 Task: Sort photos from a musical event into albums for different genres or artists.
Action: Mouse moved to (749, 494)
Screenshot: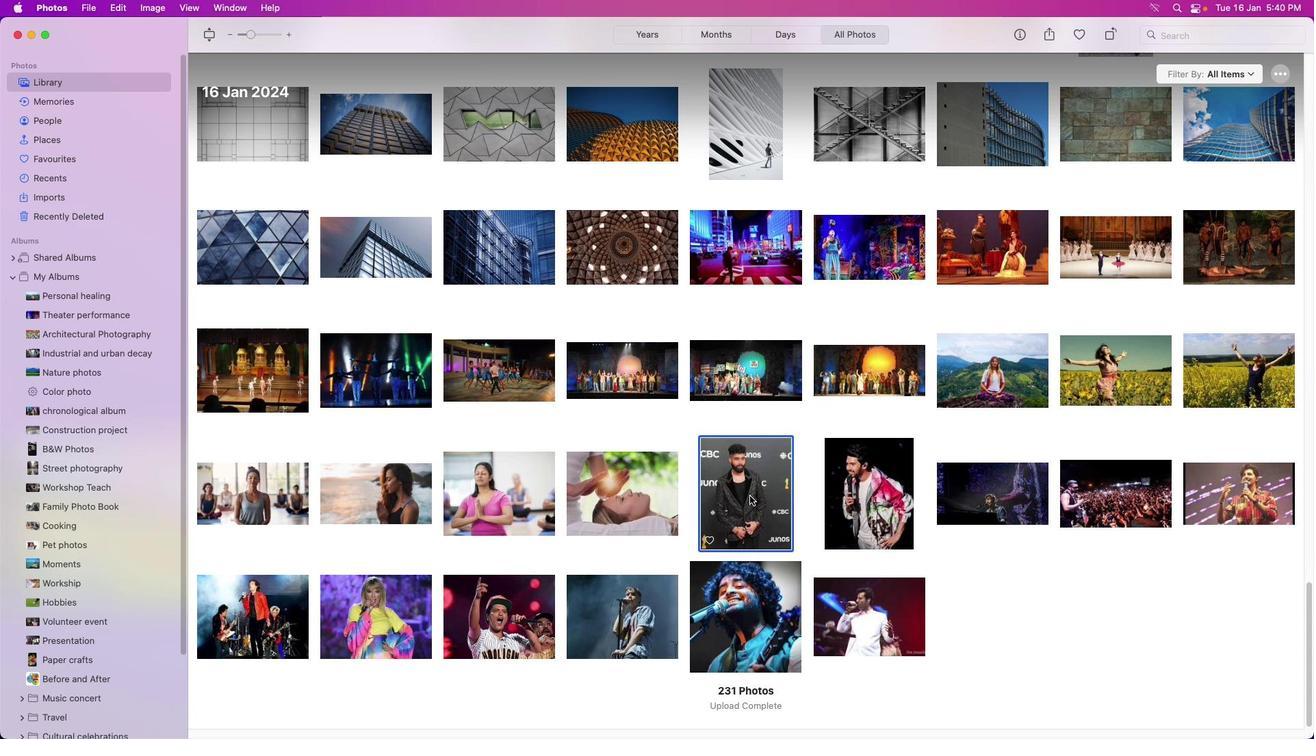 
Action: Mouse pressed left at (749, 494)
Screenshot: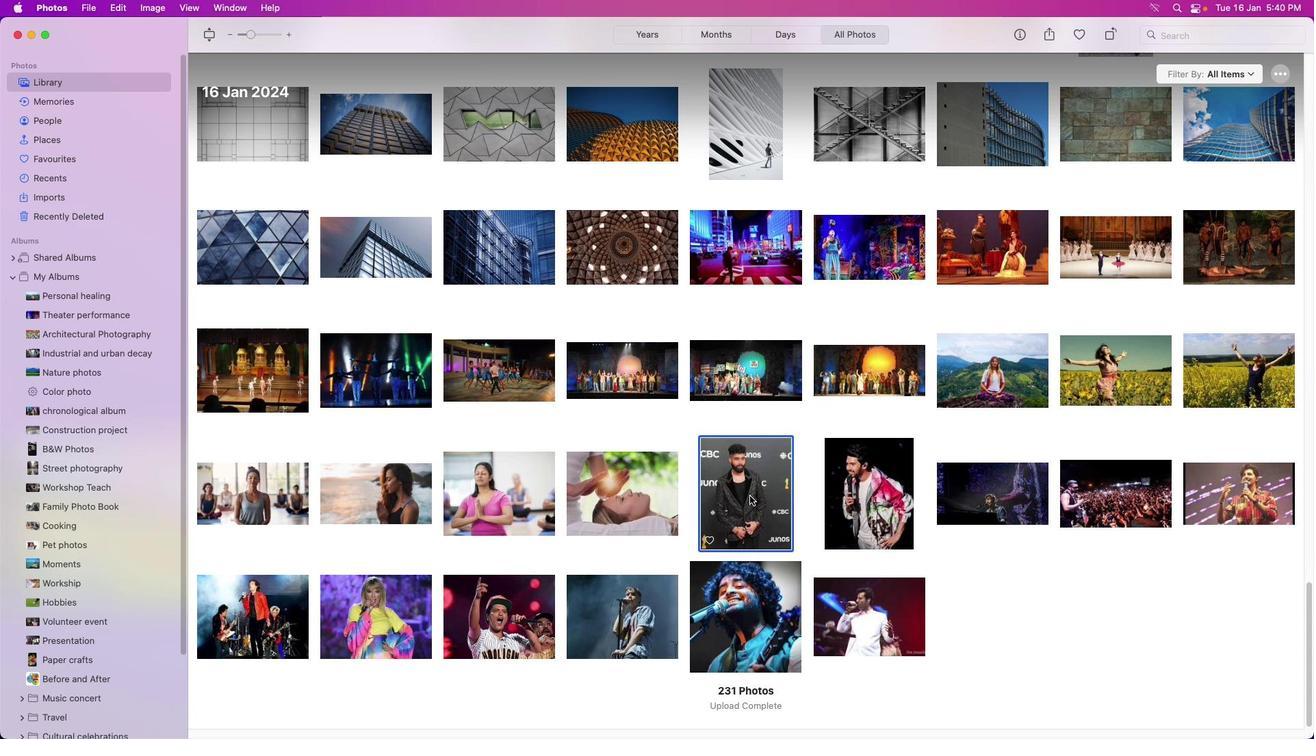 
Action: Mouse moved to (750, 496)
Screenshot: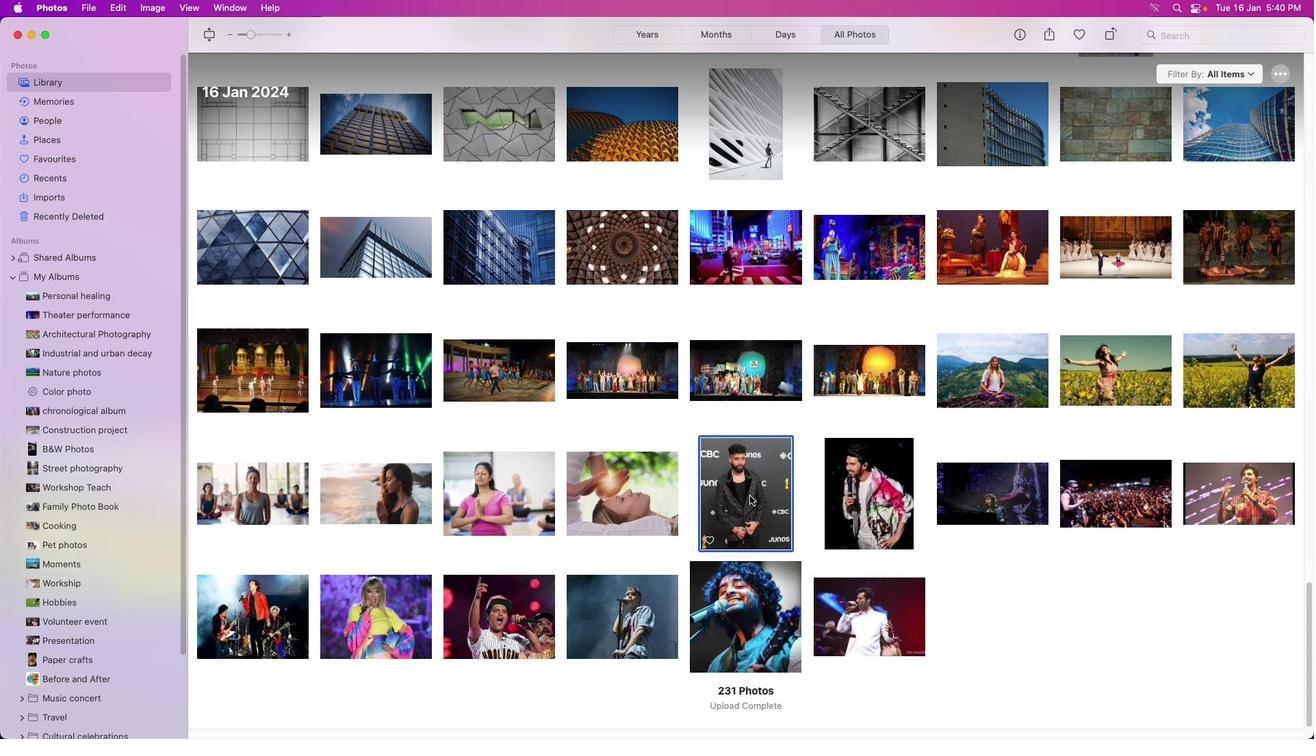 
Action: Mouse pressed right at (750, 496)
Screenshot: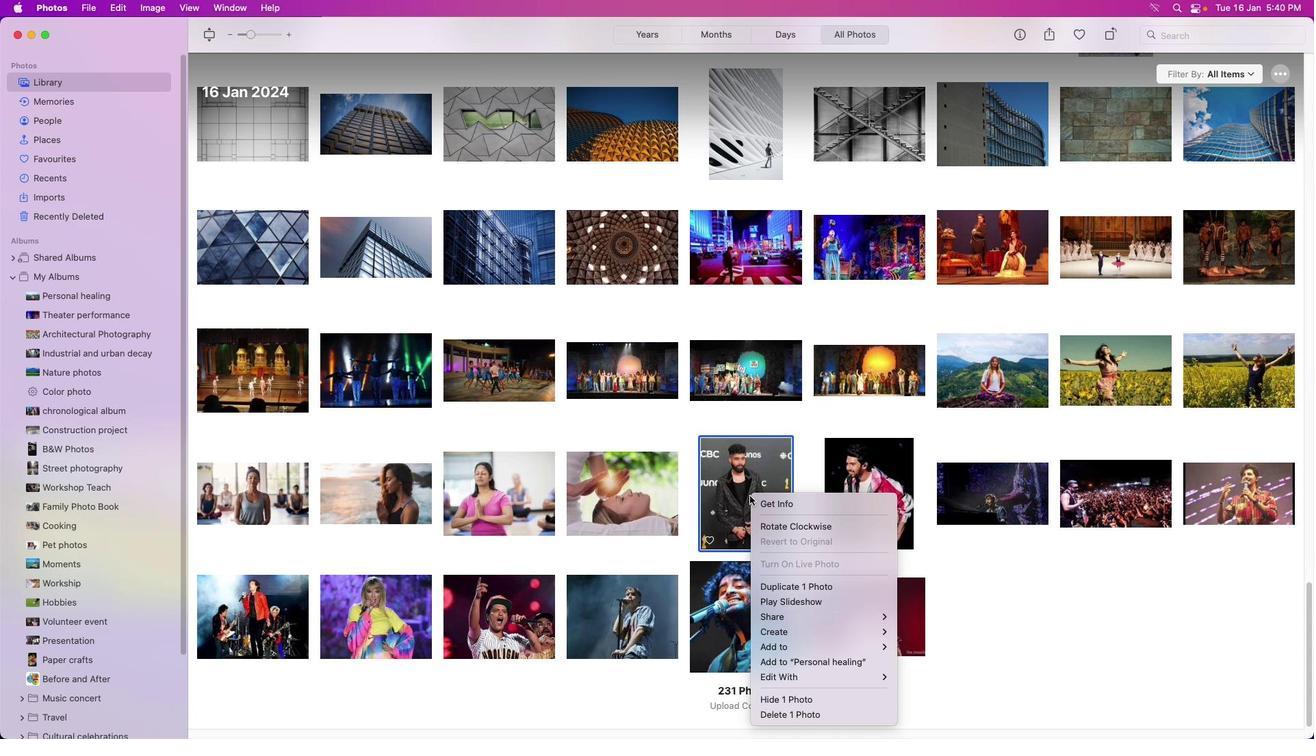 
Action: Mouse moved to (797, 503)
Screenshot: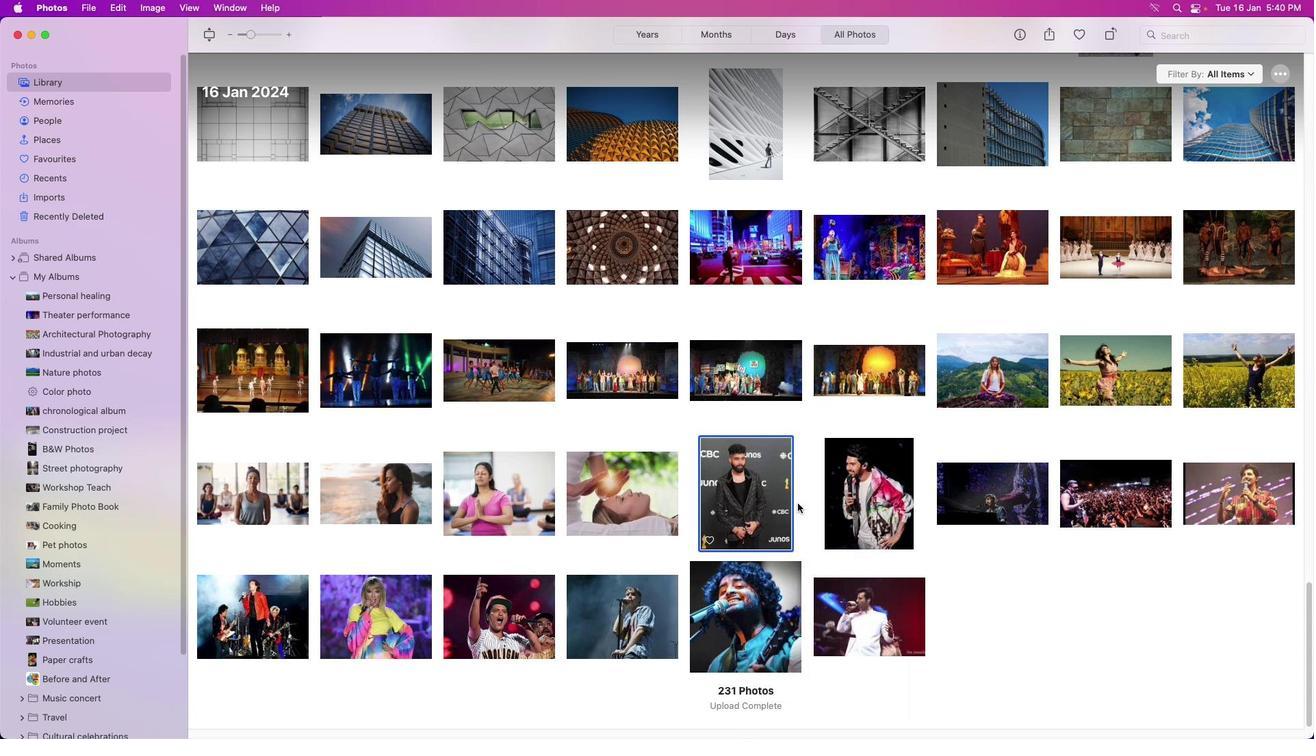 
Action: Mouse pressed left at (797, 503)
Screenshot: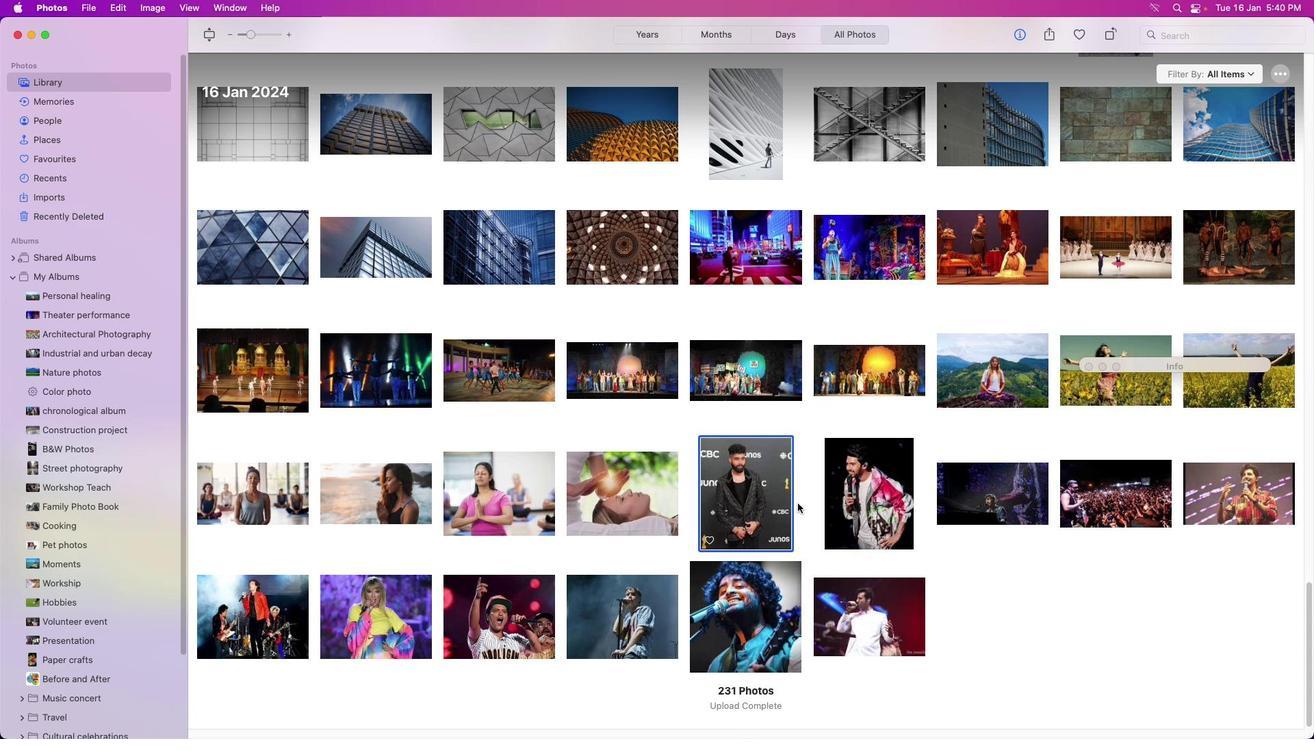 
Action: Mouse moved to (1172, 506)
Screenshot: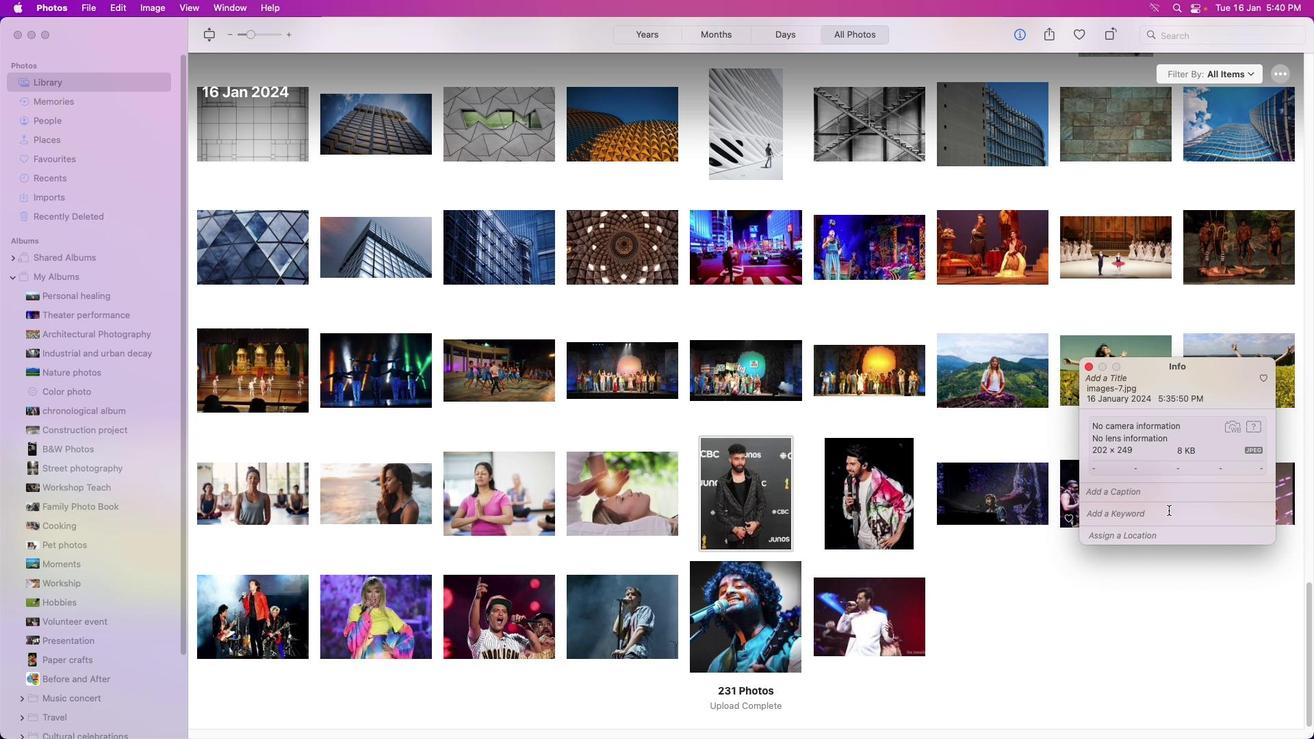 
Action: Mouse pressed left at (1172, 506)
Screenshot: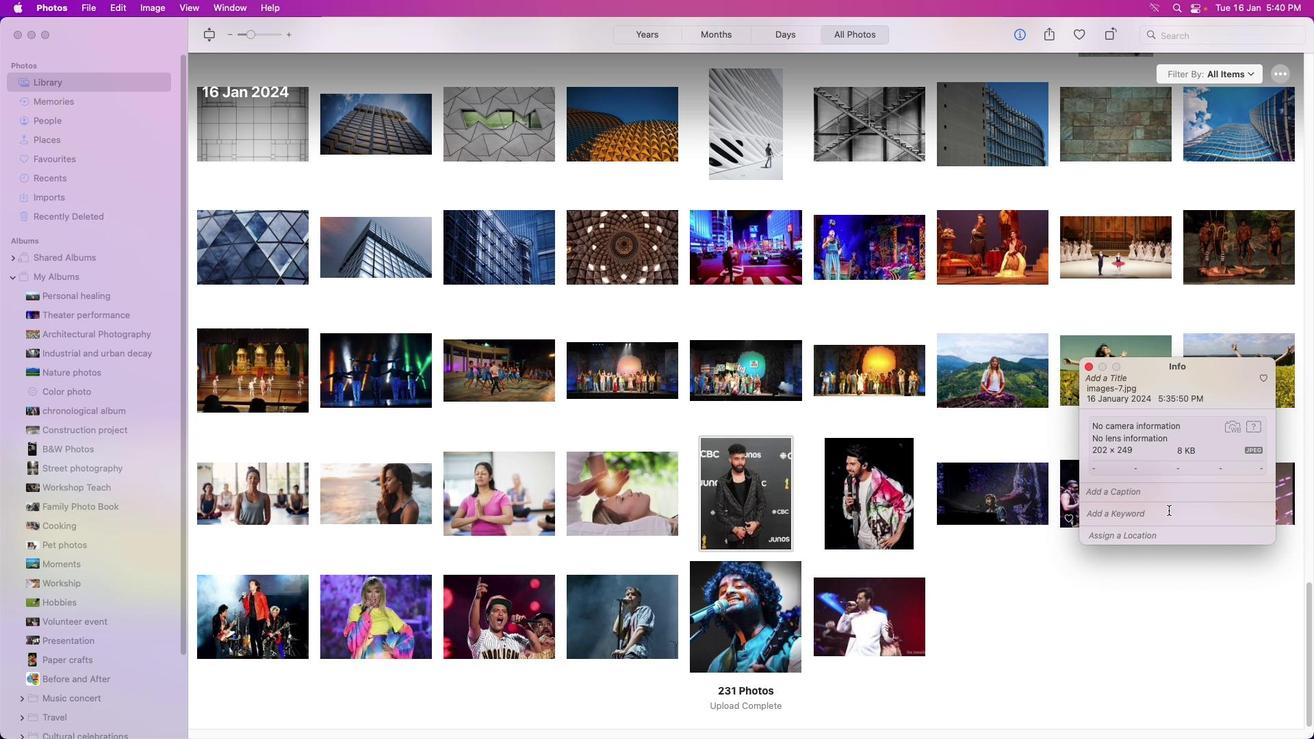 
Action: Mouse moved to (1168, 510)
Screenshot: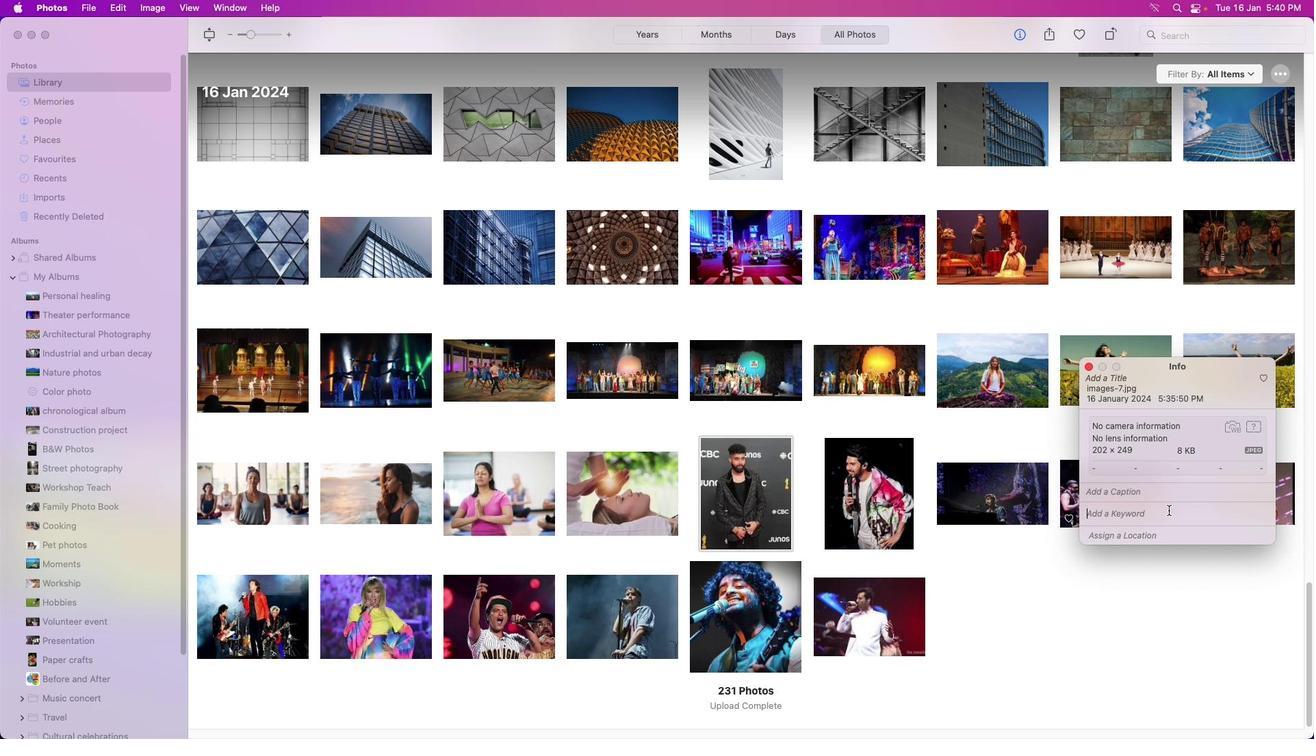
Action: Mouse pressed left at (1168, 510)
Screenshot: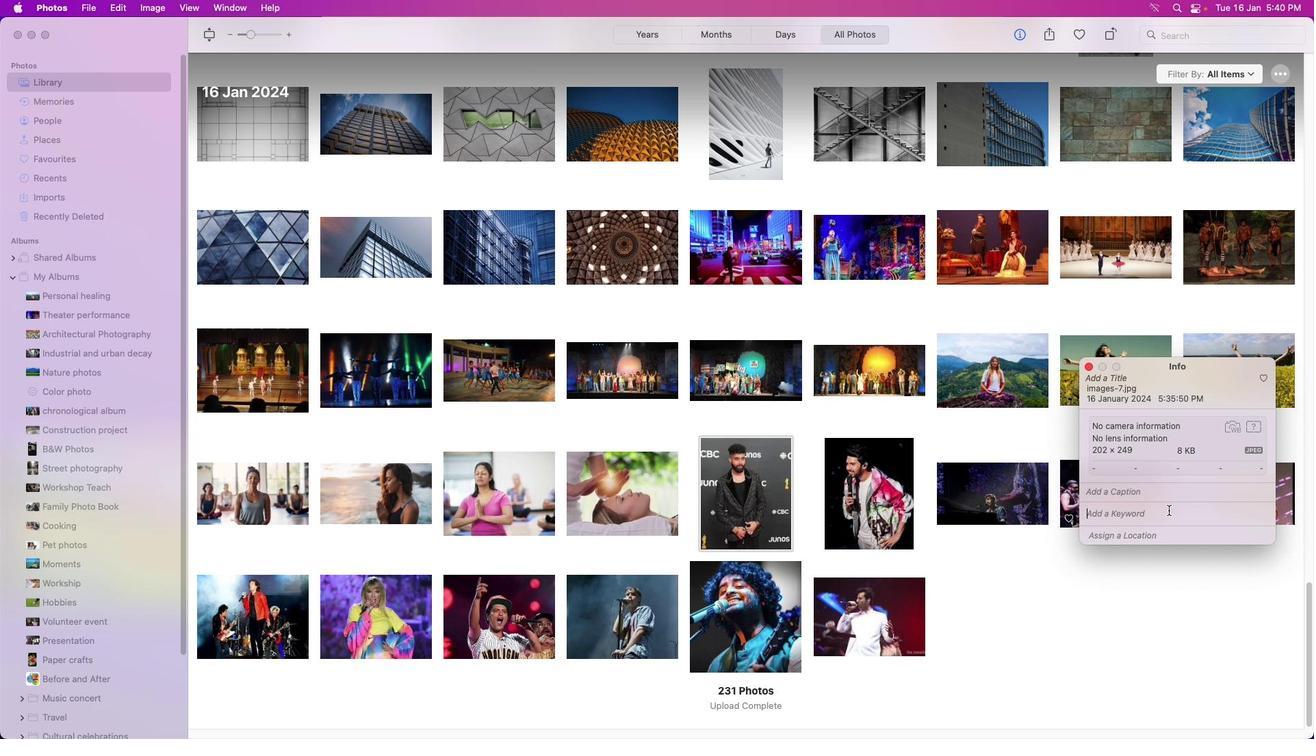 
Action: Key pressed 'm''u''s''i''c'Key.enter
Screenshot: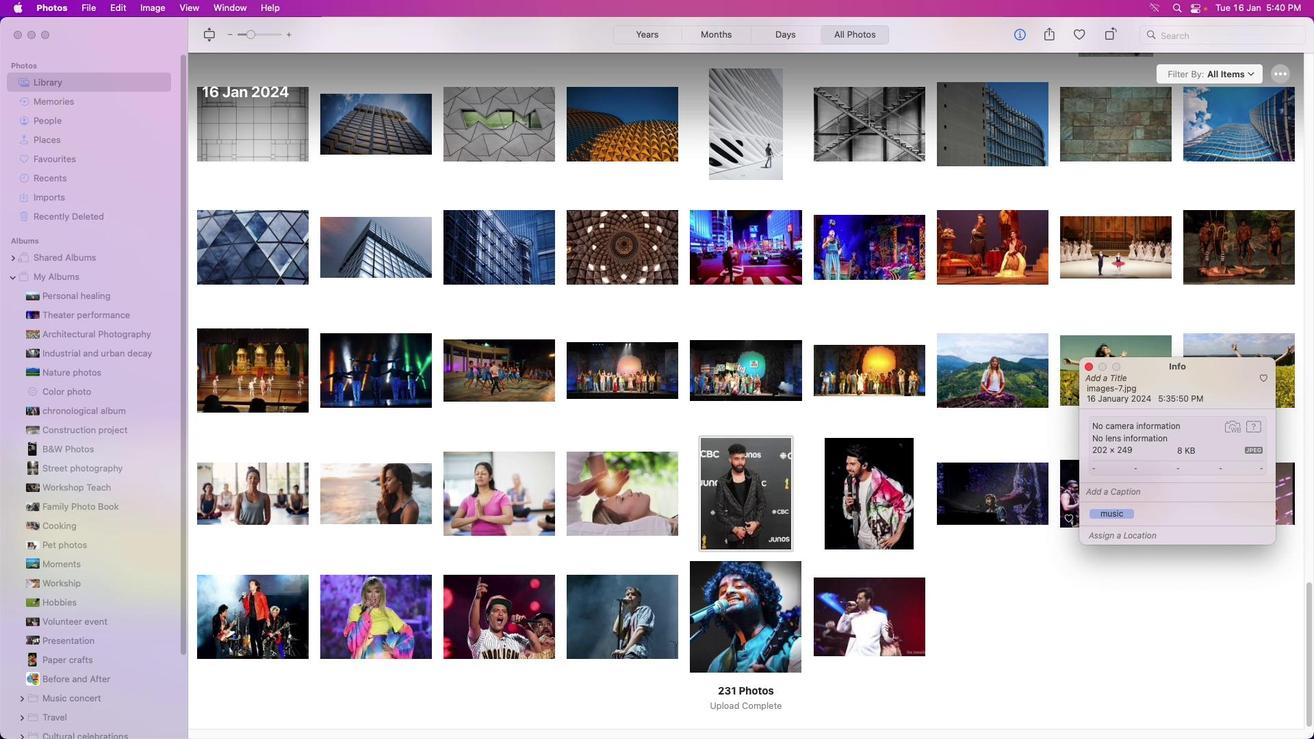 
Action: Mouse moved to (1086, 364)
Screenshot: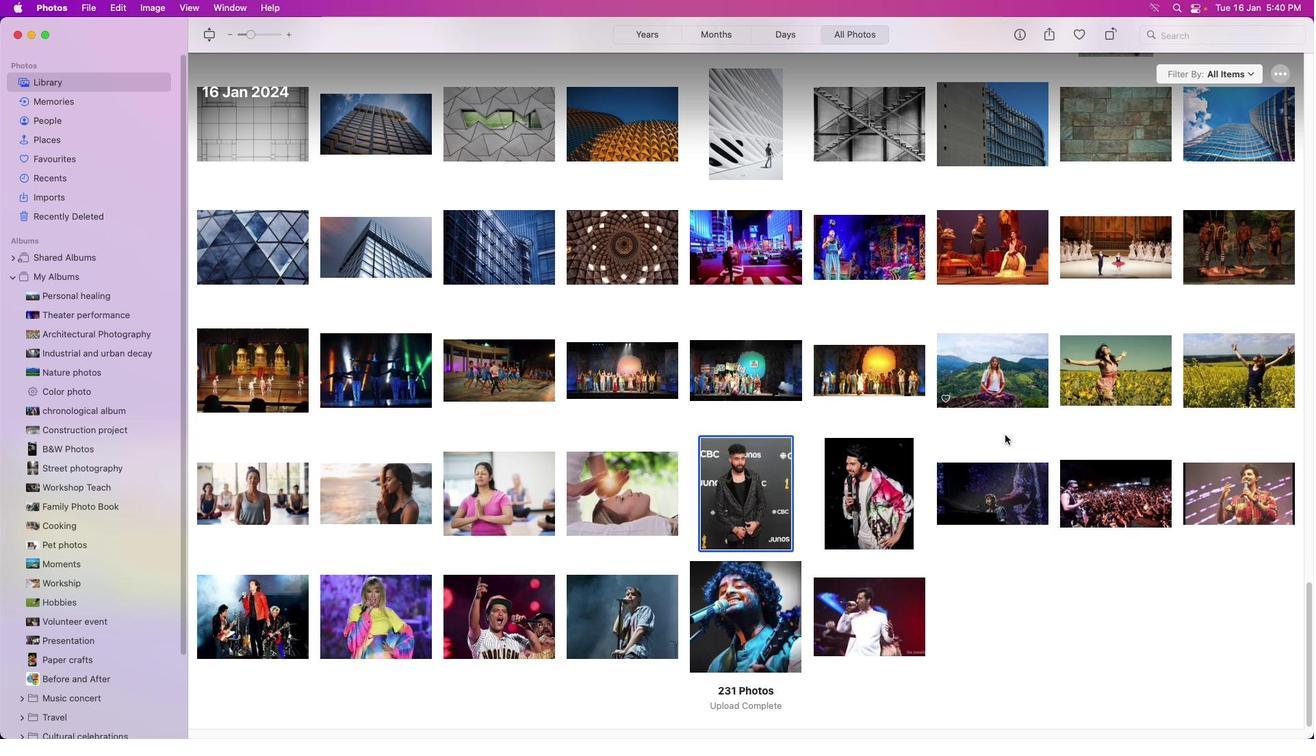 
Action: Mouse pressed left at (1086, 364)
Screenshot: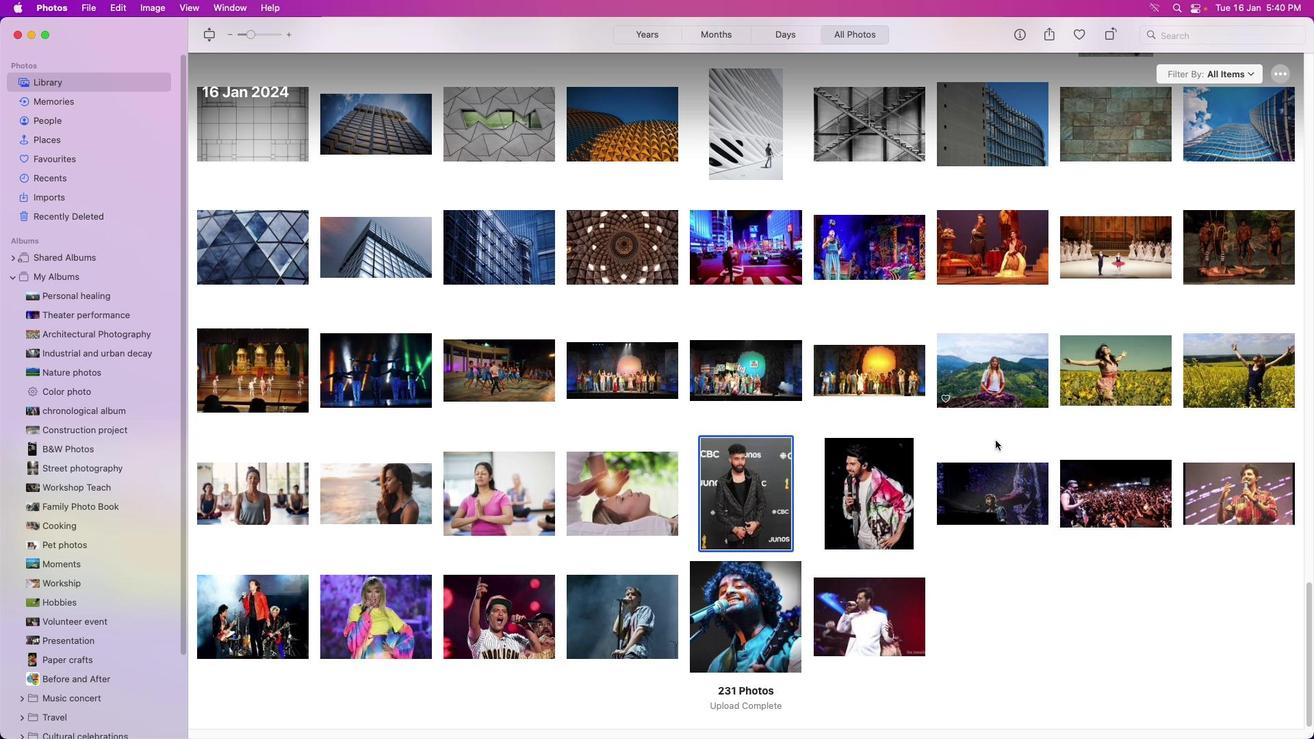 
Action: Mouse moved to (162, 275)
Screenshot: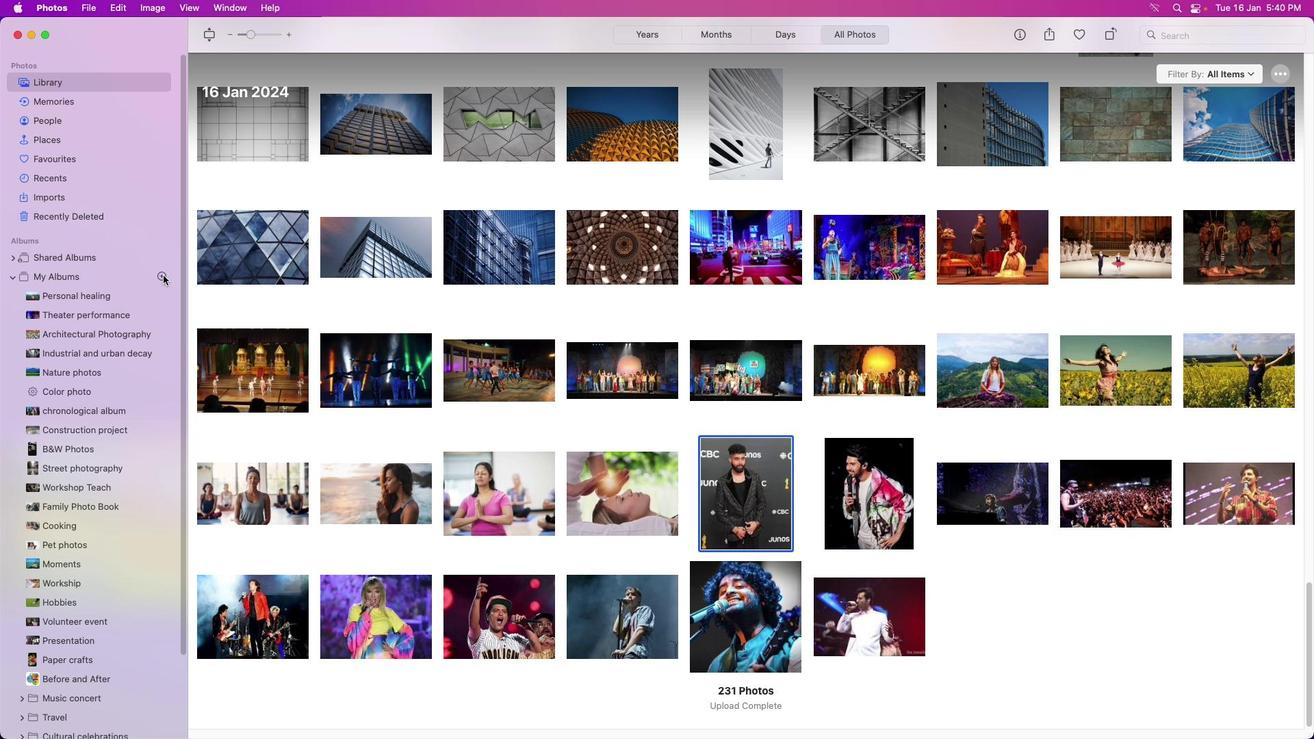 
Action: Mouse pressed left at (162, 275)
Screenshot: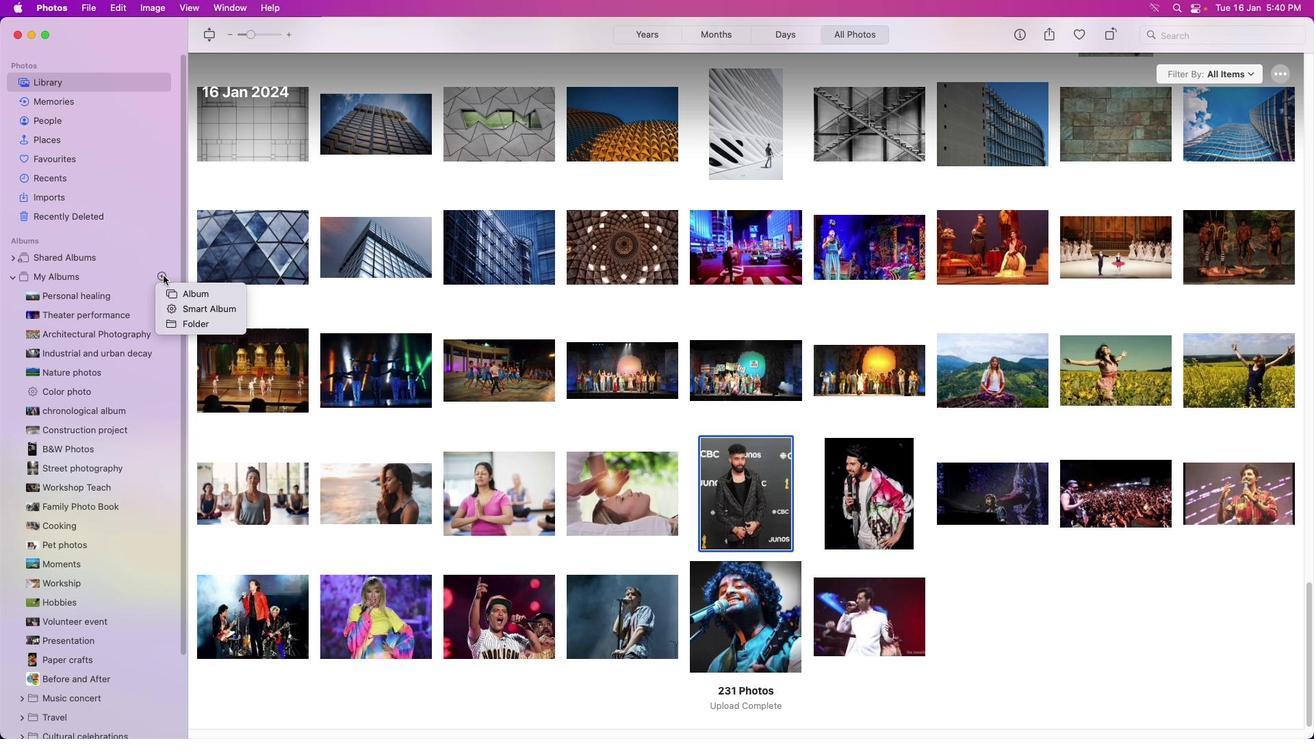 
Action: Mouse moved to (190, 308)
Screenshot: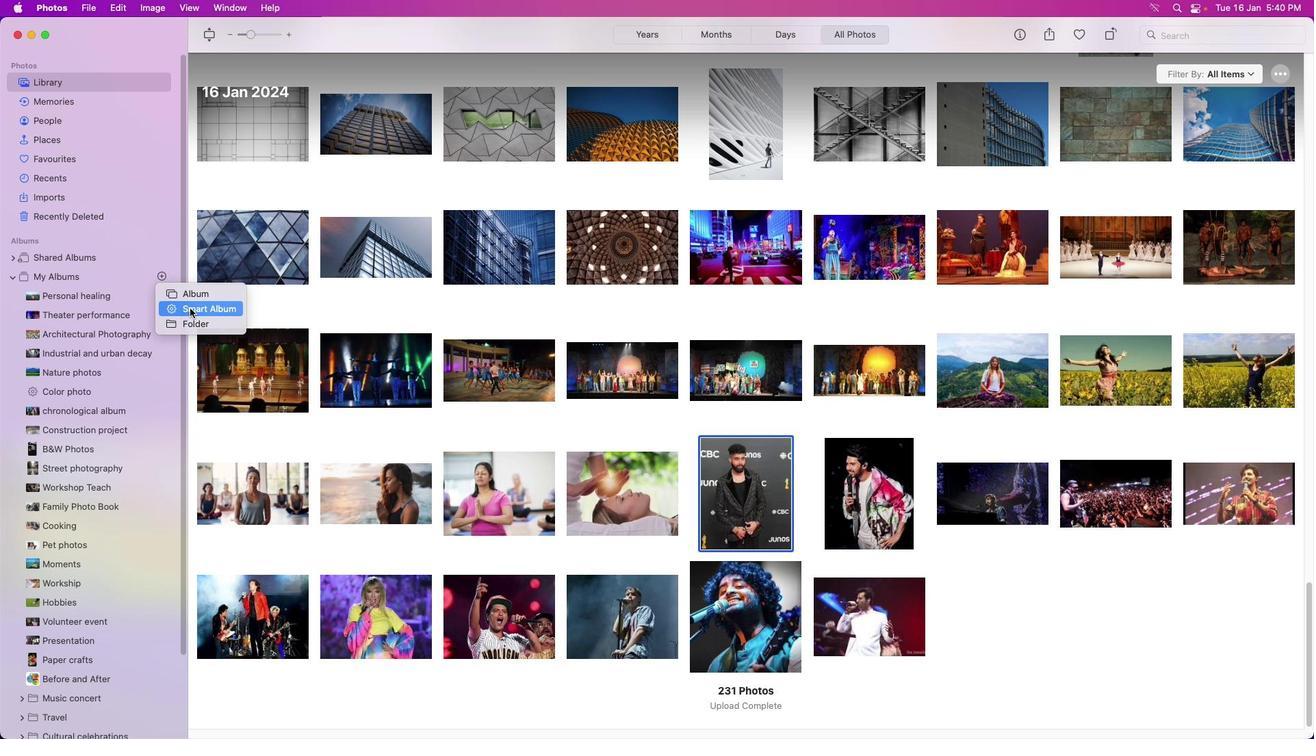 
Action: Mouse pressed left at (190, 308)
Screenshot: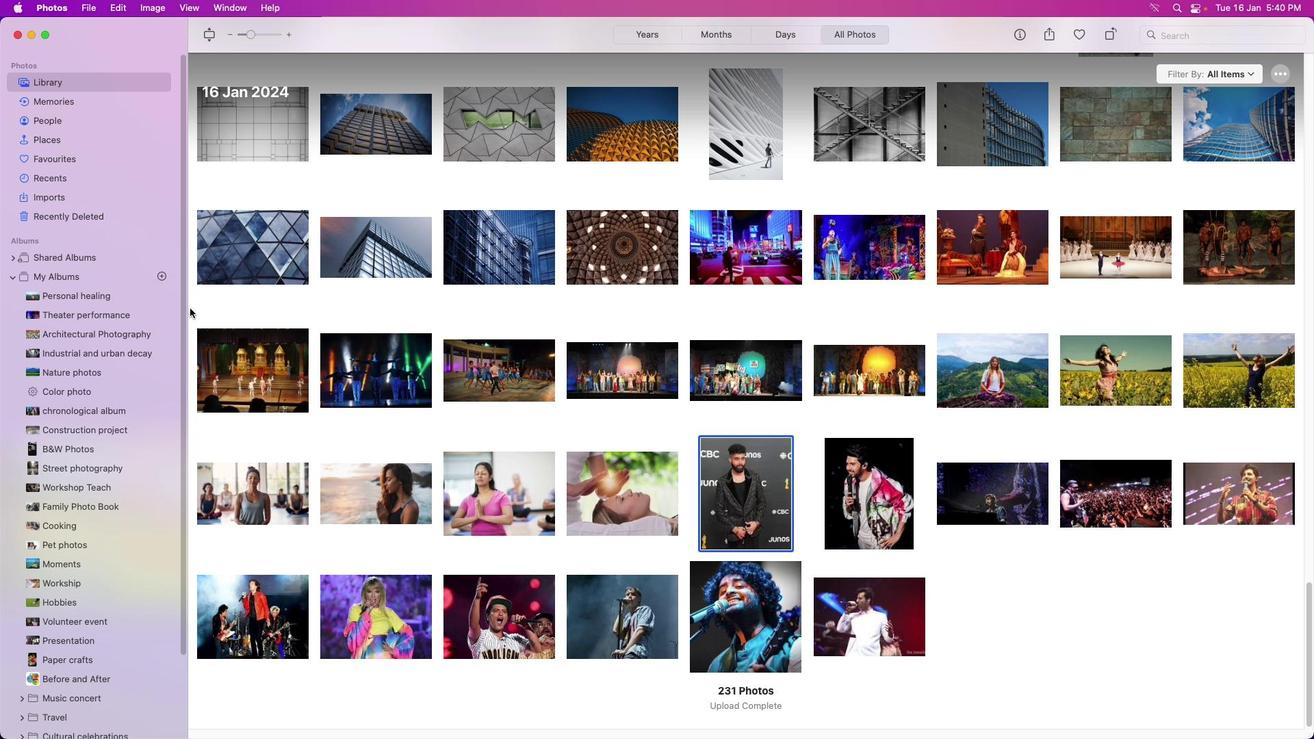 
Action: Mouse moved to (651, 342)
Screenshot: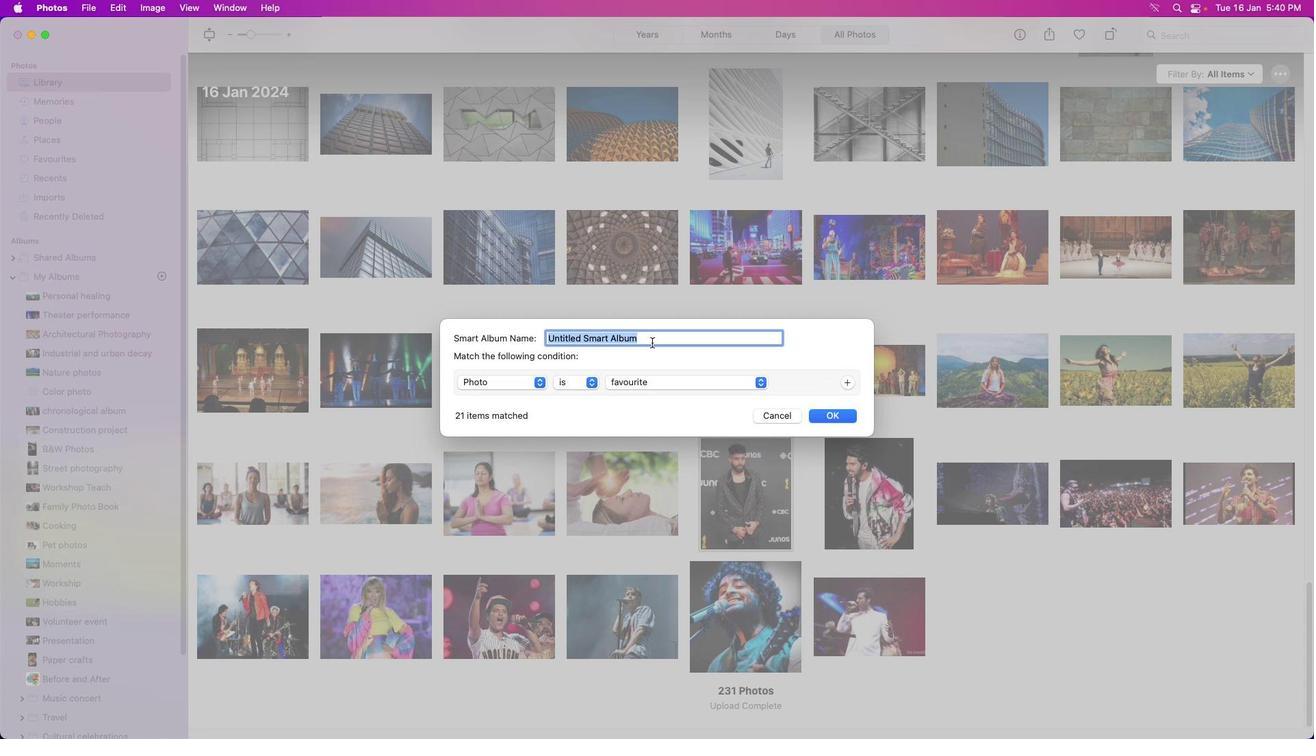 
Action: Key pressed Key.caps_lock'M'Key.caps_lock'u''s''i''c'Key.space'c''o''n''c''e''r''t'
Screenshot: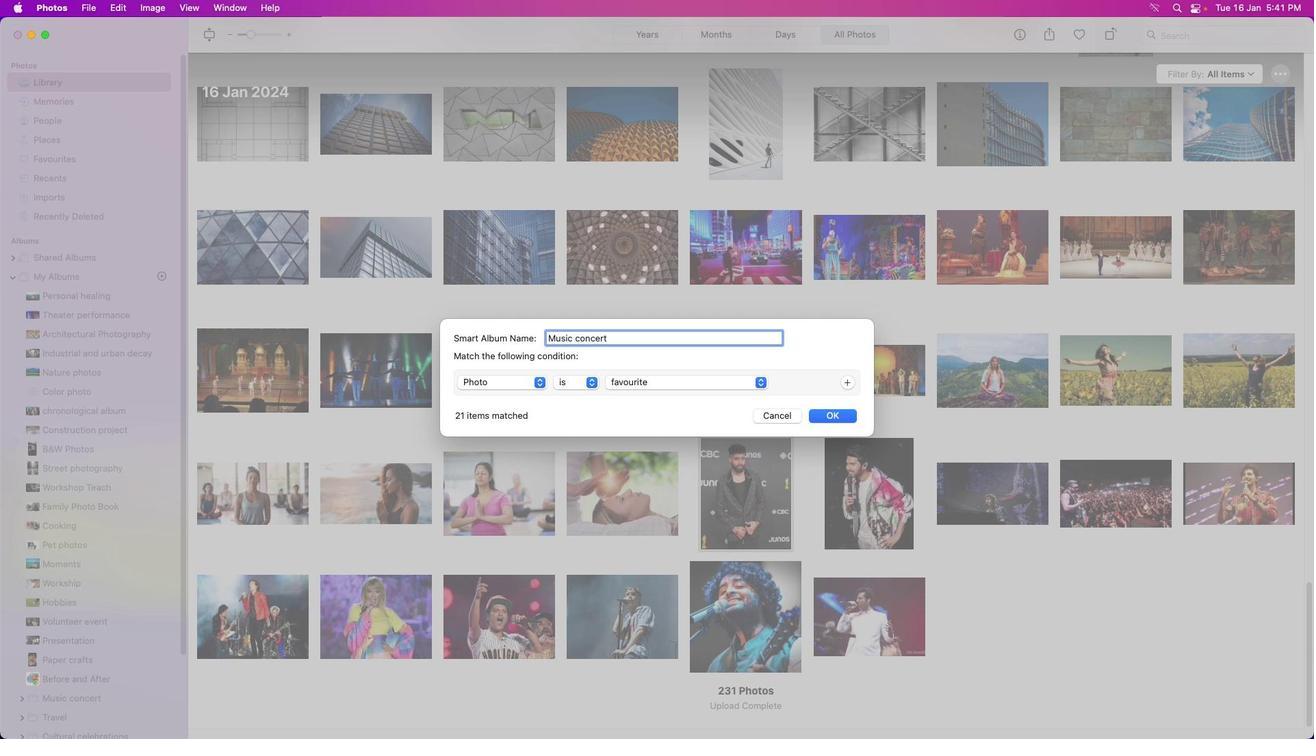 
Action: Mouse moved to (516, 382)
Screenshot: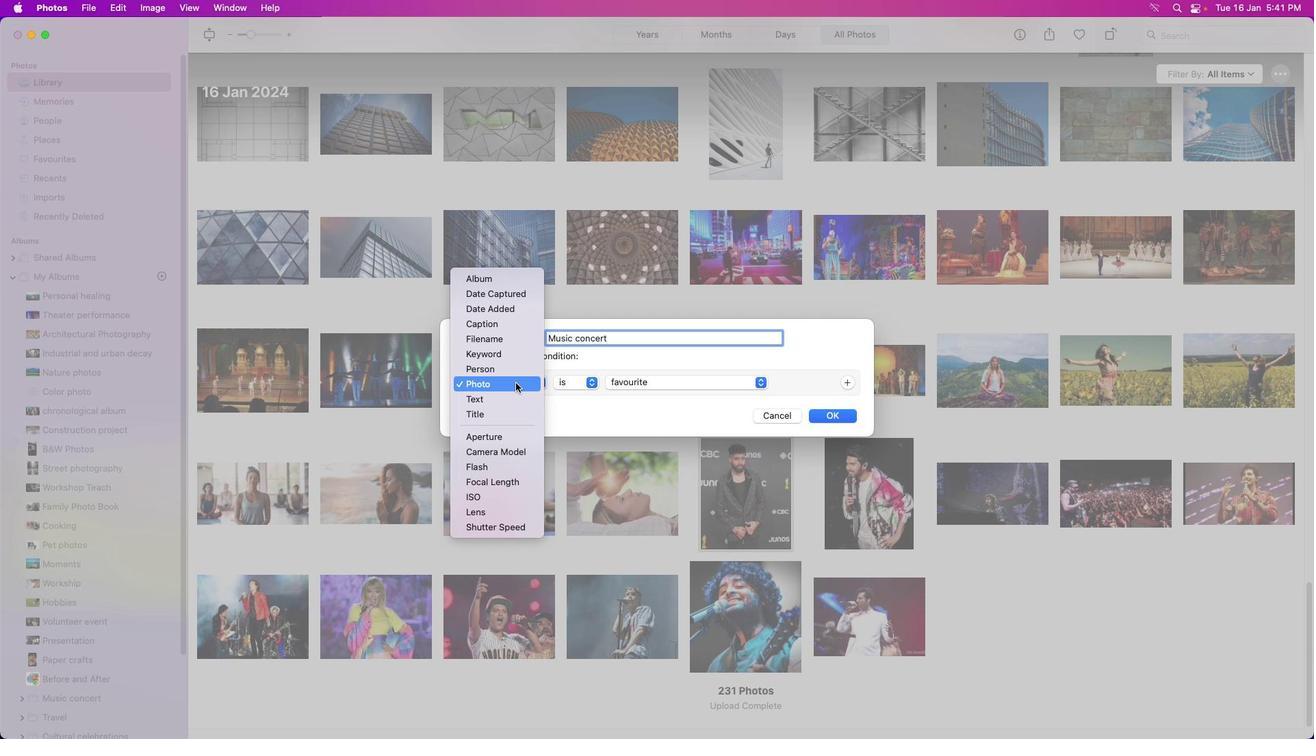 
Action: Mouse pressed left at (516, 382)
Screenshot: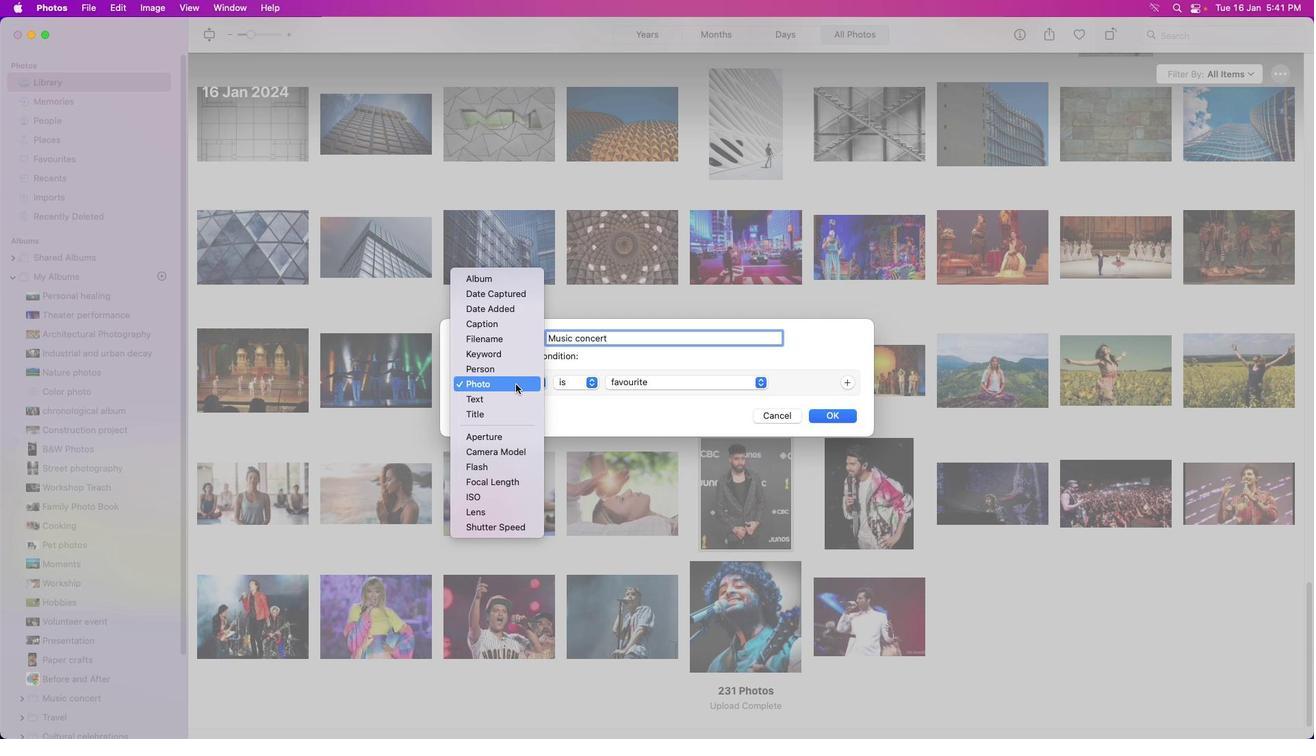 
Action: Mouse moved to (573, 398)
Screenshot: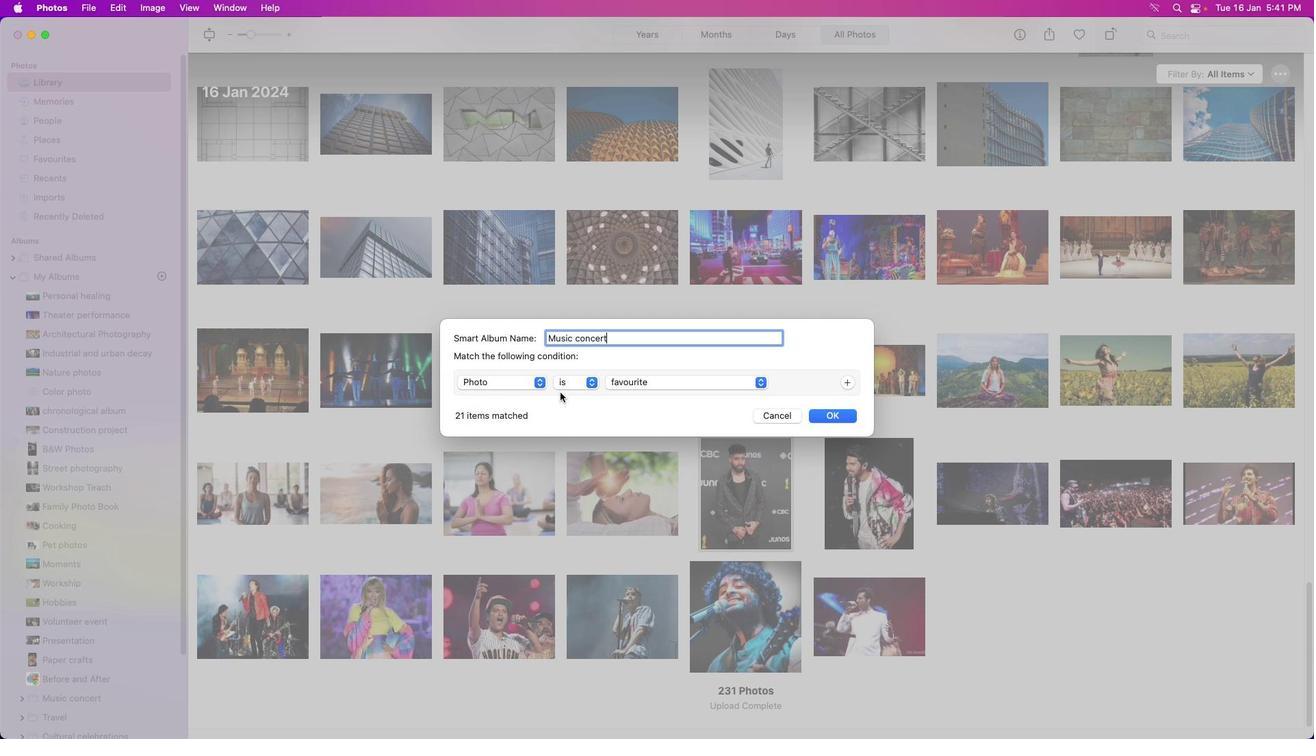 
Action: Mouse pressed left at (573, 398)
Screenshot: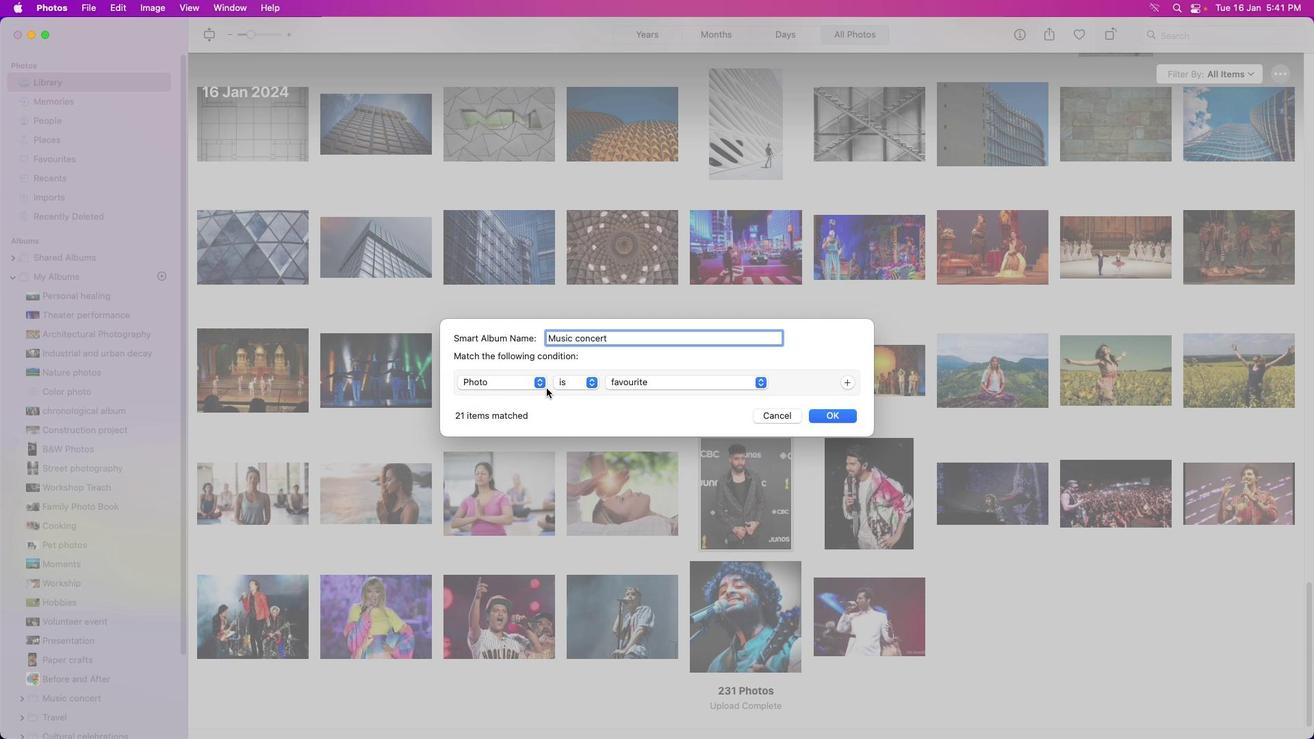 
Action: Mouse moved to (540, 383)
Screenshot: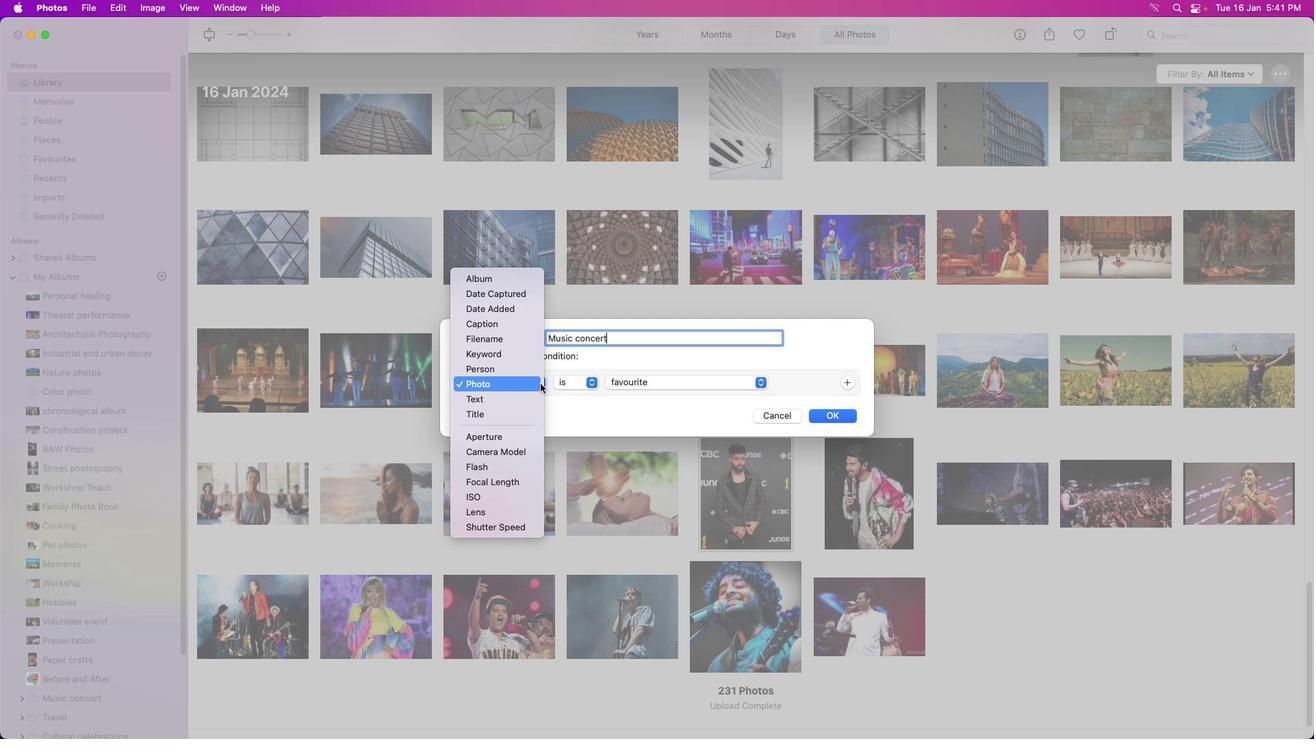 
Action: Mouse pressed left at (540, 383)
Screenshot: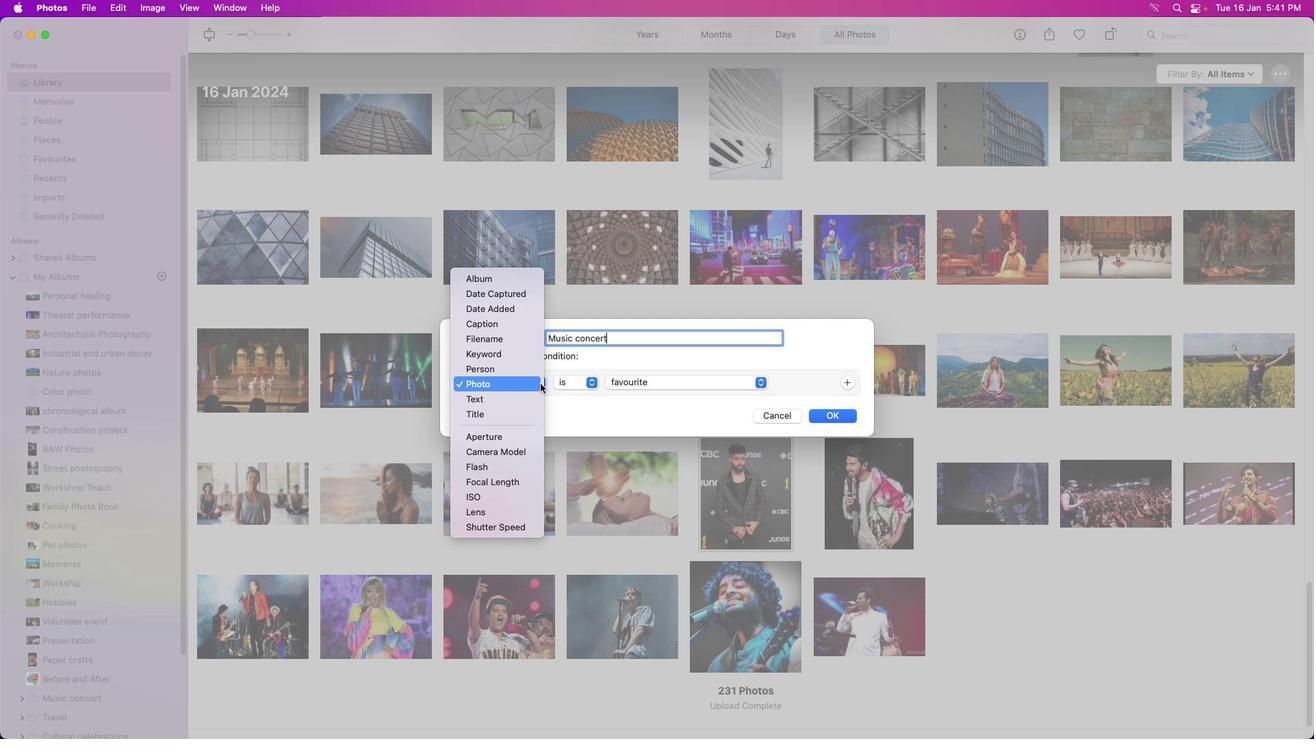 
Action: Mouse moved to (518, 364)
Screenshot: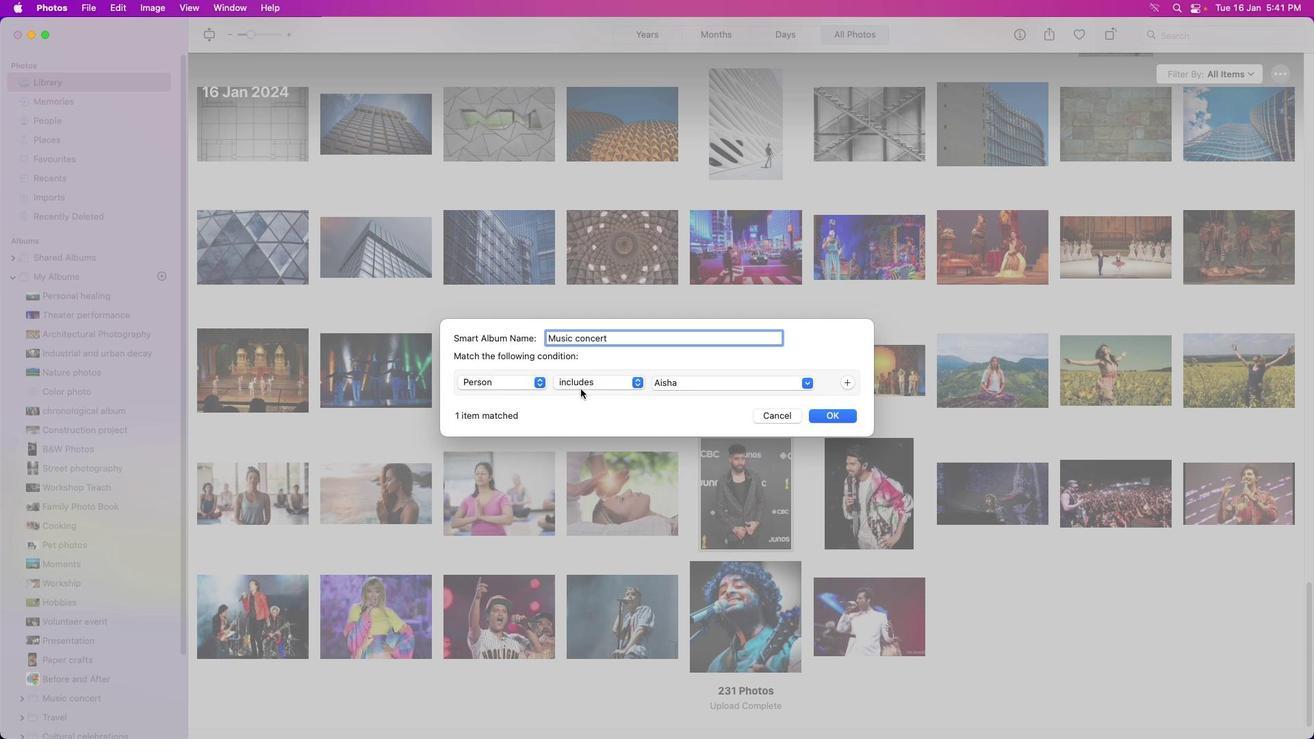 
Action: Mouse pressed left at (518, 364)
Screenshot: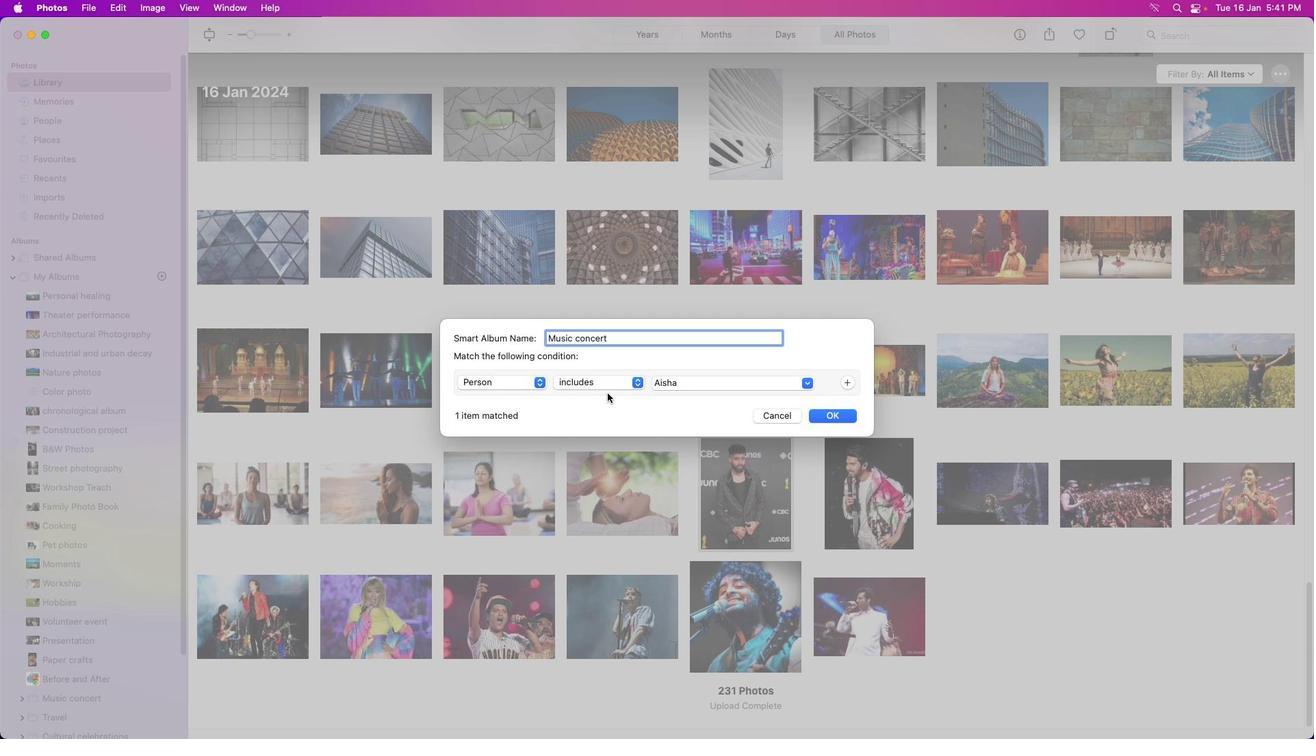 
Action: Mouse moved to (605, 381)
Screenshot: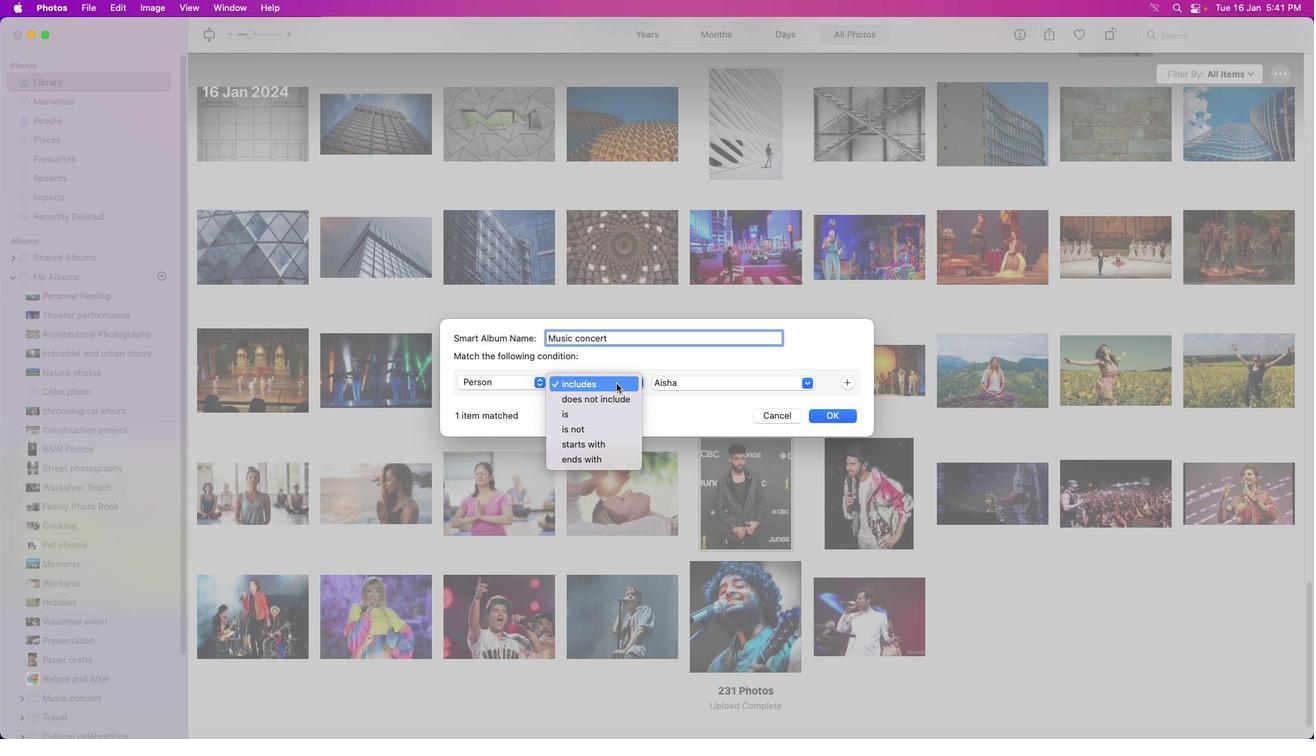 
Action: Mouse pressed left at (605, 381)
Screenshot: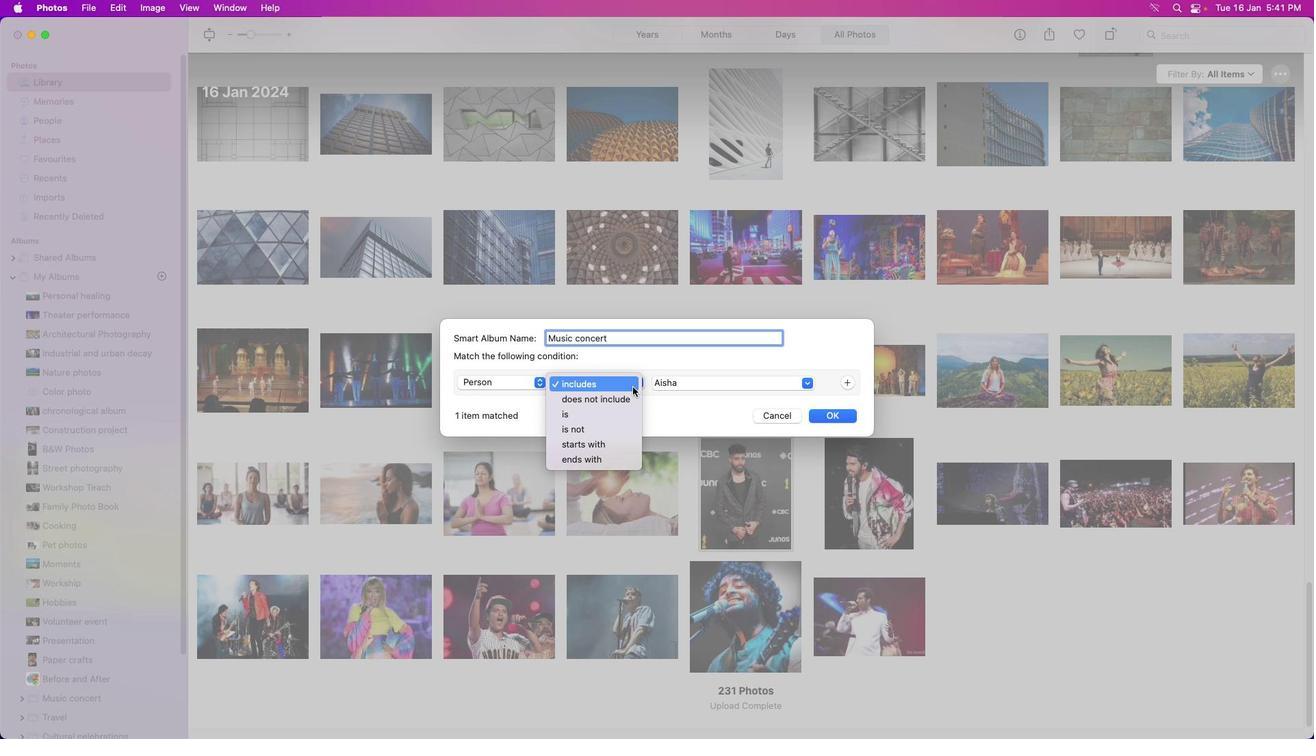 
Action: Mouse moved to (693, 399)
Screenshot: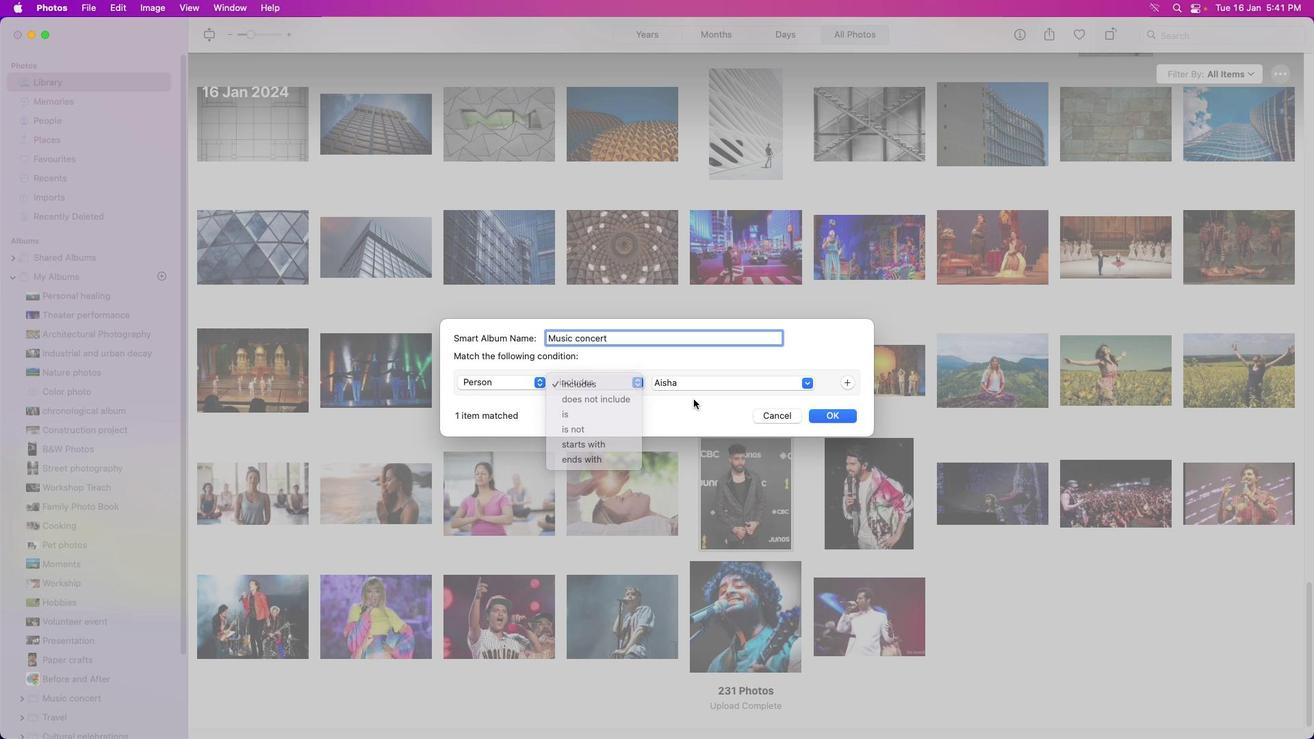
Action: Mouse pressed left at (693, 399)
Screenshot: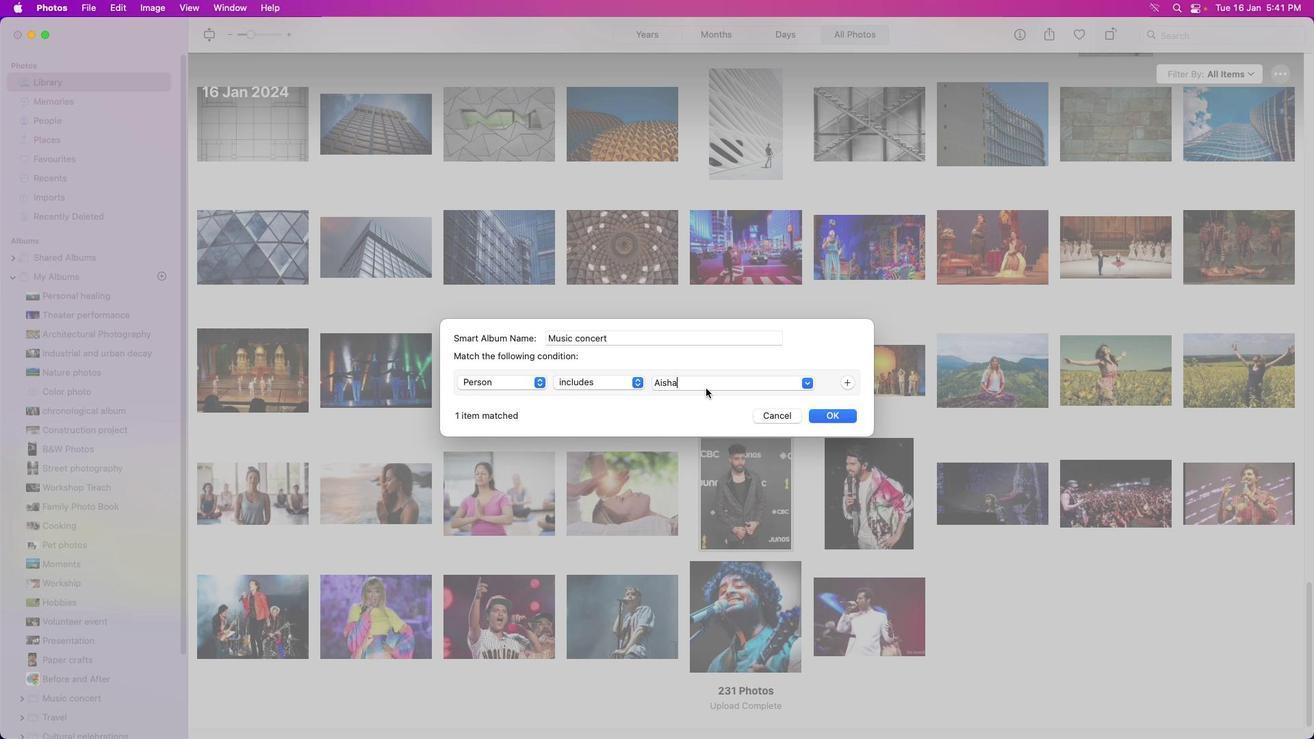 
Action: Mouse moved to (705, 388)
Screenshot: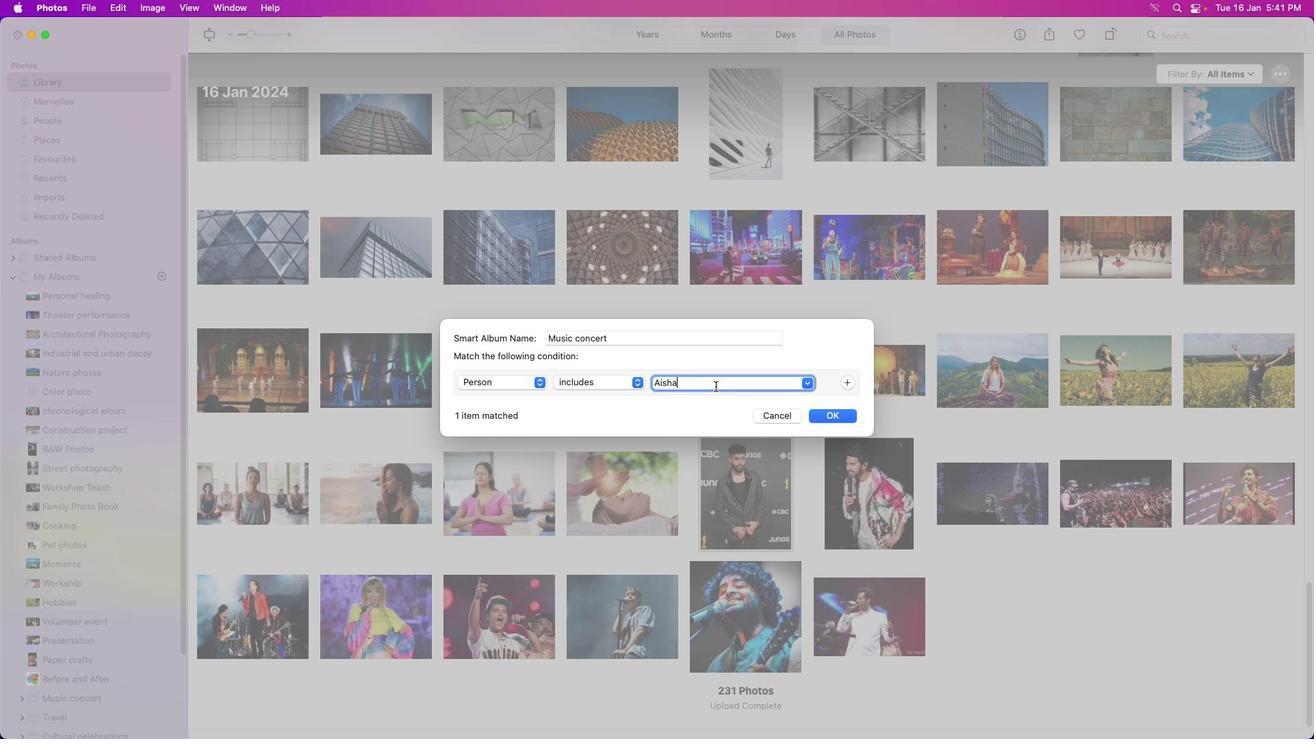 
Action: Mouse pressed left at (705, 388)
Screenshot: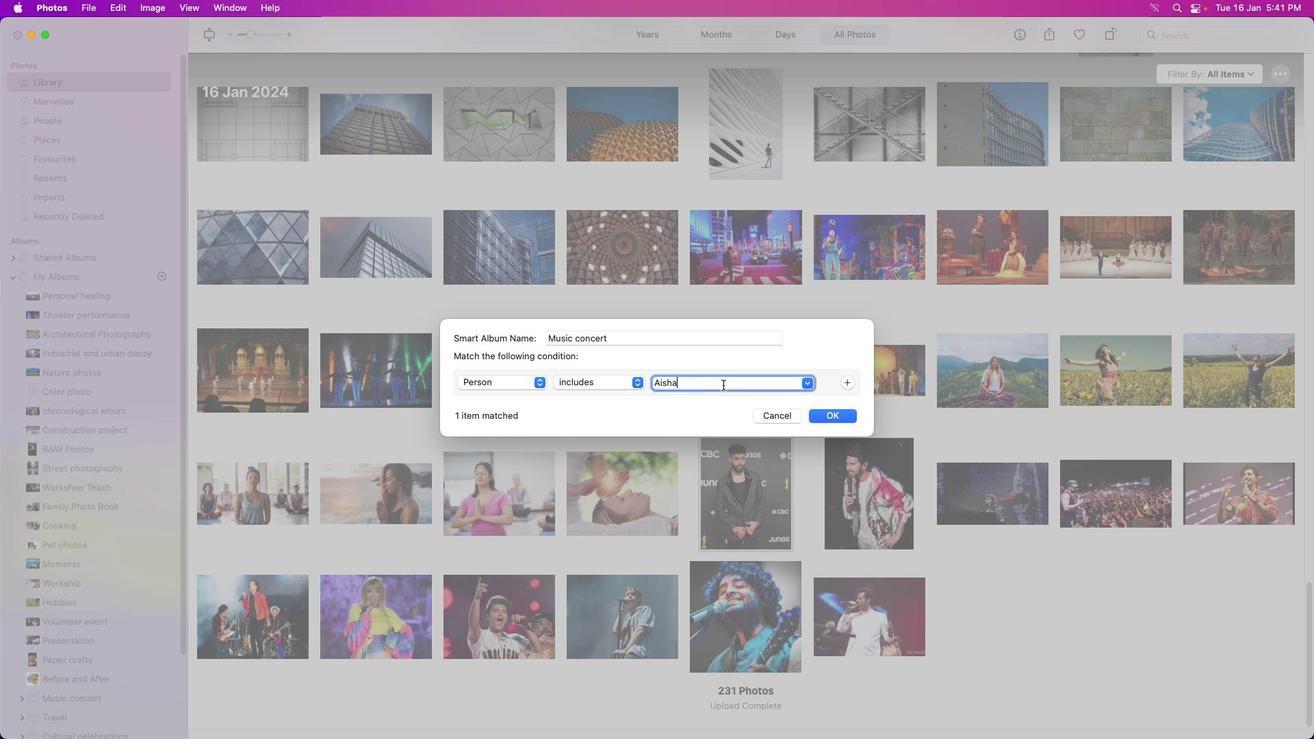
Action: Mouse moved to (803, 385)
Screenshot: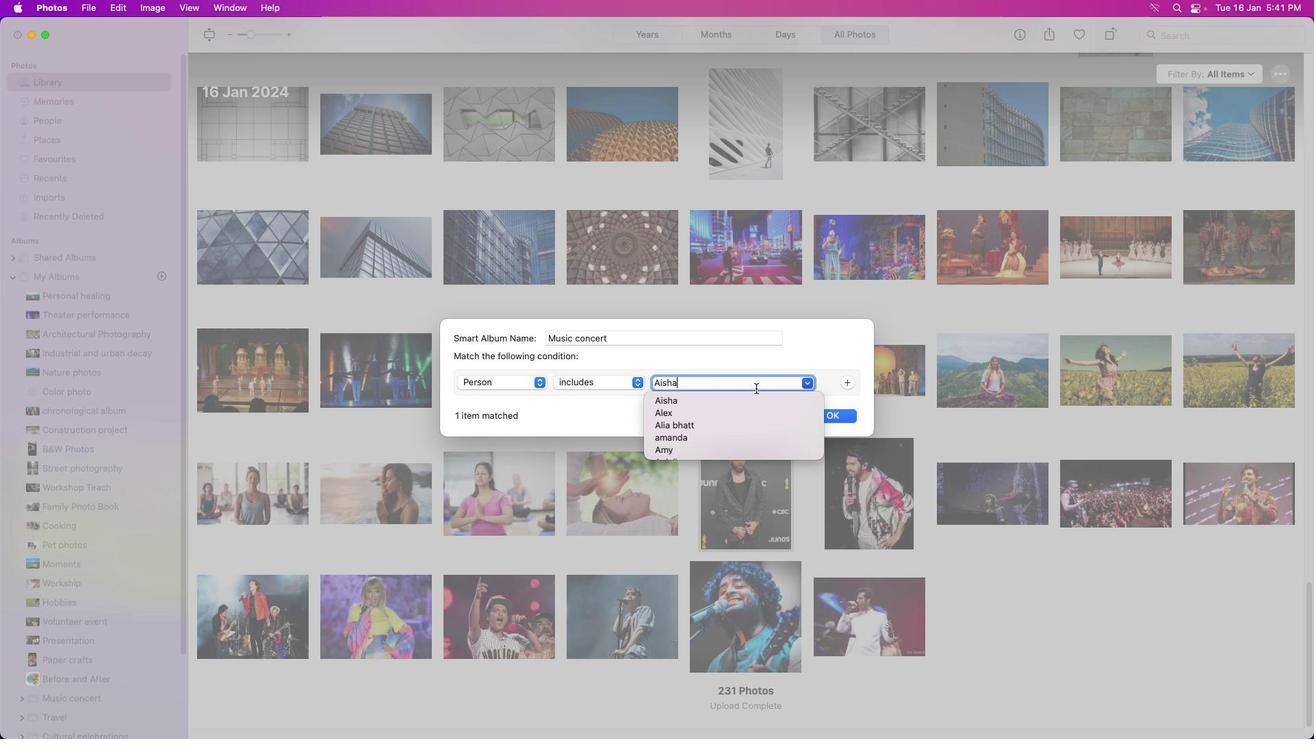 
Action: Mouse pressed left at (803, 385)
Screenshot: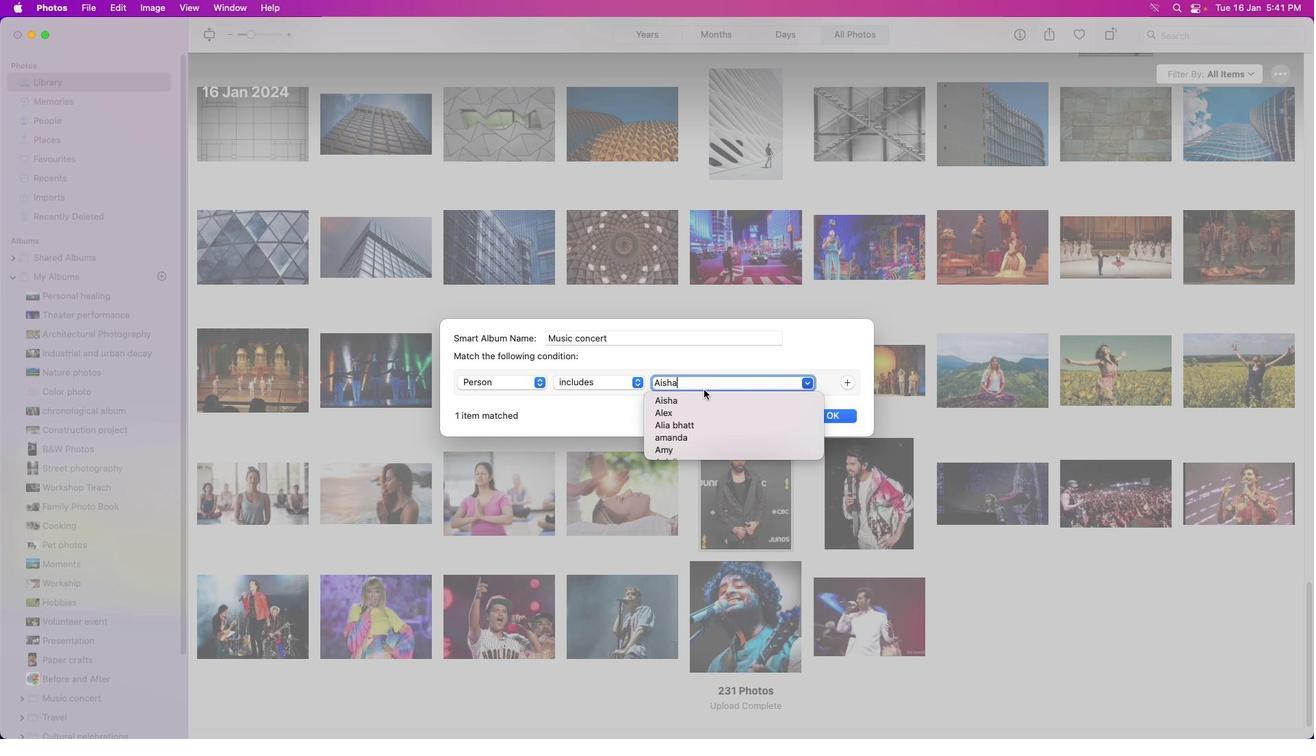 
Action: Mouse moved to (593, 399)
Screenshot: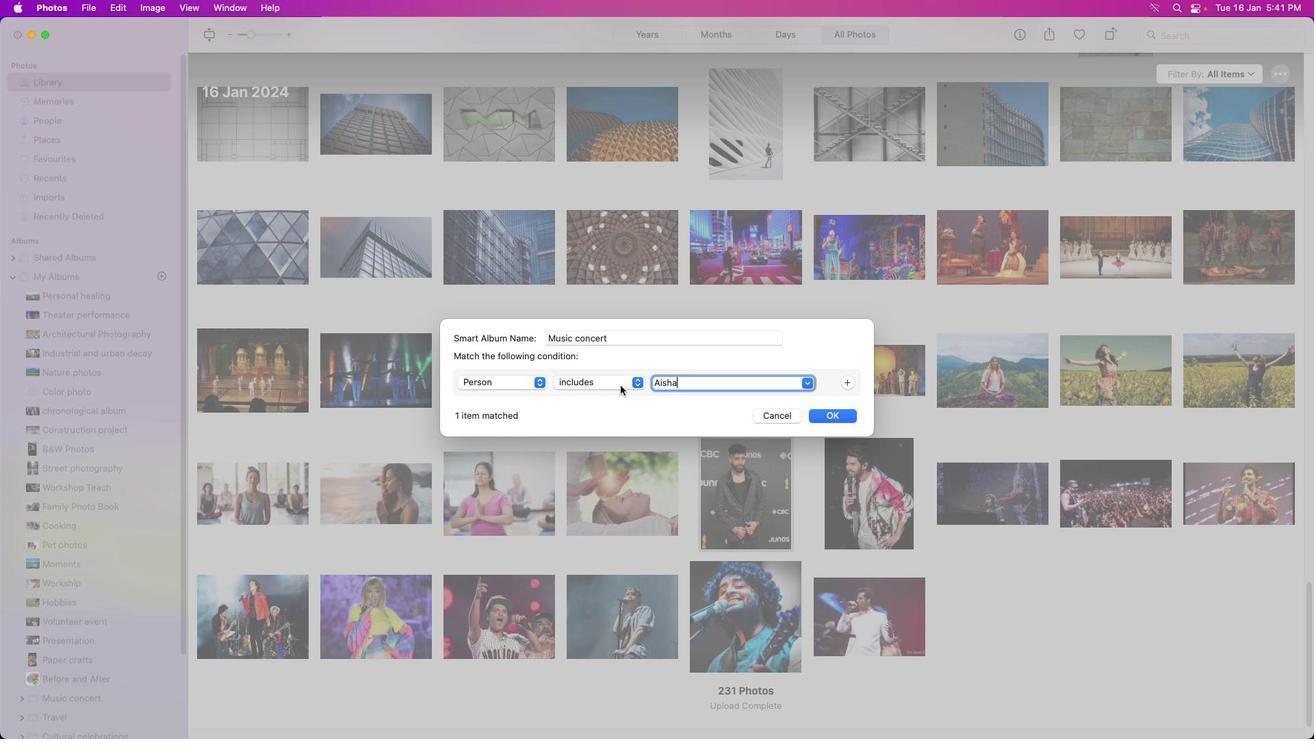 
Action: Mouse pressed left at (593, 399)
Screenshot: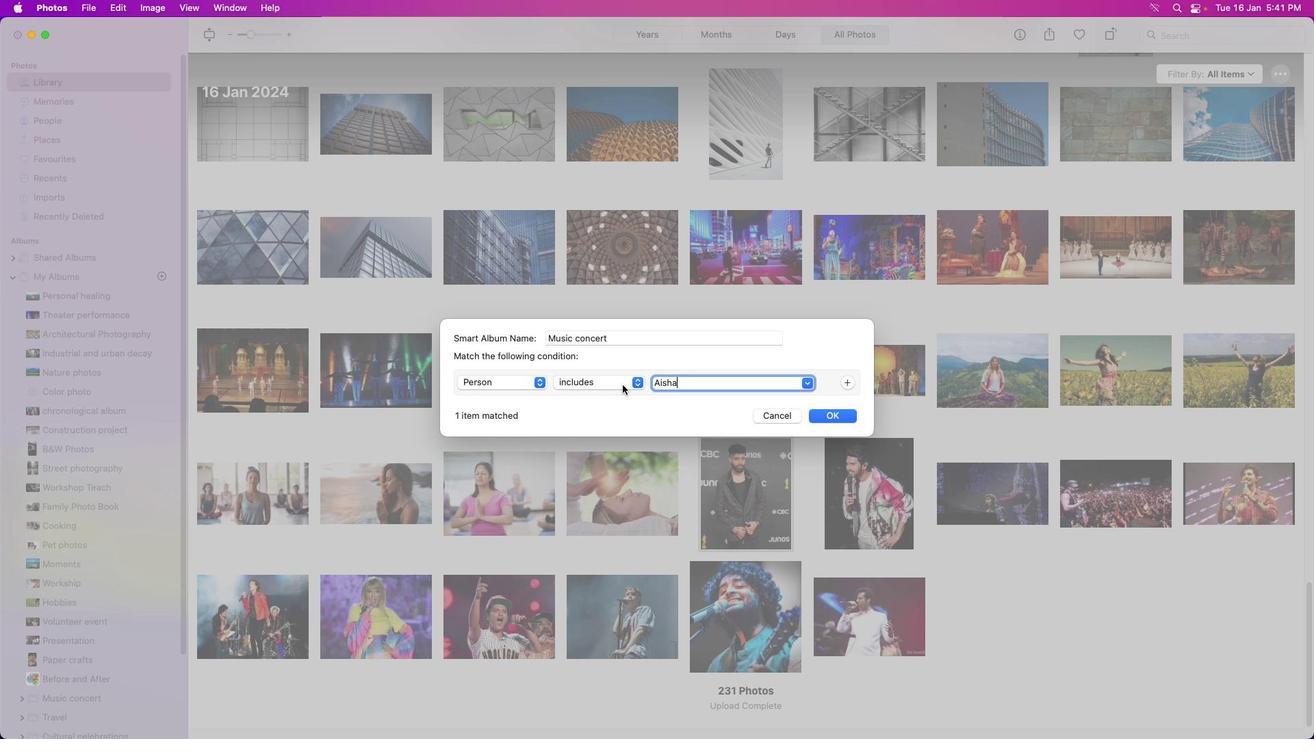 
Action: Mouse moved to (633, 383)
Screenshot: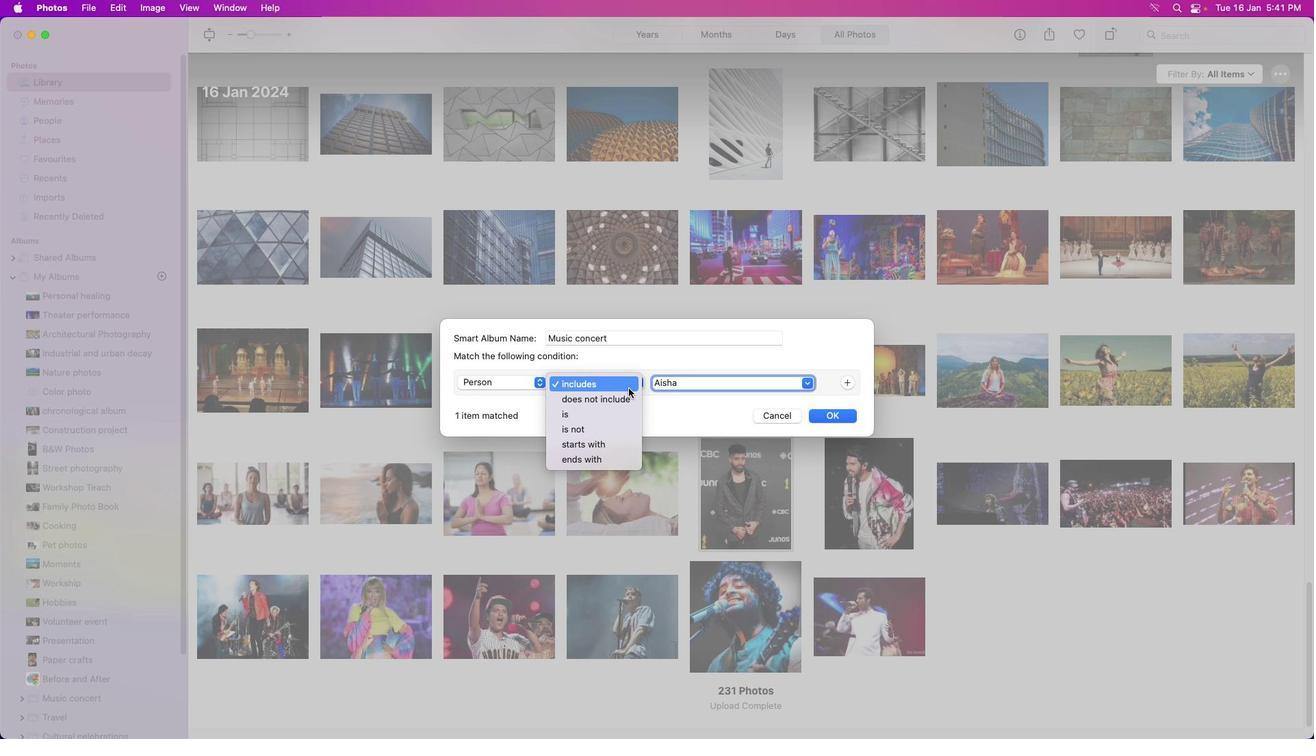 
Action: Mouse pressed left at (633, 383)
Screenshot: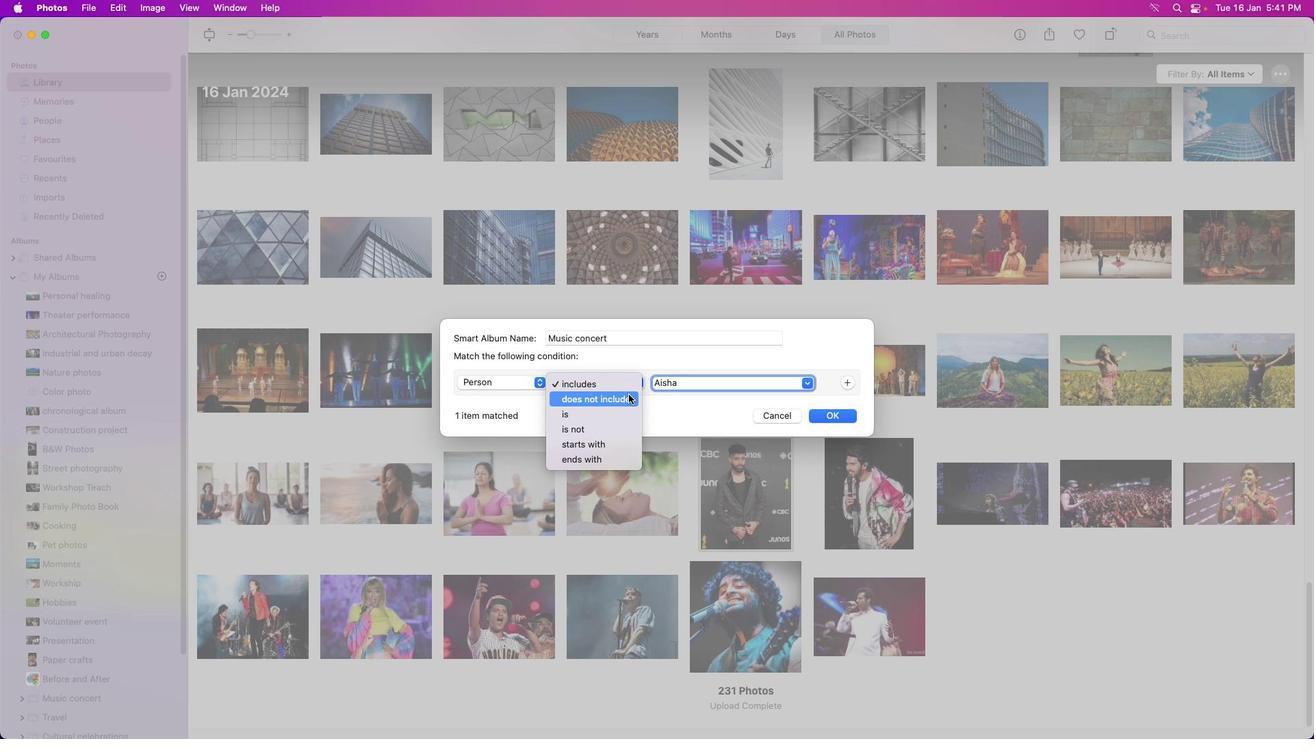 
Action: Mouse moved to (614, 411)
Screenshot: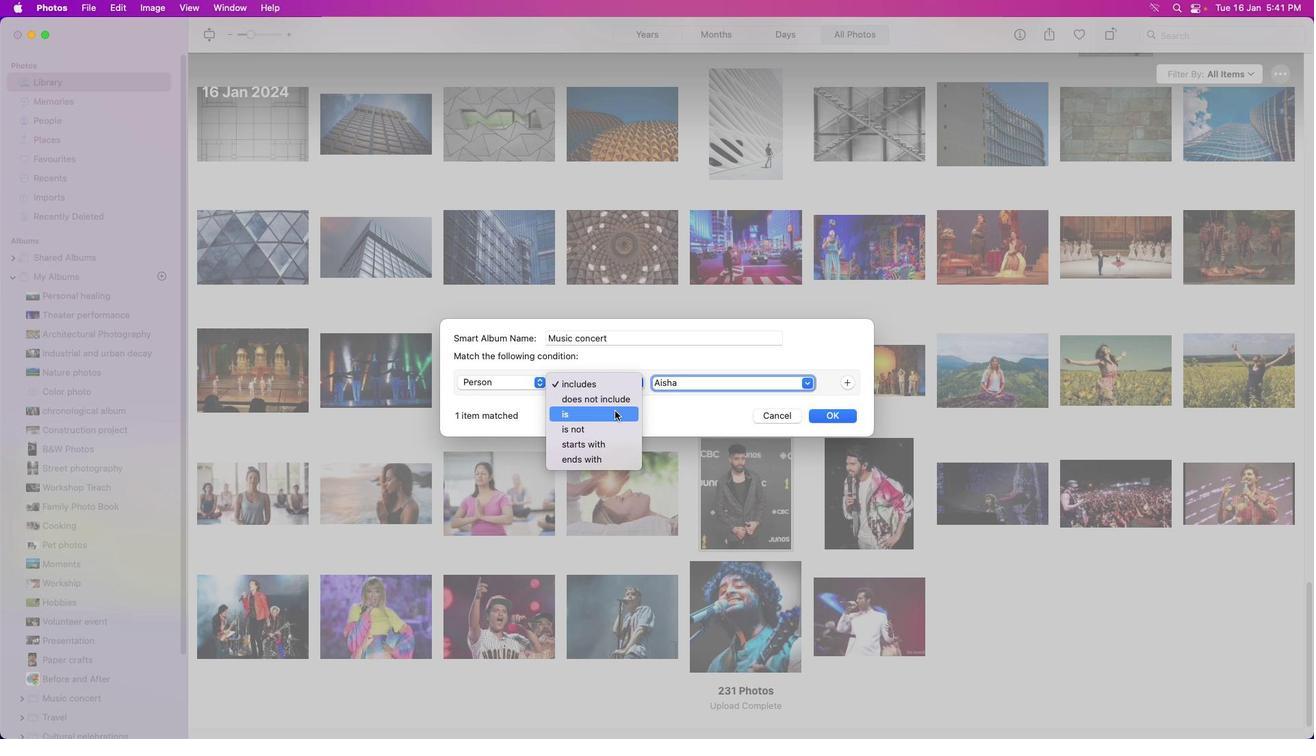 
Action: Mouse pressed left at (614, 411)
Screenshot: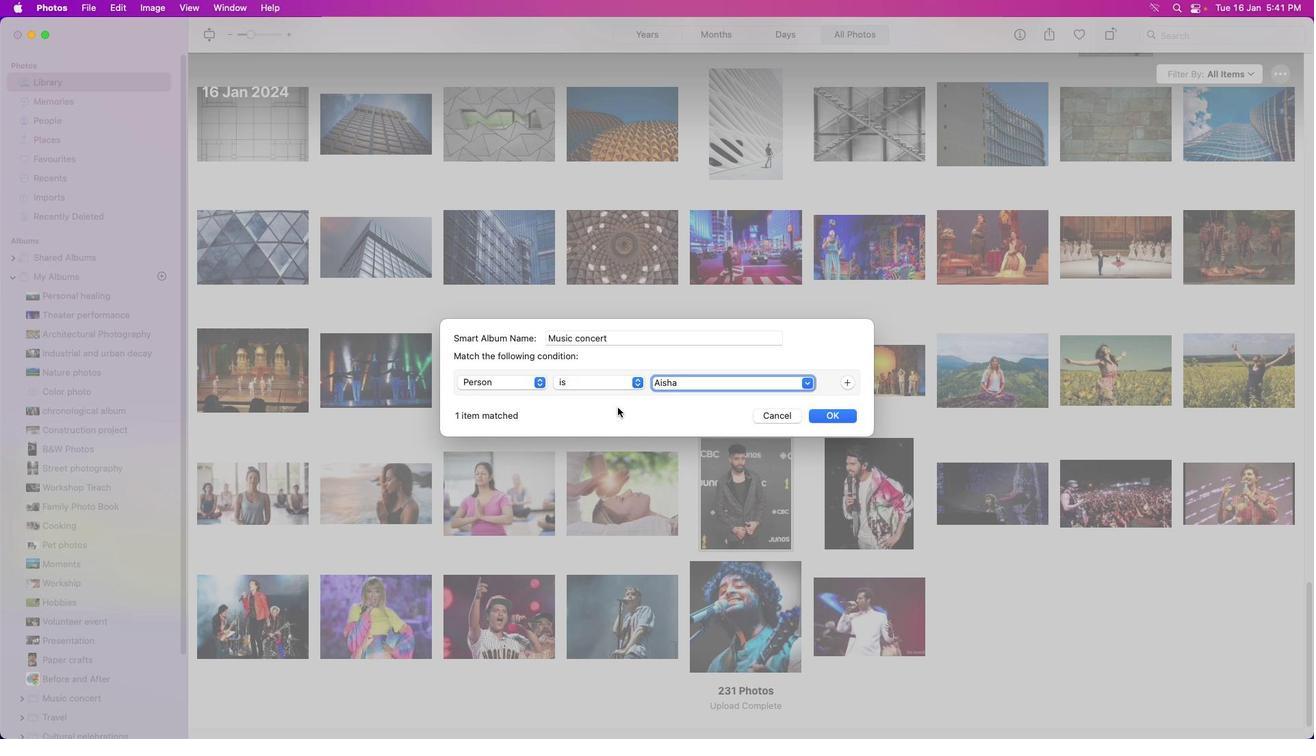 
Action: Mouse moved to (805, 384)
Screenshot: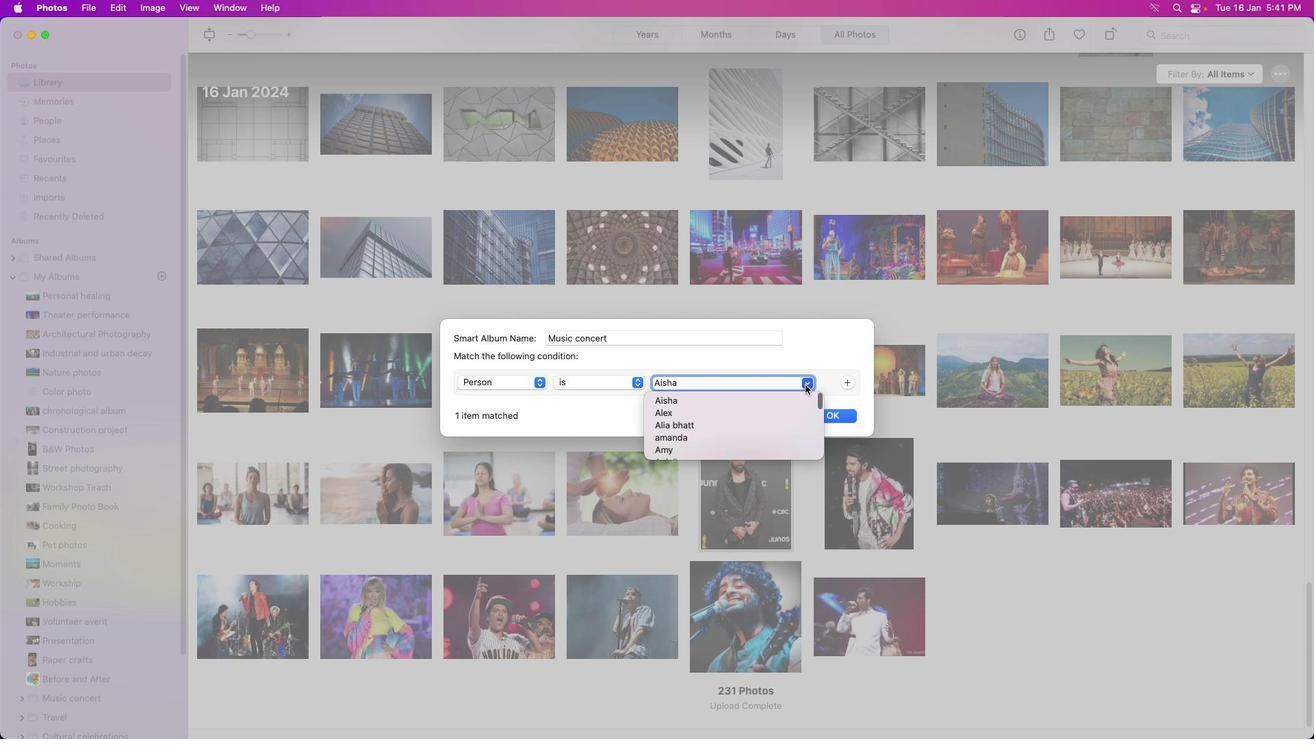 
Action: Mouse pressed left at (805, 384)
Screenshot: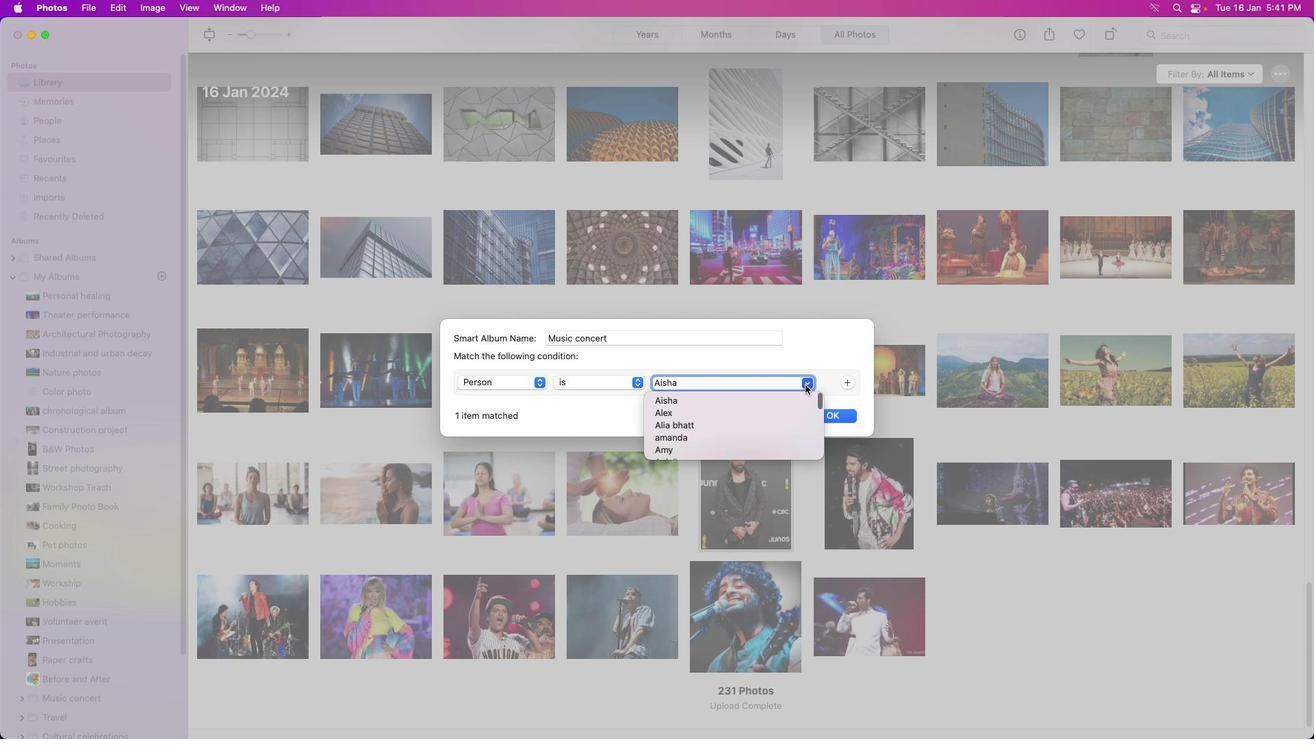 
Action: Mouse moved to (756, 429)
Screenshot: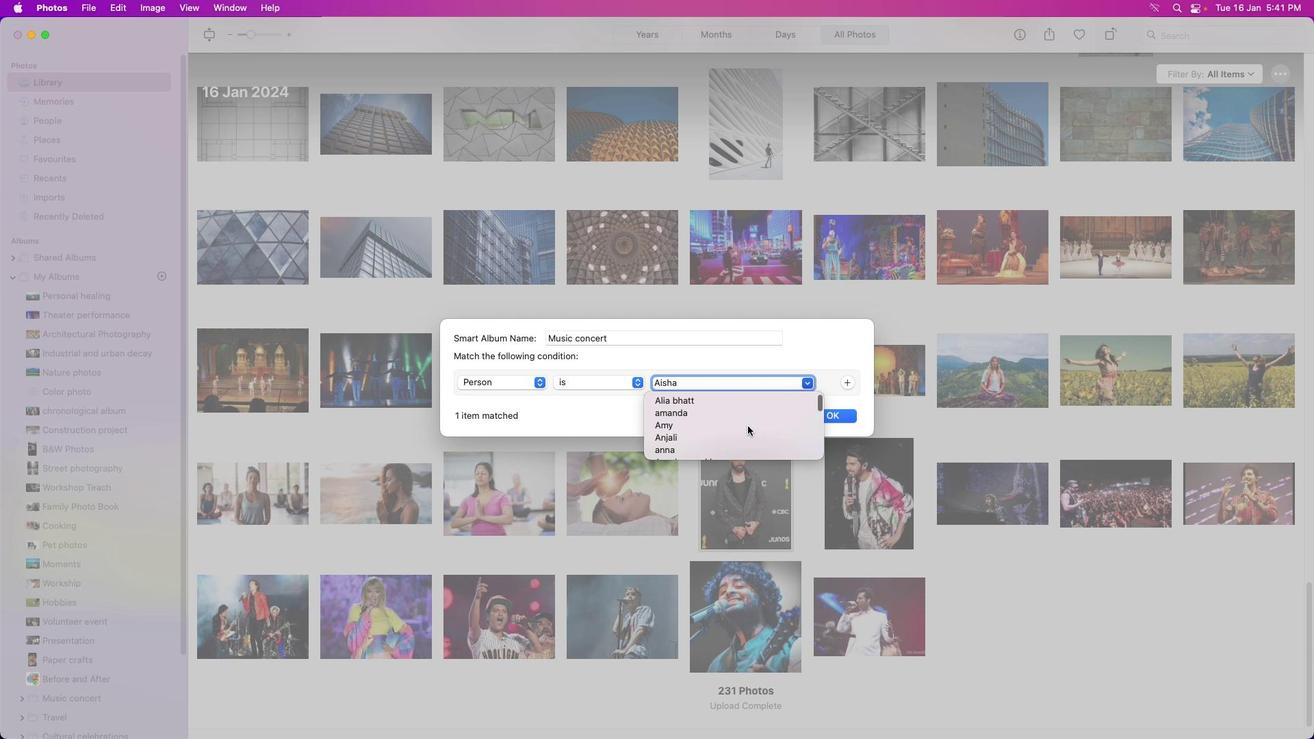 
Action: Mouse scrolled (756, 429) with delta (0, 0)
Screenshot: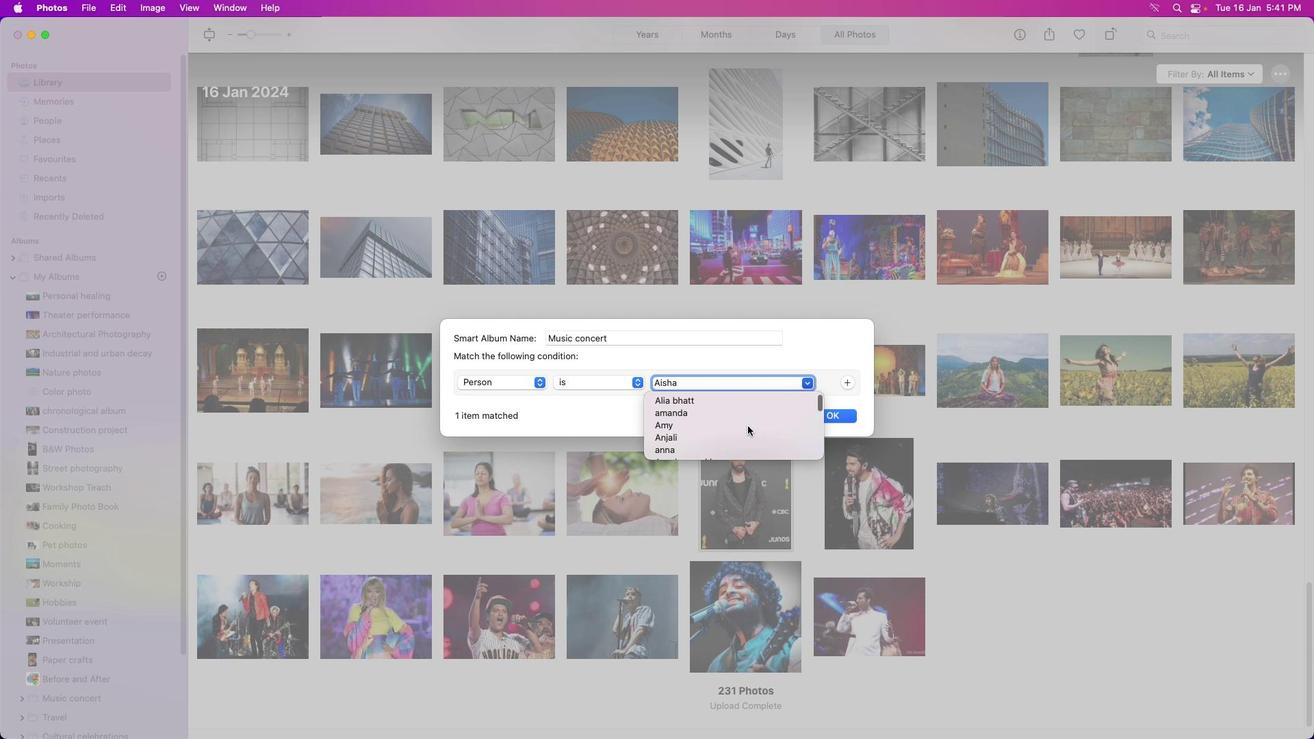 
Action: Mouse moved to (754, 429)
Screenshot: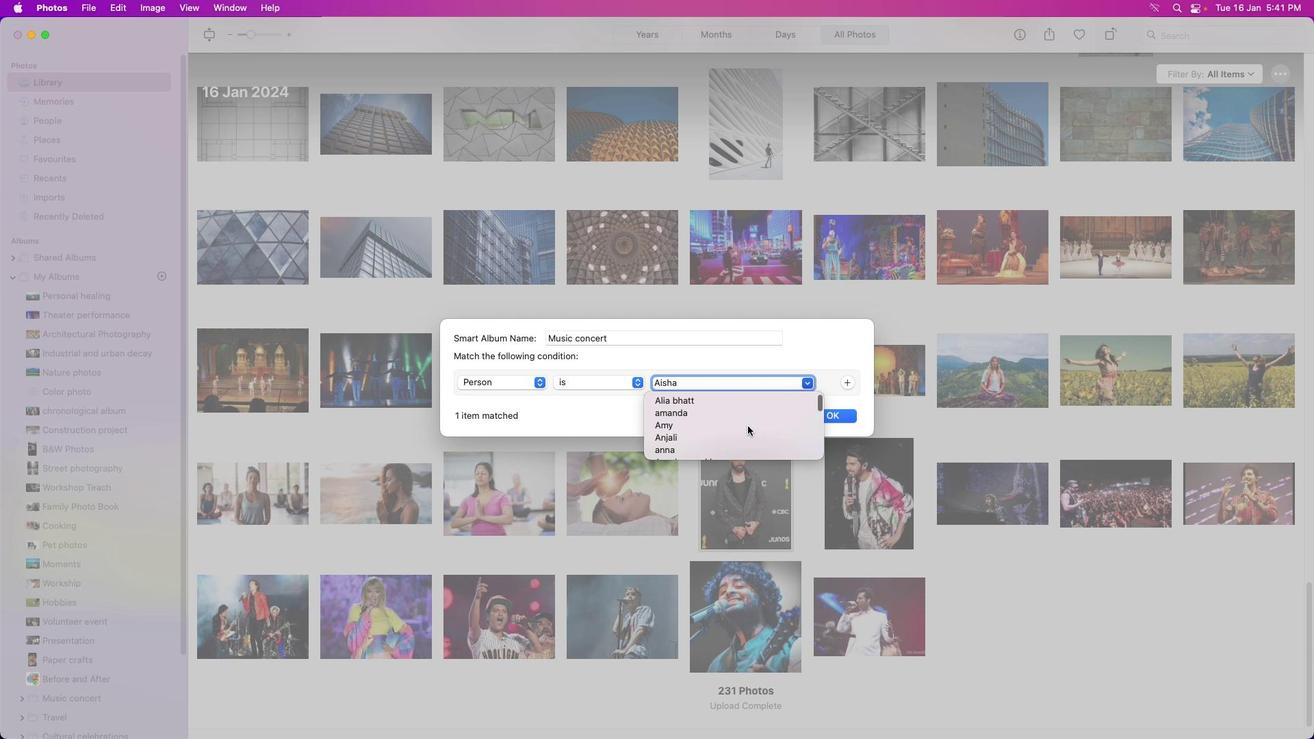
Action: Mouse scrolled (754, 429) with delta (0, 0)
Screenshot: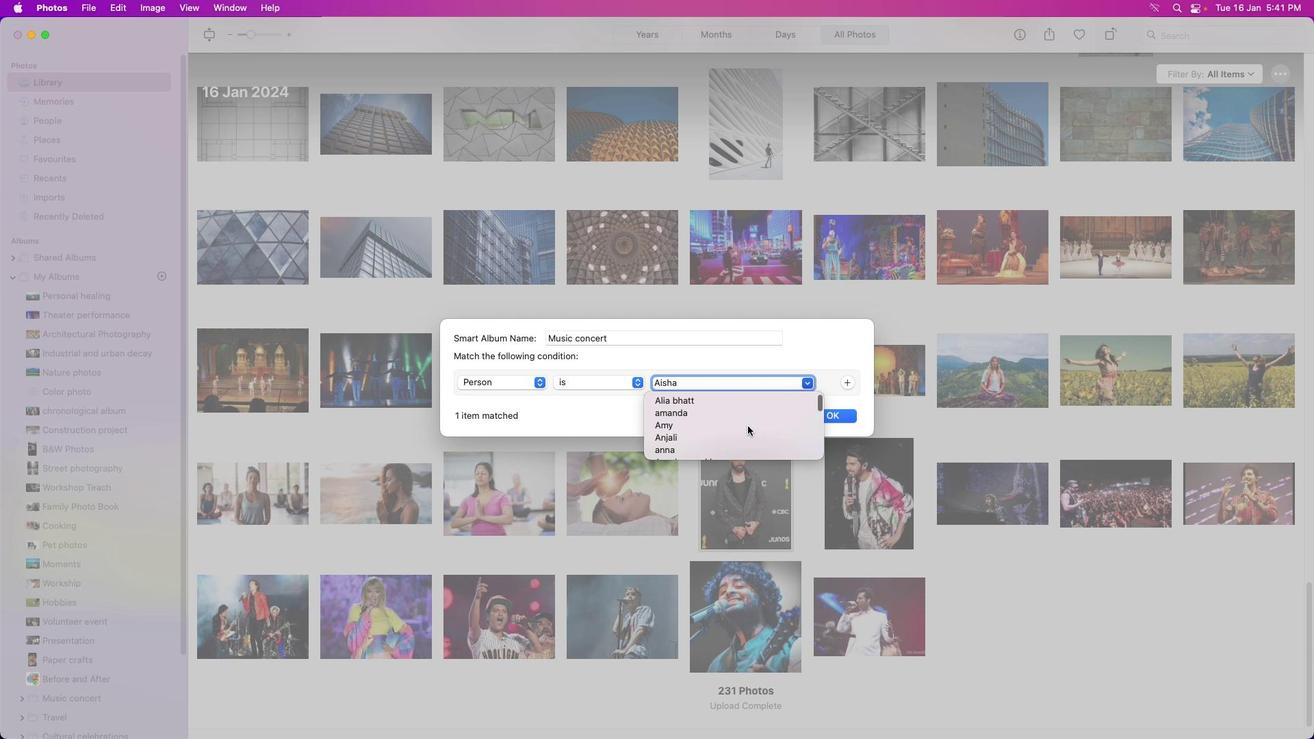 
Action: Mouse moved to (751, 427)
Screenshot: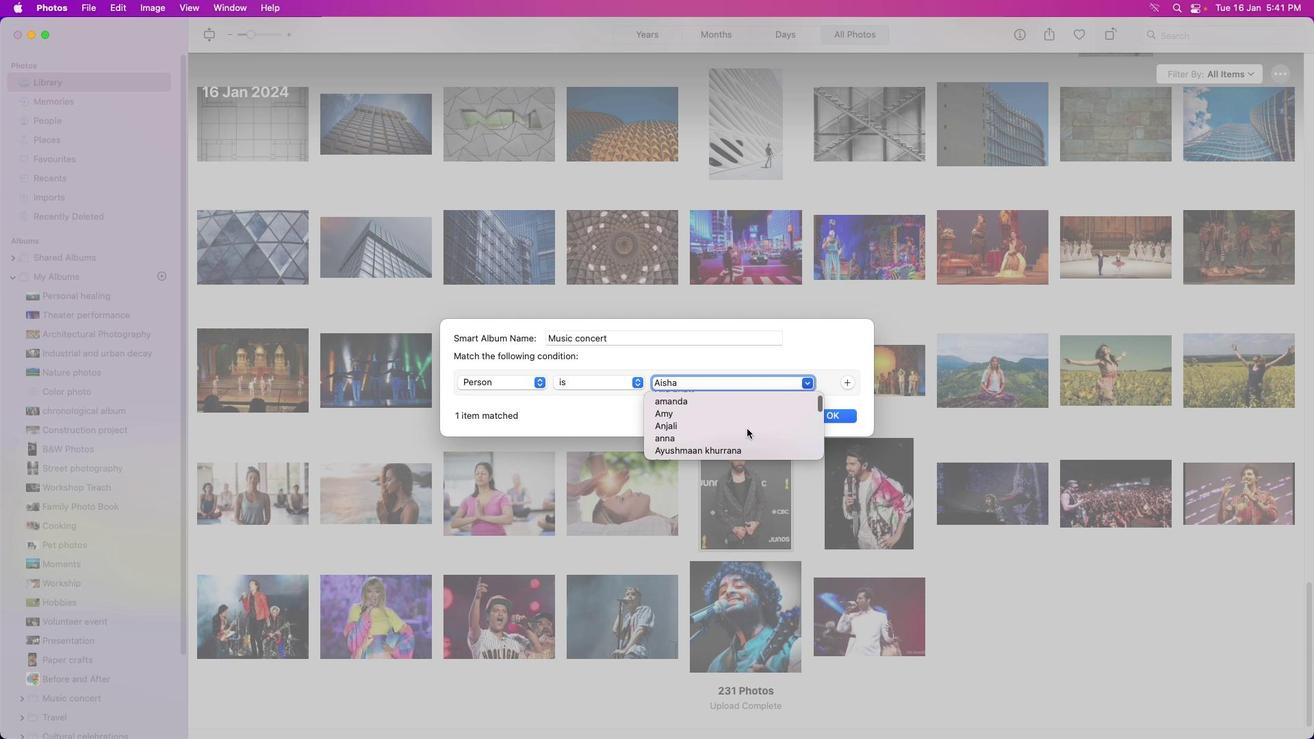 
Action: Mouse scrolled (751, 427) with delta (0, 0)
Screenshot: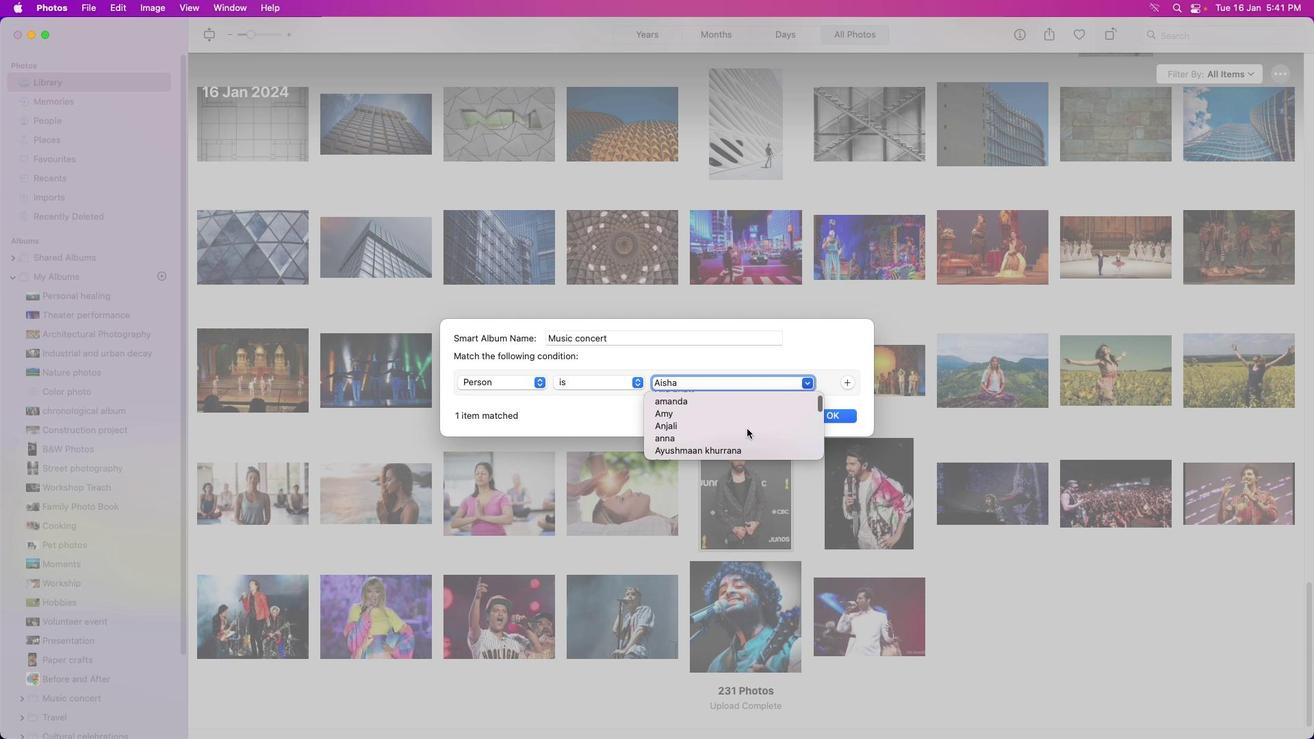 
Action: Mouse moved to (748, 426)
Screenshot: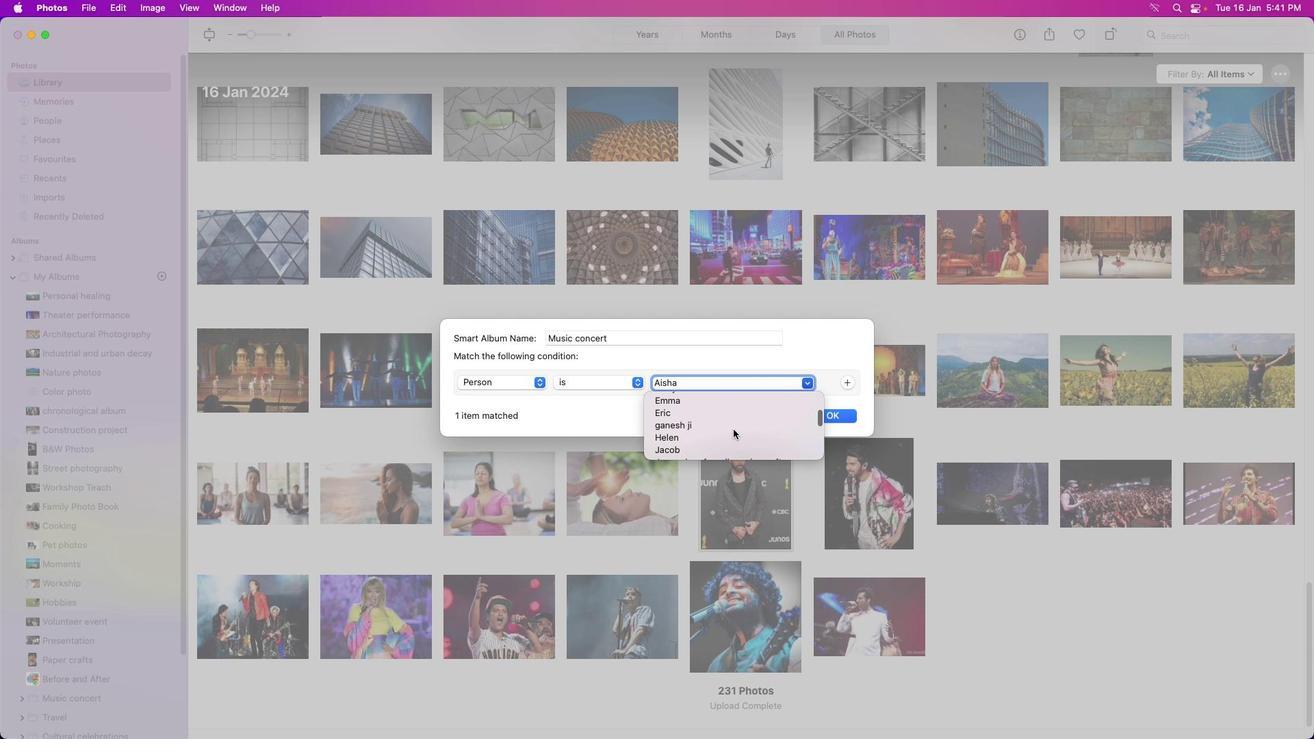 
Action: Mouse scrolled (748, 426) with delta (0, 0)
Screenshot: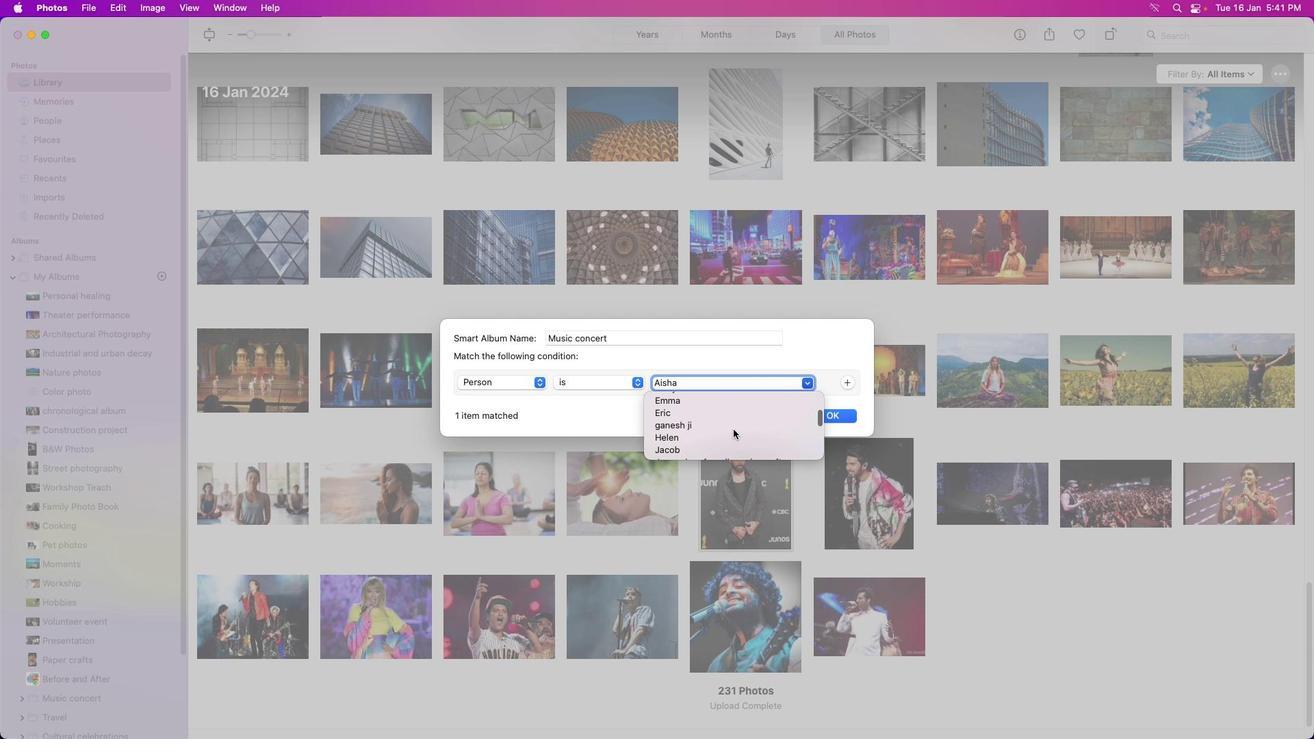 
Action: Mouse moved to (747, 428)
Screenshot: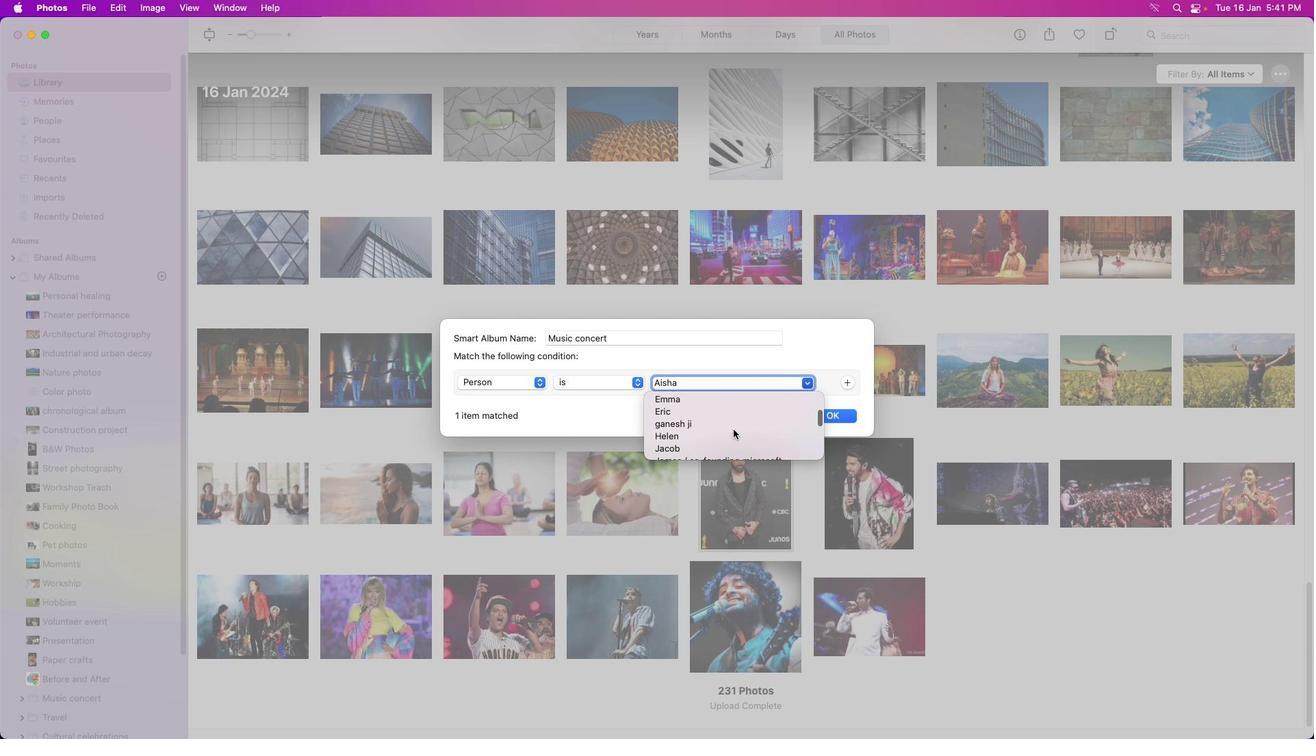 
Action: Mouse scrolled (747, 428) with delta (0, 0)
Screenshot: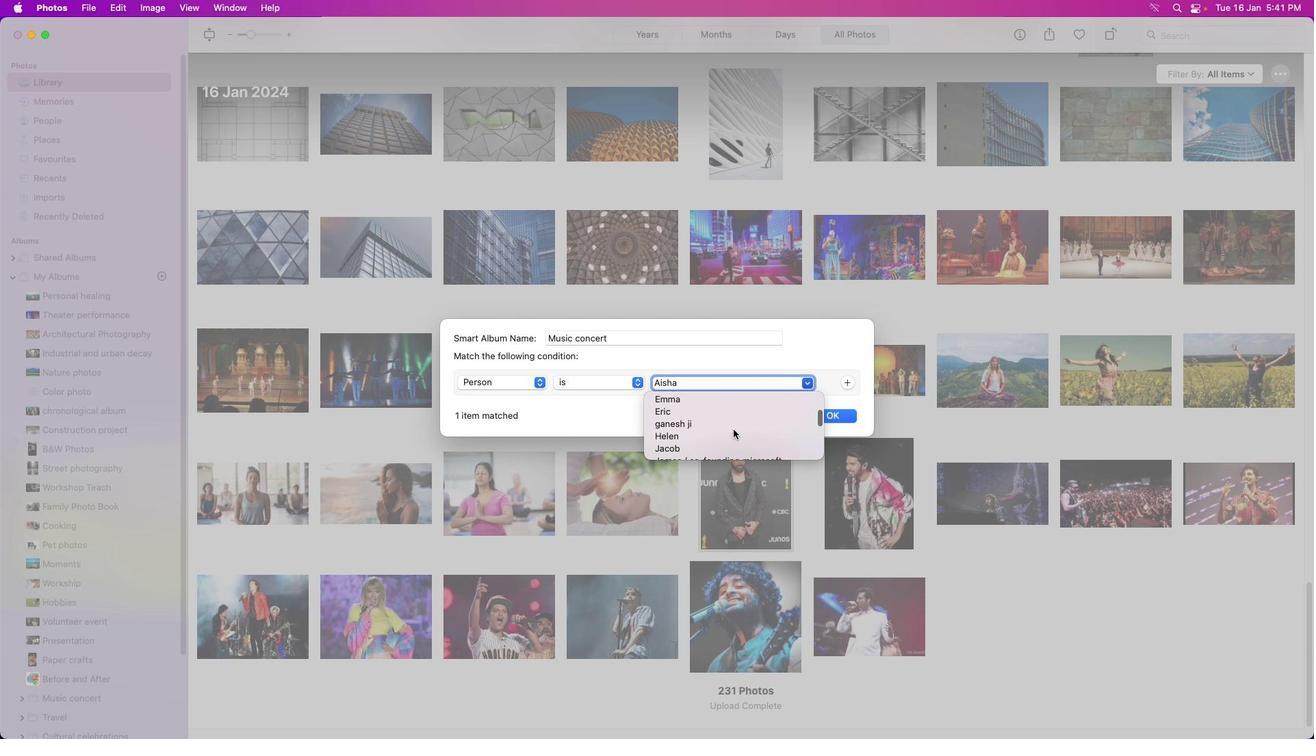 
Action: Mouse moved to (746, 429)
Screenshot: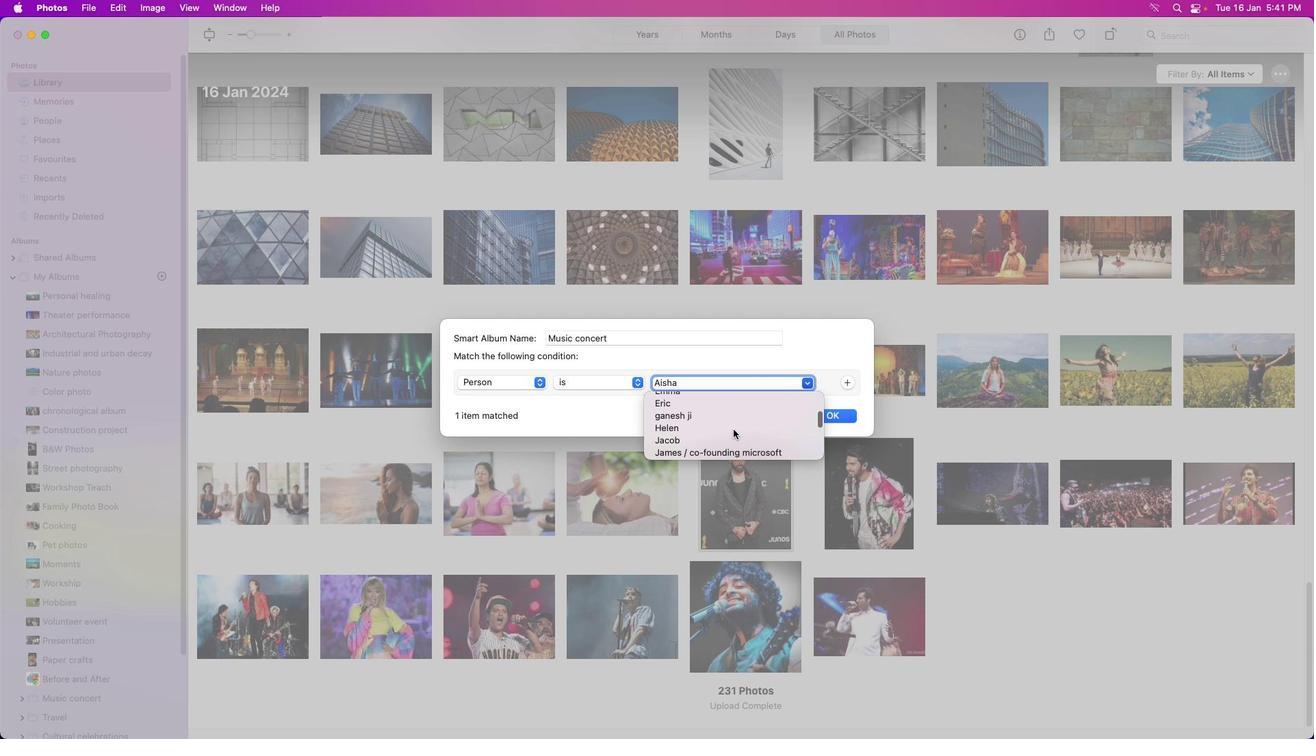
Action: Mouse scrolled (746, 429) with delta (0, -1)
Screenshot: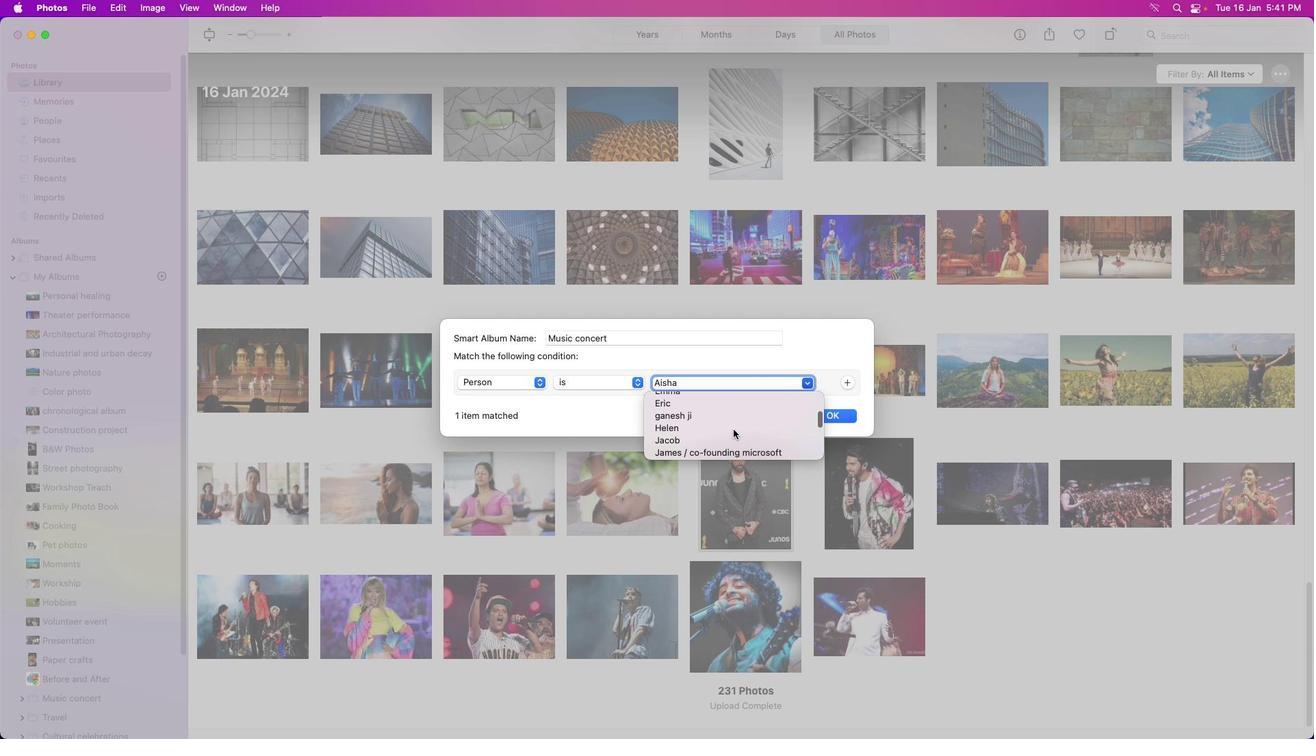 
Action: Mouse moved to (746, 429)
Screenshot: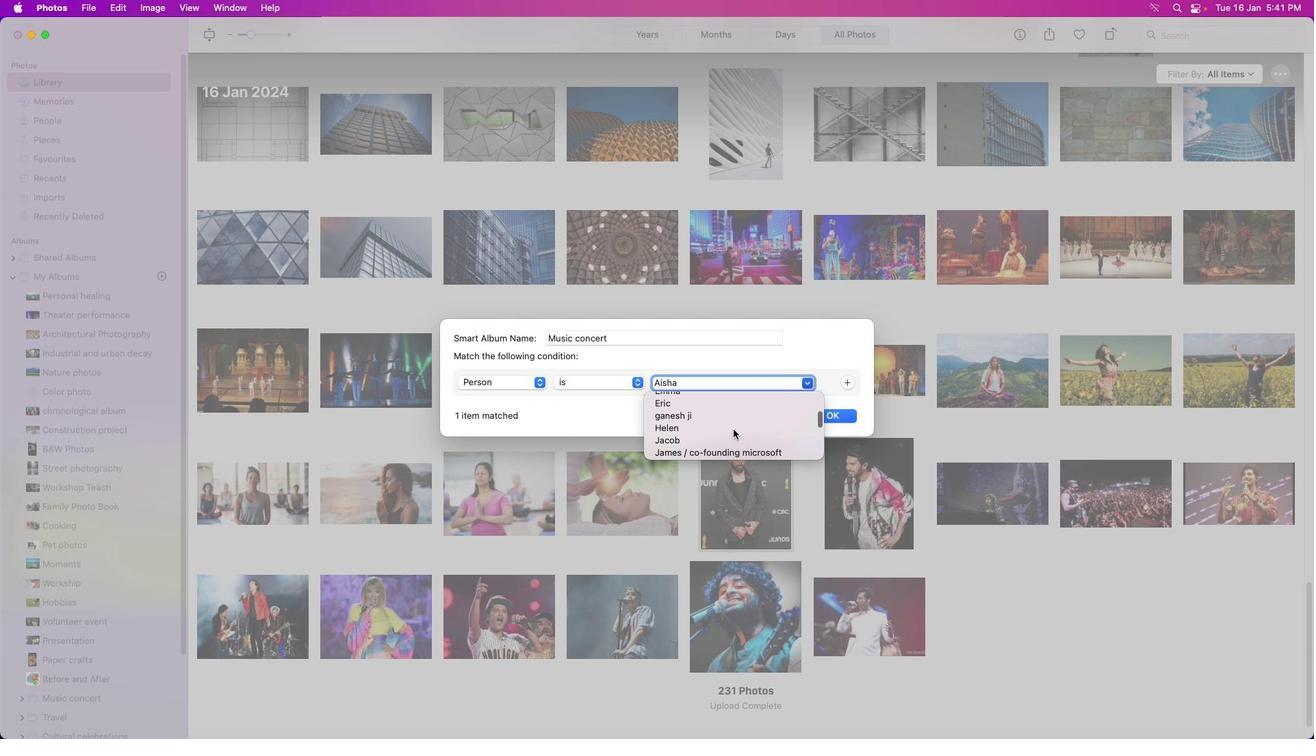 
Action: Mouse scrolled (746, 429) with delta (0, -2)
Screenshot: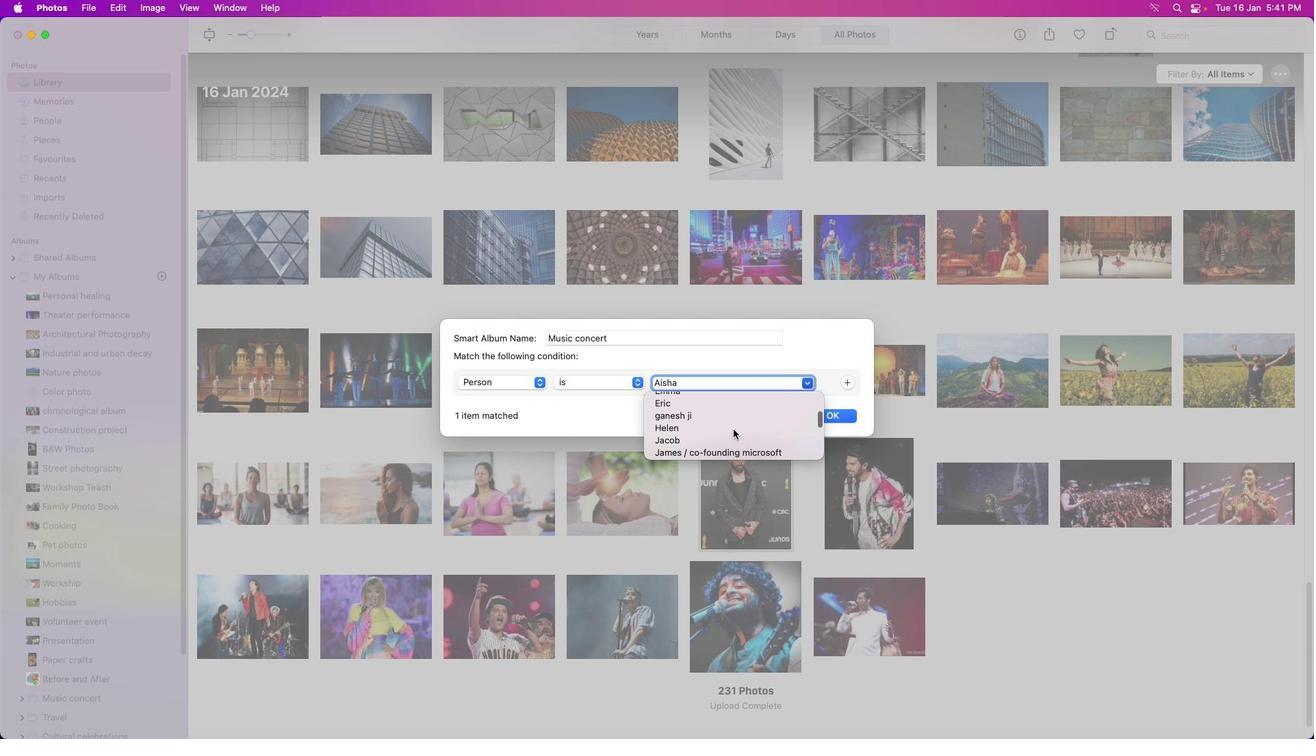 
Action: Mouse moved to (746, 429)
Screenshot: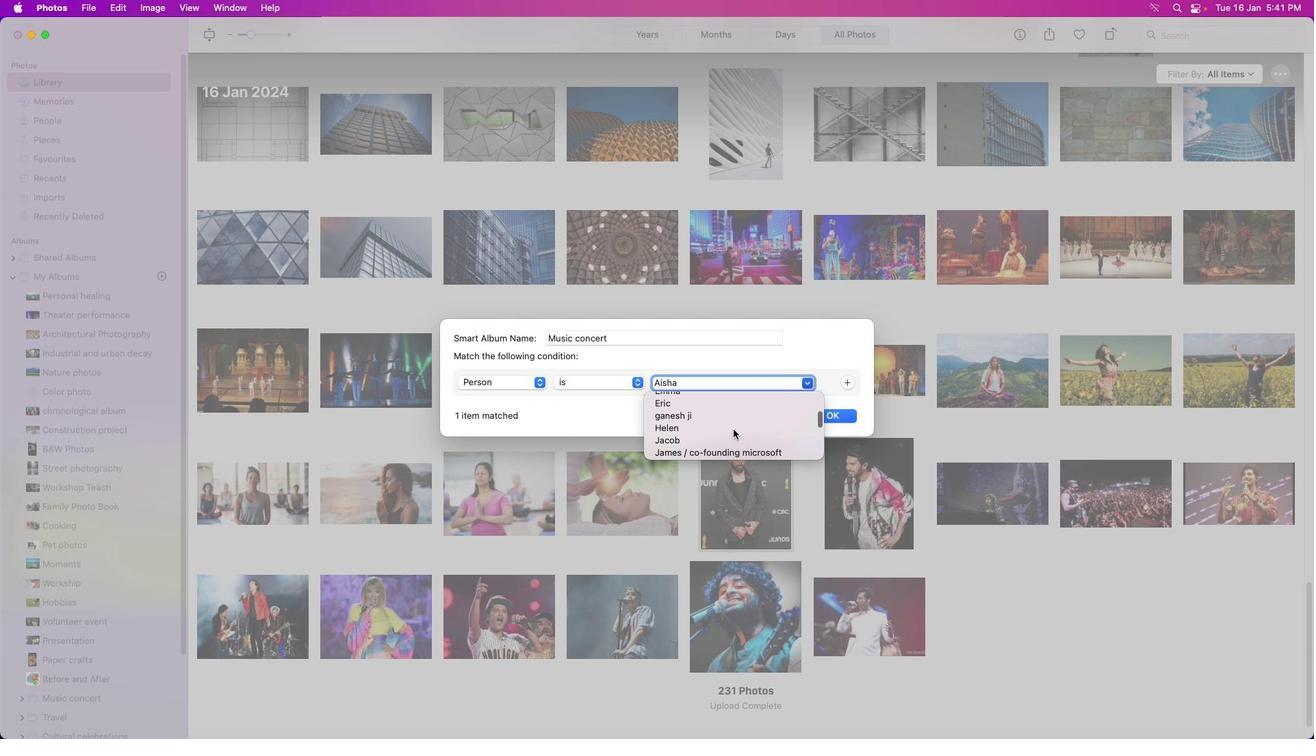 
Action: Mouse scrolled (746, 429) with delta (0, -3)
Screenshot: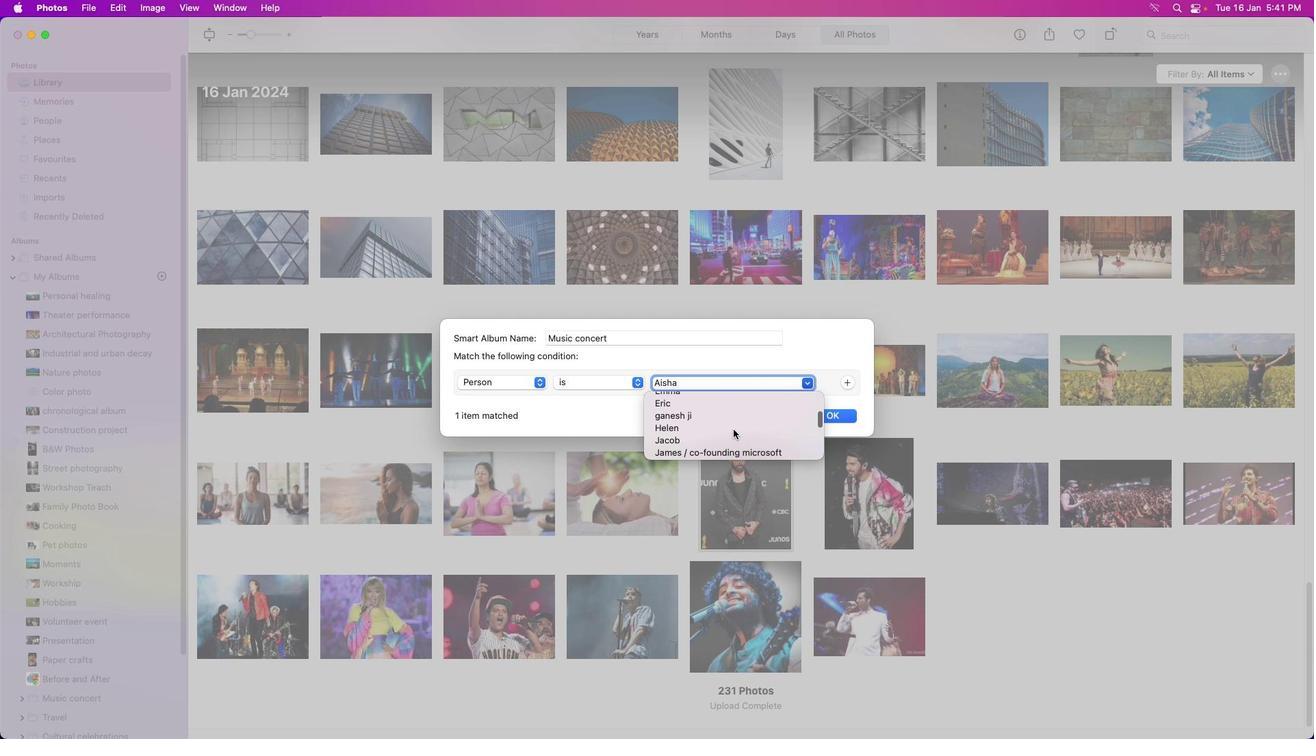 
Action: Mouse moved to (733, 429)
Screenshot: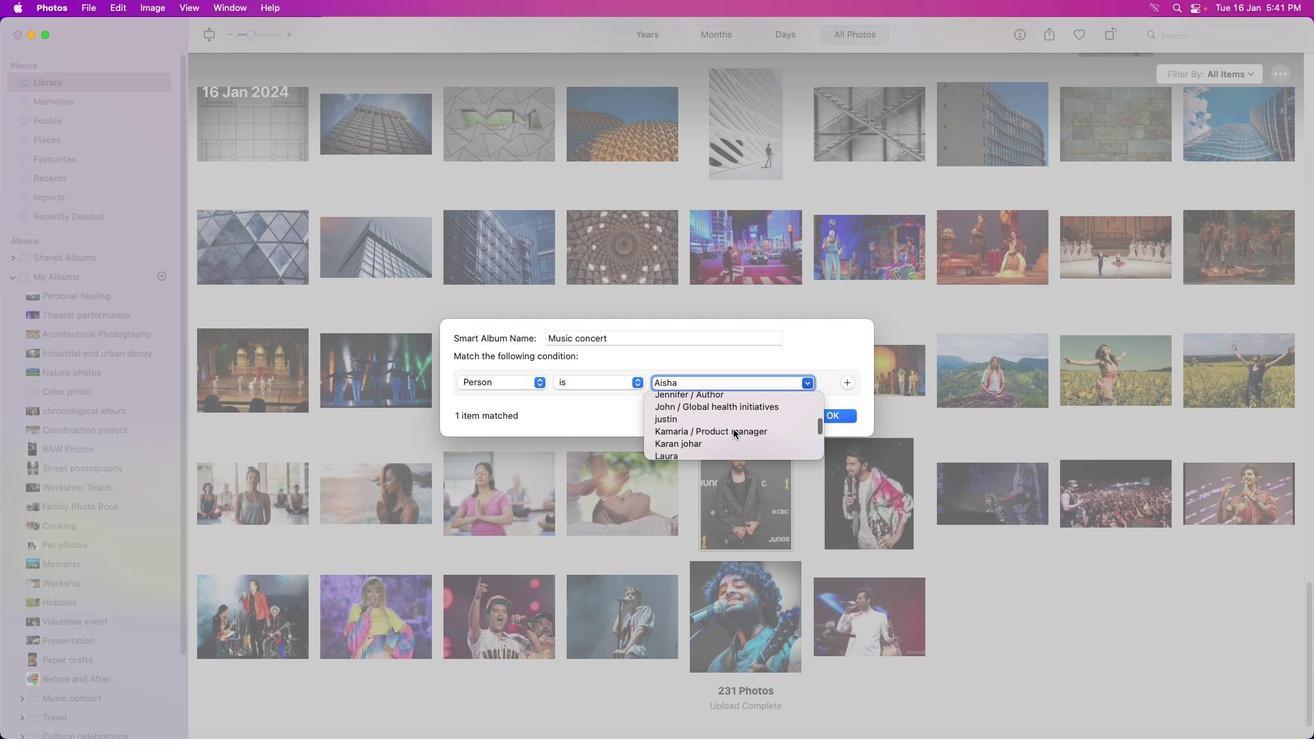 
Action: Mouse scrolled (733, 429) with delta (0, 0)
Screenshot: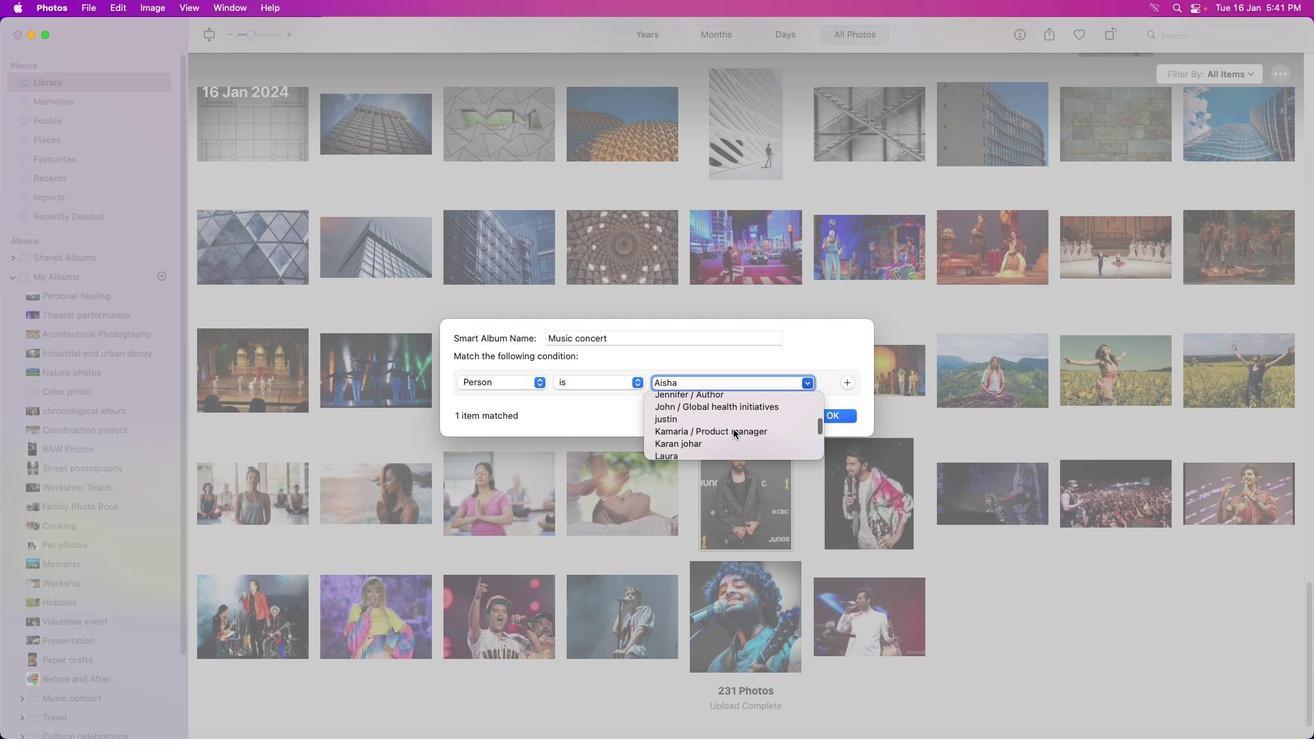 
Action: Mouse moved to (733, 429)
Screenshot: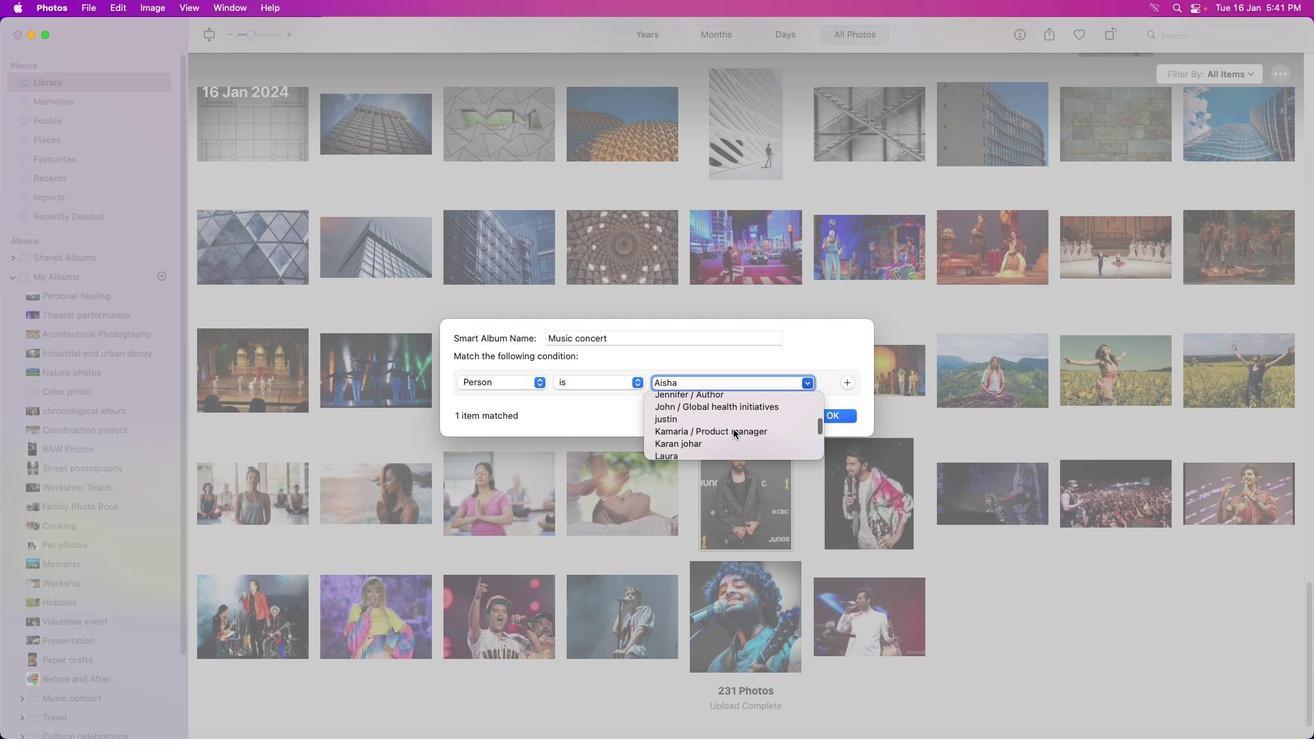 
Action: Mouse scrolled (733, 429) with delta (0, 0)
Screenshot: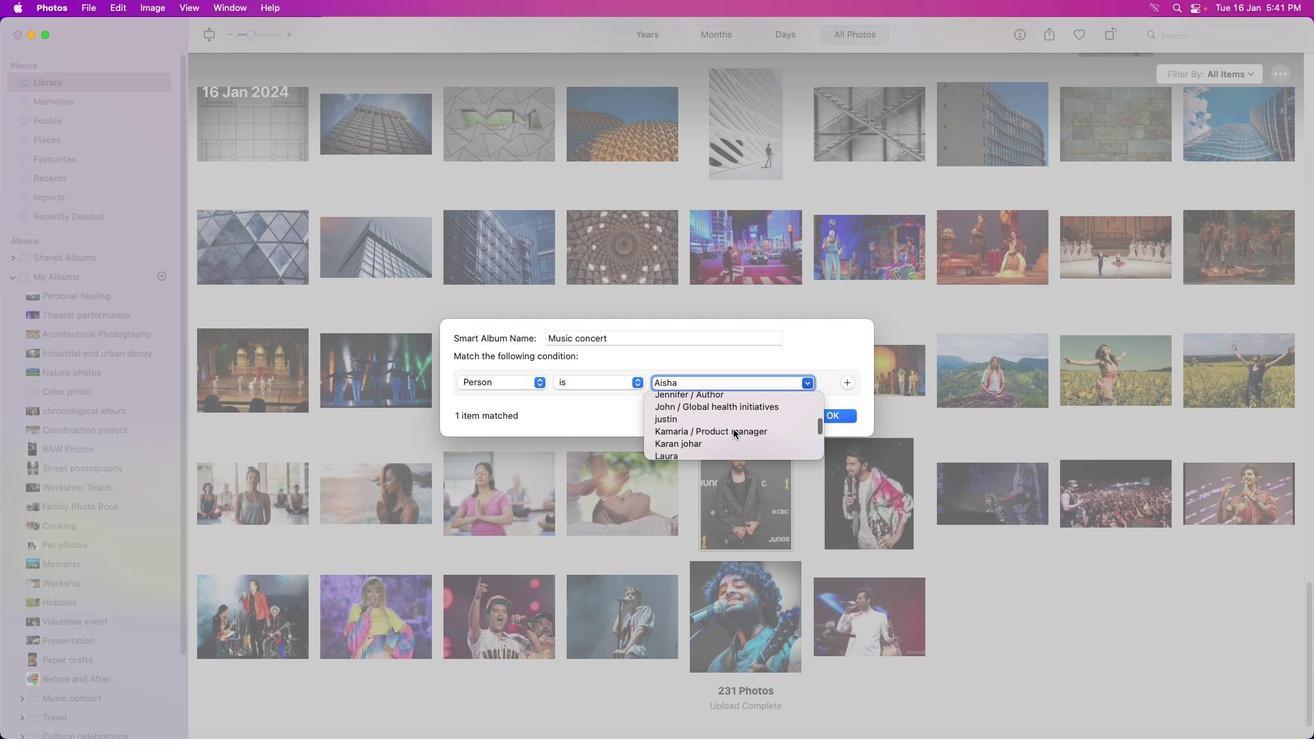 
Action: Mouse scrolled (733, 429) with delta (0, 0)
Screenshot: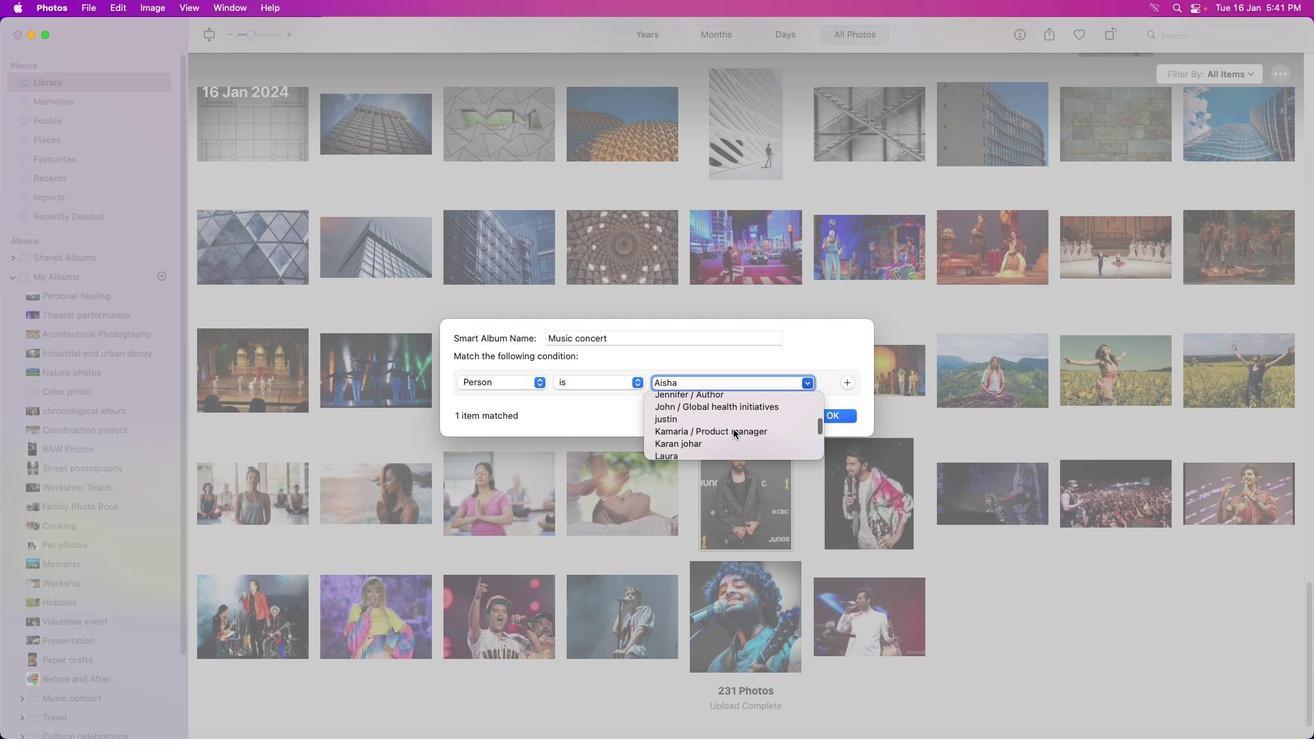 
Action: Mouse scrolled (733, 429) with delta (0, -1)
Screenshot: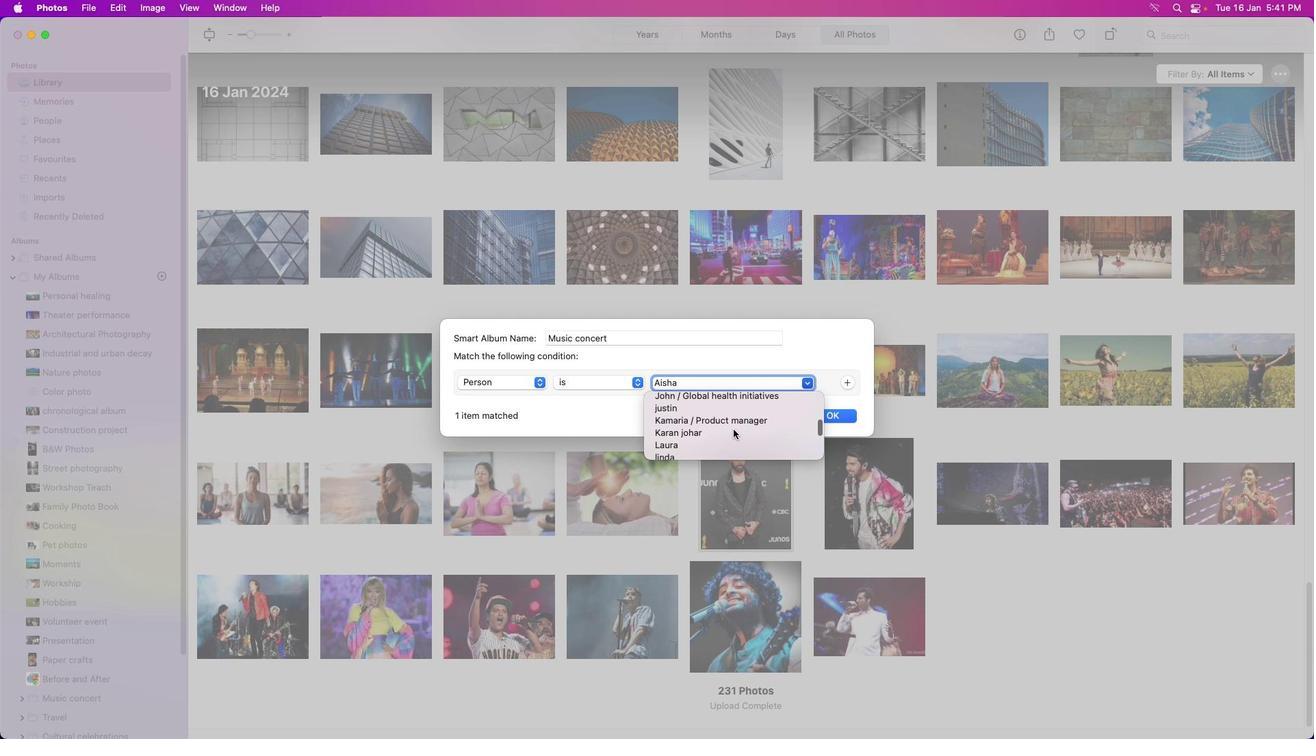 
Action: Mouse moved to (733, 429)
Screenshot: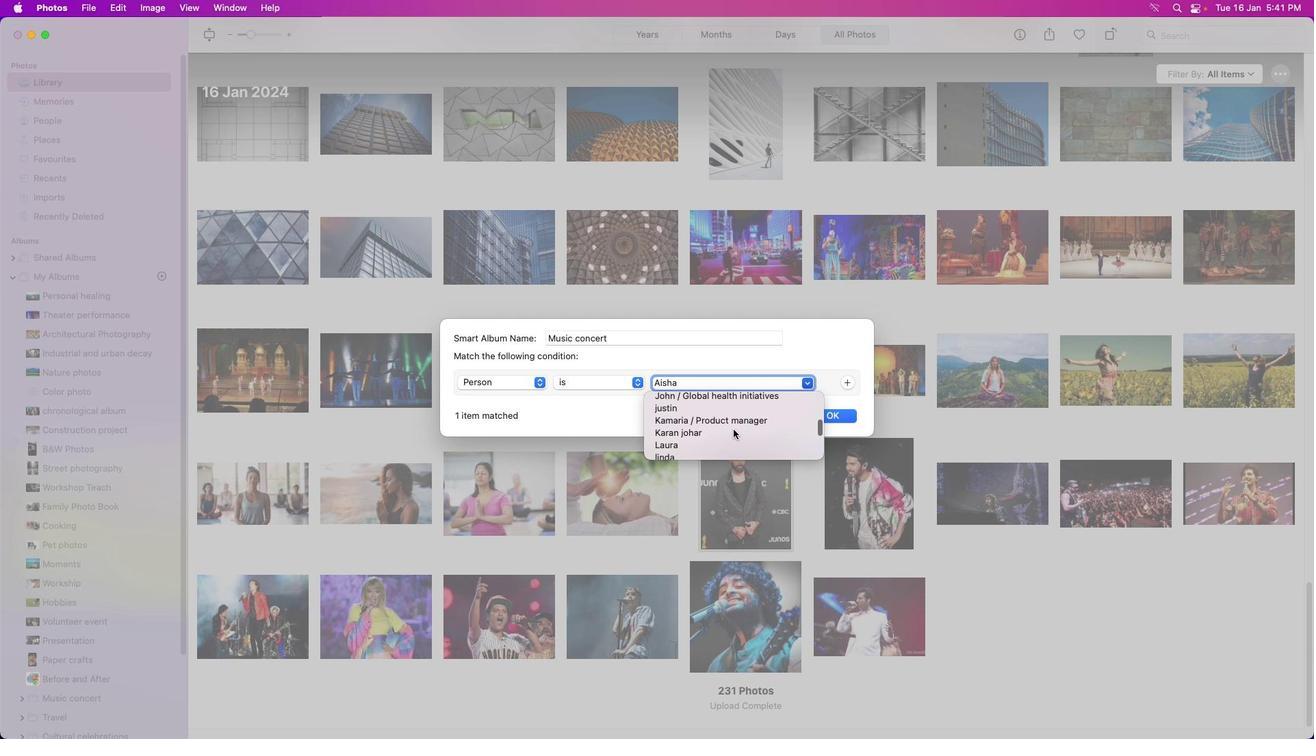 
Action: Mouse scrolled (733, 429) with delta (0, -2)
Screenshot: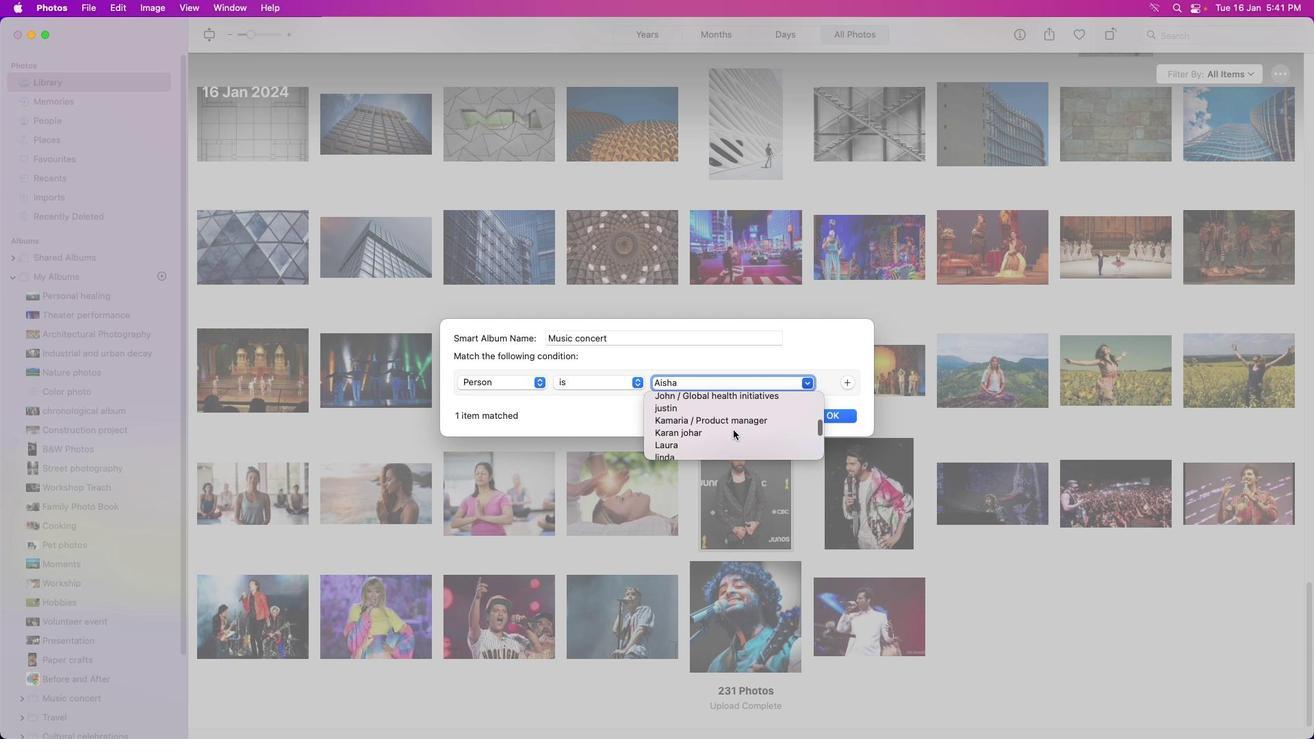 
Action: Mouse moved to (733, 429)
Screenshot: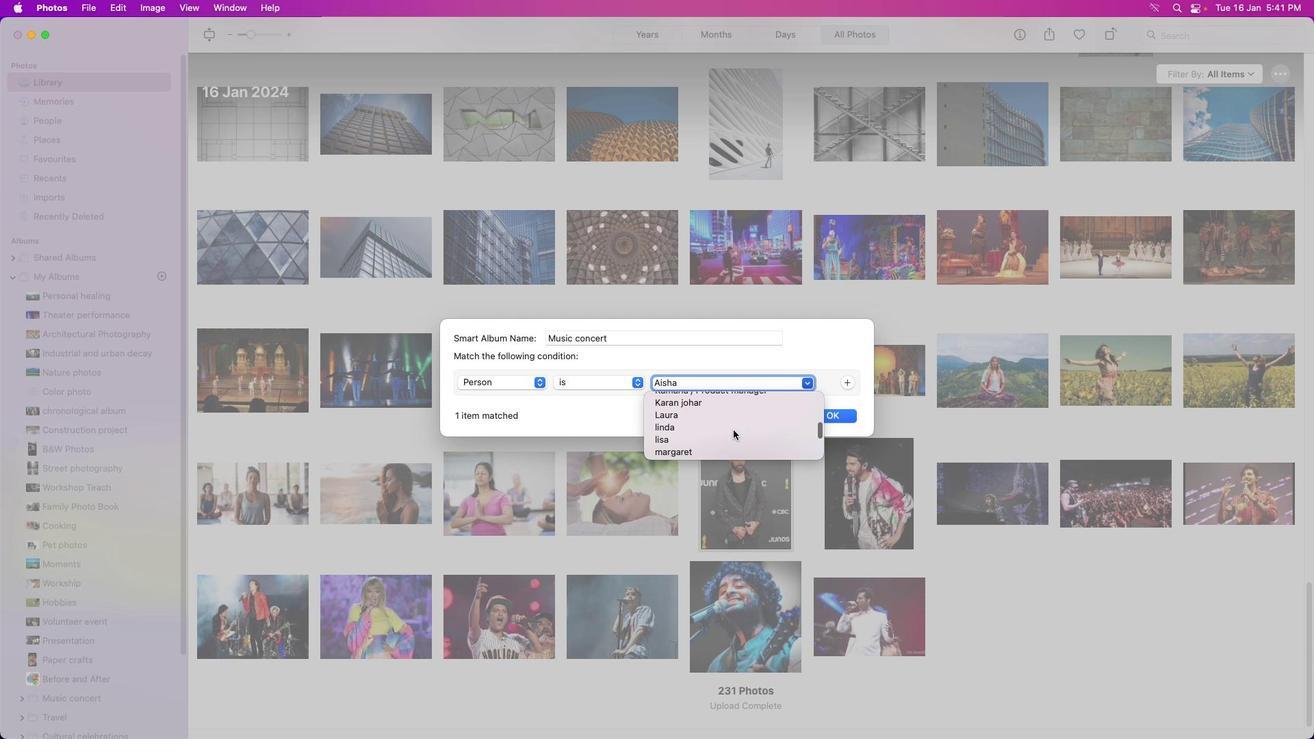 
Action: Mouse scrolled (733, 429) with delta (0, 0)
Screenshot: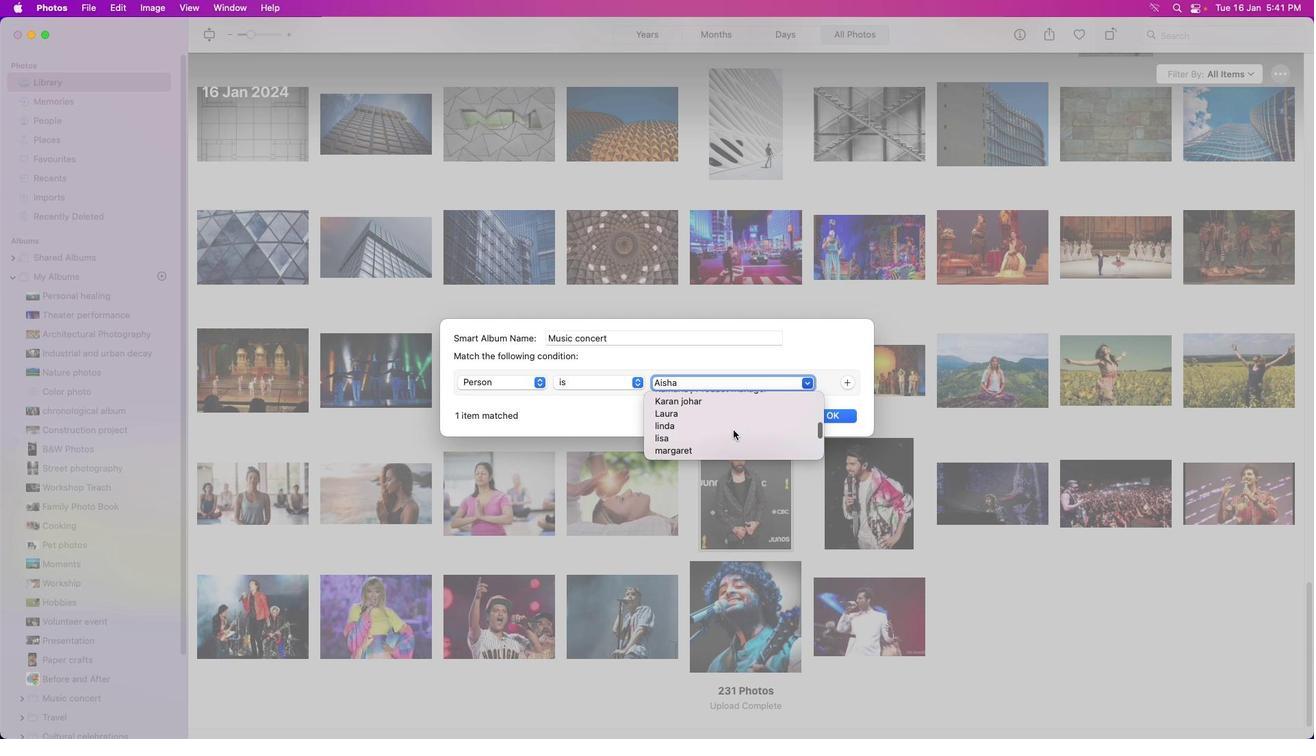 
Action: Mouse moved to (733, 429)
Screenshot: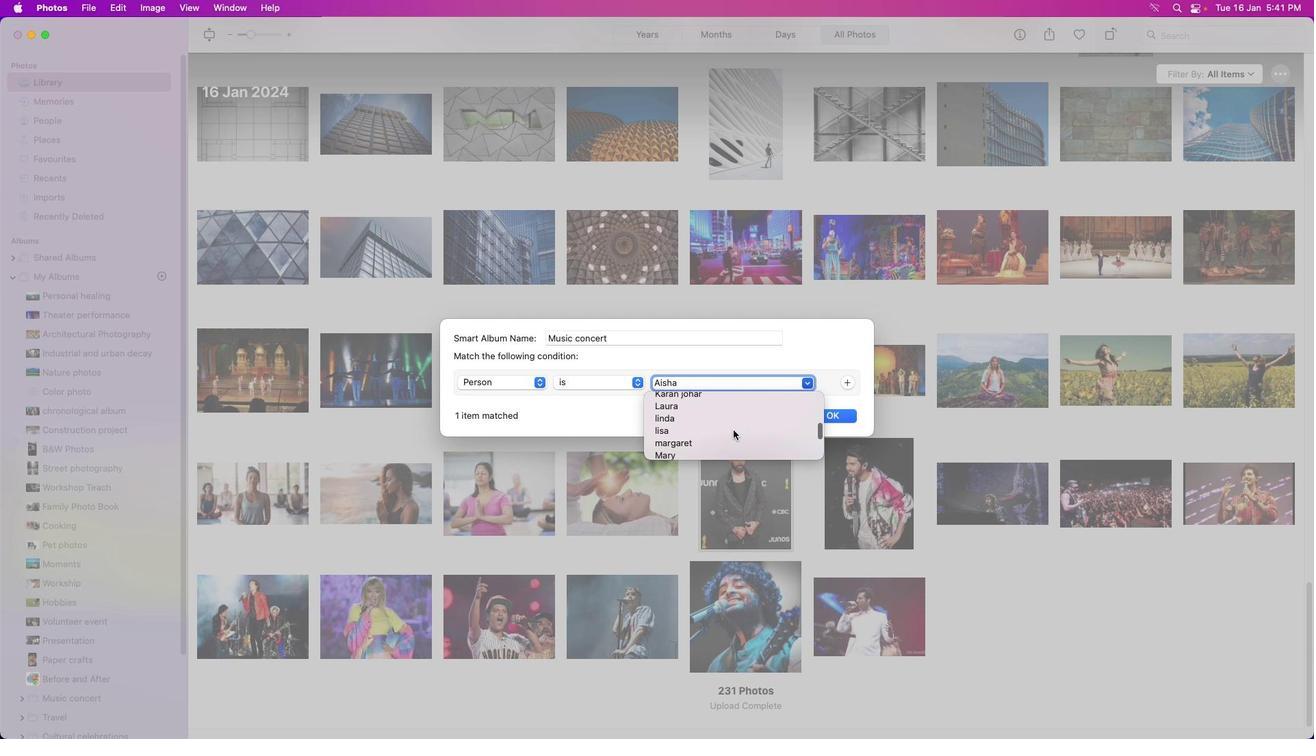 
Action: Mouse scrolled (733, 429) with delta (0, 0)
Screenshot: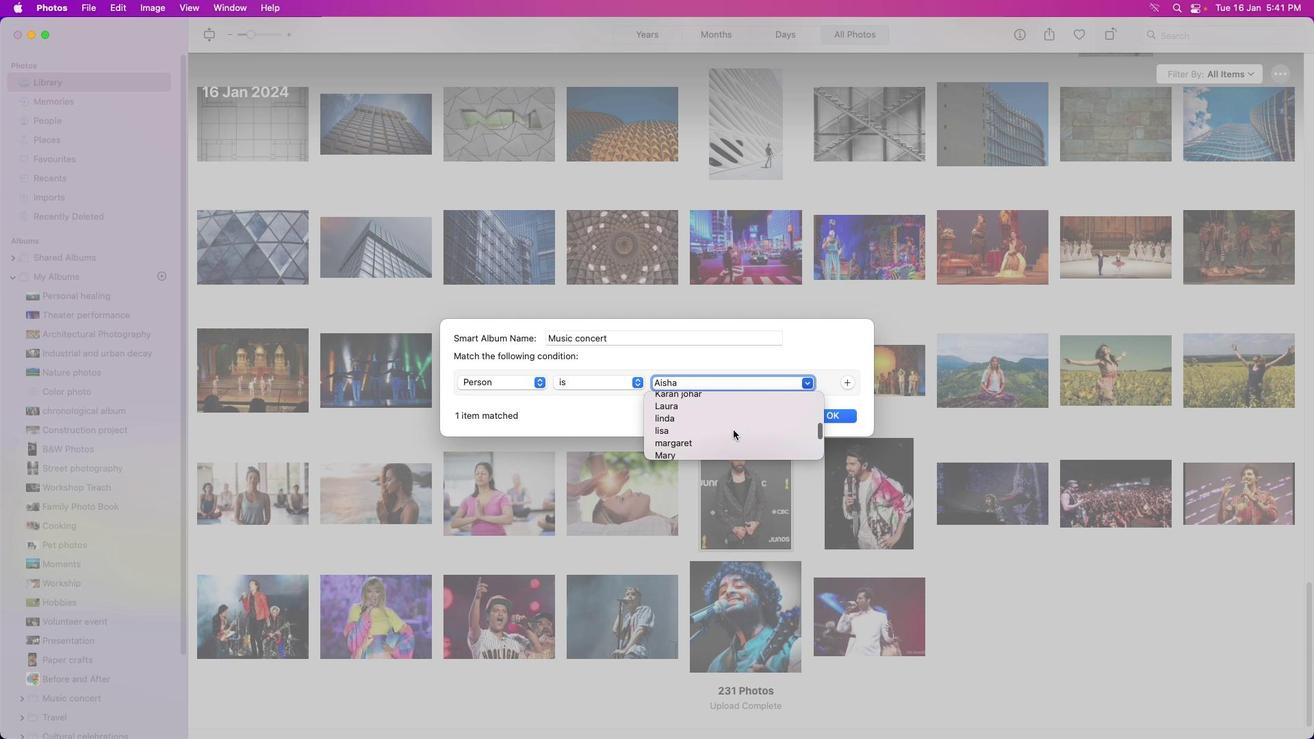 
Action: Mouse moved to (733, 429)
Screenshot: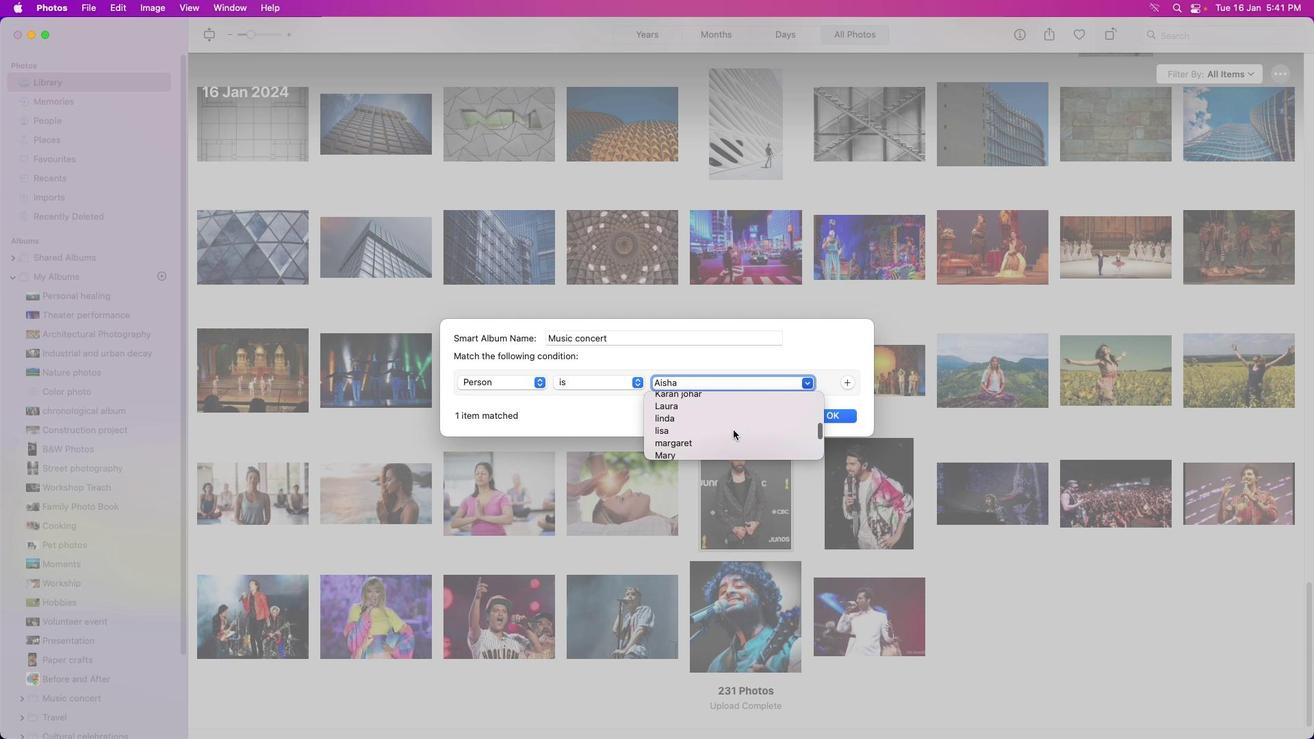 
Action: Mouse scrolled (733, 429) with delta (0, -1)
Screenshot: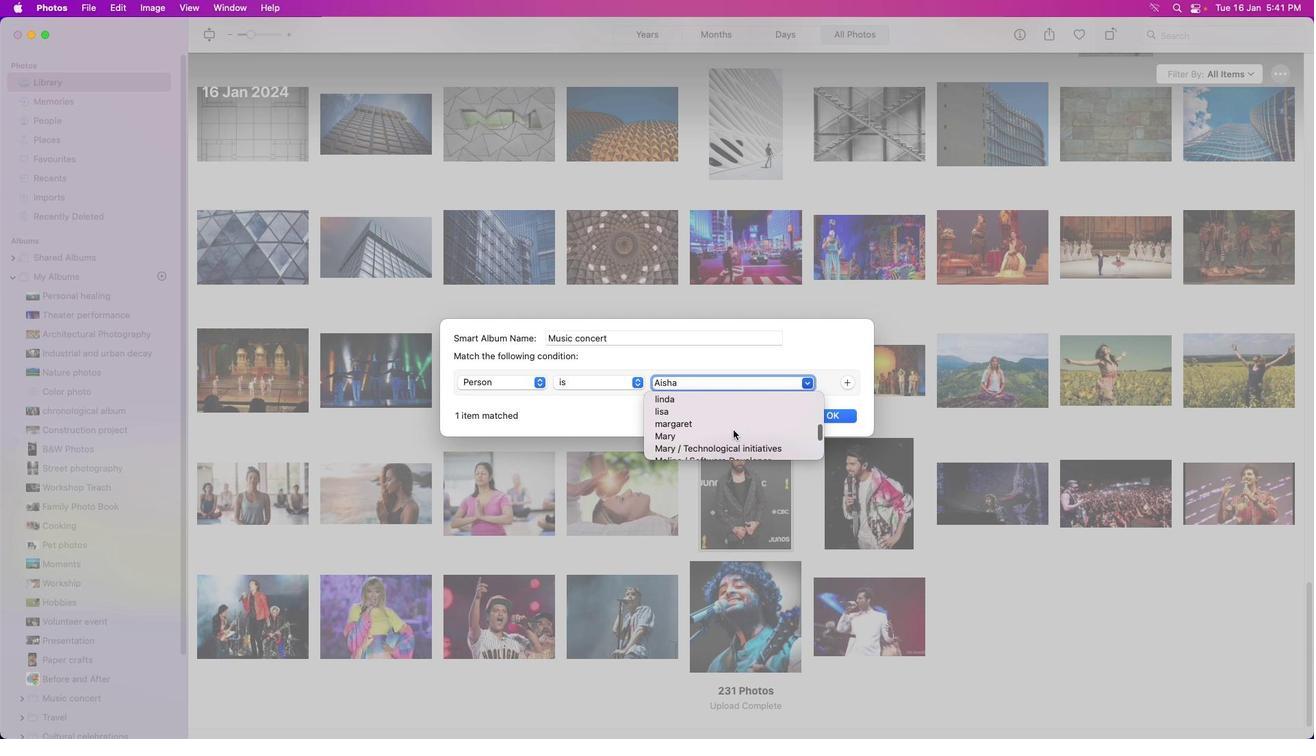 
Action: Mouse scrolled (733, 429) with delta (0, 0)
Screenshot: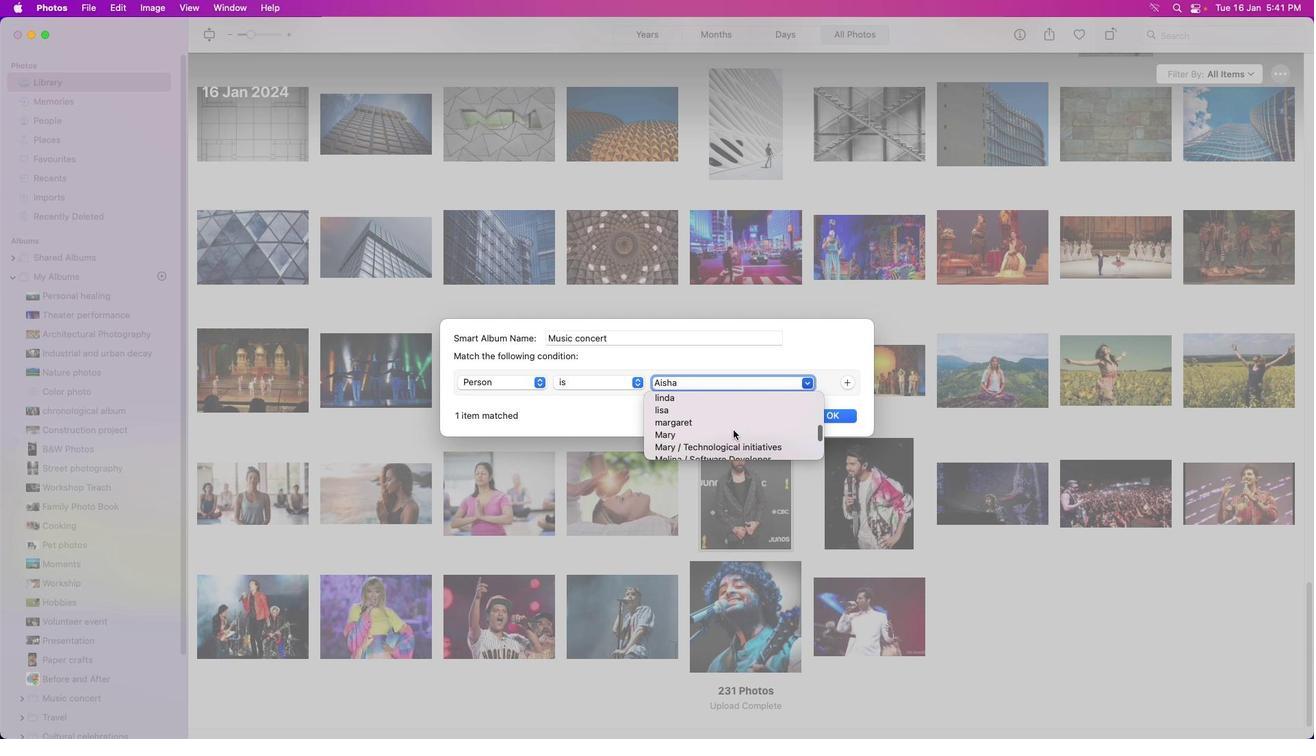 
Action: Mouse scrolled (733, 429) with delta (0, 0)
Screenshot: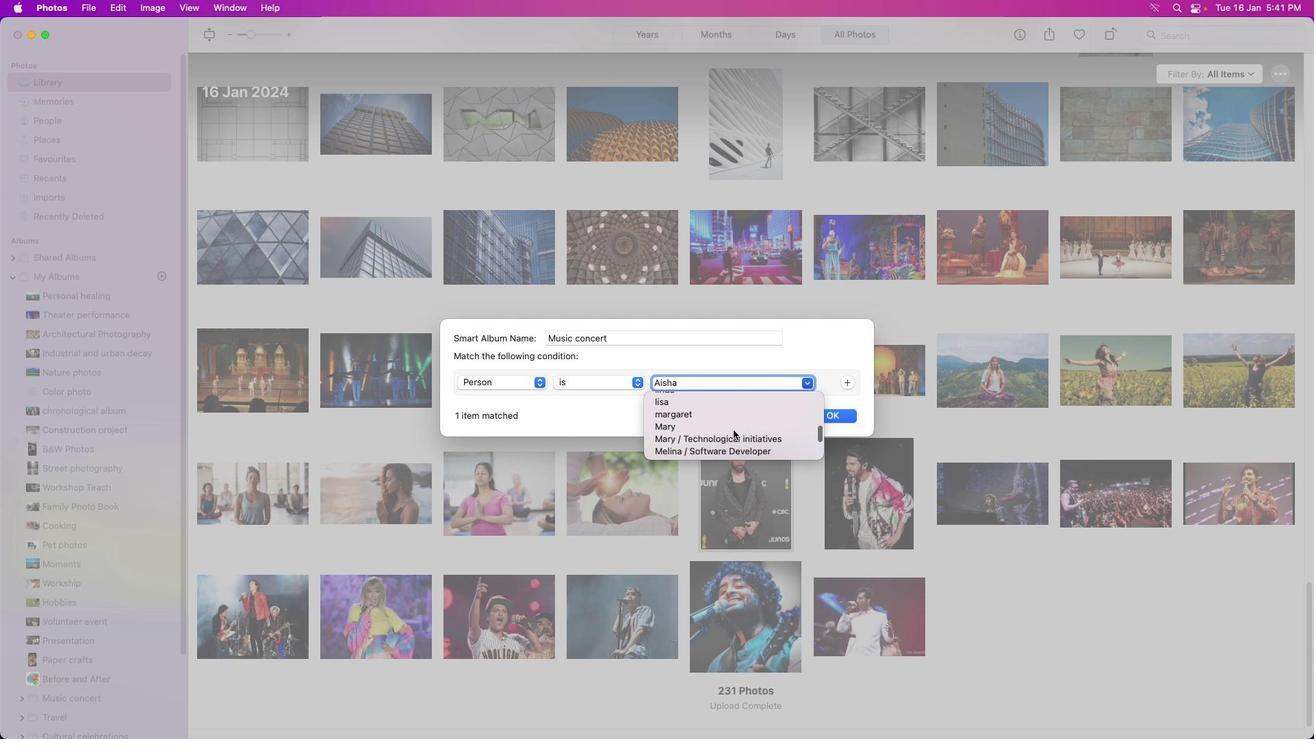 
Action: Mouse scrolled (733, 429) with delta (0, 0)
Screenshot: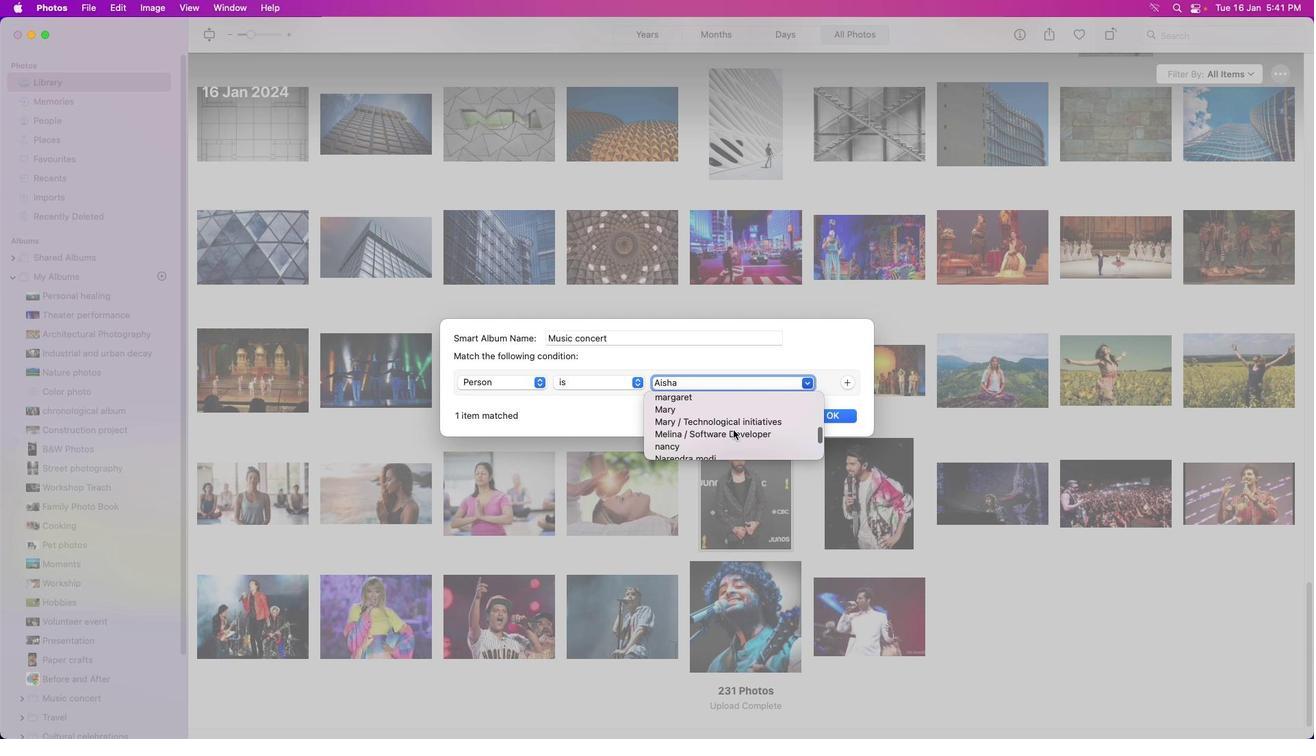 
Action: Mouse scrolled (733, 429) with delta (0, 0)
Screenshot: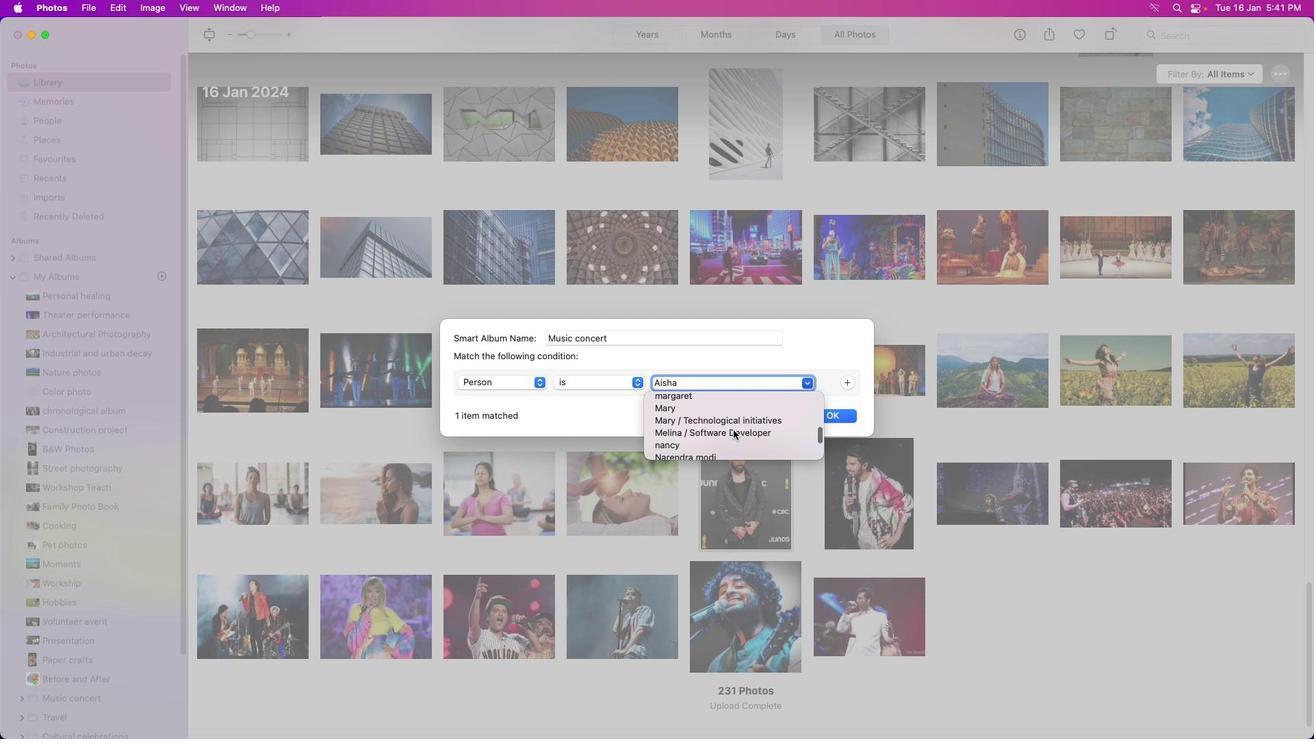 
Action: Mouse scrolled (733, 429) with delta (0, 0)
Screenshot: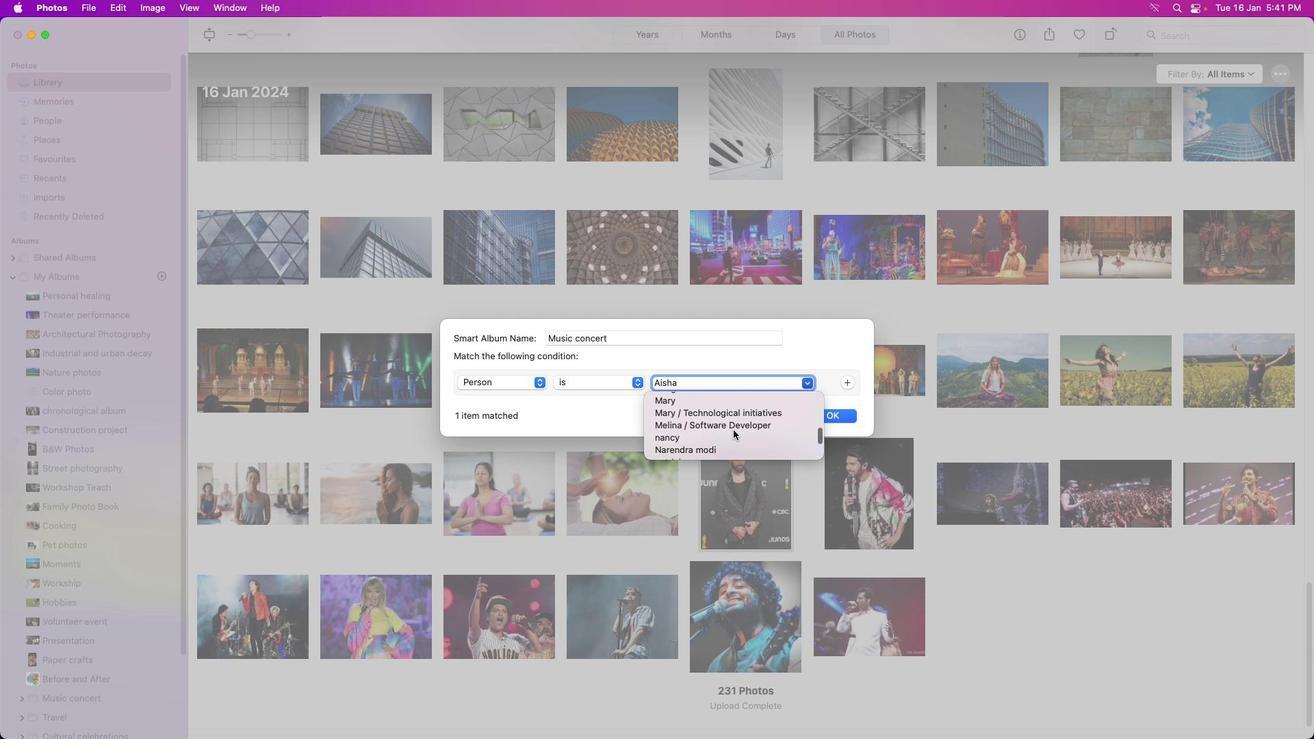 
Action: Mouse scrolled (733, 429) with delta (0, 0)
Screenshot: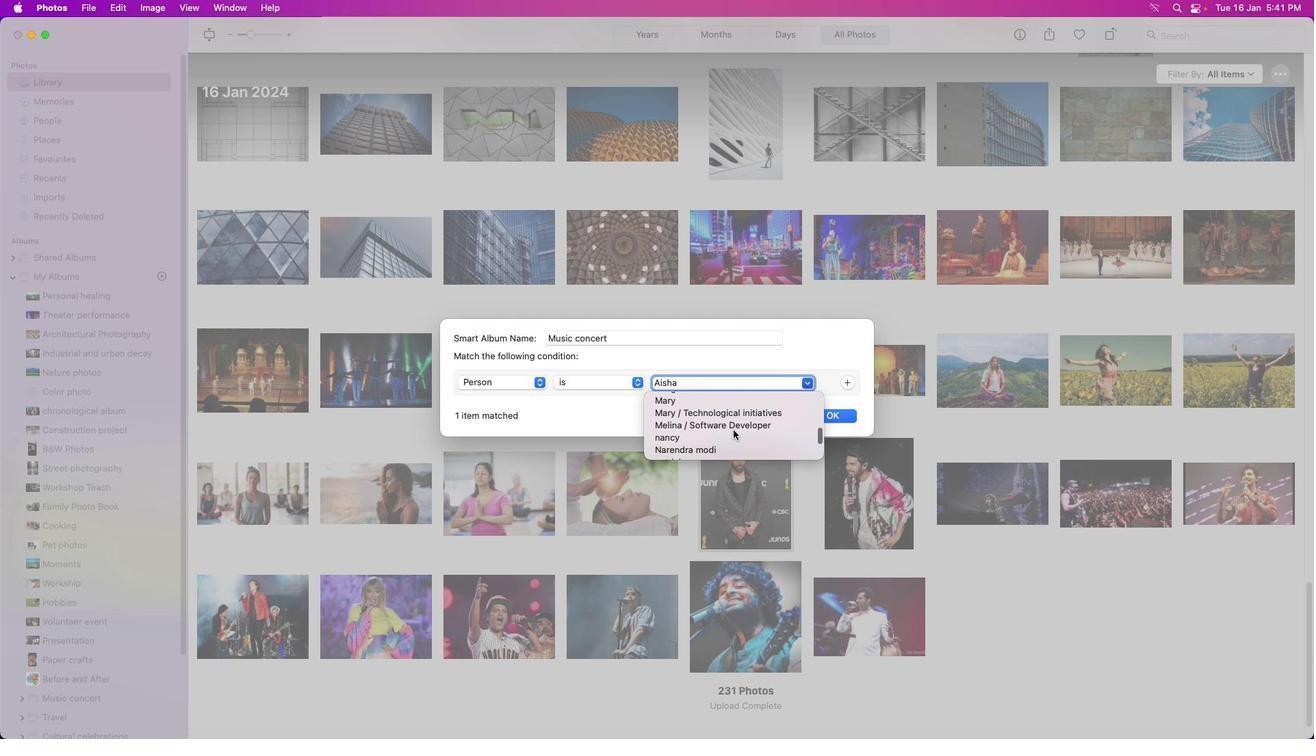
Action: Mouse scrolled (733, 429) with delta (0, 0)
Screenshot: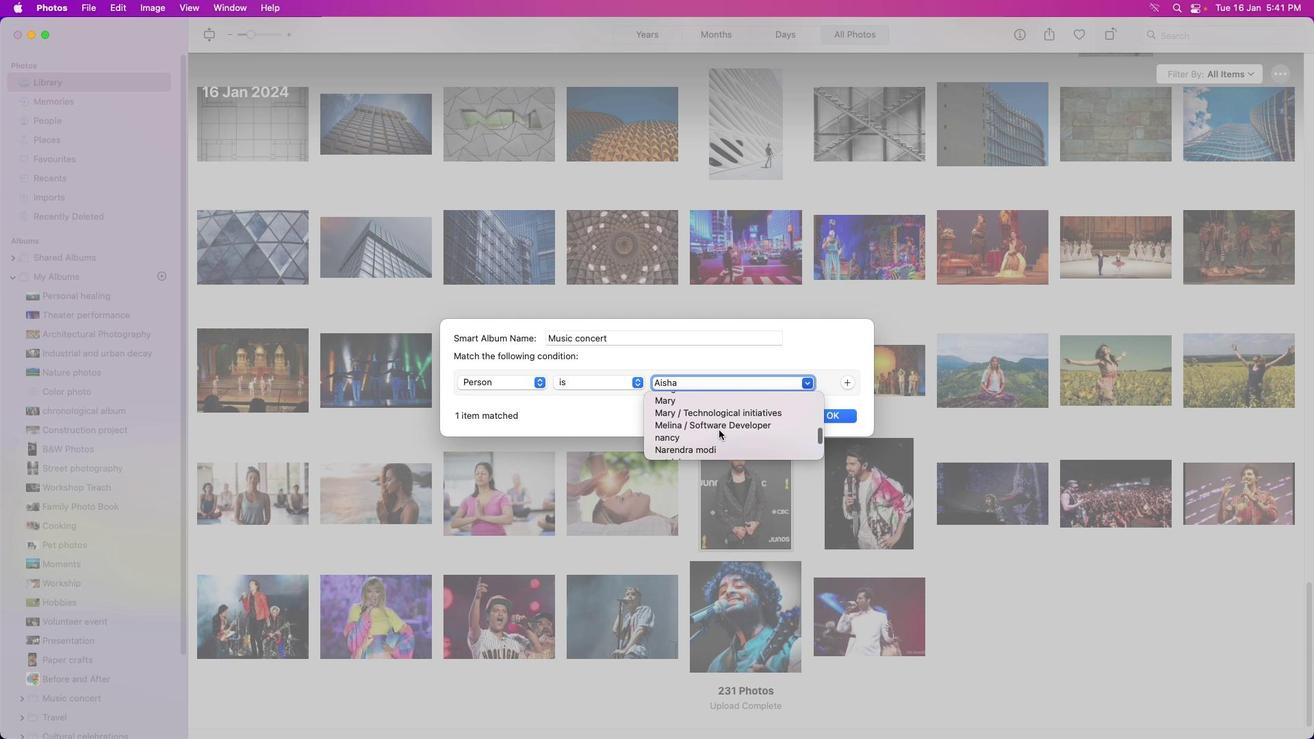 
Action: Mouse scrolled (733, 429) with delta (0, 0)
Screenshot: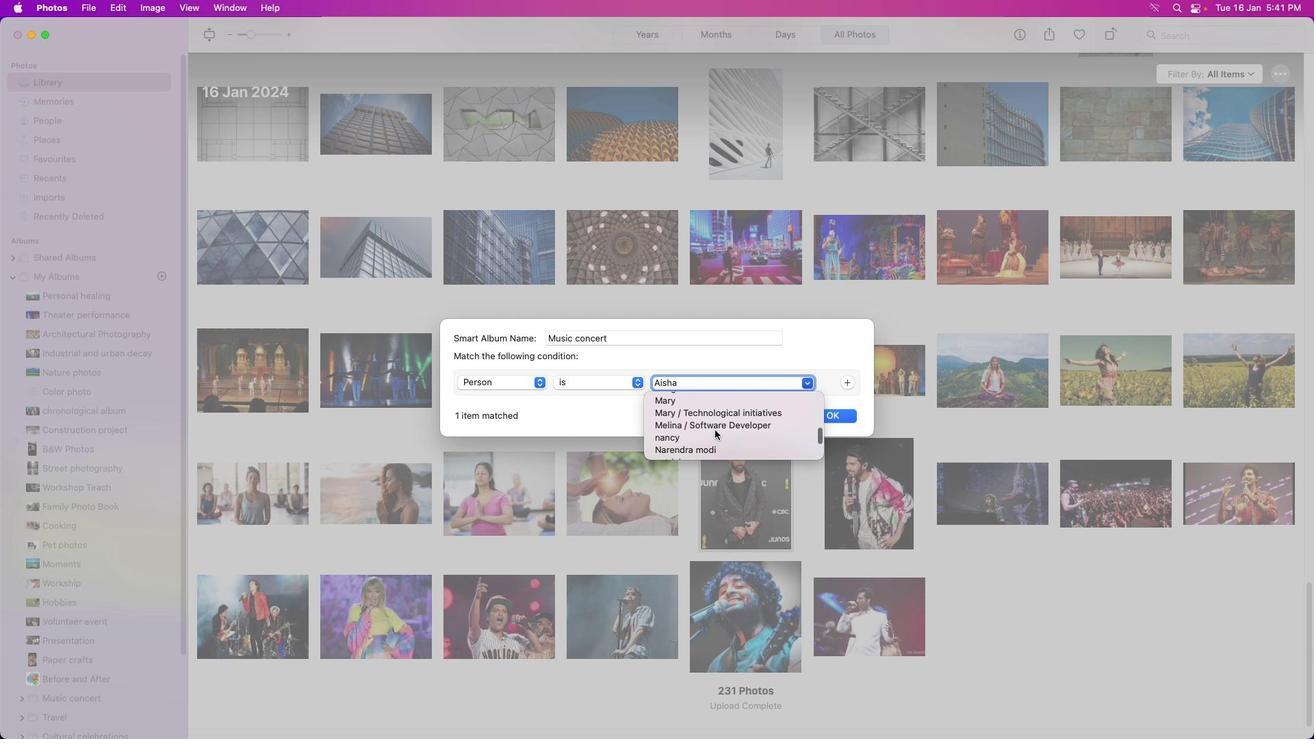 
Action: Mouse moved to (685, 429)
Screenshot: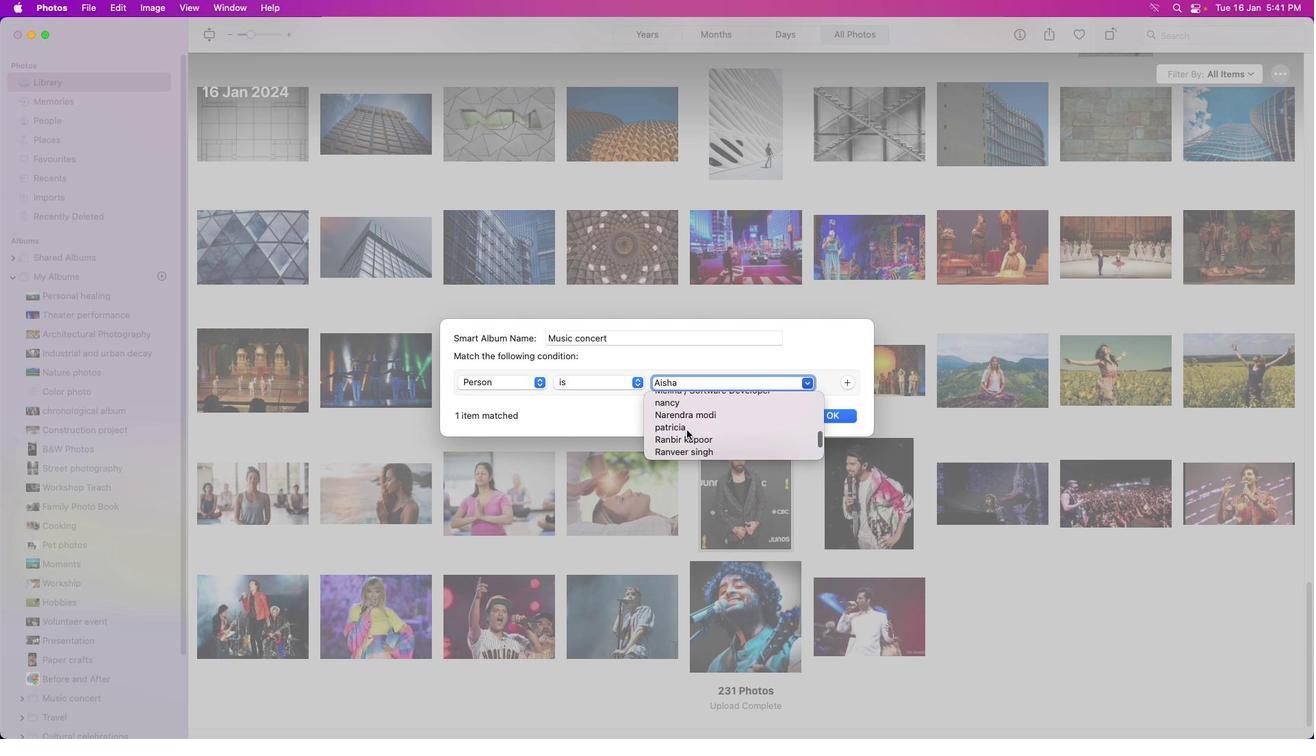 
Action: Mouse scrolled (685, 429) with delta (0, 0)
Screenshot: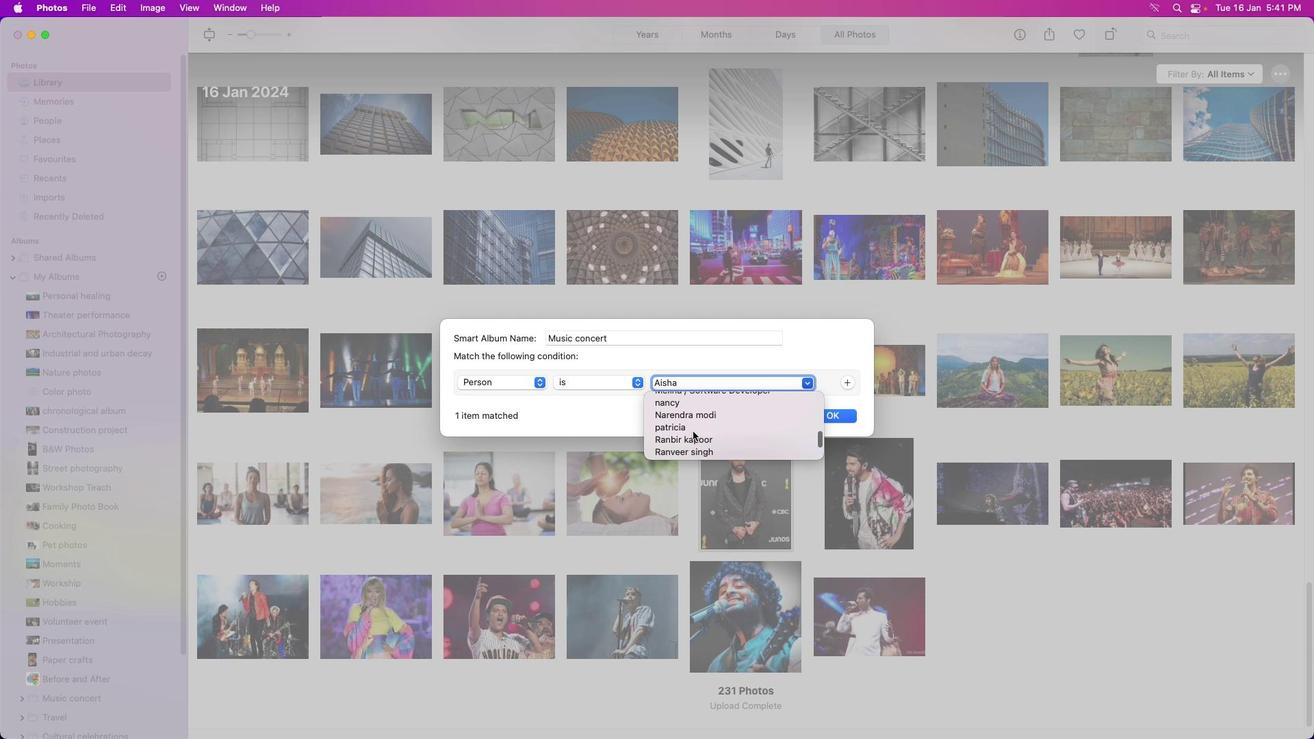 
Action: Mouse moved to (685, 429)
Screenshot: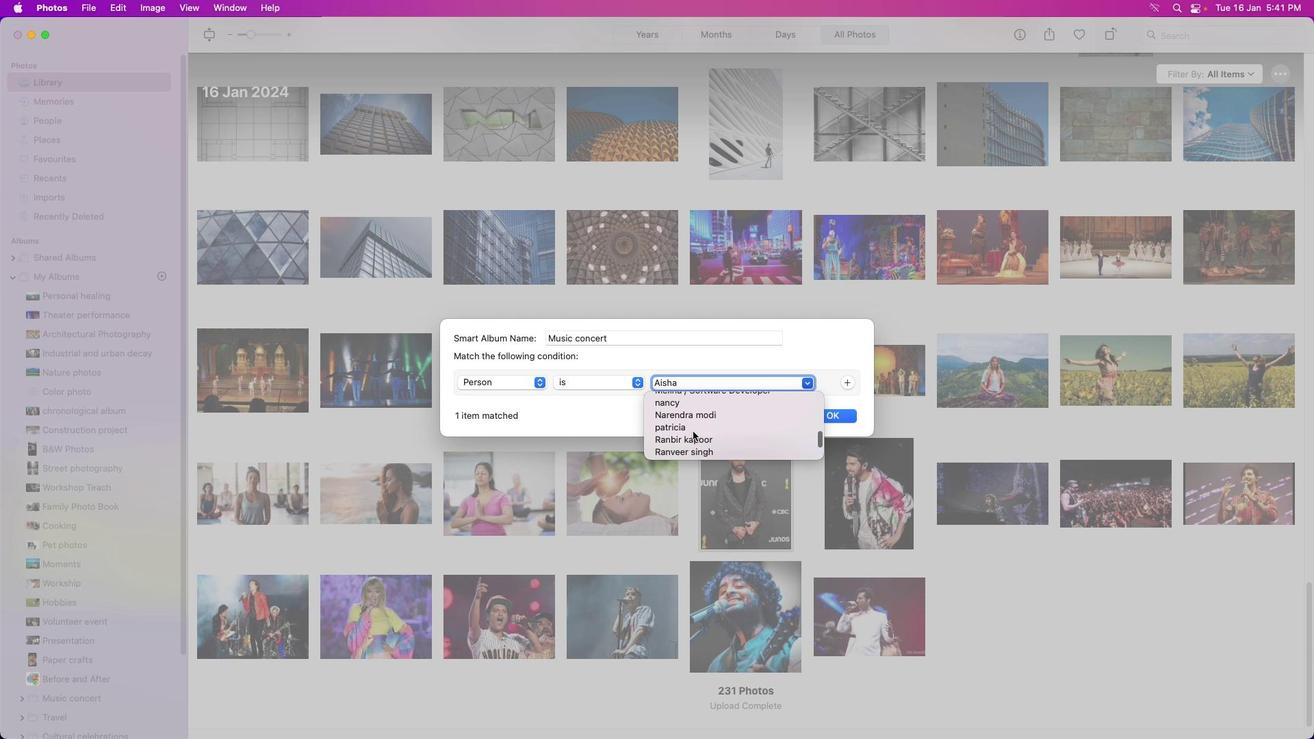 
Action: Mouse scrolled (685, 429) with delta (0, 0)
Screenshot: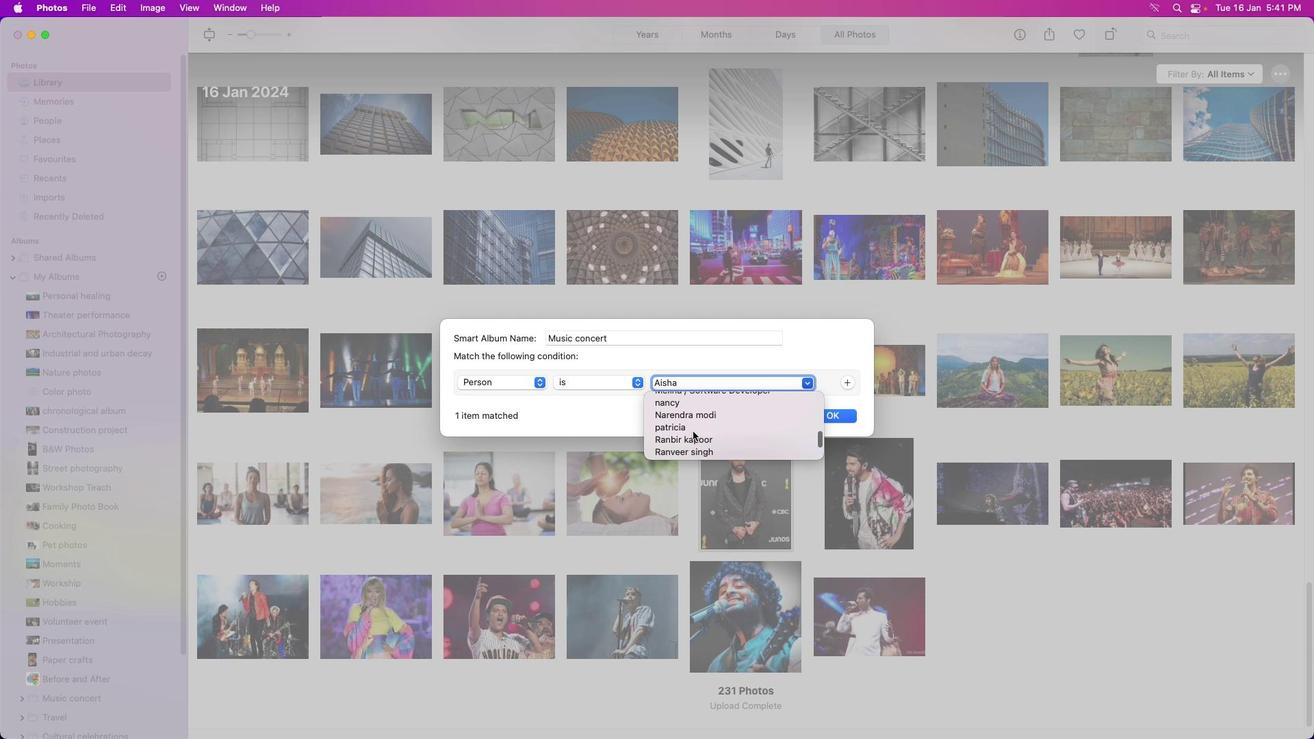 
Action: Mouse moved to (686, 429)
Screenshot: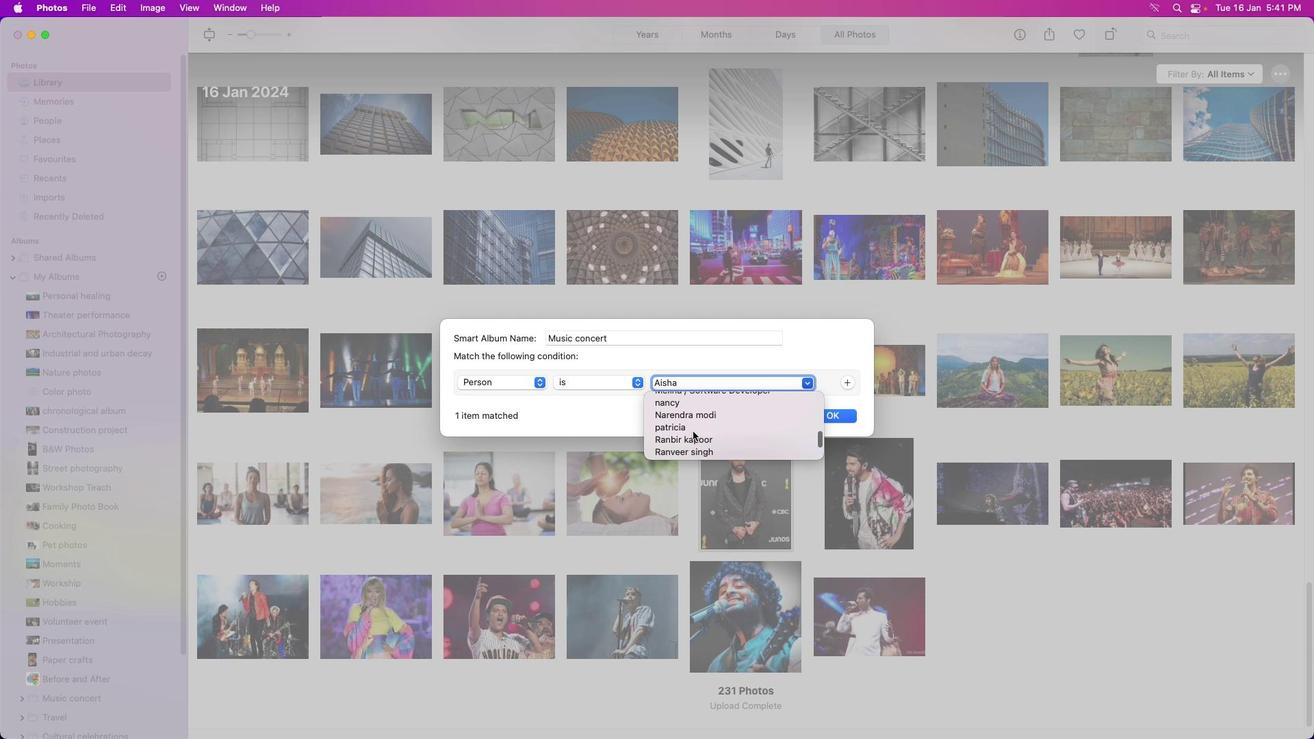 
Action: Mouse scrolled (686, 429) with delta (0, -1)
Screenshot: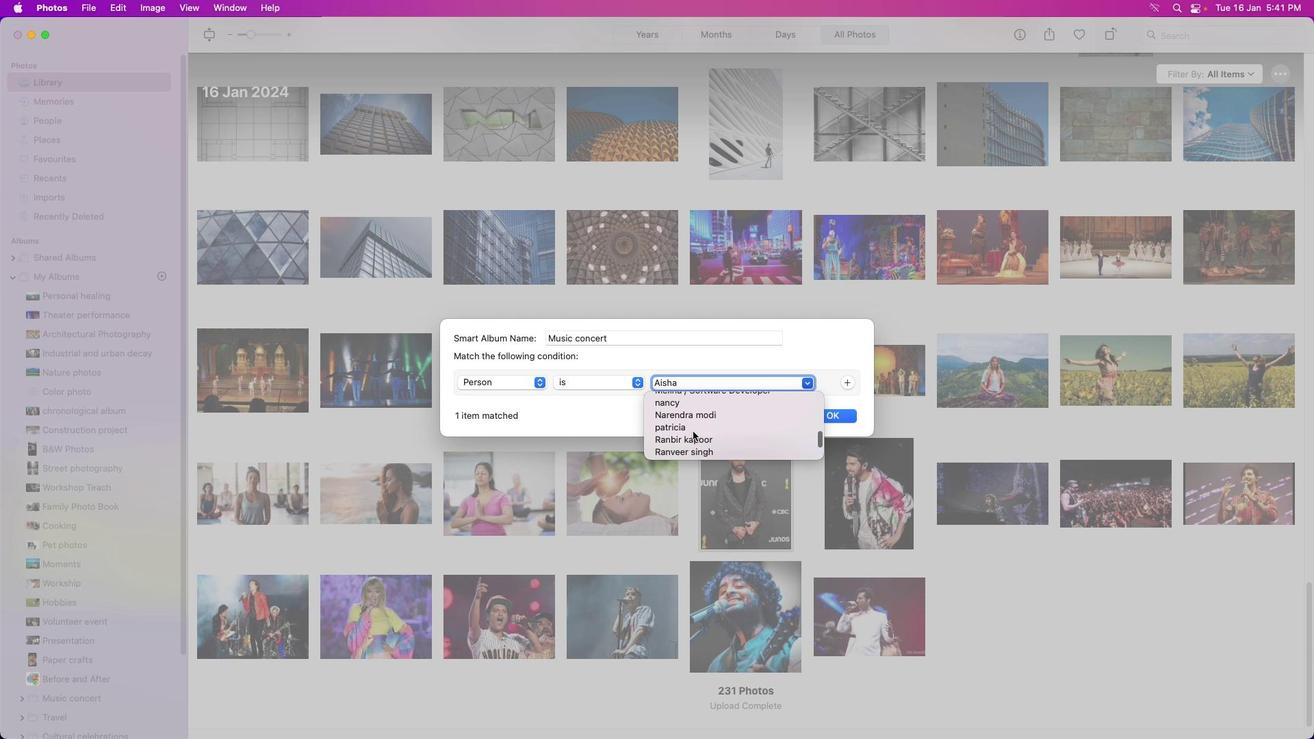 
Action: Mouse moved to (692, 431)
Screenshot: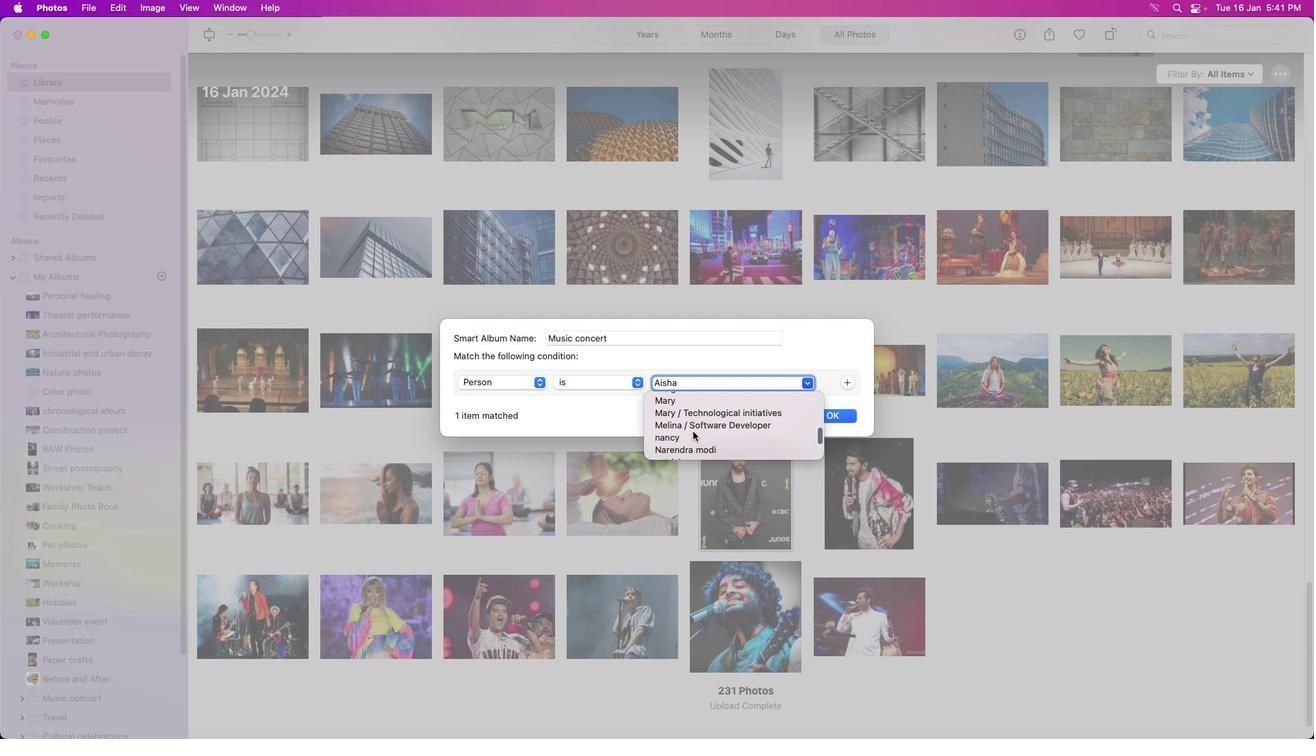 
Action: Mouse scrolled (692, 431) with delta (0, 0)
Screenshot: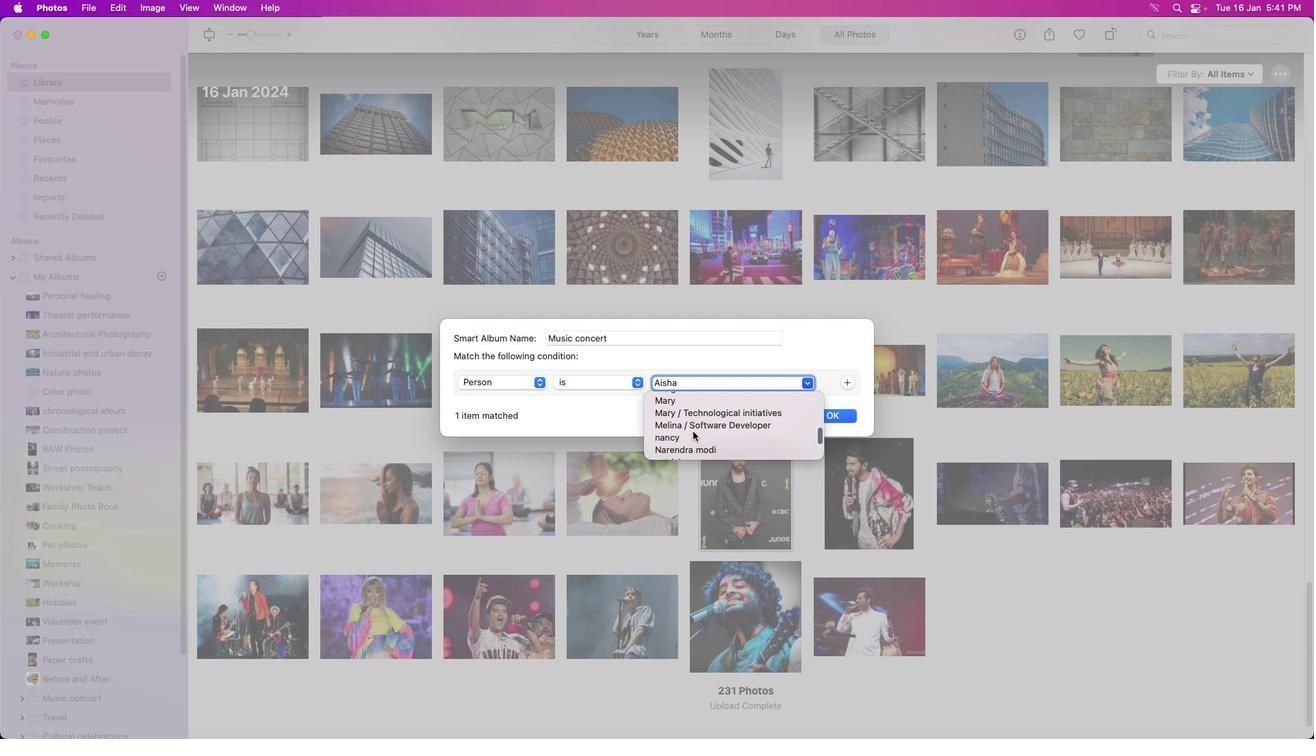 
Action: Mouse scrolled (692, 431) with delta (0, 0)
Screenshot: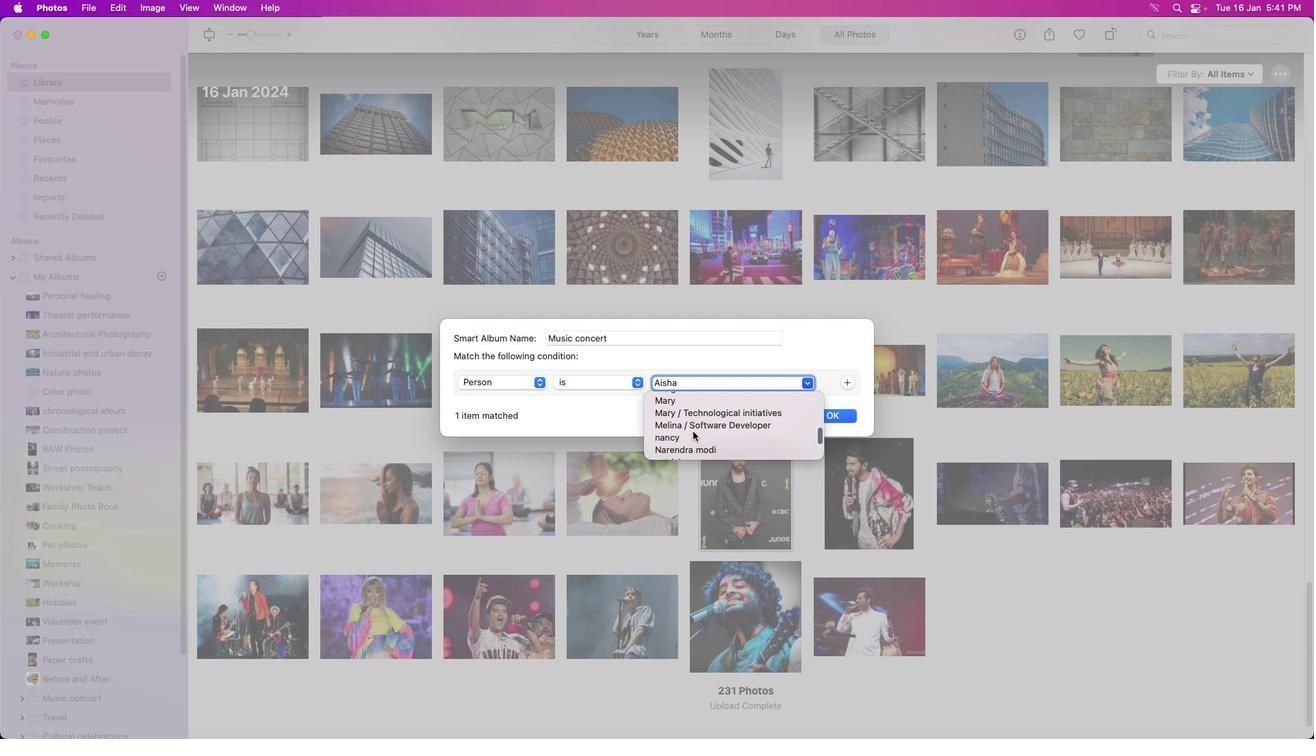 
Action: Mouse scrolled (692, 431) with delta (0, 0)
Screenshot: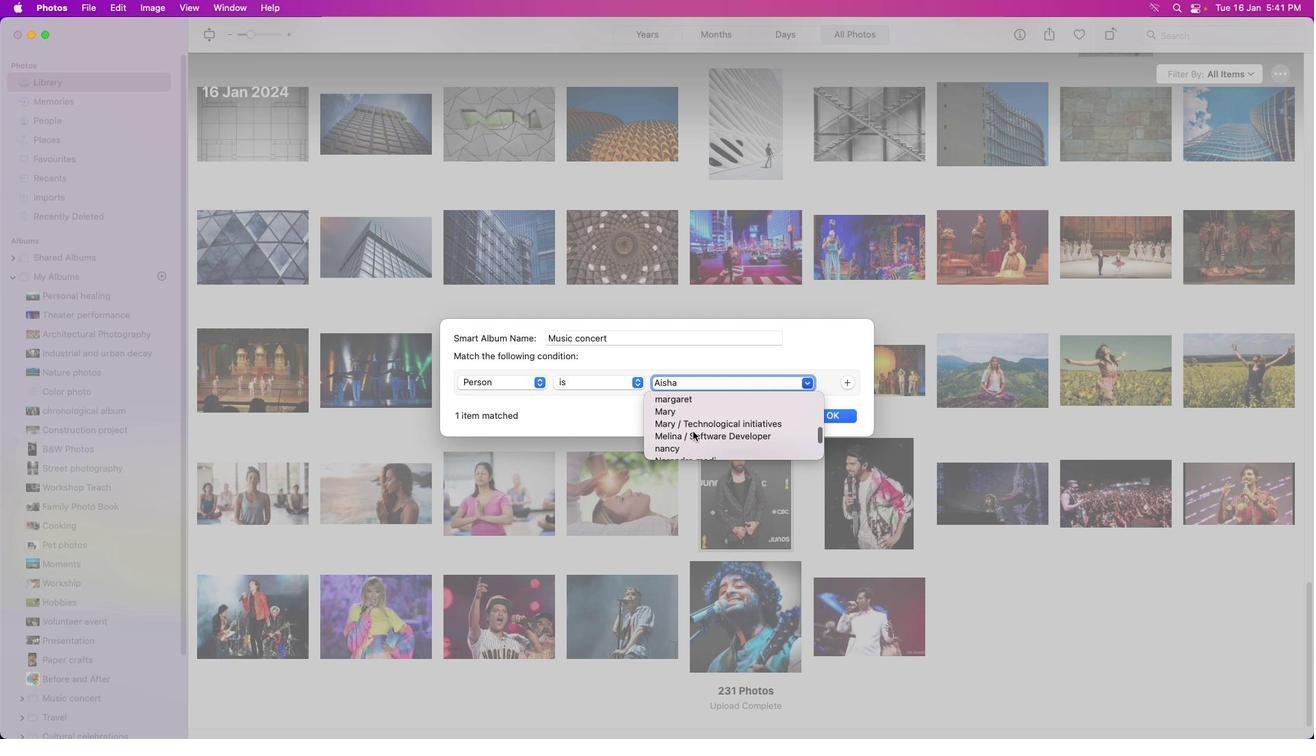 
Action: Mouse scrolled (692, 431) with delta (0, 0)
Screenshot: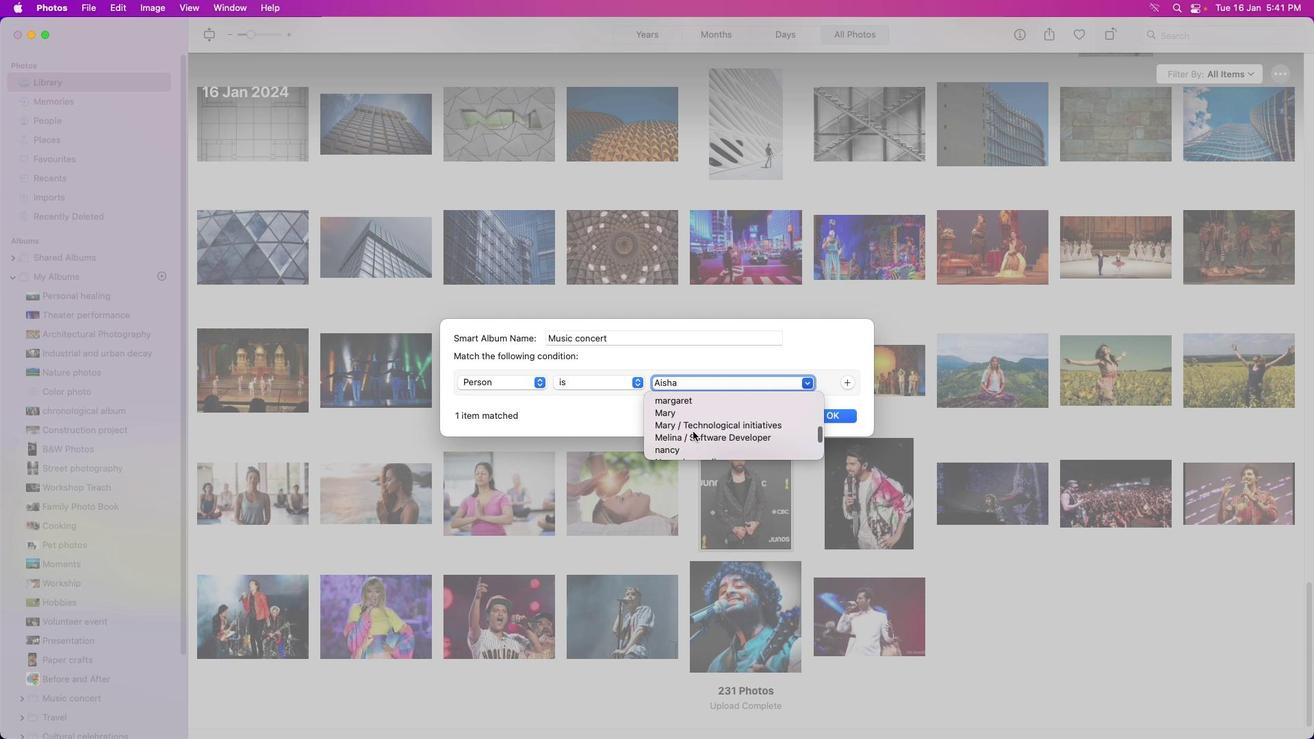 
Action: Mouse scrolled (692, 431) with delta (0, 0)
Screenshot: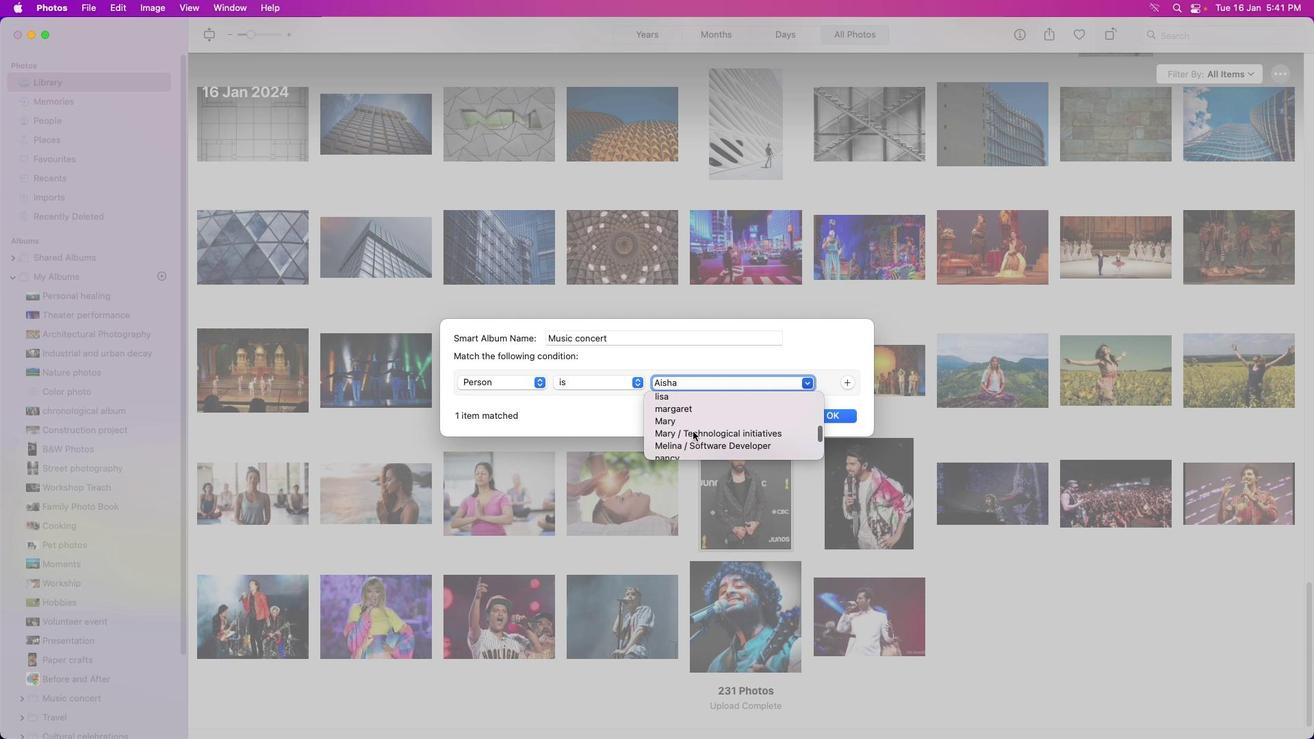 
Action: Mouse scrolled (692, 431) with delta (0, 0)
Screenshot: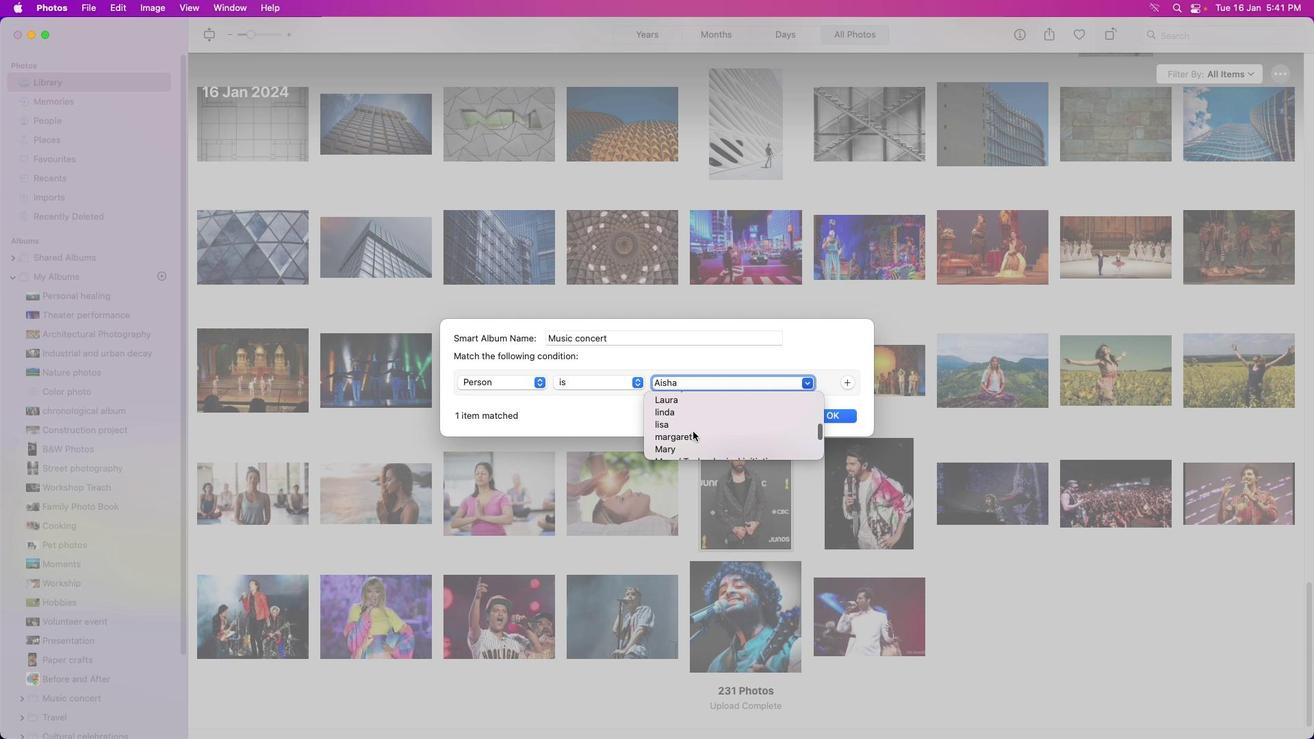 
Action: Mouse scrolled (692, 431) with delta (0, 0)
Screenshot: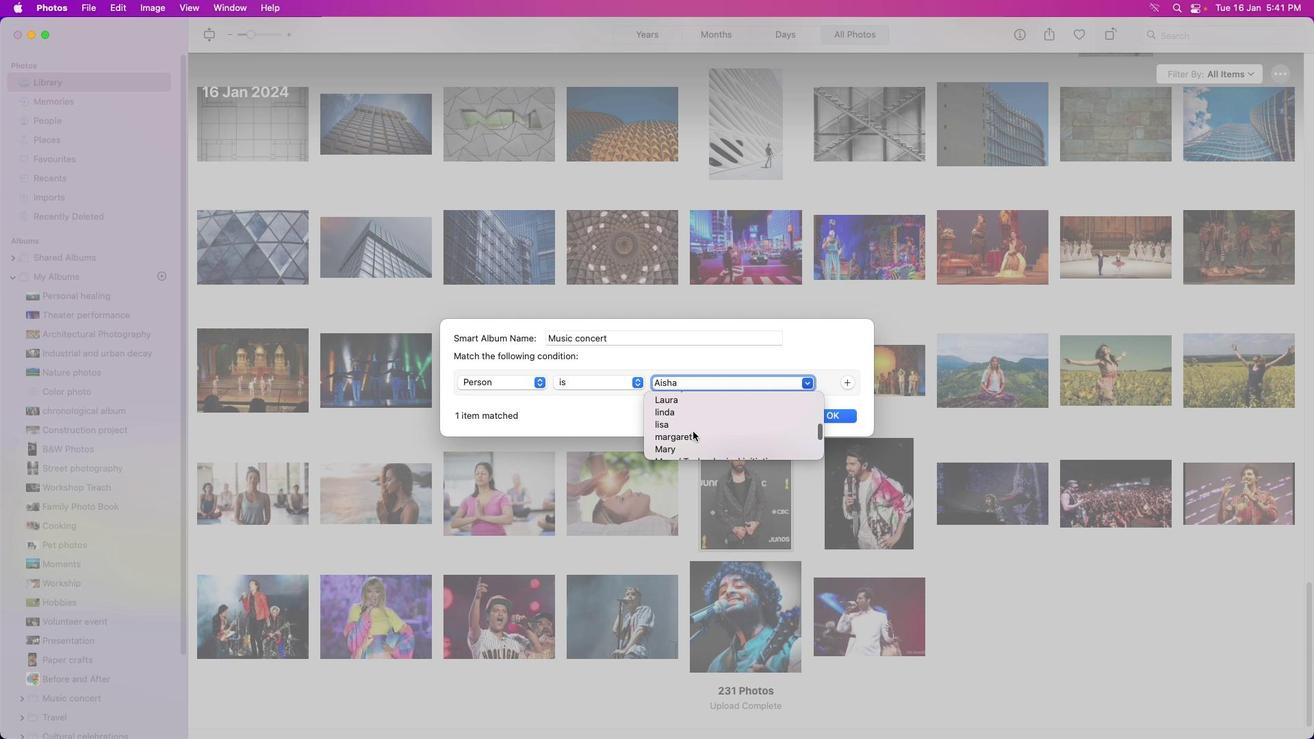 
Action: Mouse scrolled (692, 431) with delta (0, 1)
Screenshot: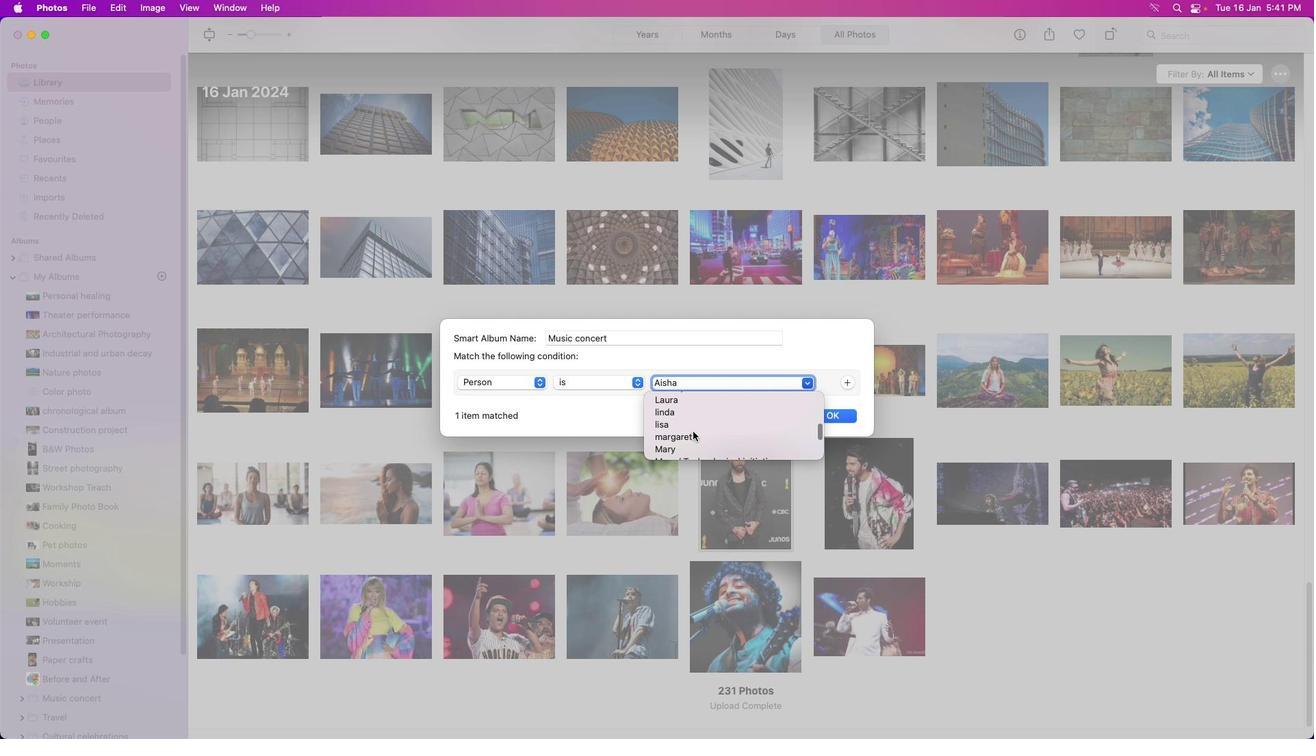 
Action: Mouse moved to (698, 432)
Screenshot: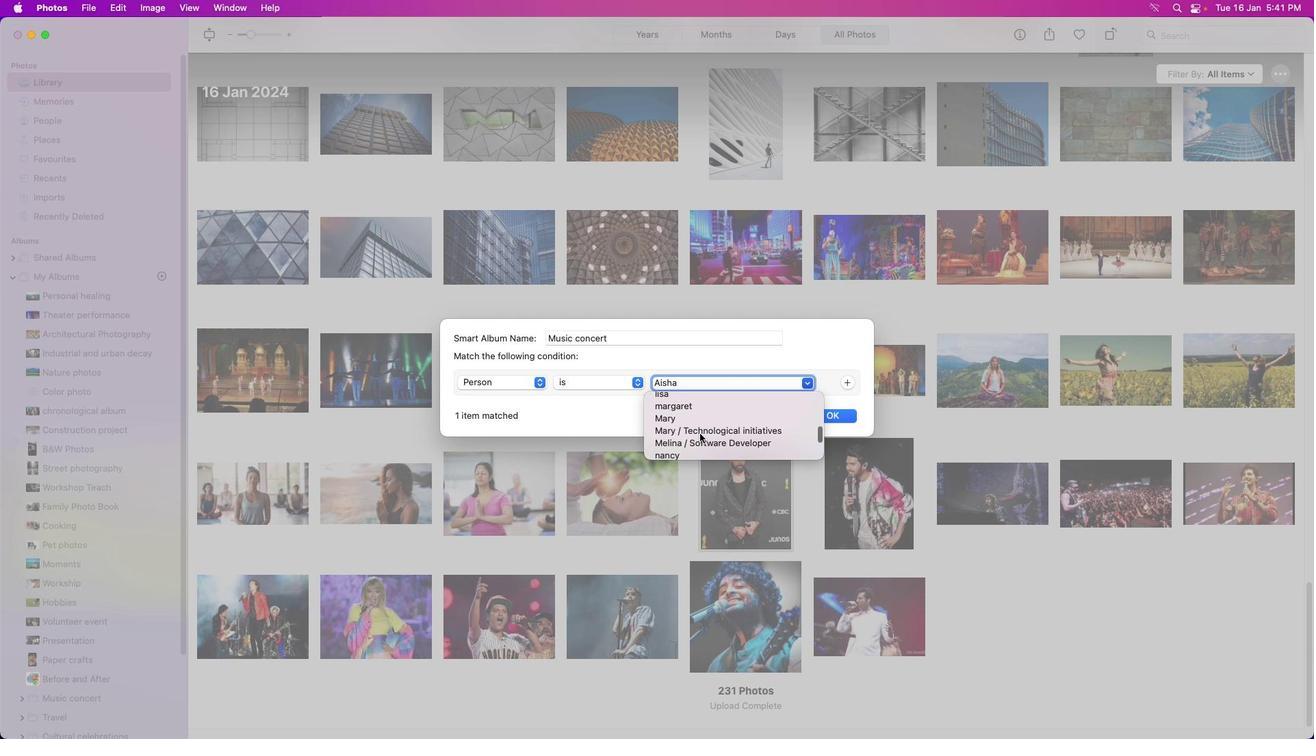 
Action: Mouse scrolled (698, 432) with delta (0, 0)
Screenshot: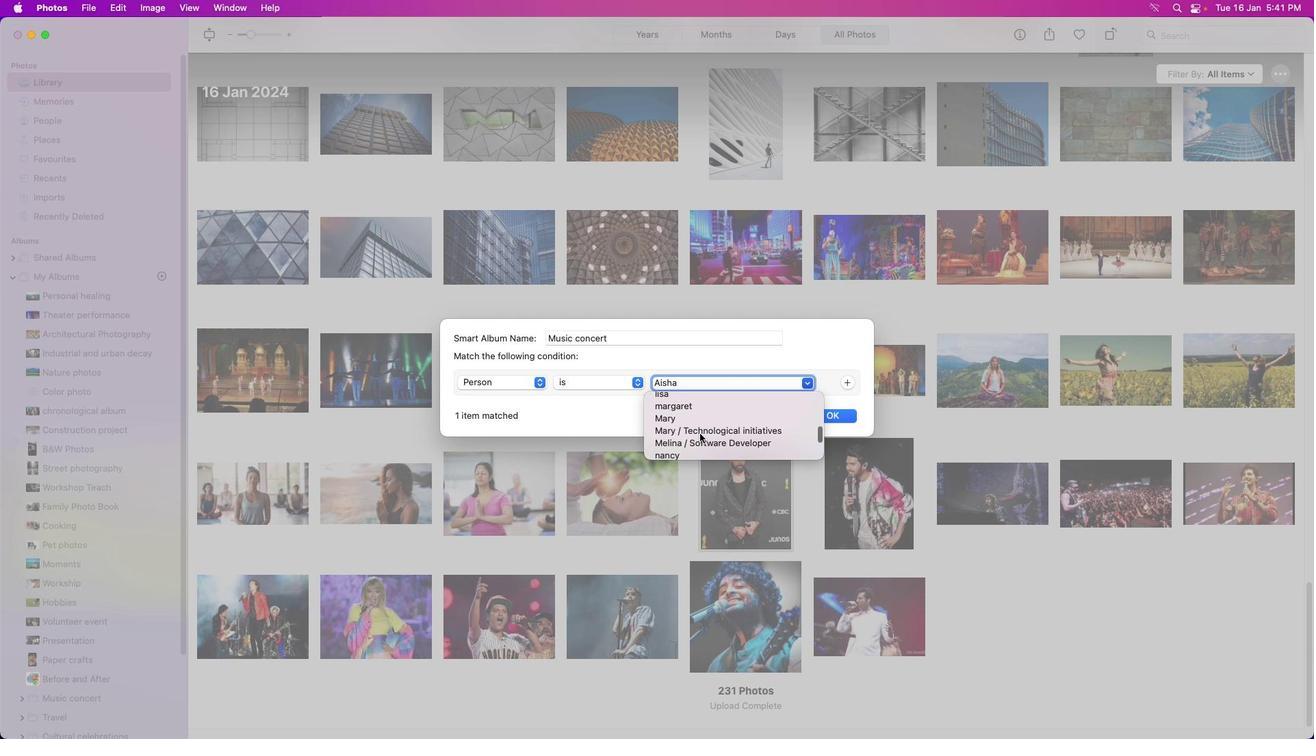 
Action: Mouse moved to (699, 433)
Screenshot: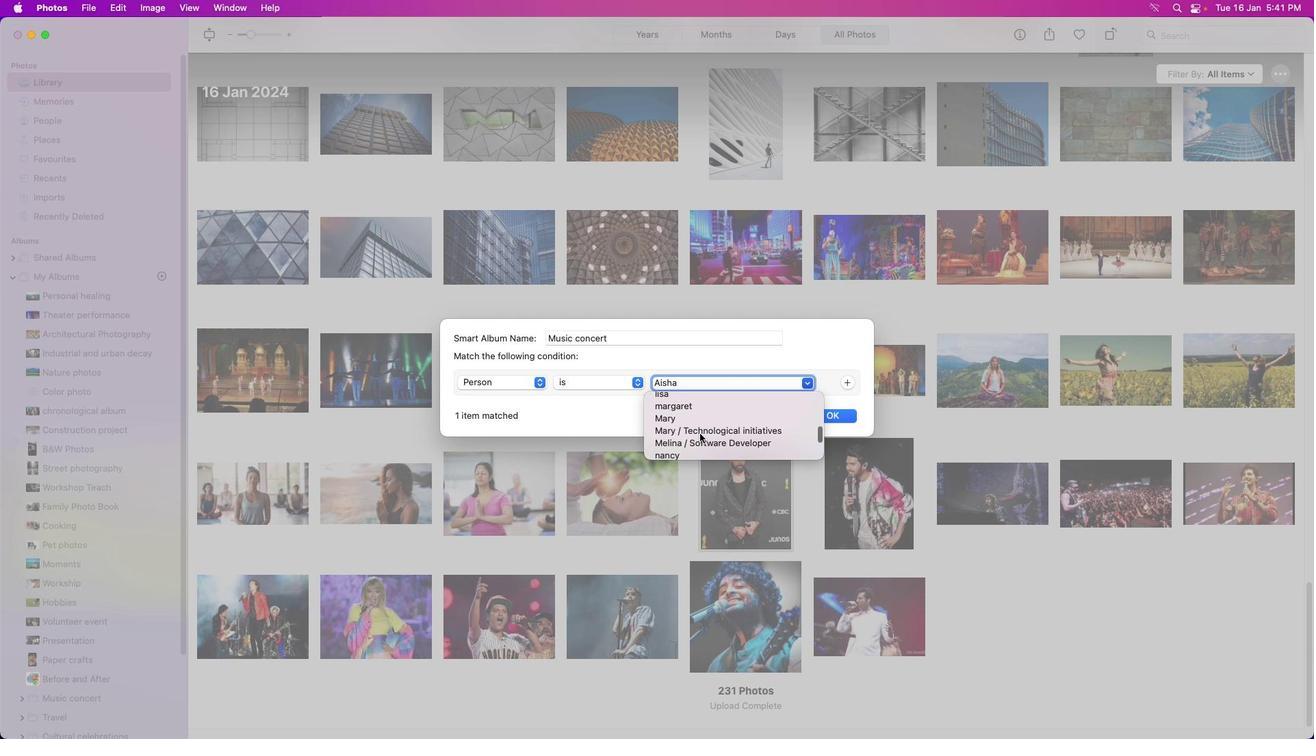 
Action: Mouse scrolled (699, 433) with delta (0, 0)
Screenshot: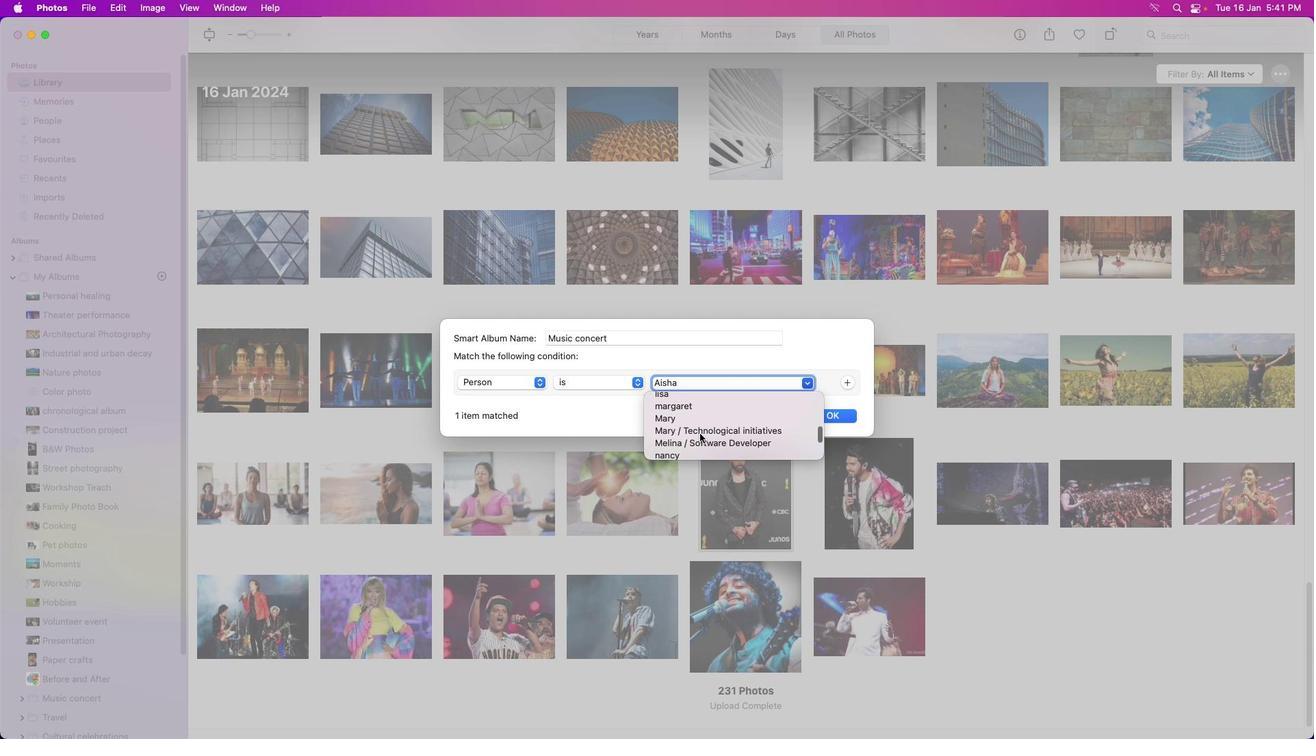 
Action: Mouse moved to (699, 433)
Screenshot: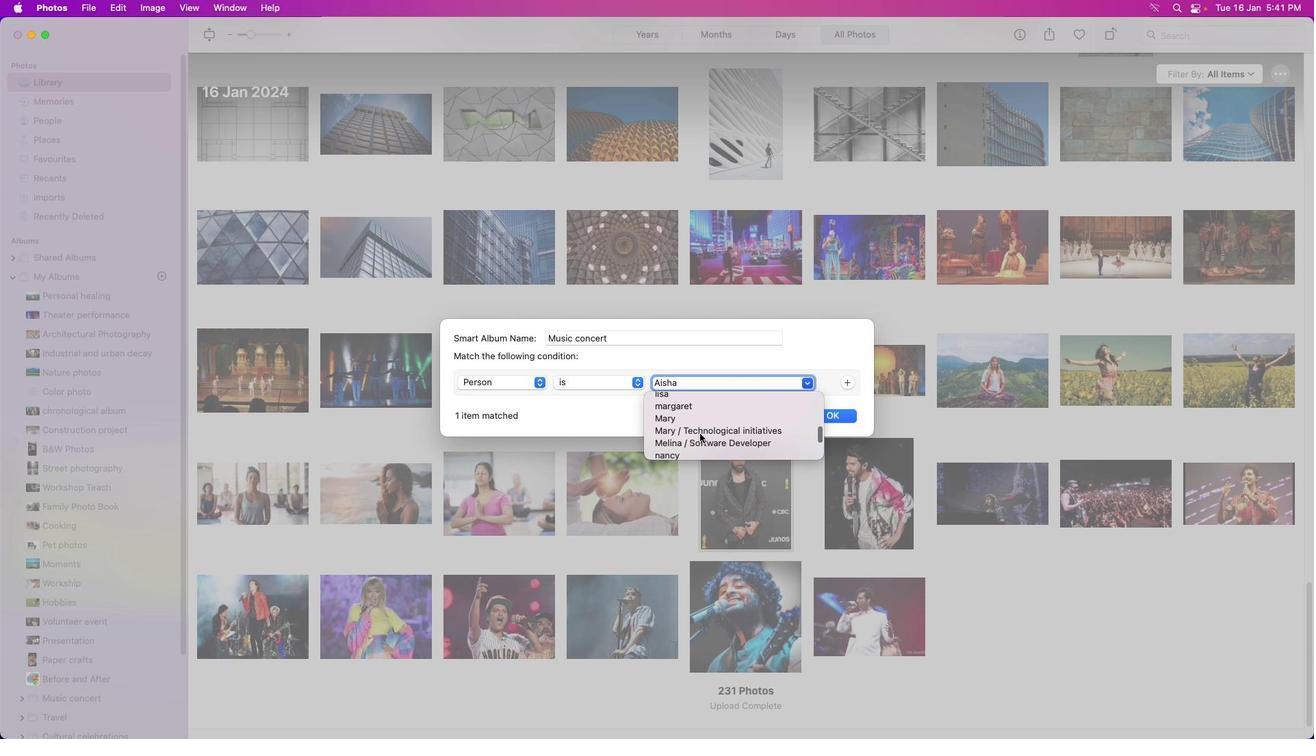 
Action: Mouse scrolled (699, 433) with delta (0, 0)
Screenshot: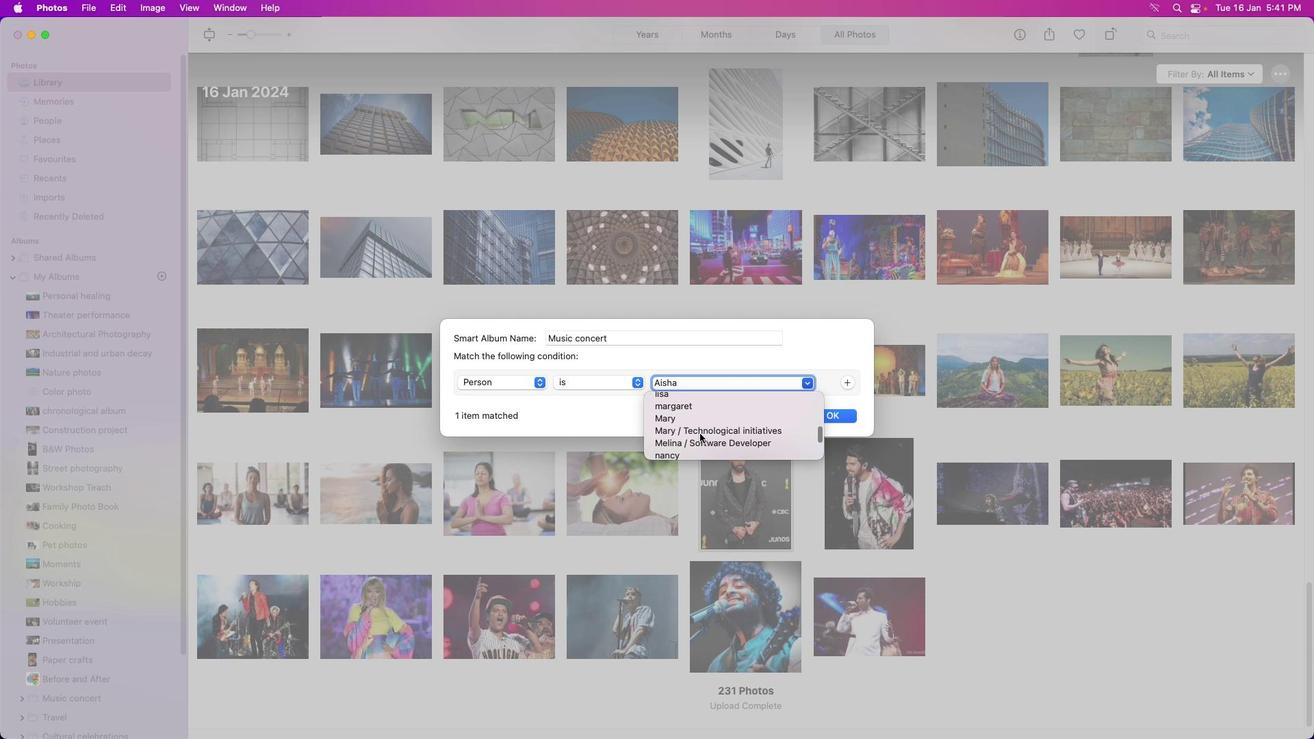 
Action: Mouse moved to (700, 433)
Screenshot: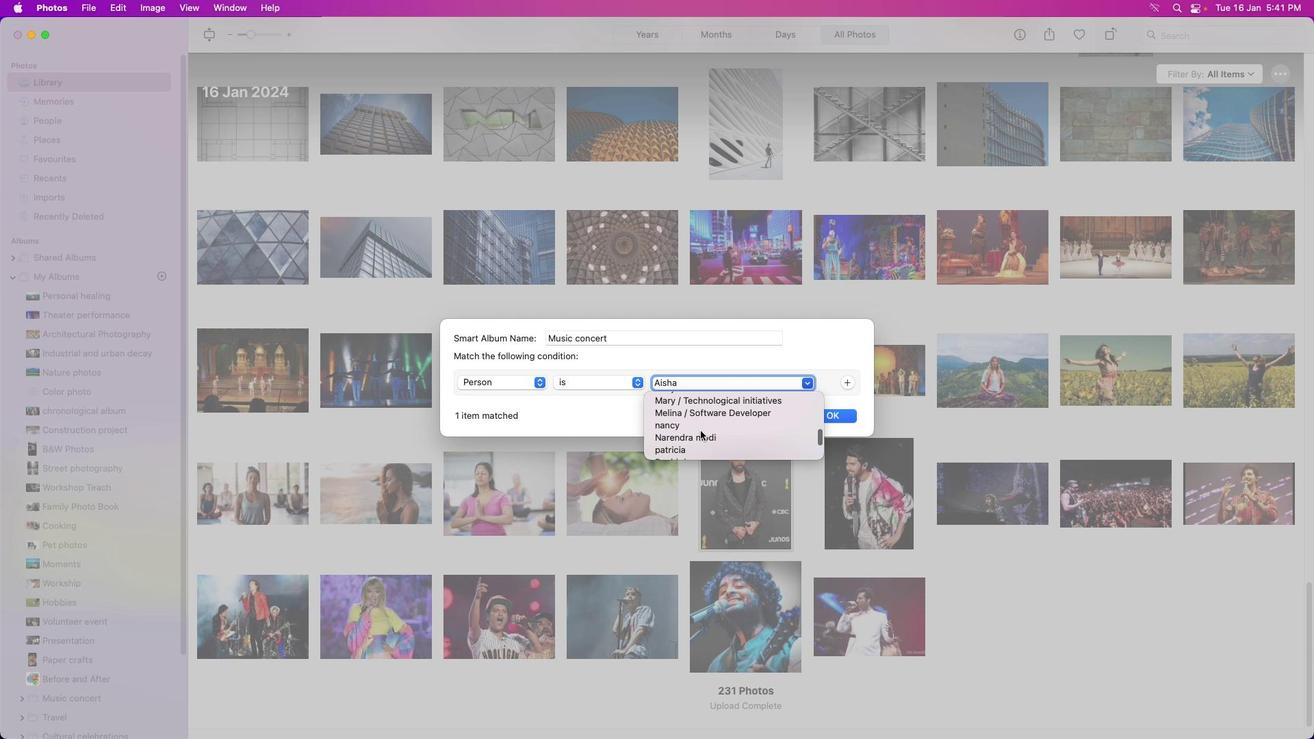 
Action: Mouse scrolled (700, 433) with delta (0, 0)
Screenshot: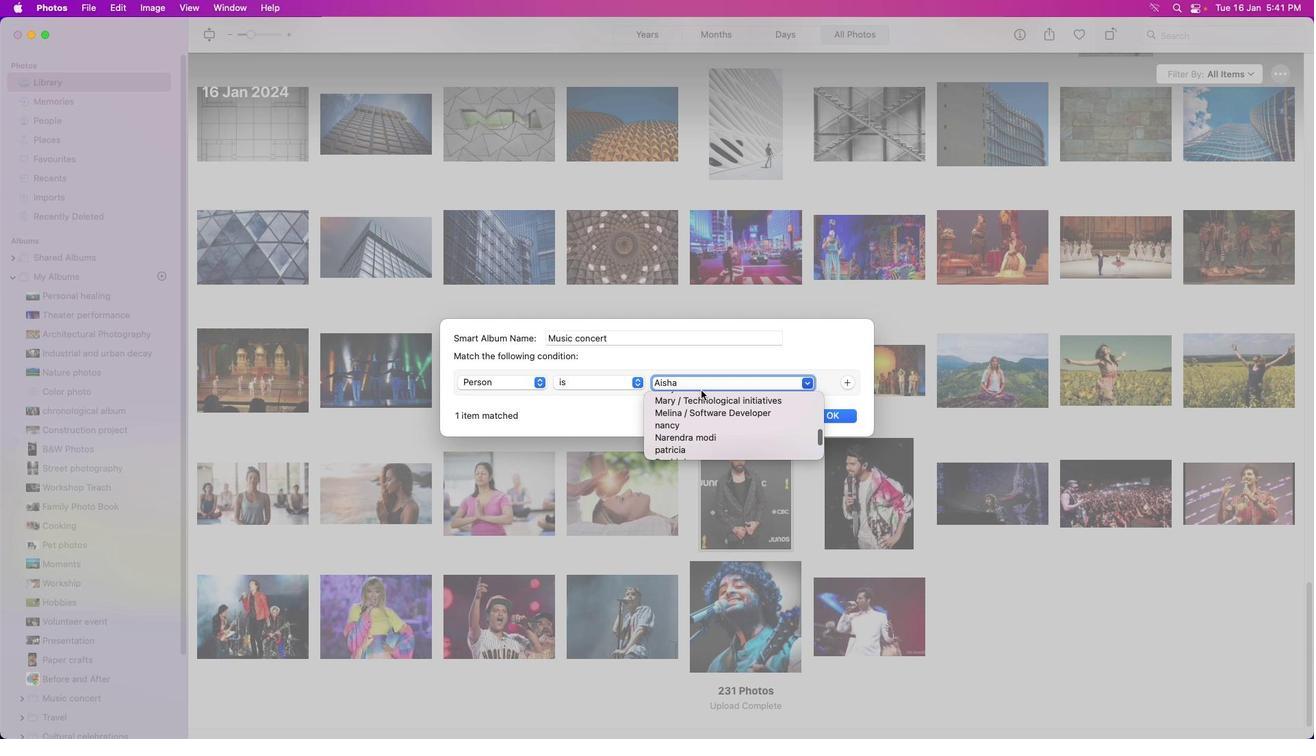 
Action: Mouse moved to (700, 433)
Screenshot: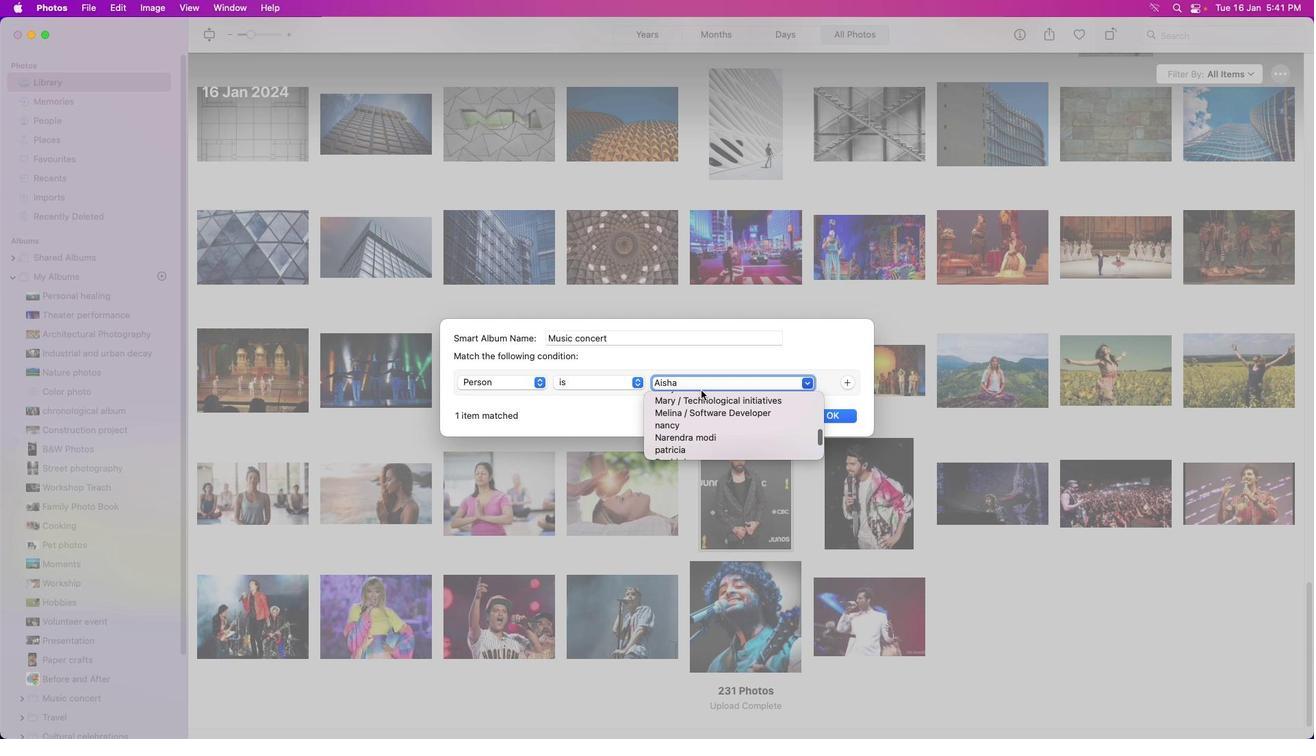 
Action: Mouse scrolled (700, 433) with delta (0, 0)
Screenshot: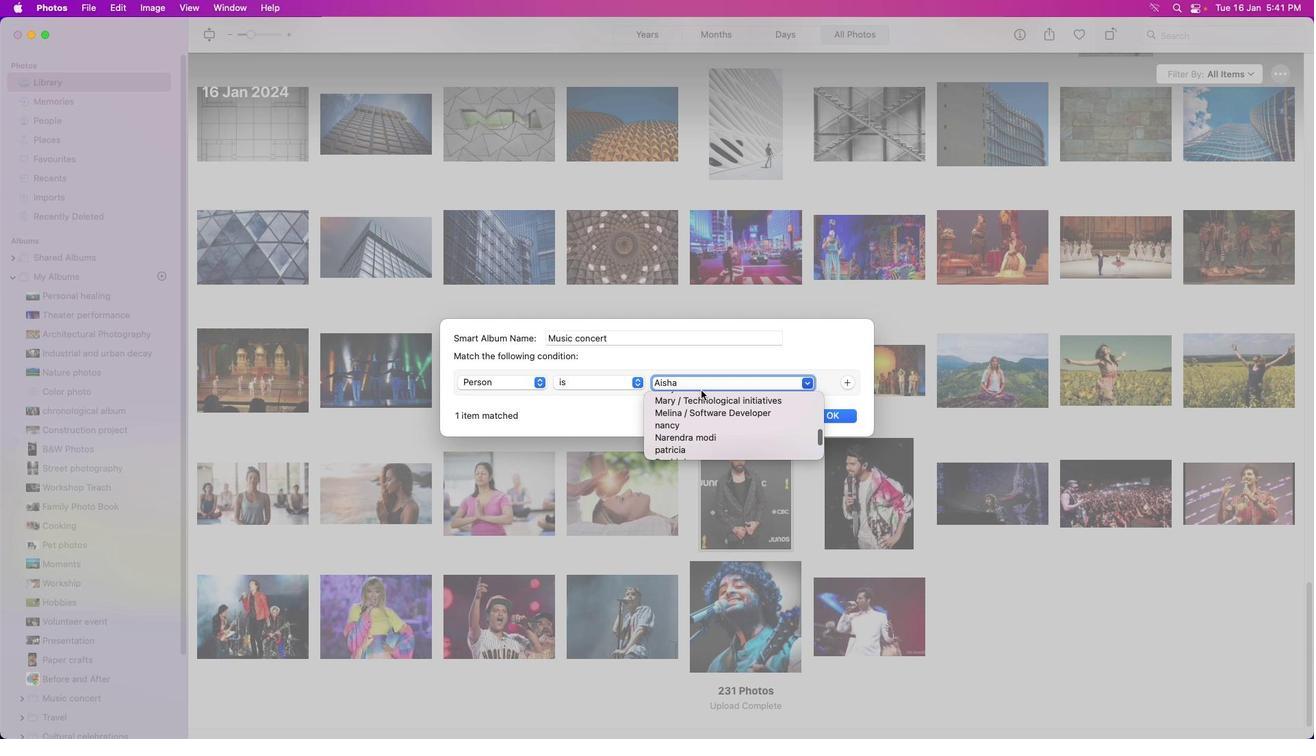 
Action: Mouse moved to (700, 433)
Screenshot: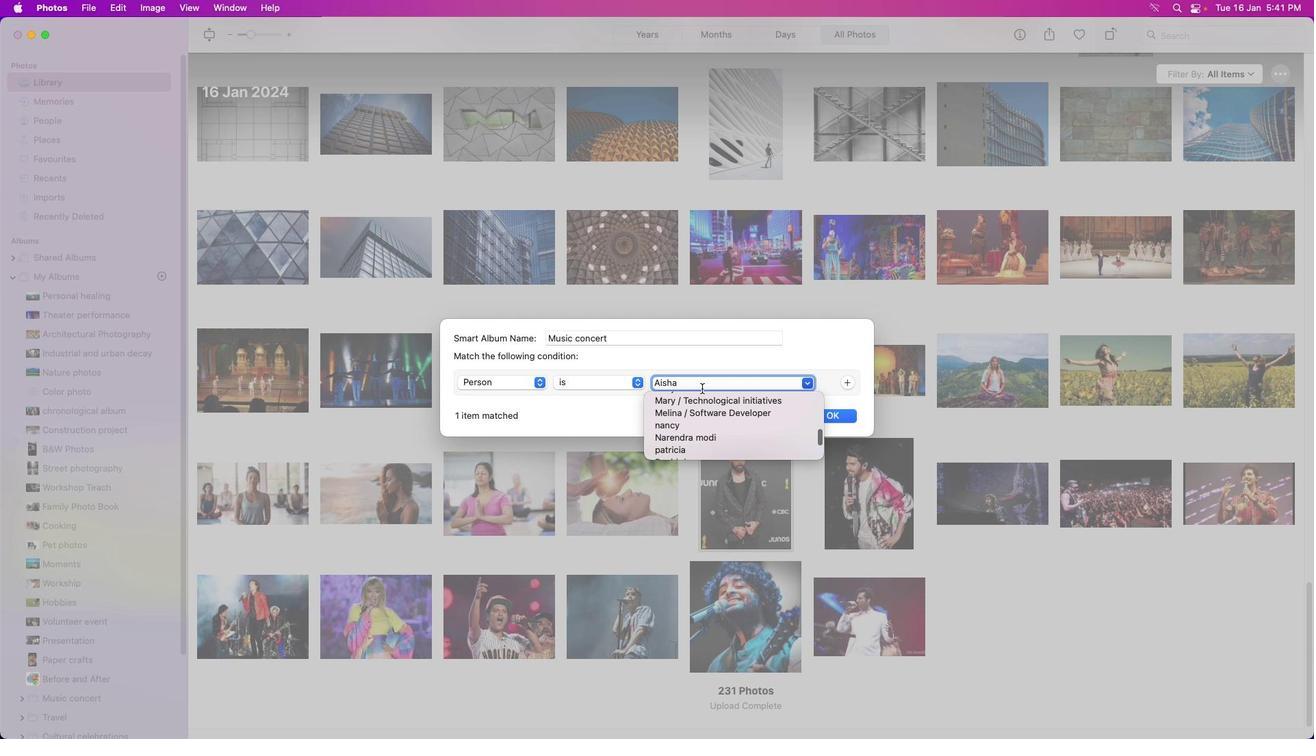 
Action: Mouse scrolled (700, 433) with delta (0, 0)
Screenshot: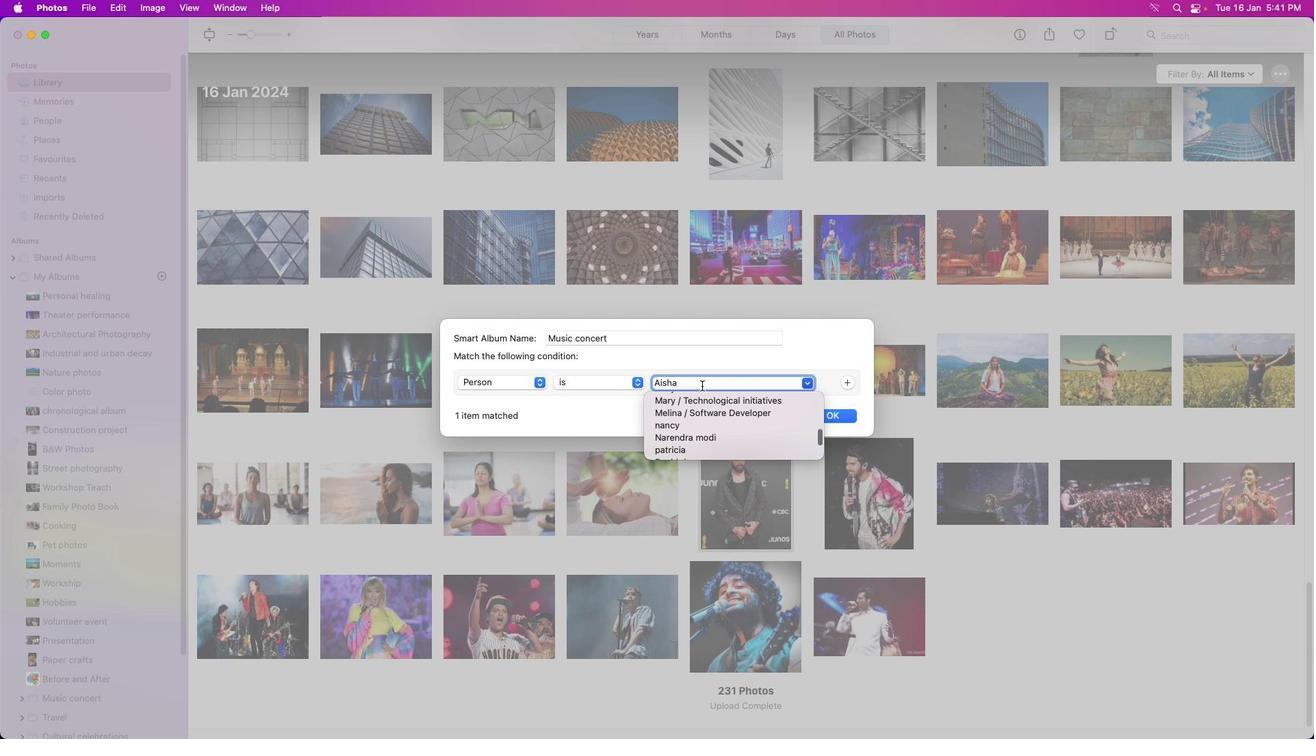 
Action: Mouse moved to (702, 385)
Screenshot: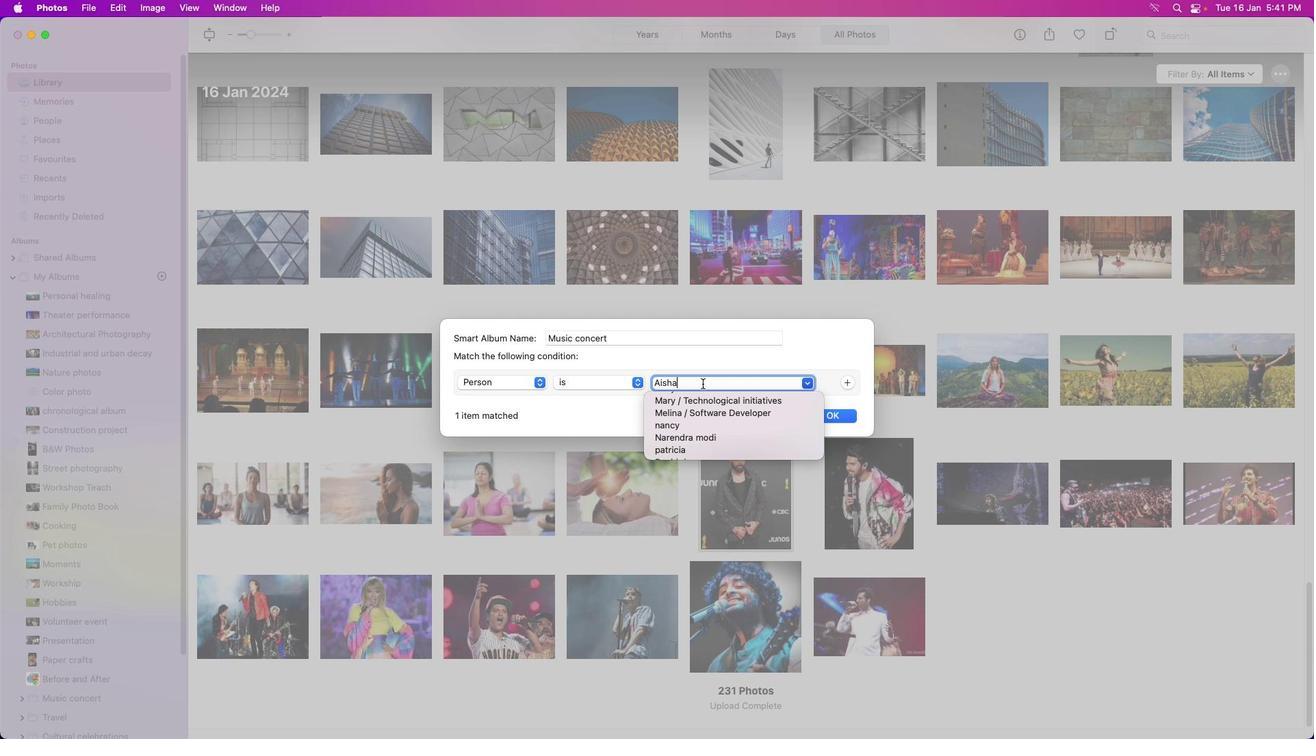 
Action: Mouse pressed left at (702, 385)
Screenshot: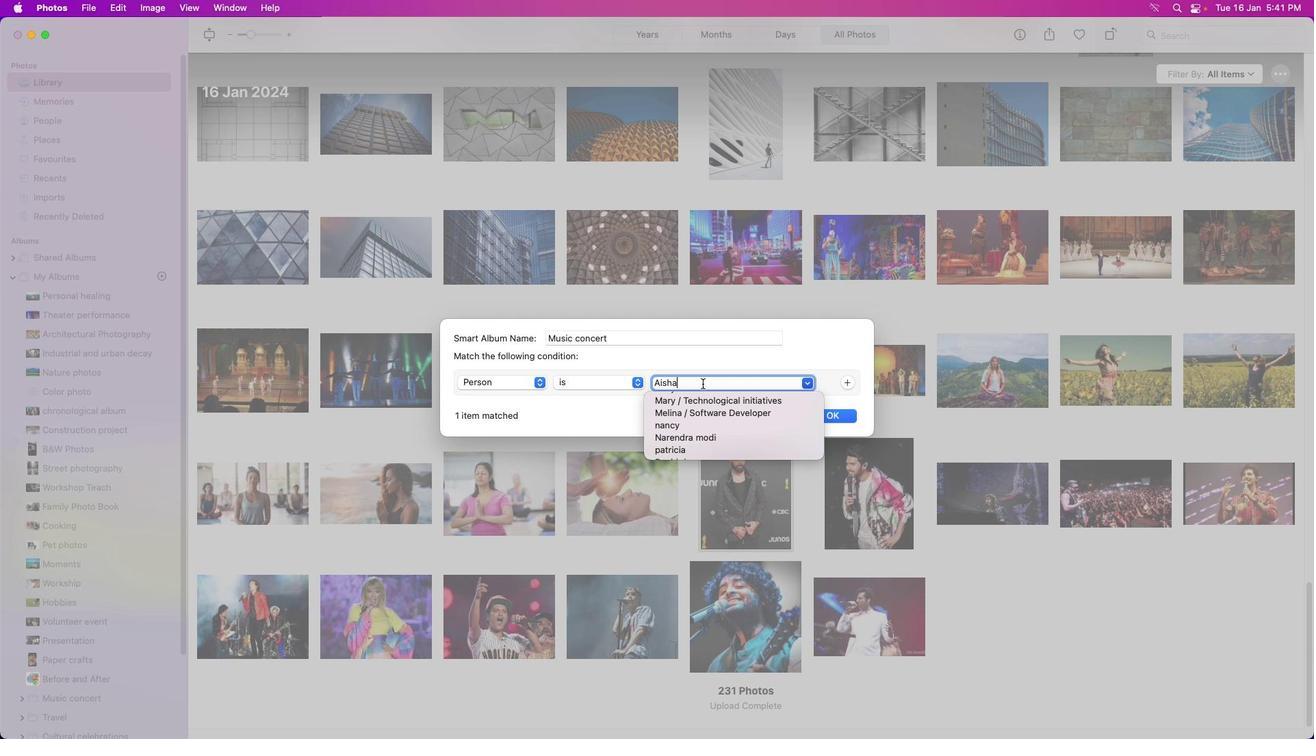 
Action: Mouse moved to (702, 383)
Screenshot: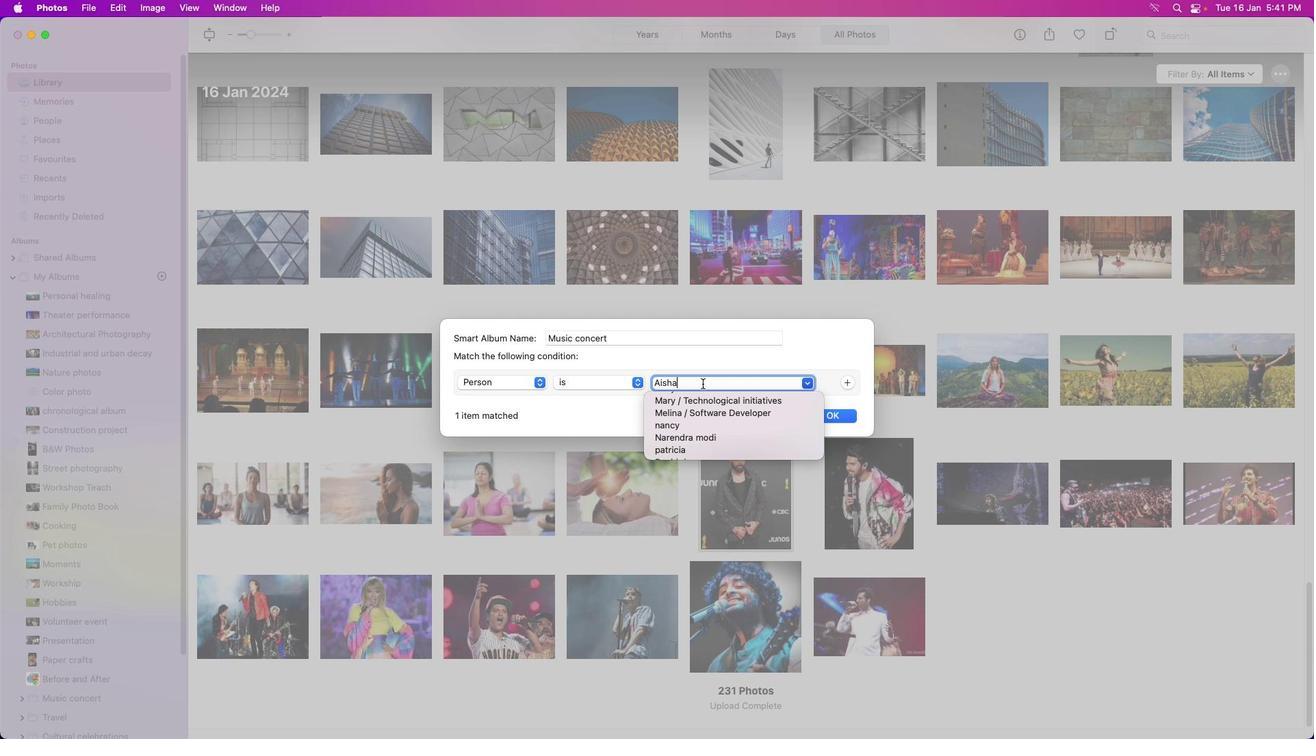
Action: Key pressed Key.backspaceKey.backspaceKey.backspaceKey.backspaceKey.backspaceKey.backspace
Screenshot: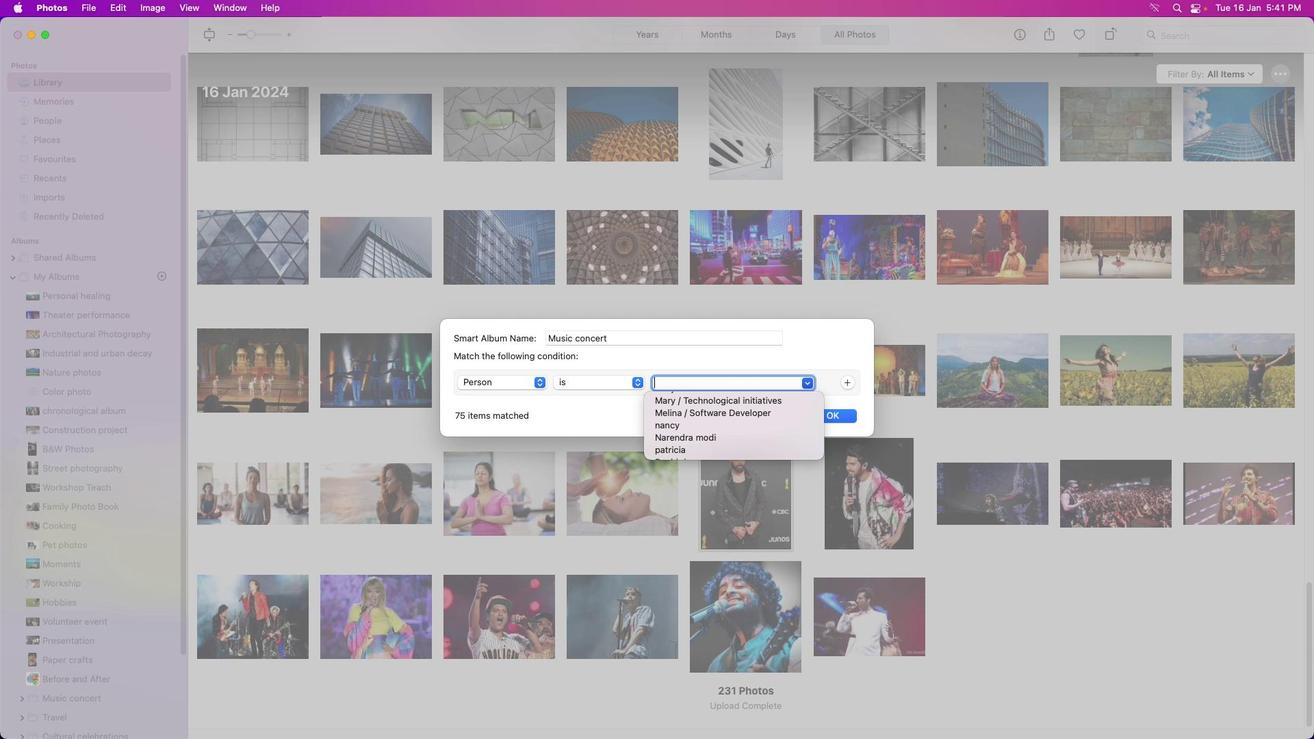 
Action: Mouse moved to (578, 399)
Screenshot: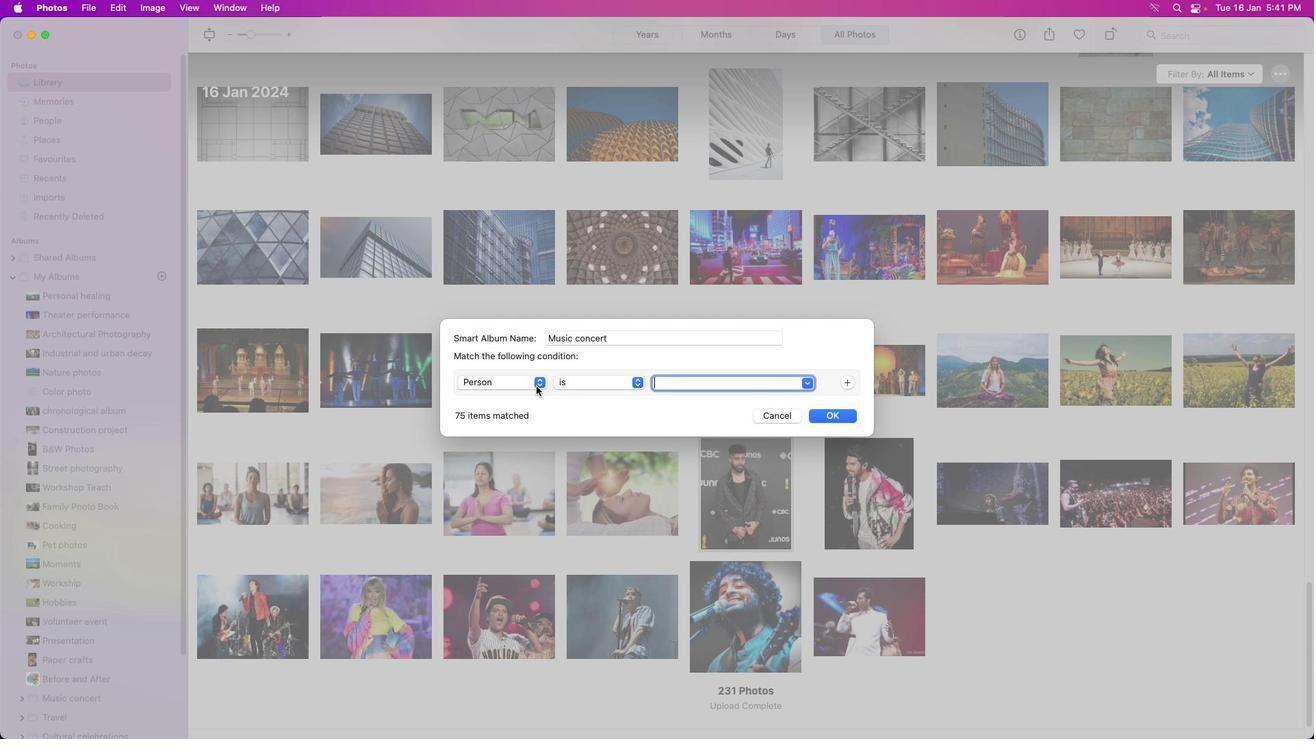 
Action: Mouse pressed left at (578, 399)
Screenshot: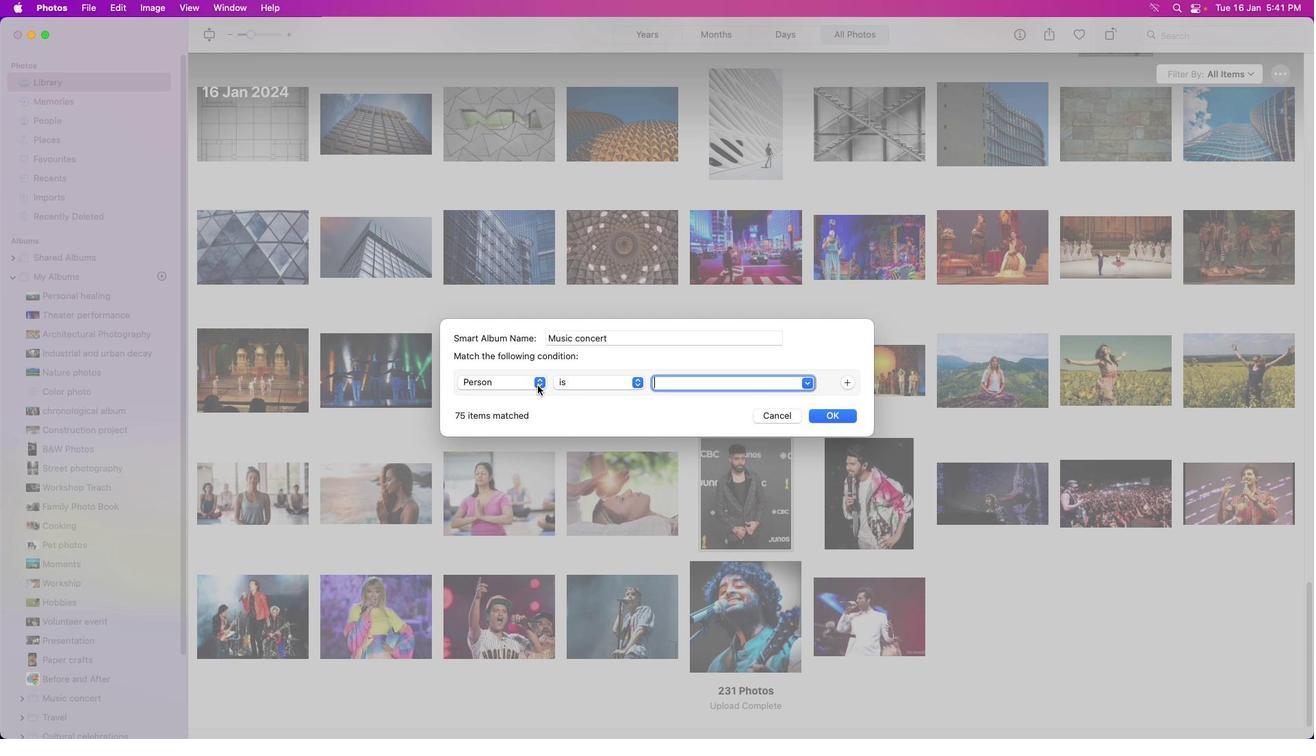 
Action: Mouse moved to (538, 385)
Screenshot: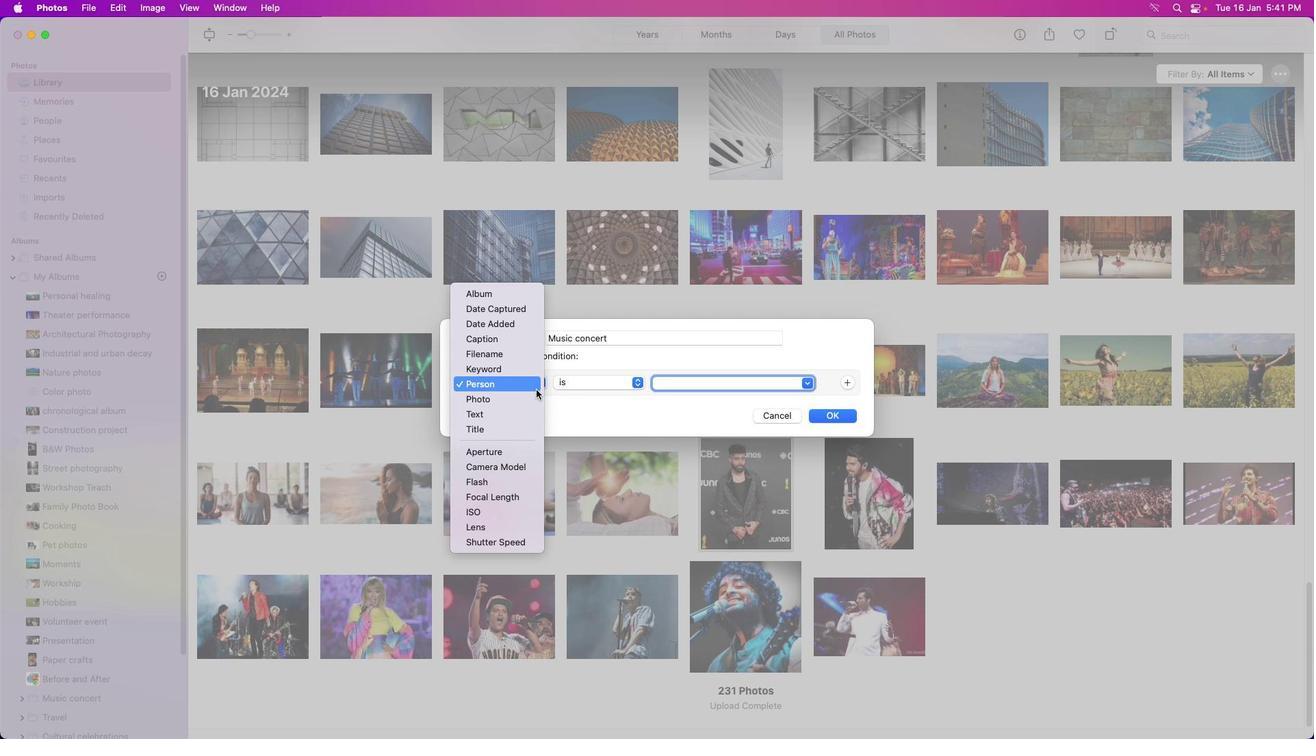 
Action: Mouse pressed left at (538, 385)
Screenshot: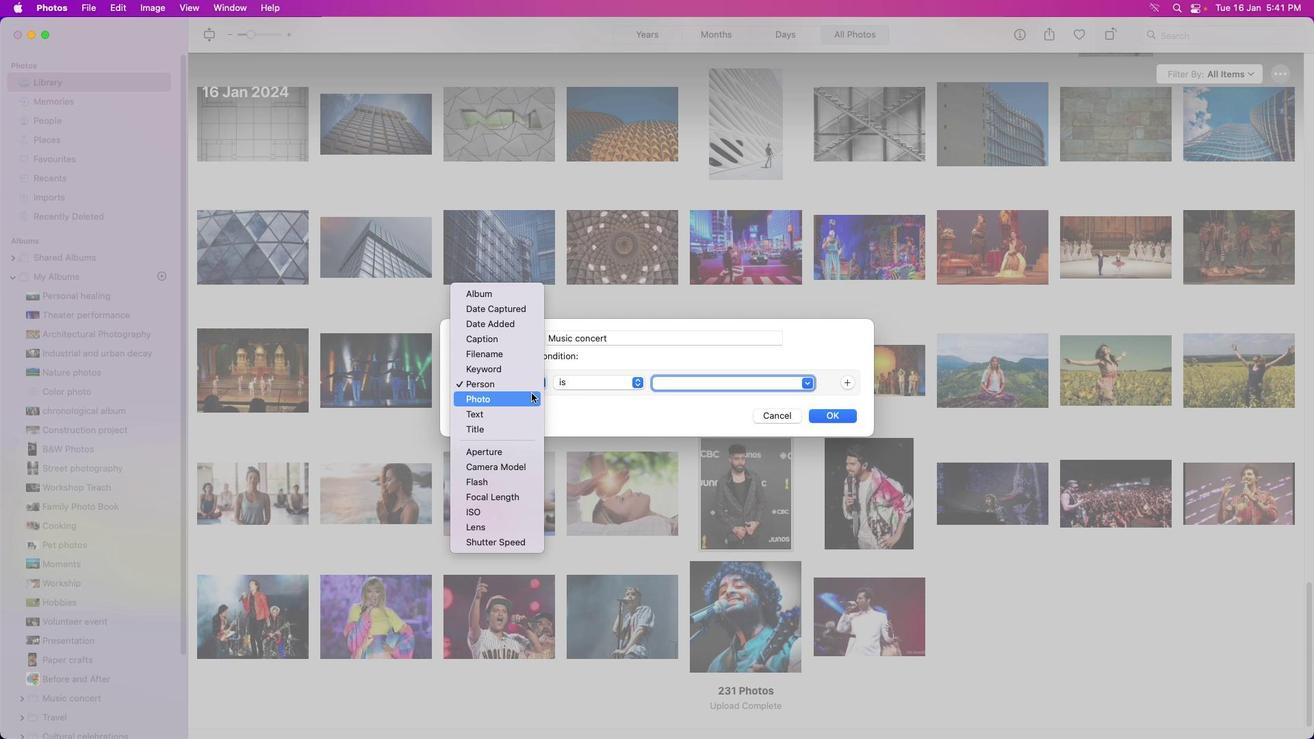 
Action: Mouse moved to (518, 372)
Screenshot: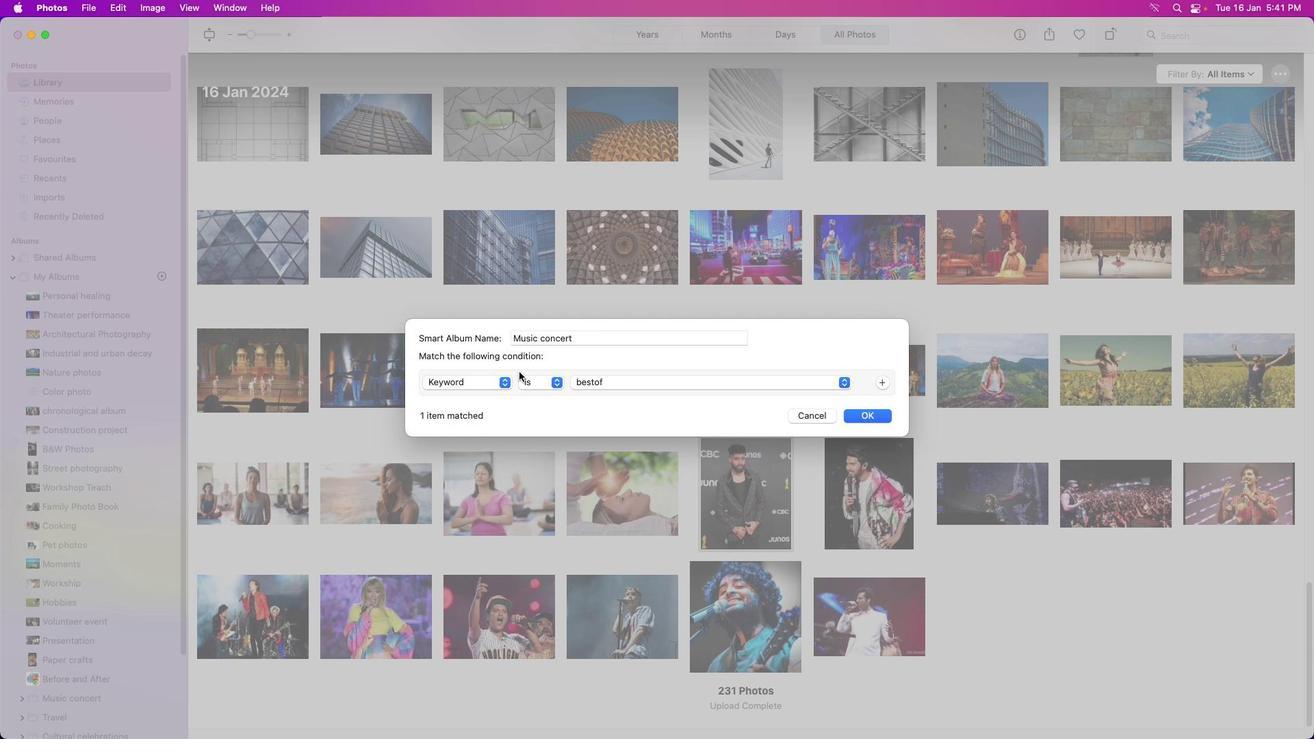 
Action: Mouse pressed left at (518, 372)
Screenshot: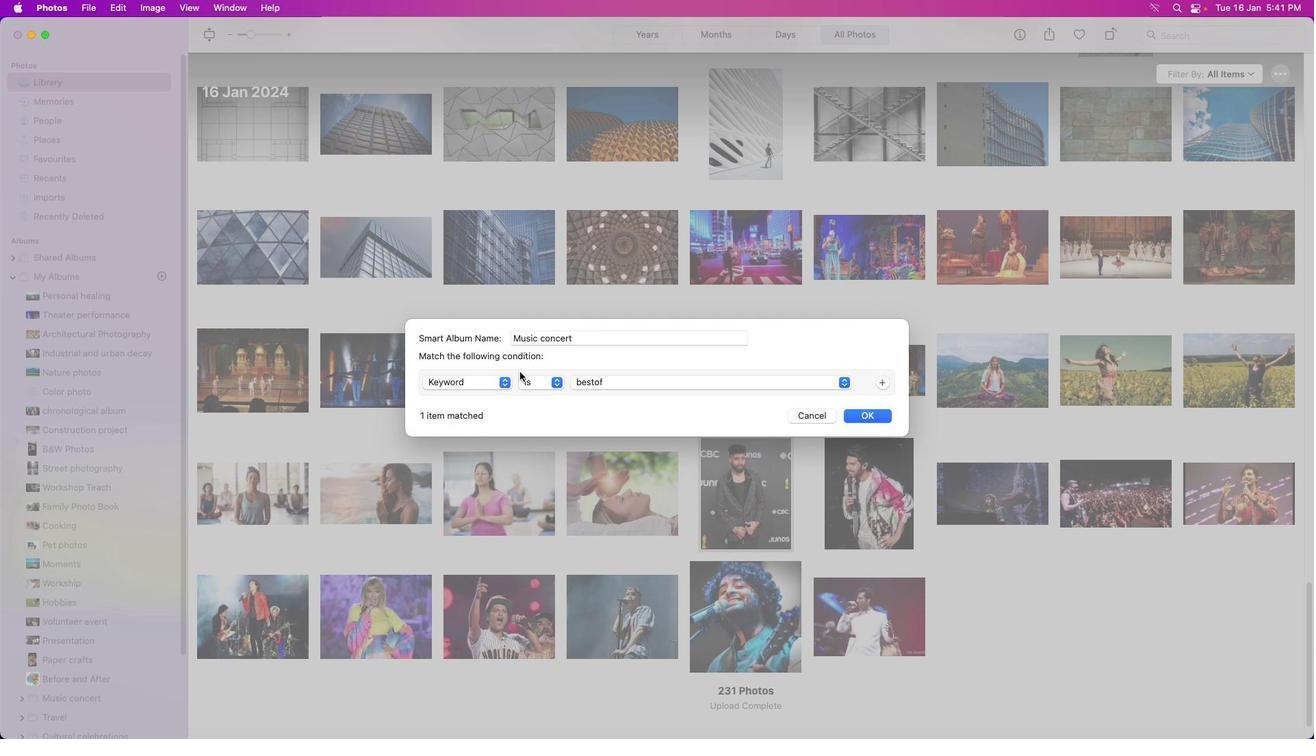 
Action: Mouse moved to (651, 384)
Screenshot: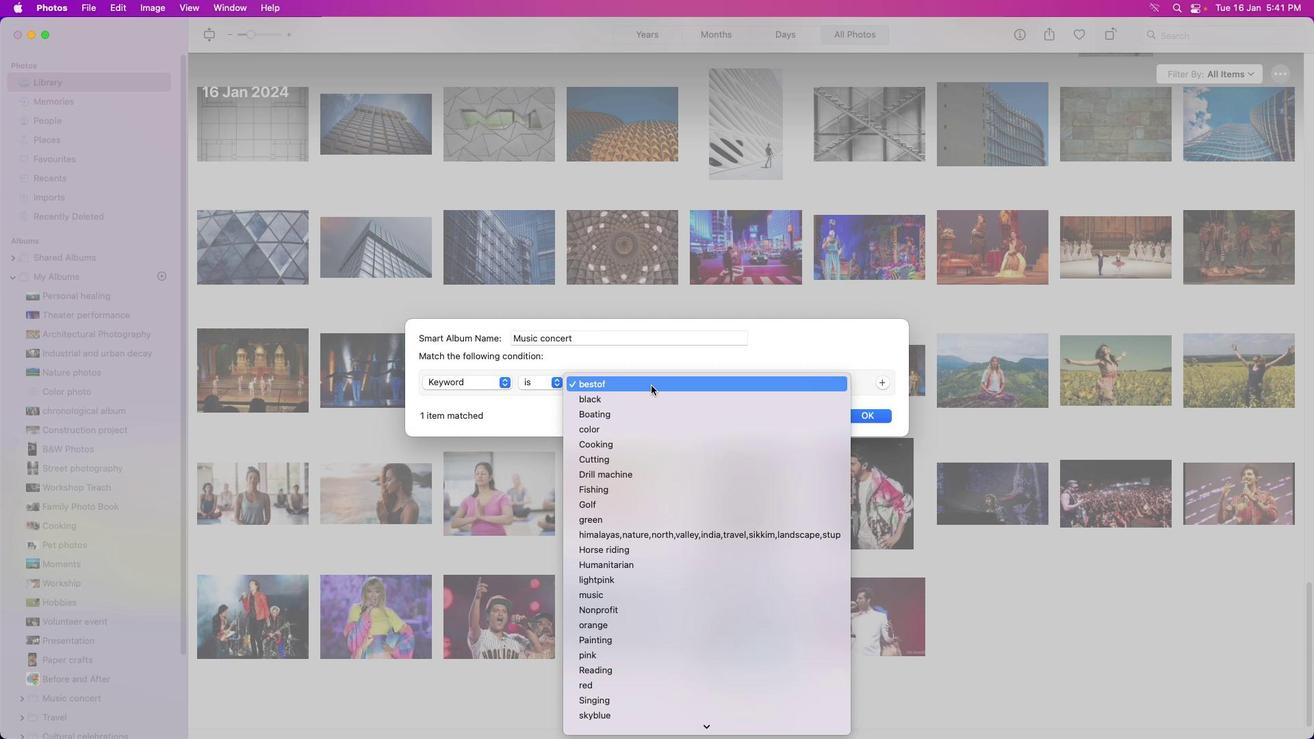 
Action: Mouse pressed left at (651, 384)
Screenshot: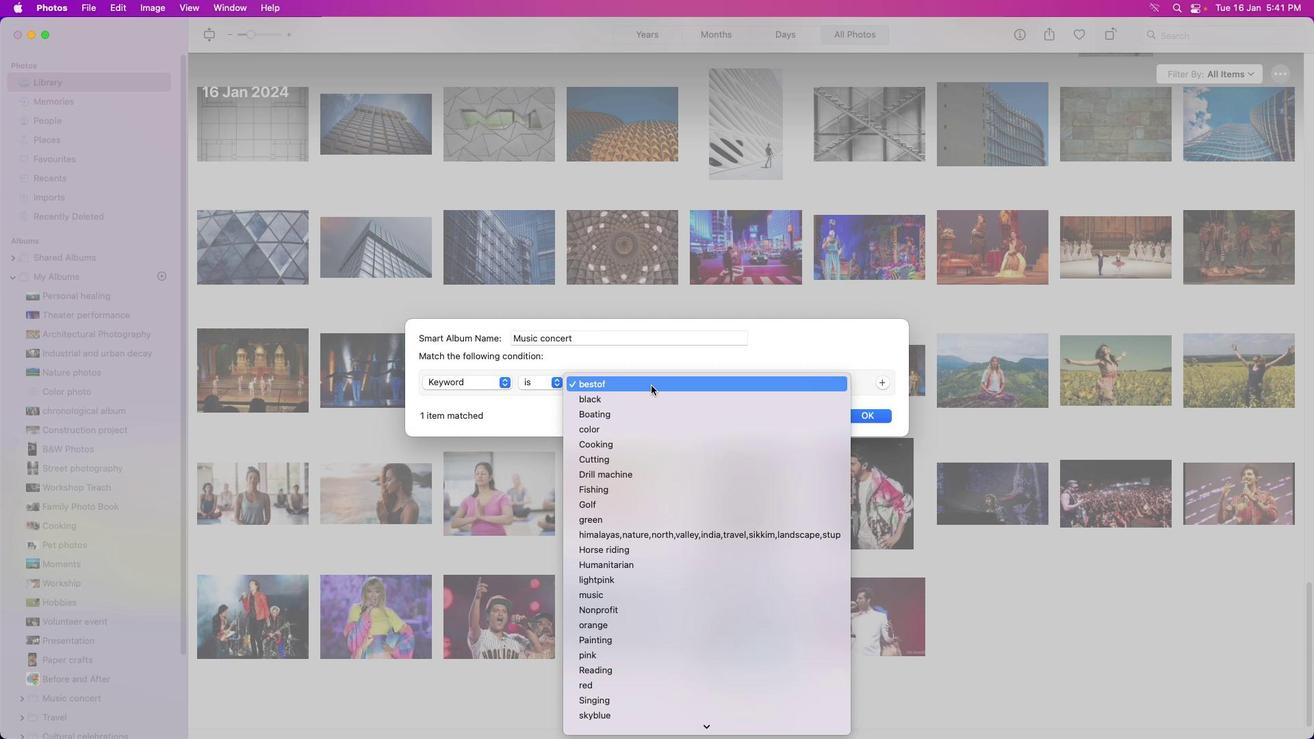 
Action: Mouse moved to (733, 581)
Screenshot: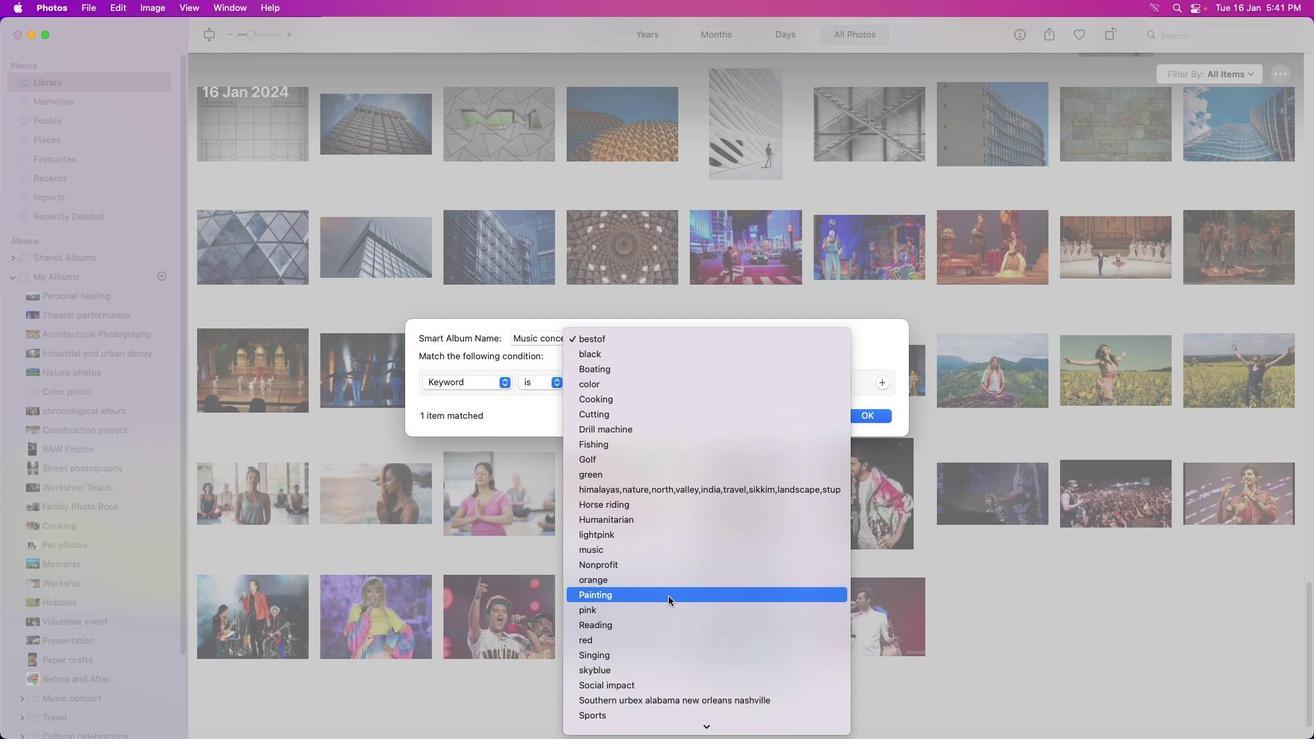 
Action: Mouse scrolled (733, 581) with delta (0, 0)
Screenshot: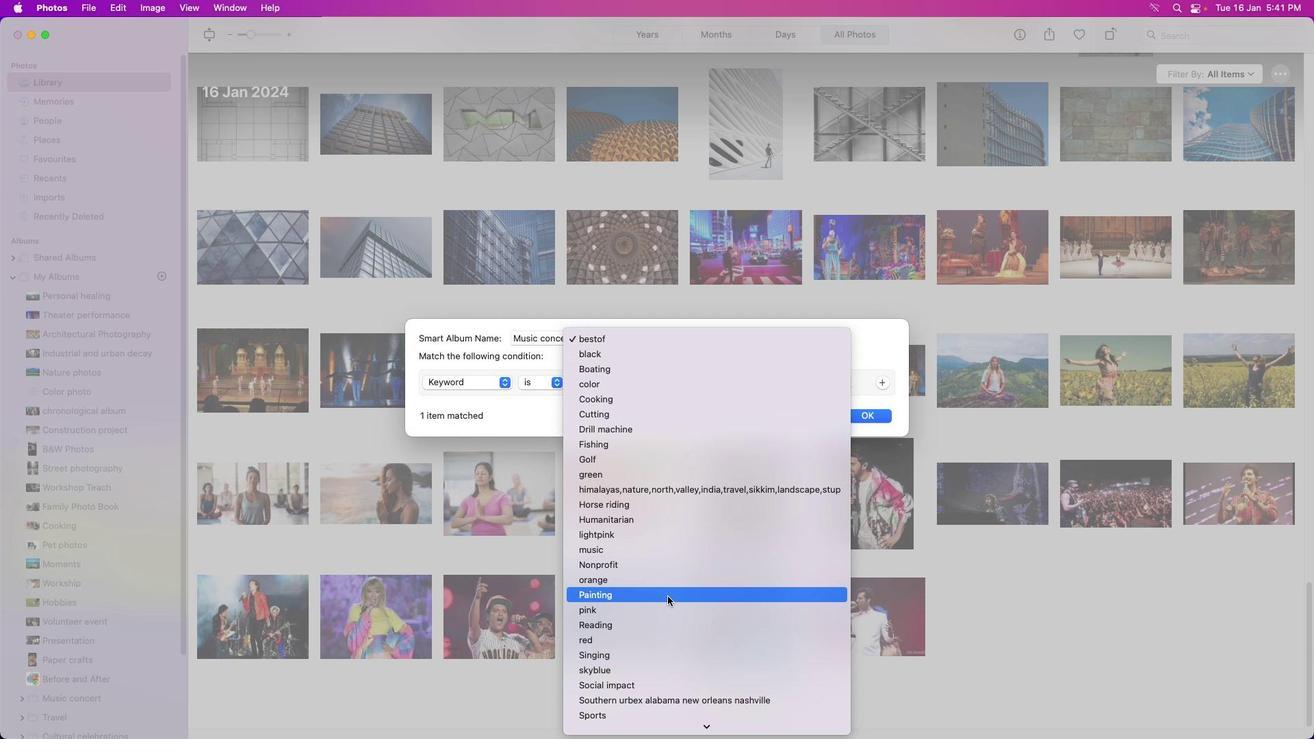 
Action: Mouse moved to (733, 581)
Screenshot: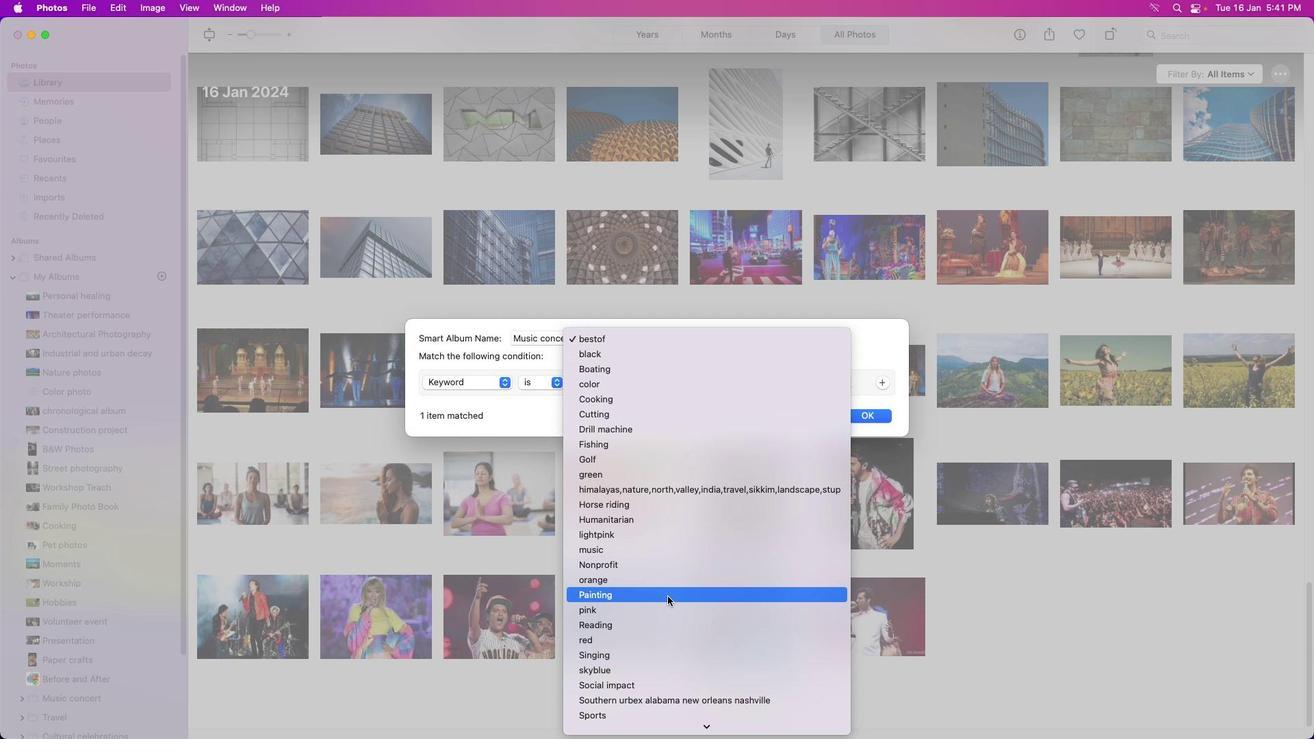 
Action: Mouse scrolled (733, 581) with delta (0, 0)
Screenshot: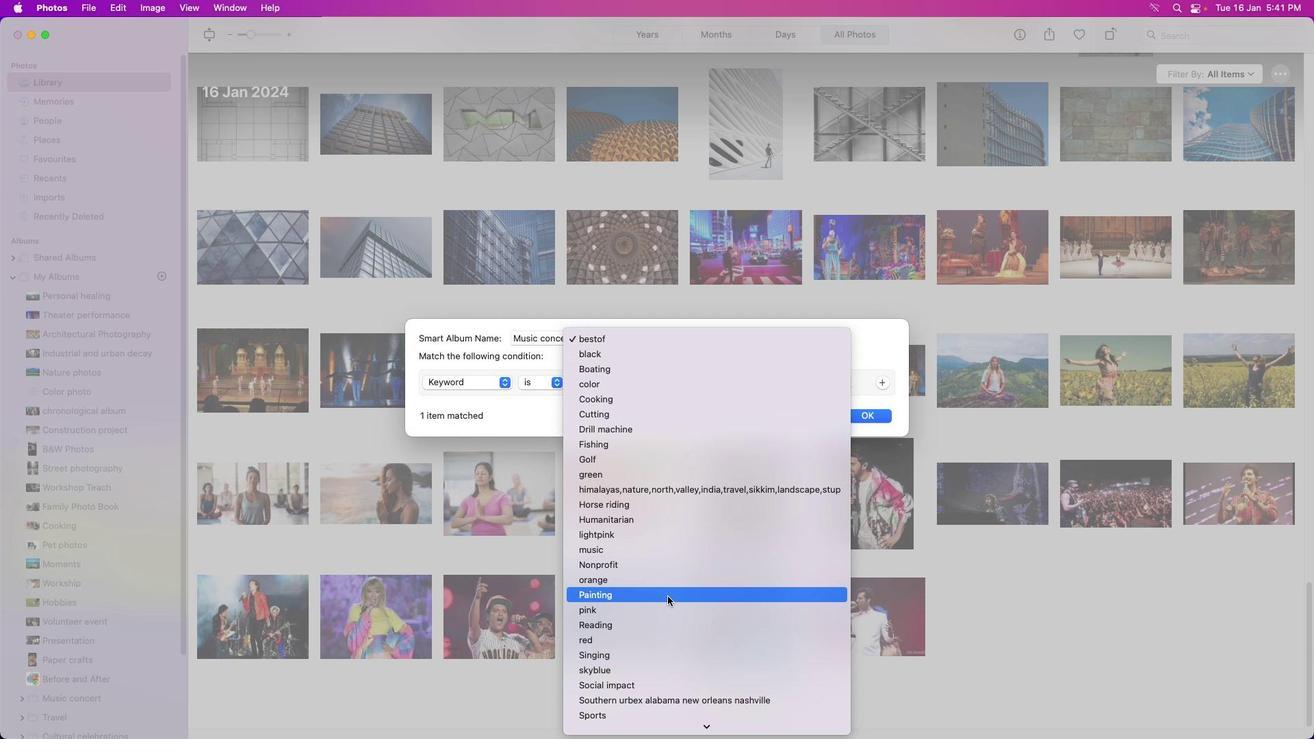 
Action: Mouse moved to (731, 582)
Screenshot: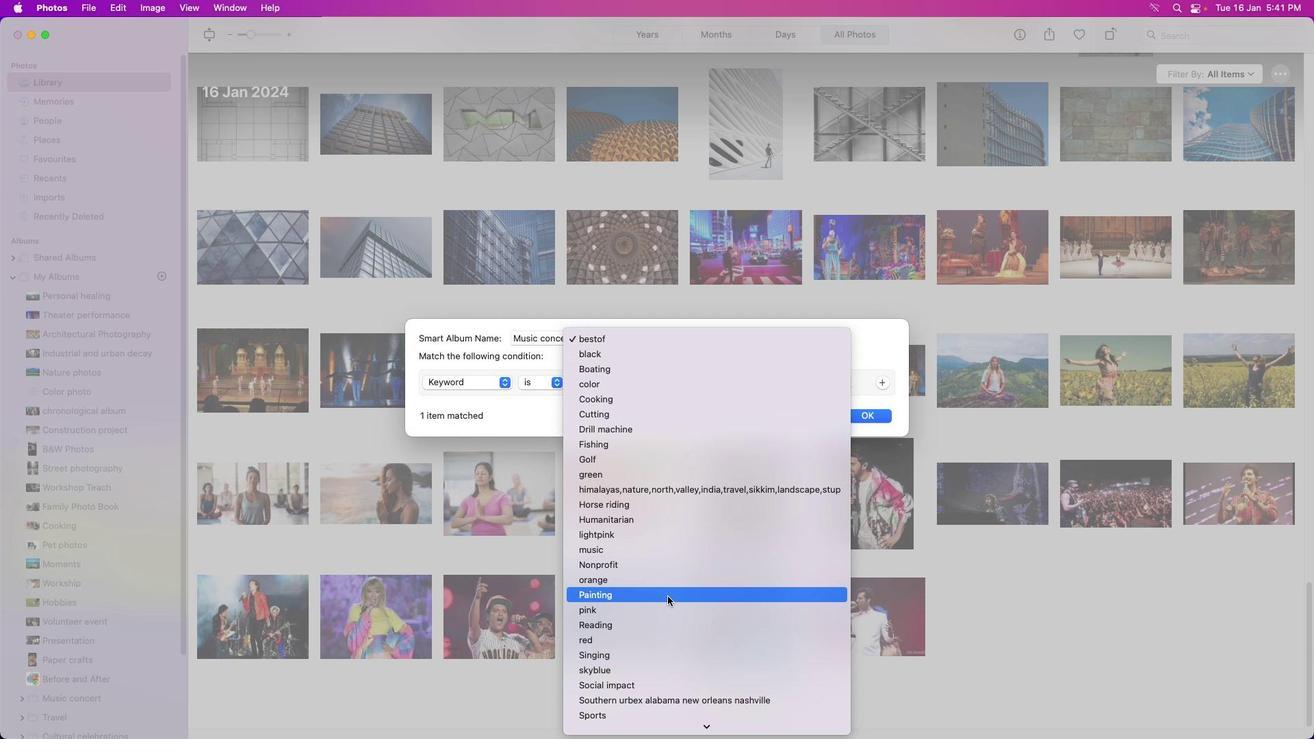 
Action: Mouse scrolled (731, 582) with delta (0, 0)
Screenshot: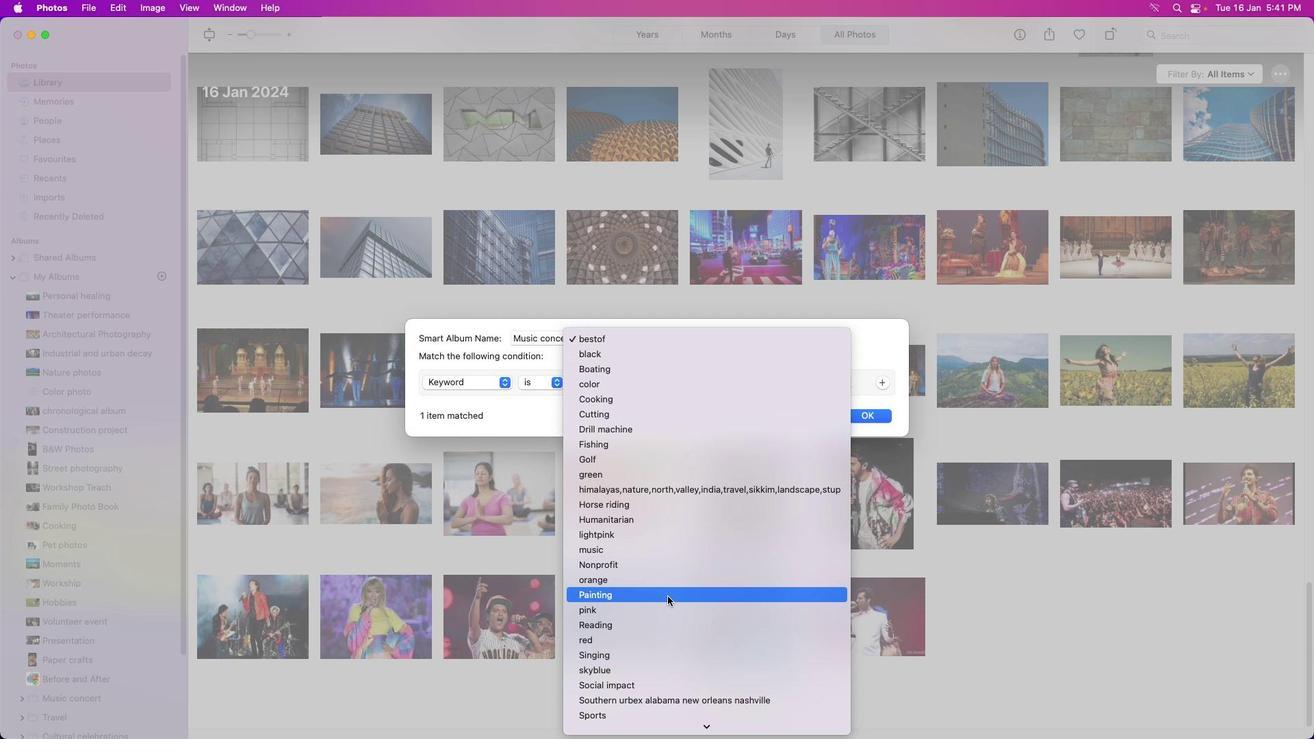 
Action: Mouse moved to (667, 596)
Screenshot: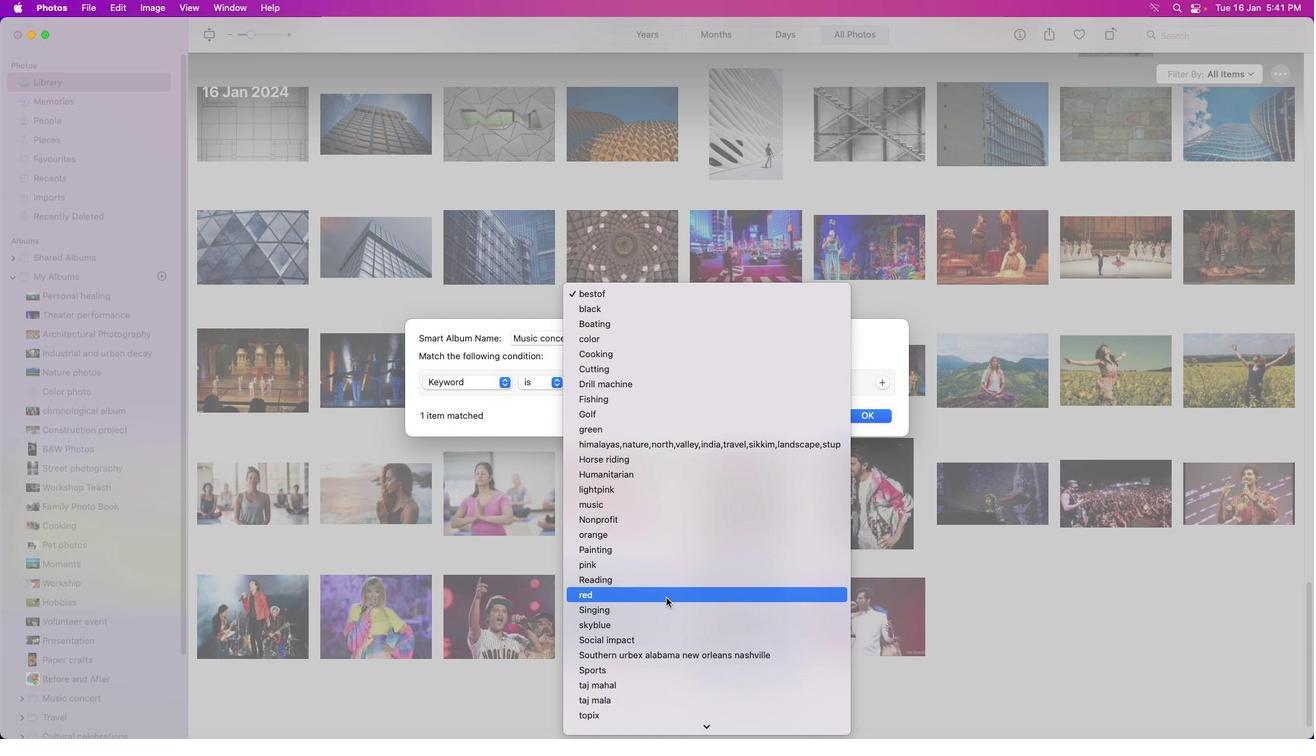 
Action: Mouse scrolled (667, 596) with delta (0, 0)
Screenshot: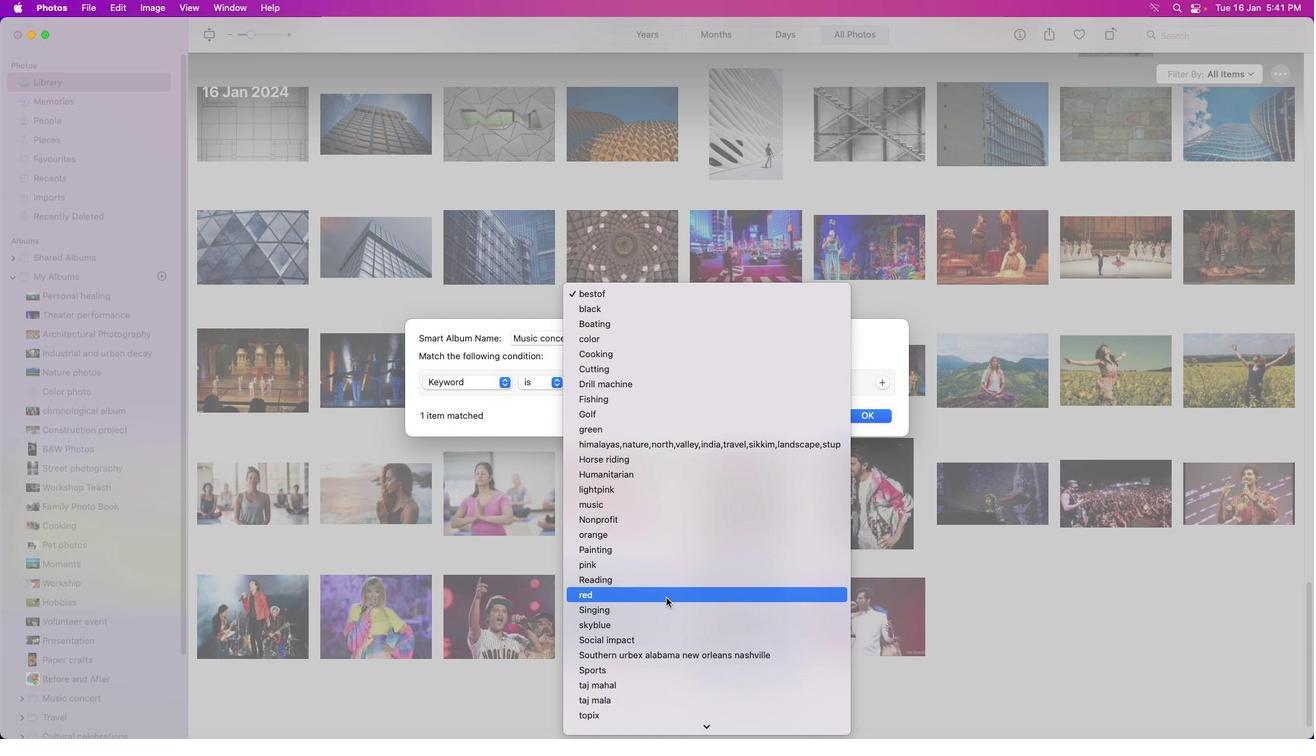
Action: Mouse moved to (667, 597)
Screenshot: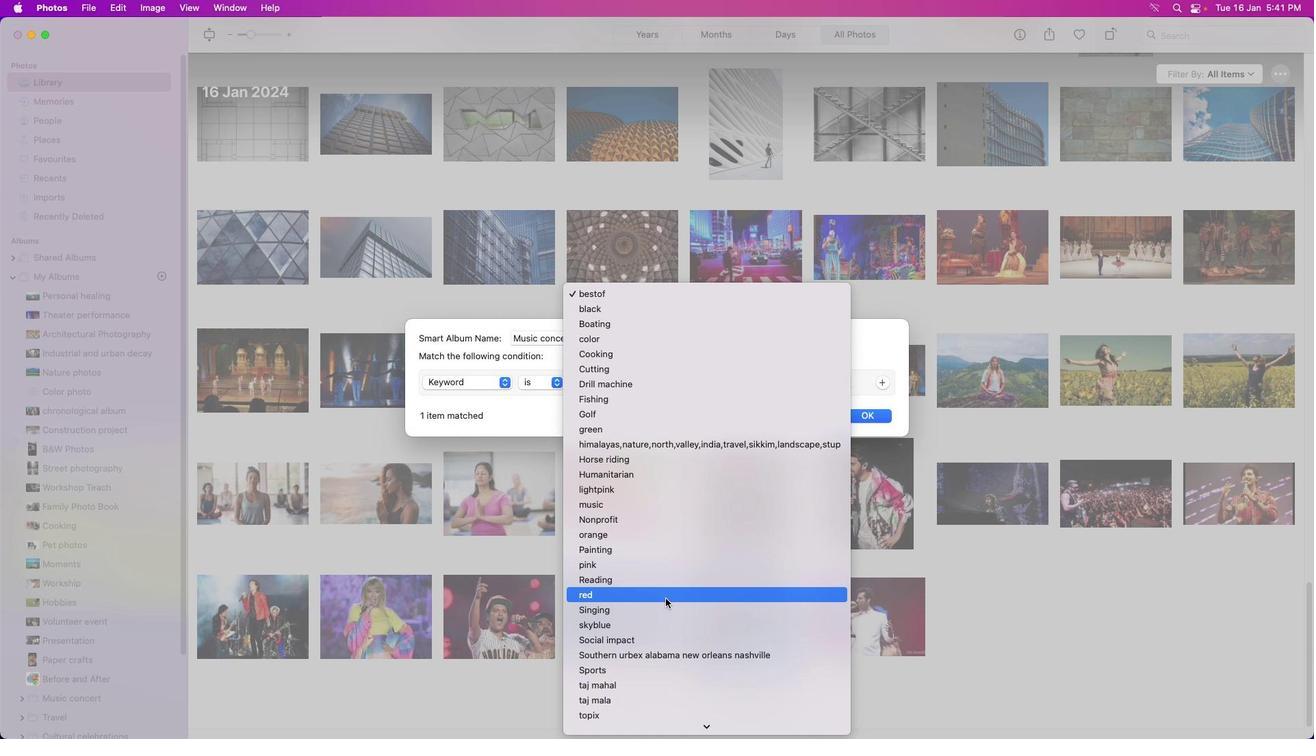 
Action: Mouse scrolled (667, 597) with delta (0, 0)
Screenshot: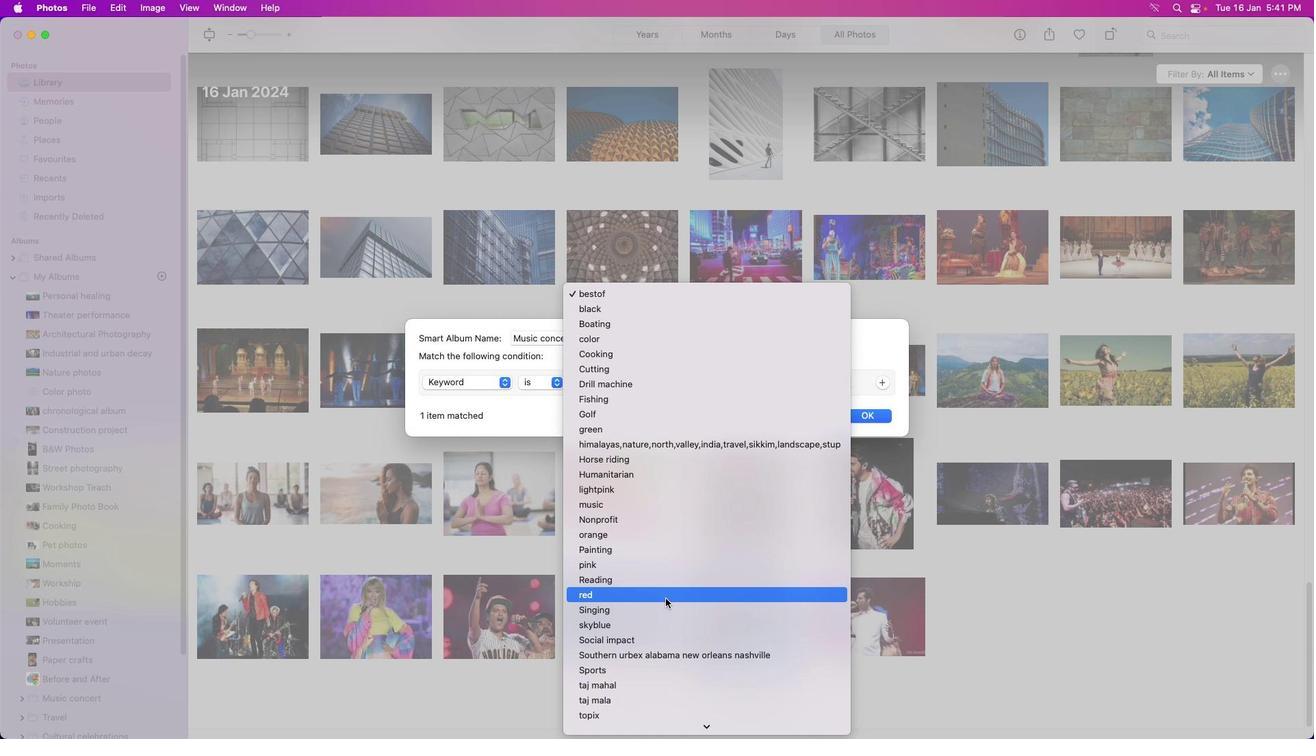 
Action: Mouse scrolled (667, 597) with delta (0, 0)
Screenshot: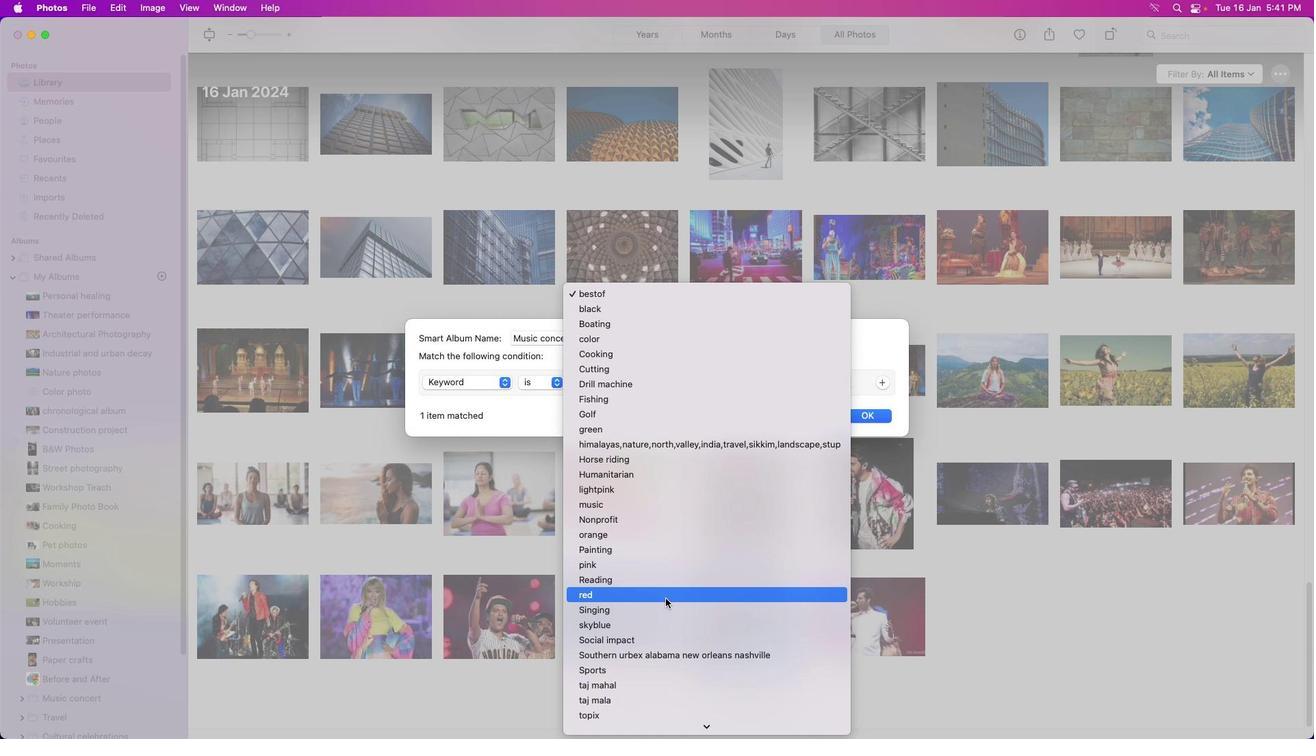 
Action: Mouse moved to (661, 569)
Screenshot: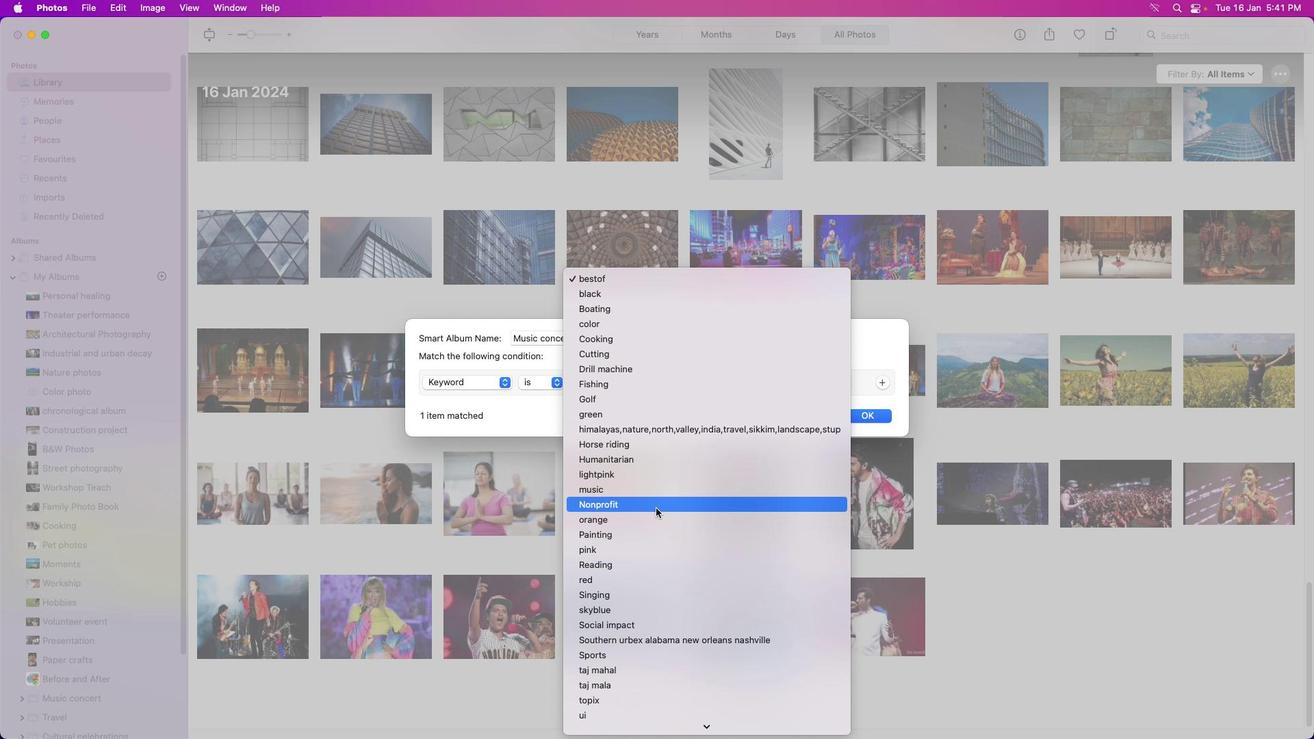 
Action: Mouse scrolled (661, 569) with delta (0, 0)
Screenshot: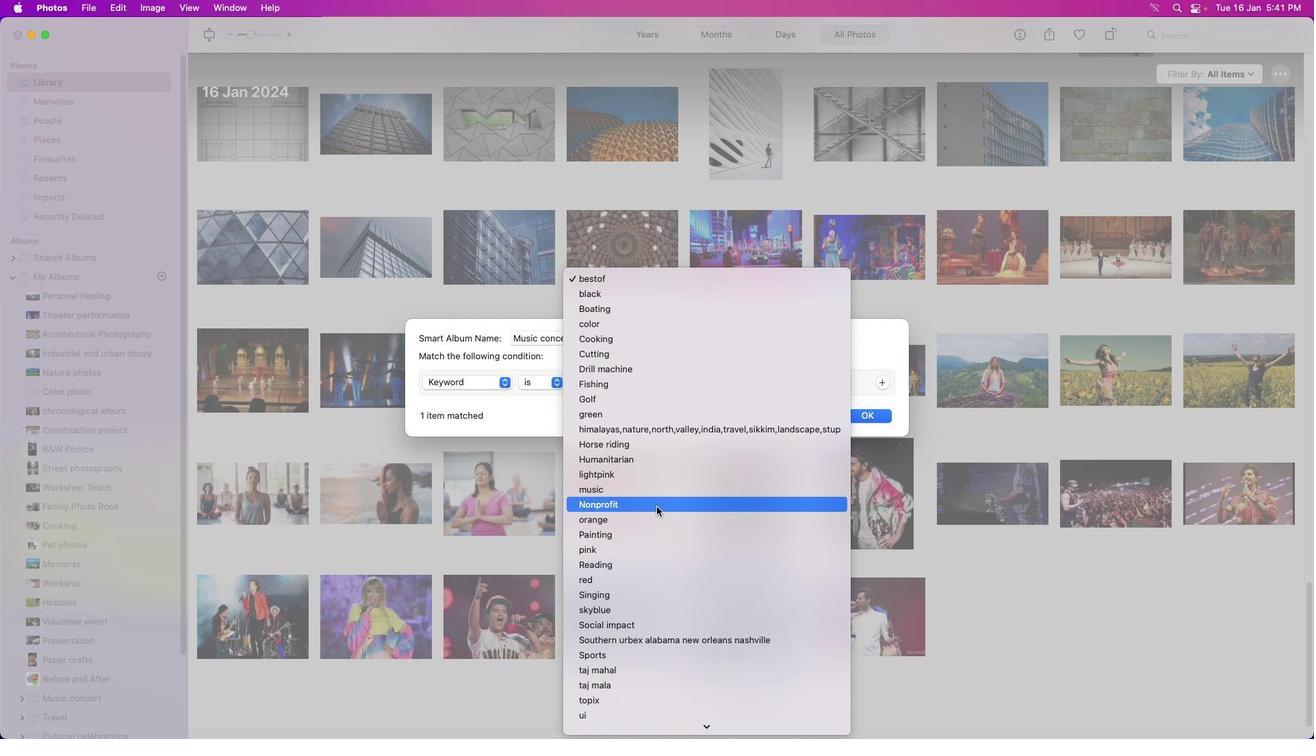 
Action: Mouse moved to (657, 490)
Screenshot: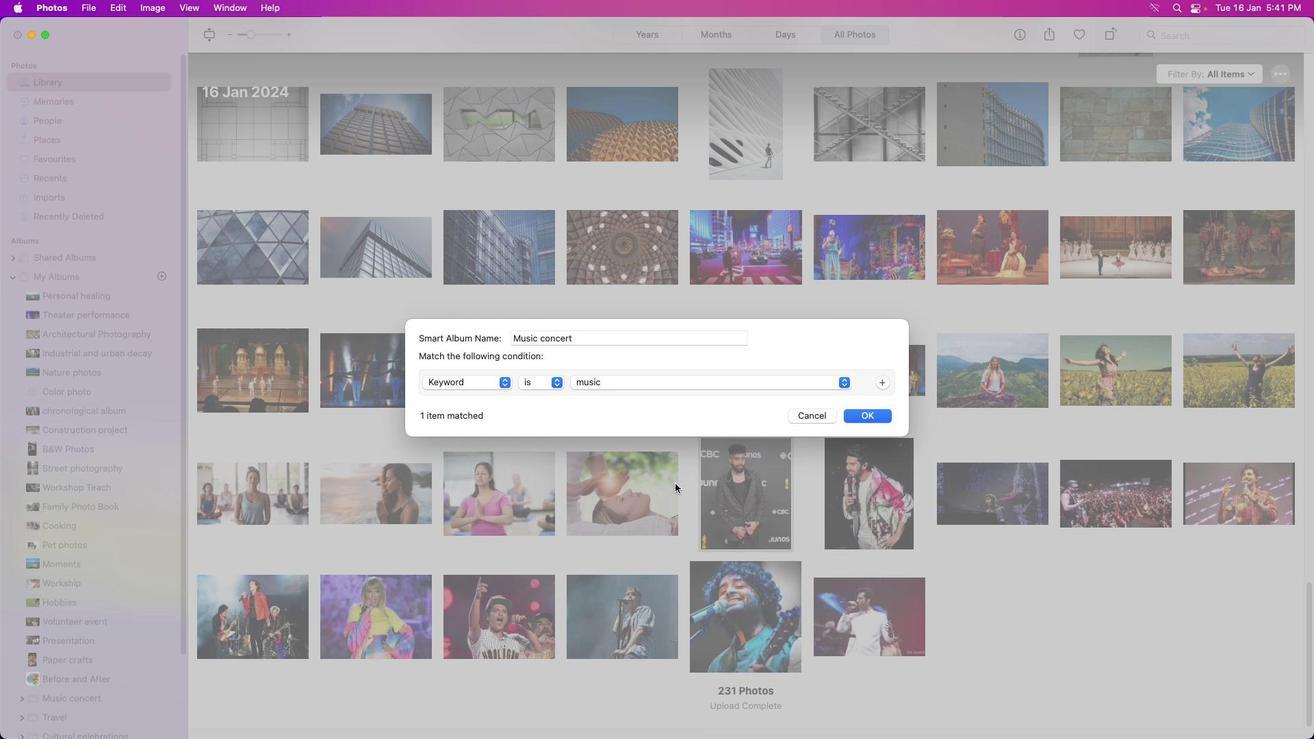 
Action: Mouse pressed left at (657, 490)
Screenshot: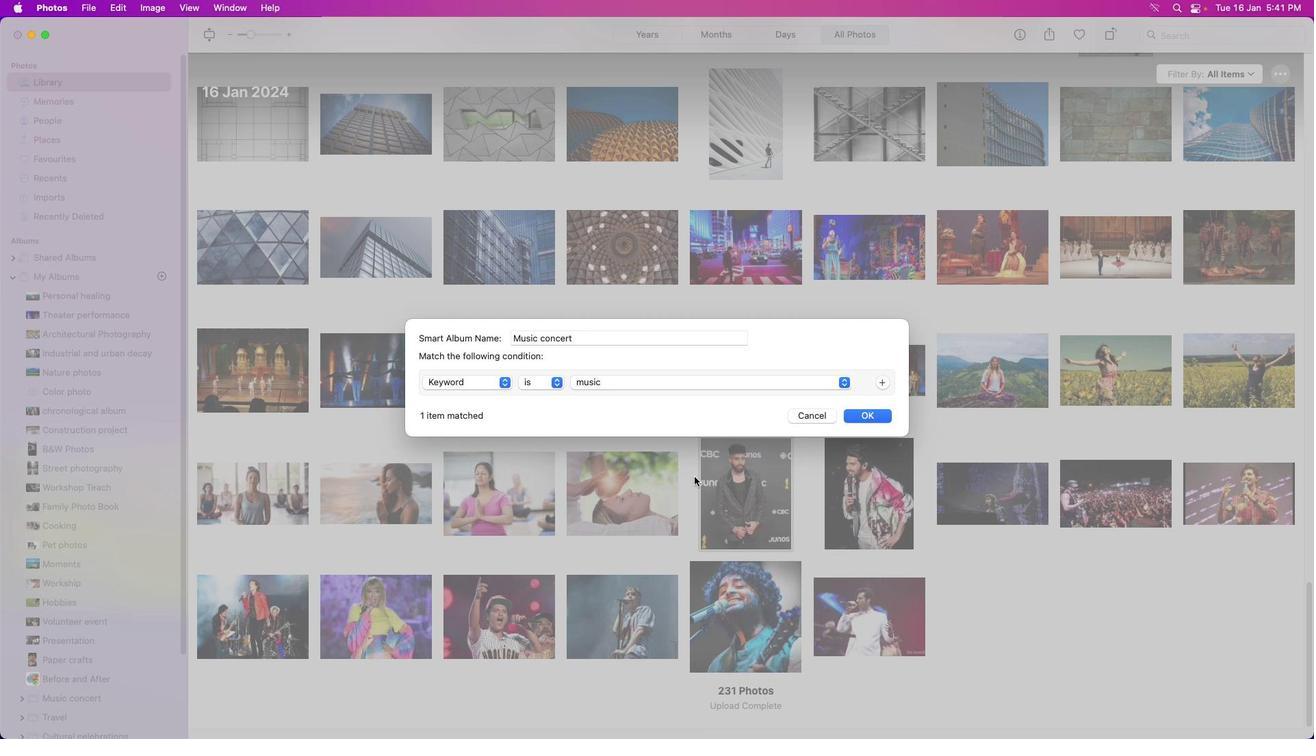
Action: Mouse moved to (866, 415)
Screenshot: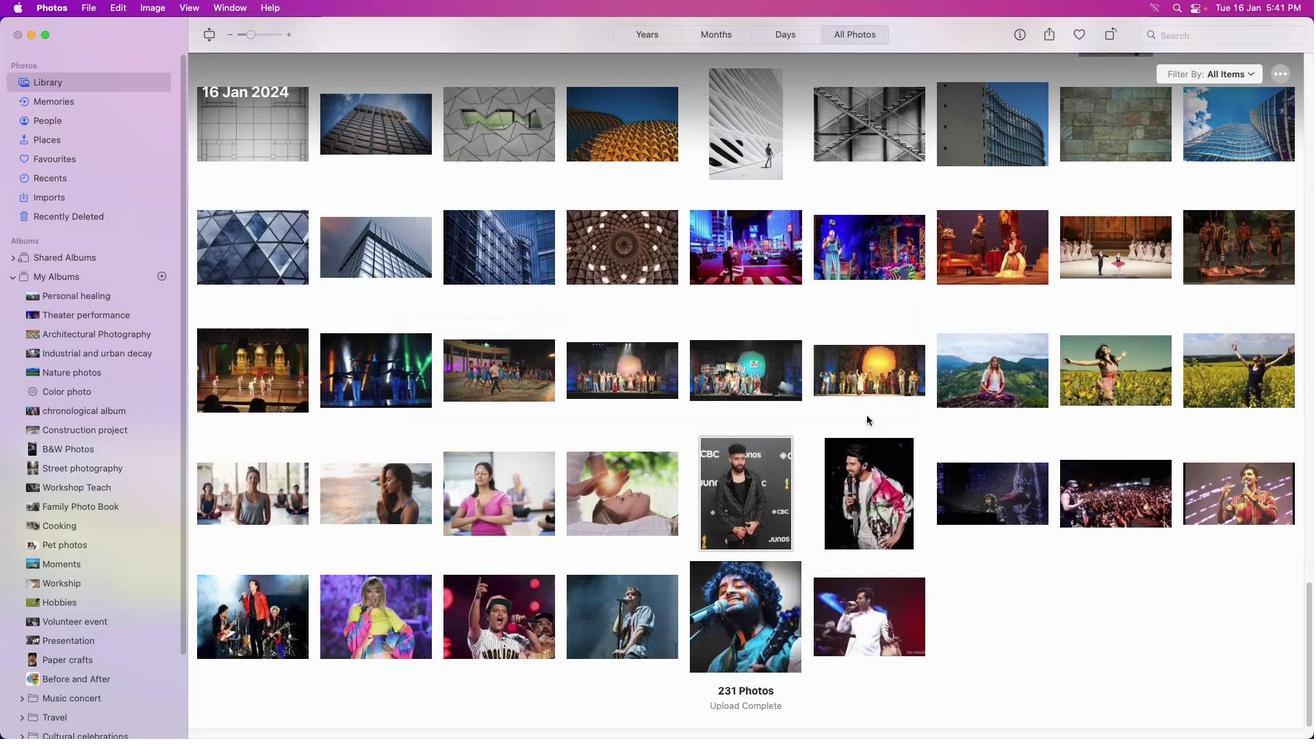 
Action: Mouse pressed left at (866, 415)
Screenshot: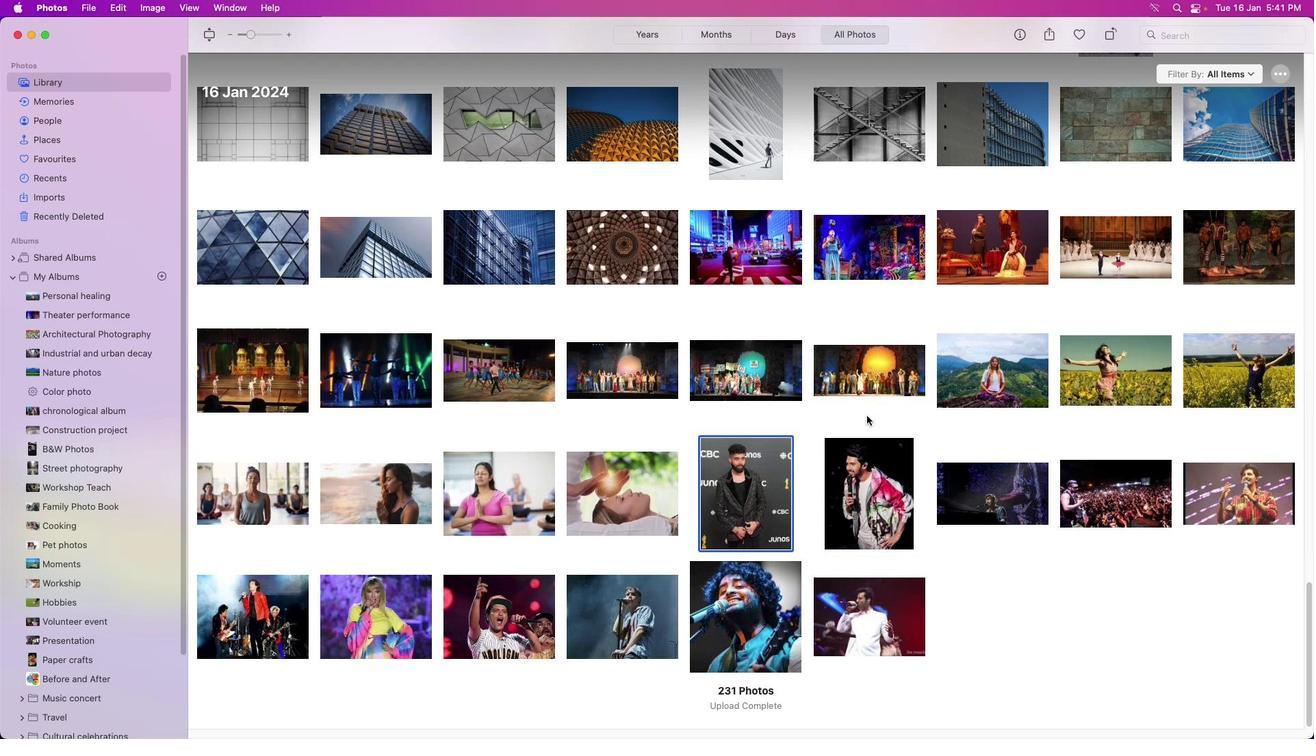 
Action: Mouse moved to (79, 85)
Screenshot: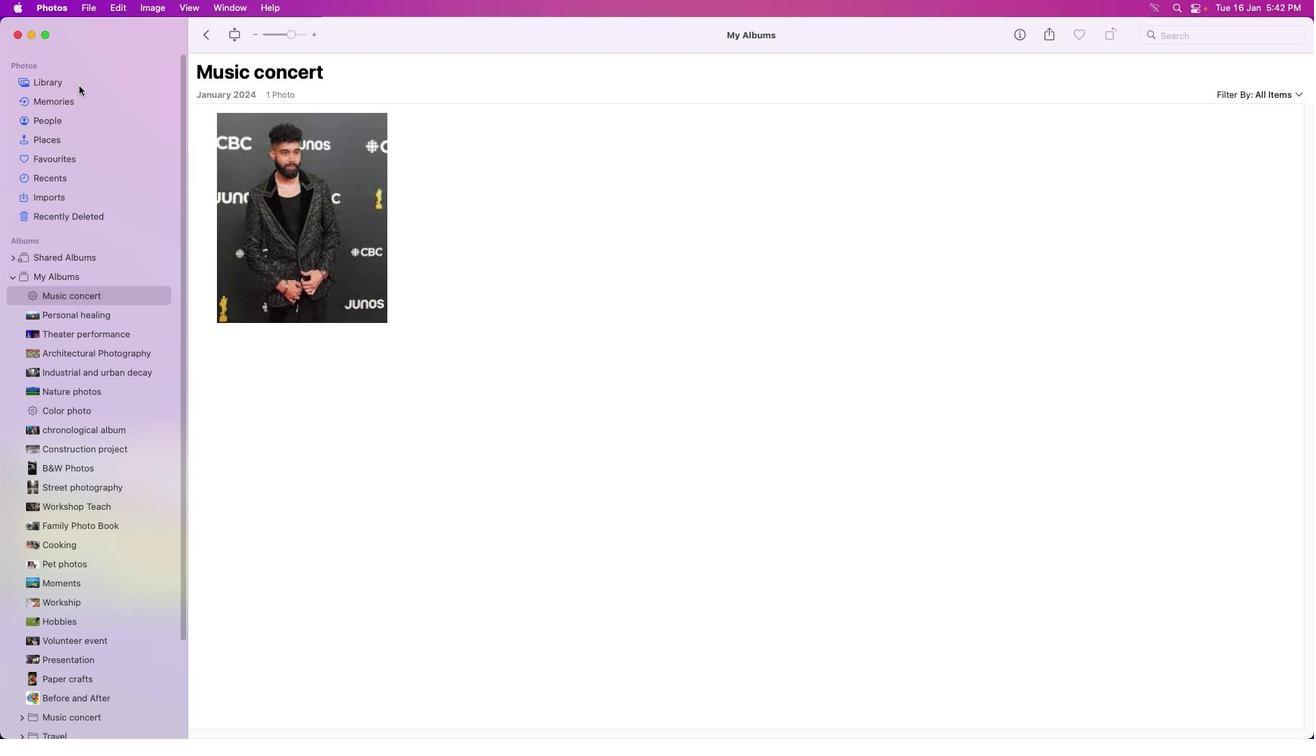 
Action: Mouse pressed left at (79, 85)
Screenshot: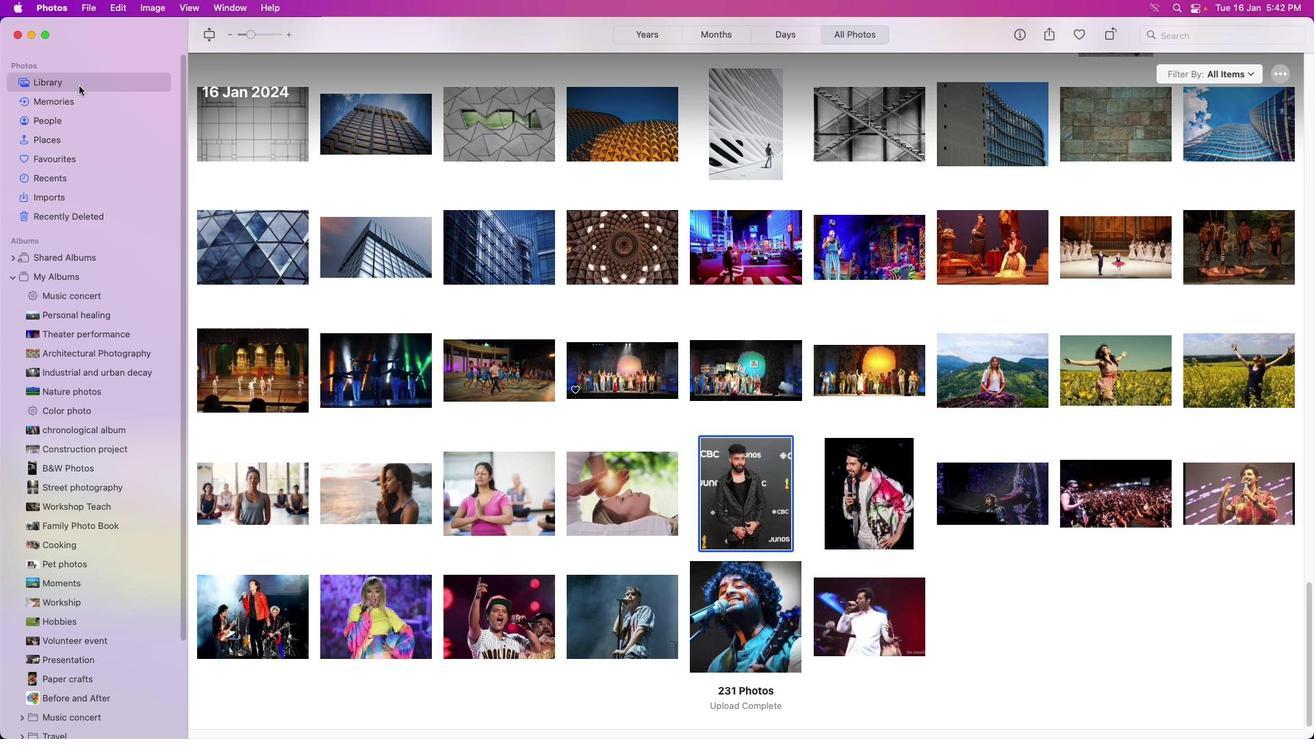 
Action: Mouse moved to (874, 480)
Screenshot: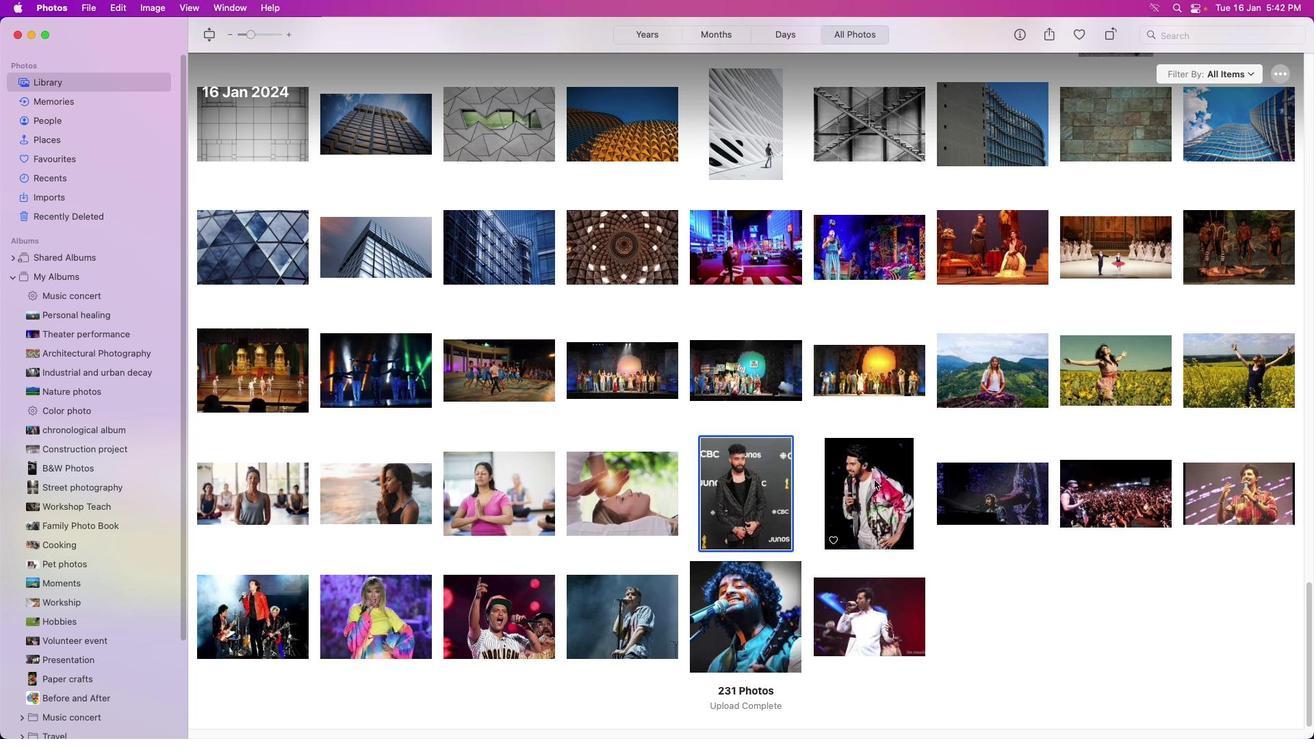 
Action: Mouse pressed left at (874, 480)
Screenshot: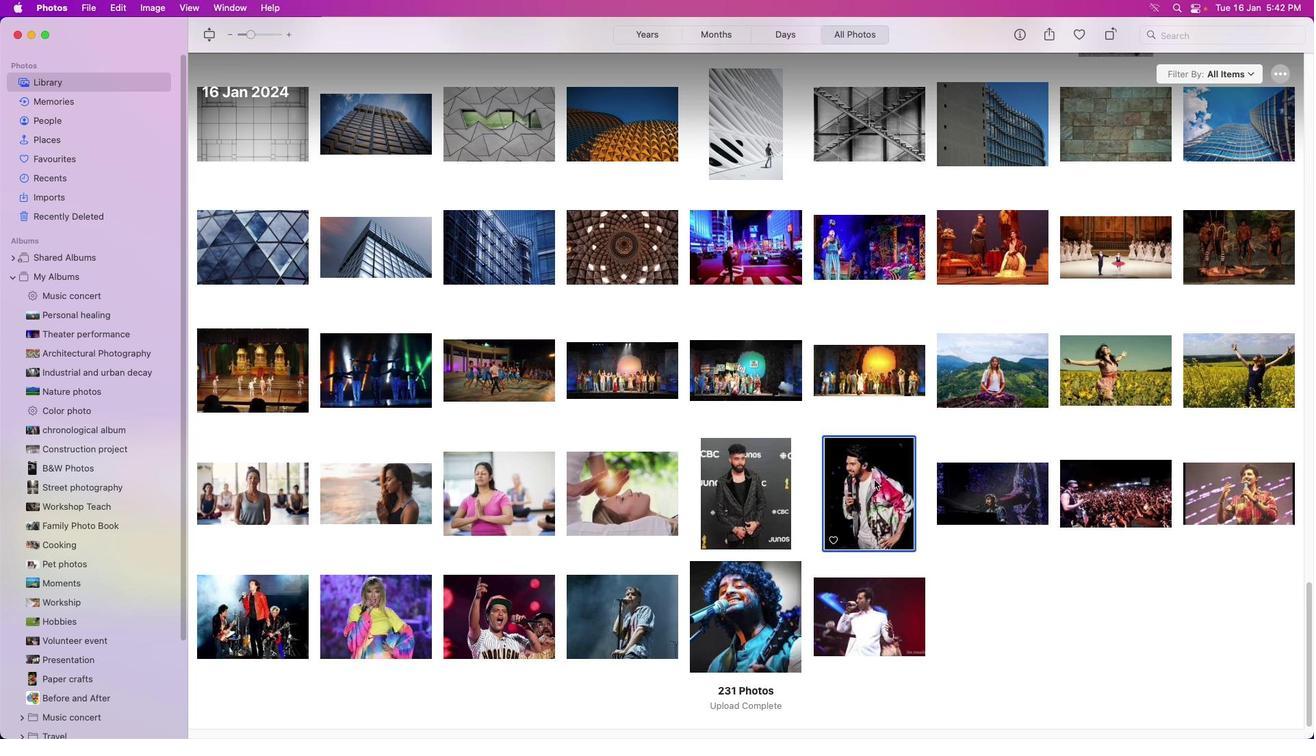 
Action: Mouse moved to (876, 477)
Screenshot: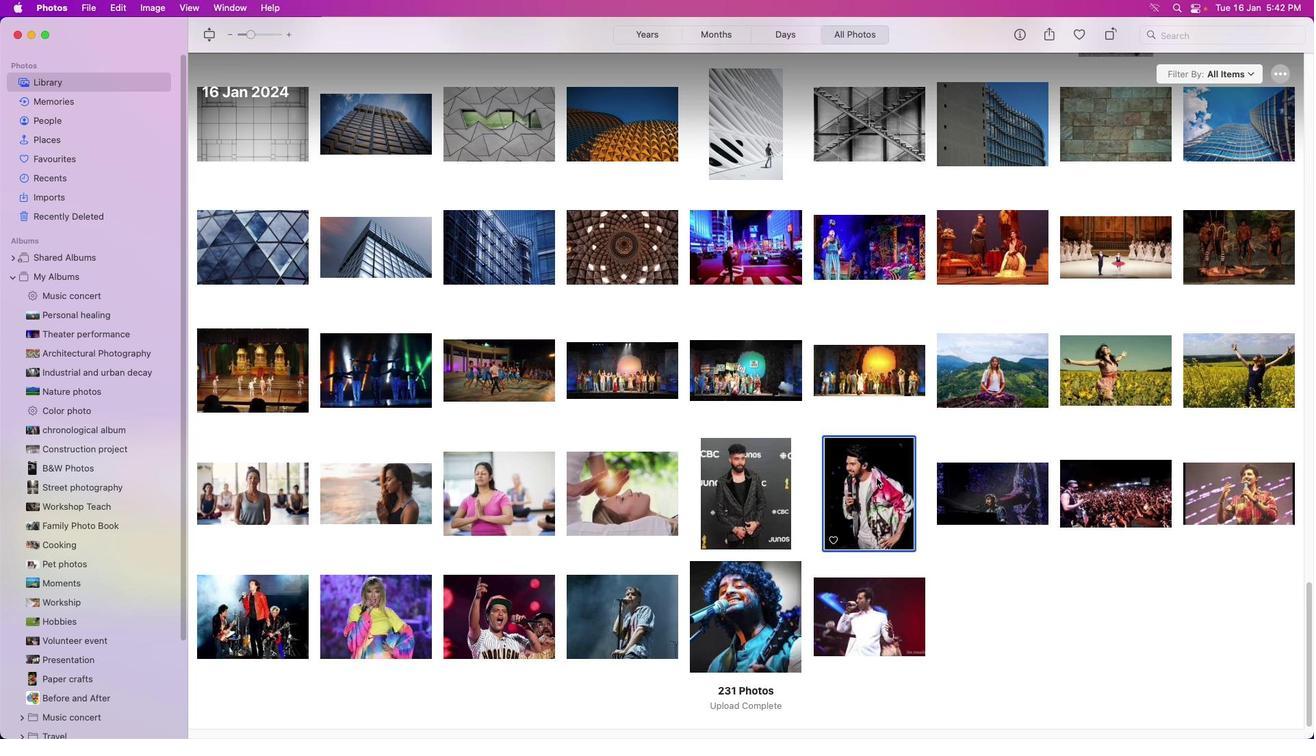 
Action: Mouse pressed left at (876, 477)
Screenshot: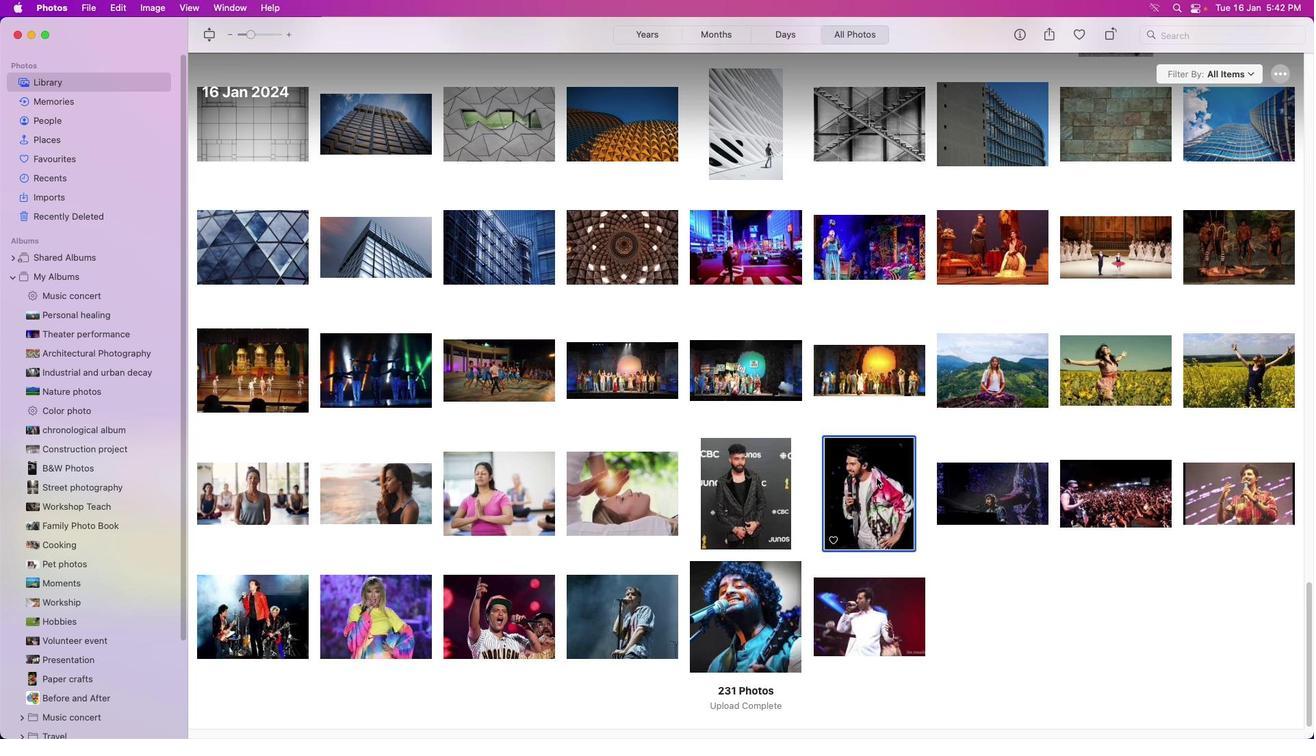 
Action: Mouse moved to (1019, 36)
Screenshot: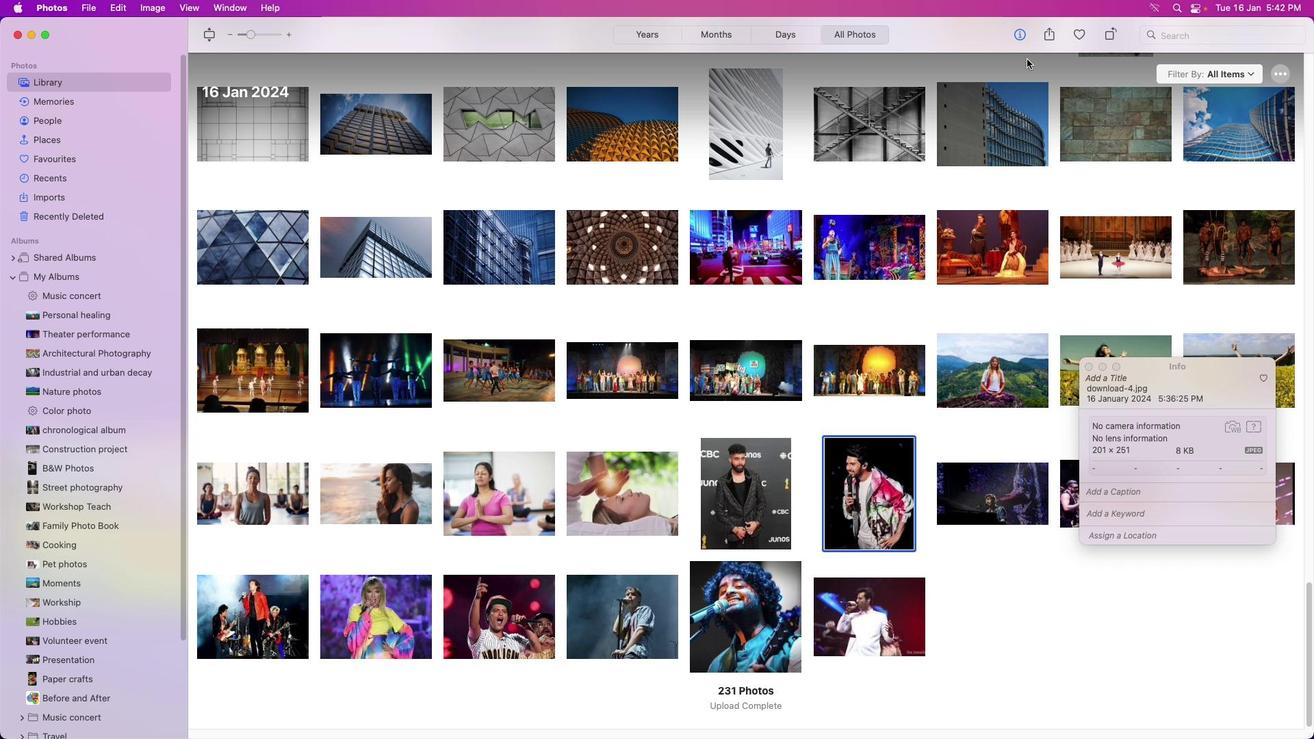 
Action: Mouse pressed left at (1019, 36)
Screenshot: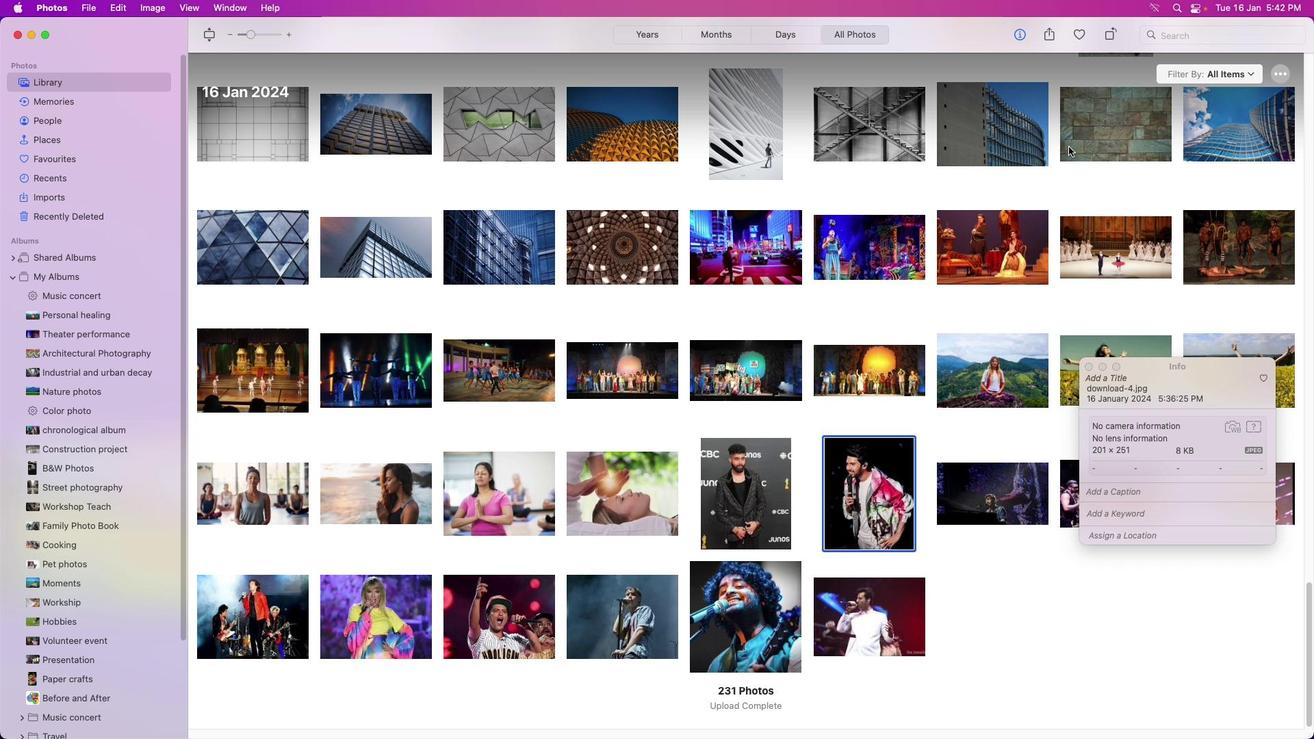 
Action: Mouse moved to (1138, 504)
Screenshot: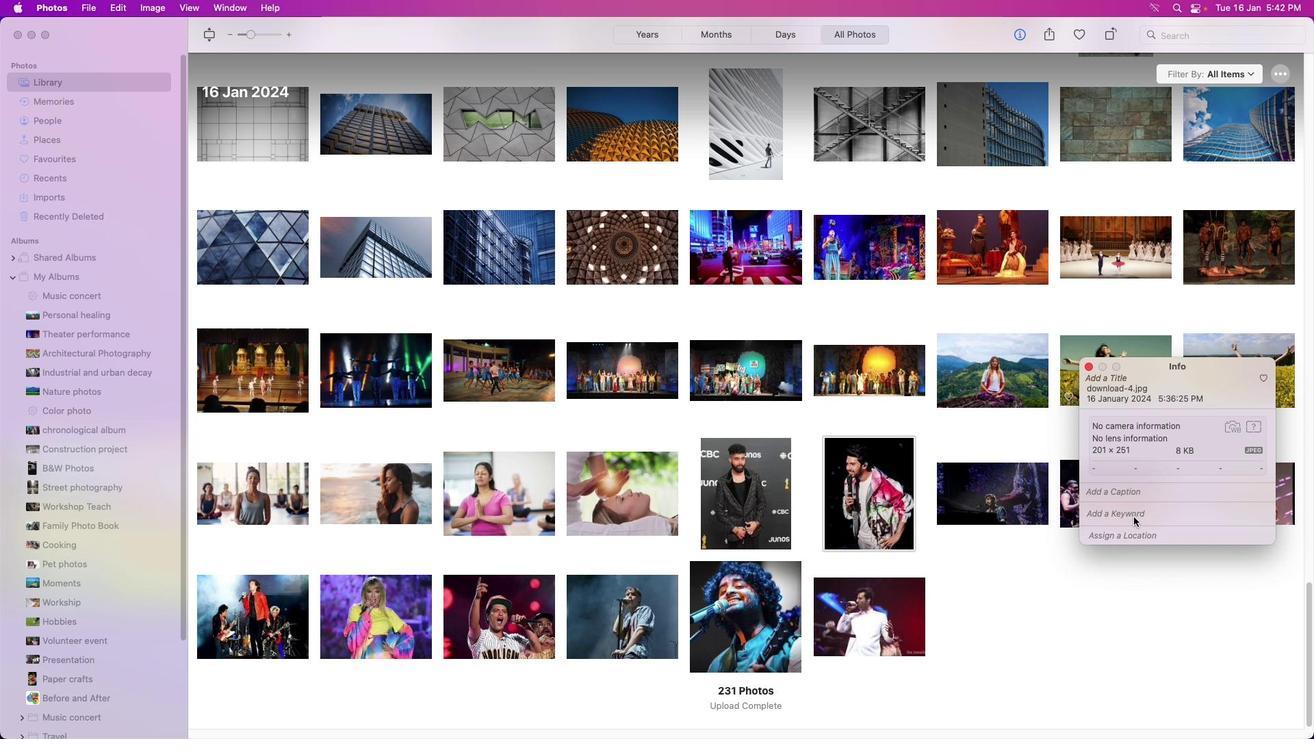 
Action: Mouse pressed left at (1138, 504)
Screenshot: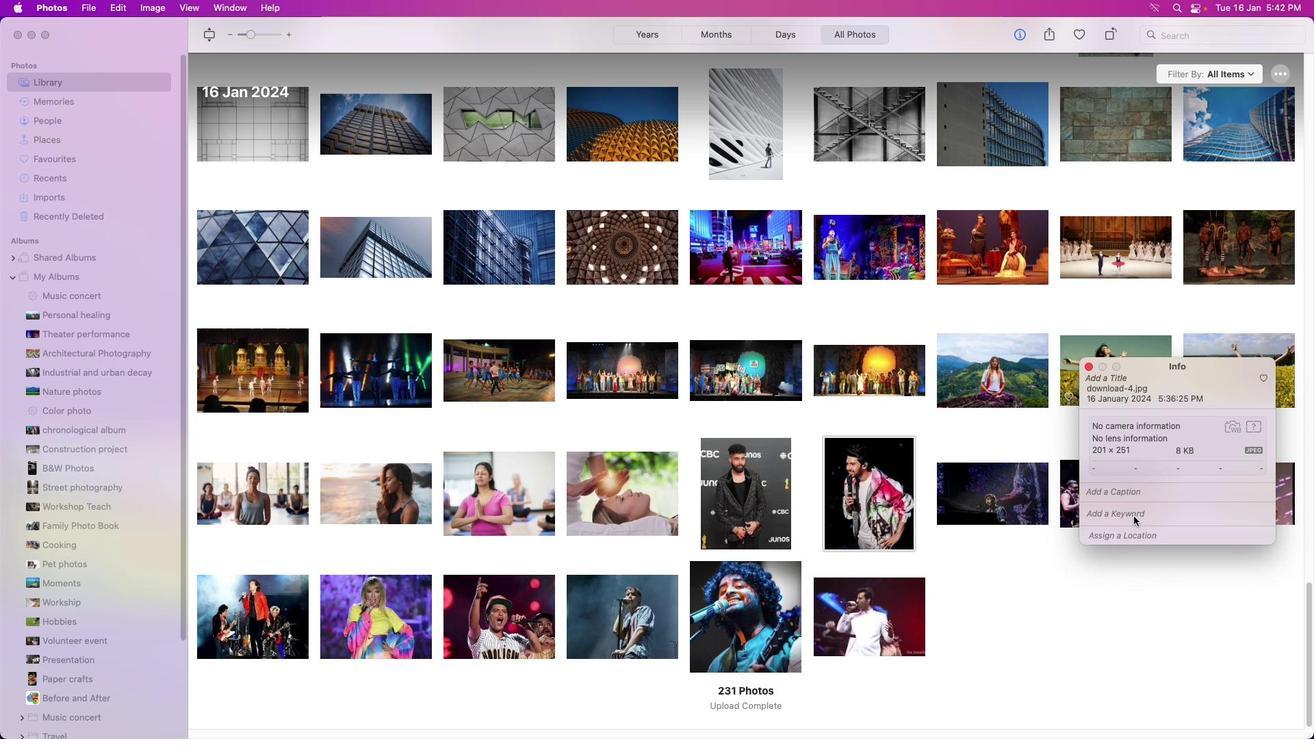 
Action: Mouse moved to (1134, 514)
Screenshot: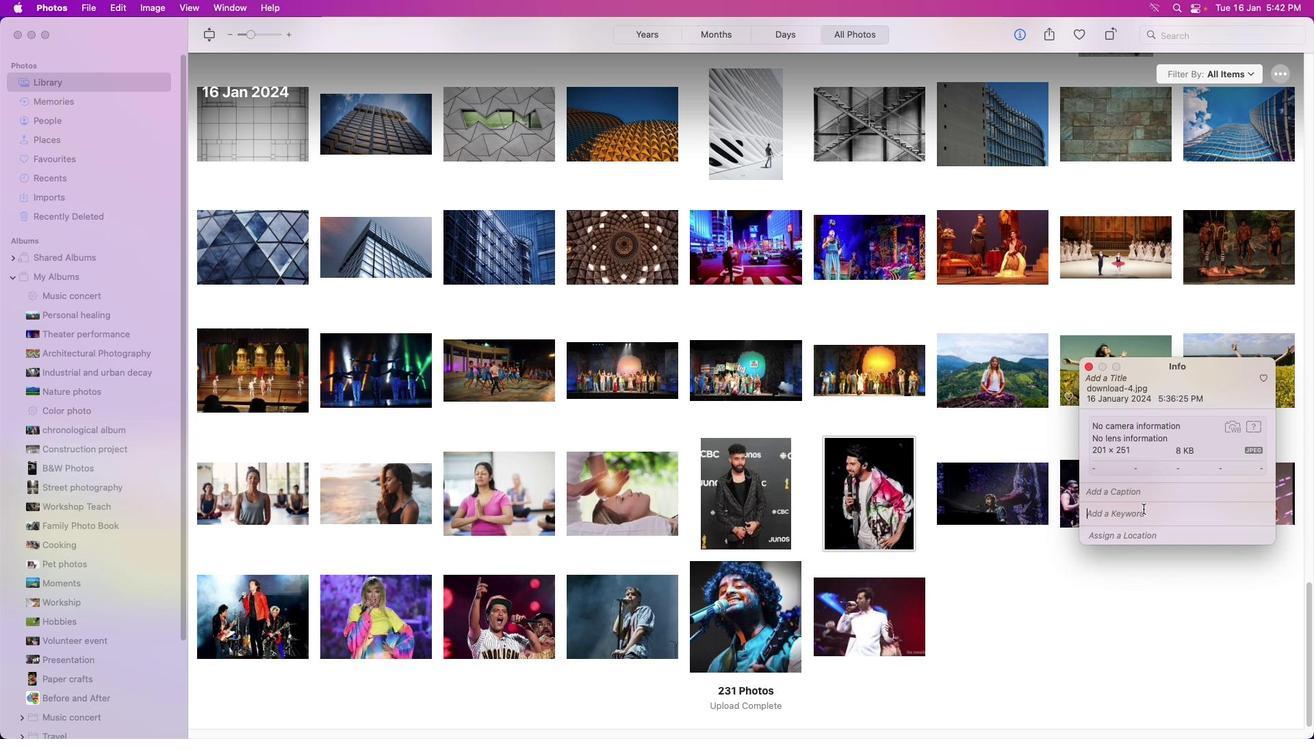 
Action: Mouse pressed left at (1134, 514)
Screenshot: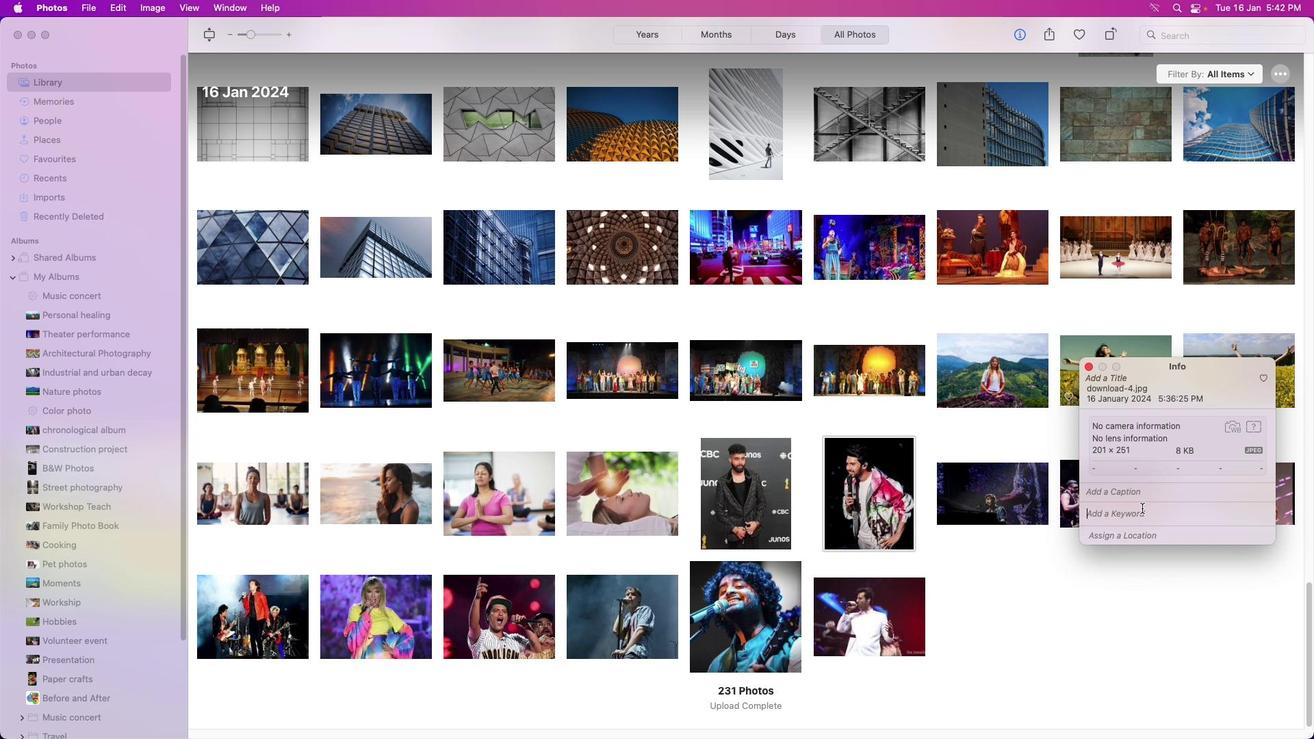 
Action: Mouse moved to (1140, 508)
Screenshot: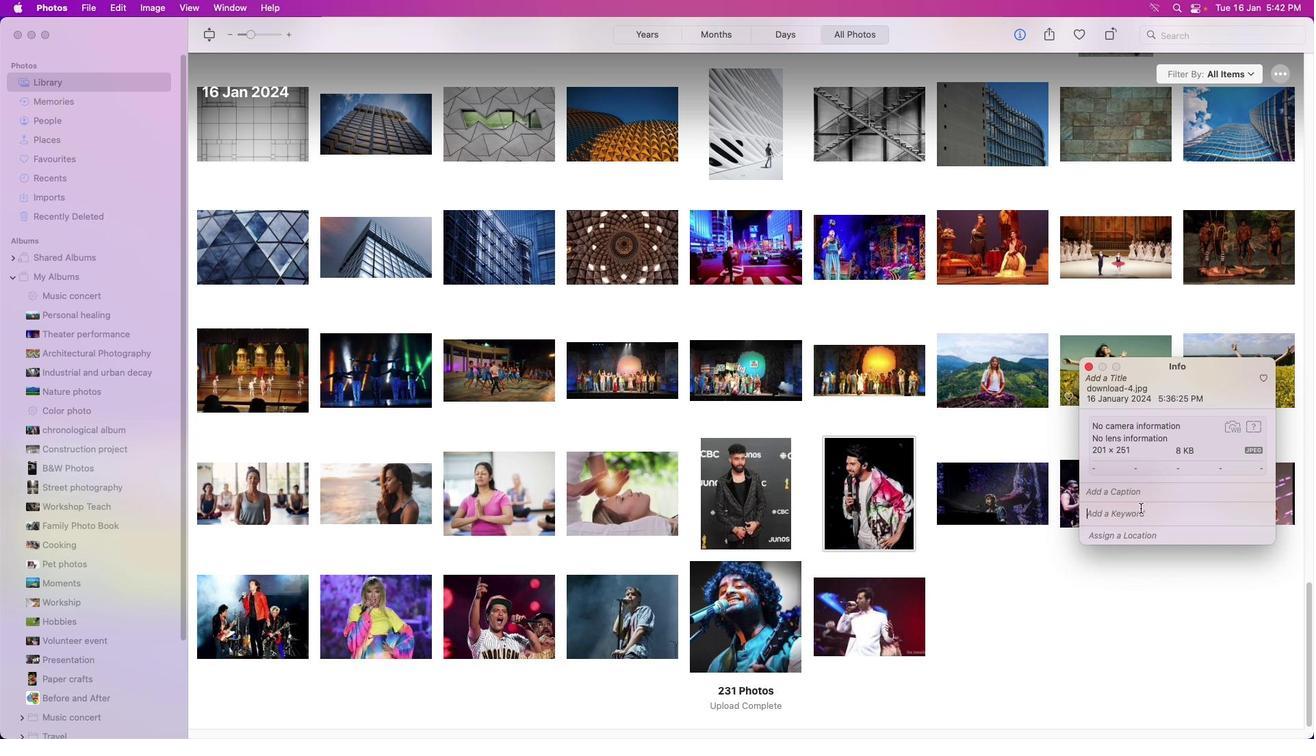 
Action: Key pressed 'm''u''s''i''c'Key.enter
Screenshot: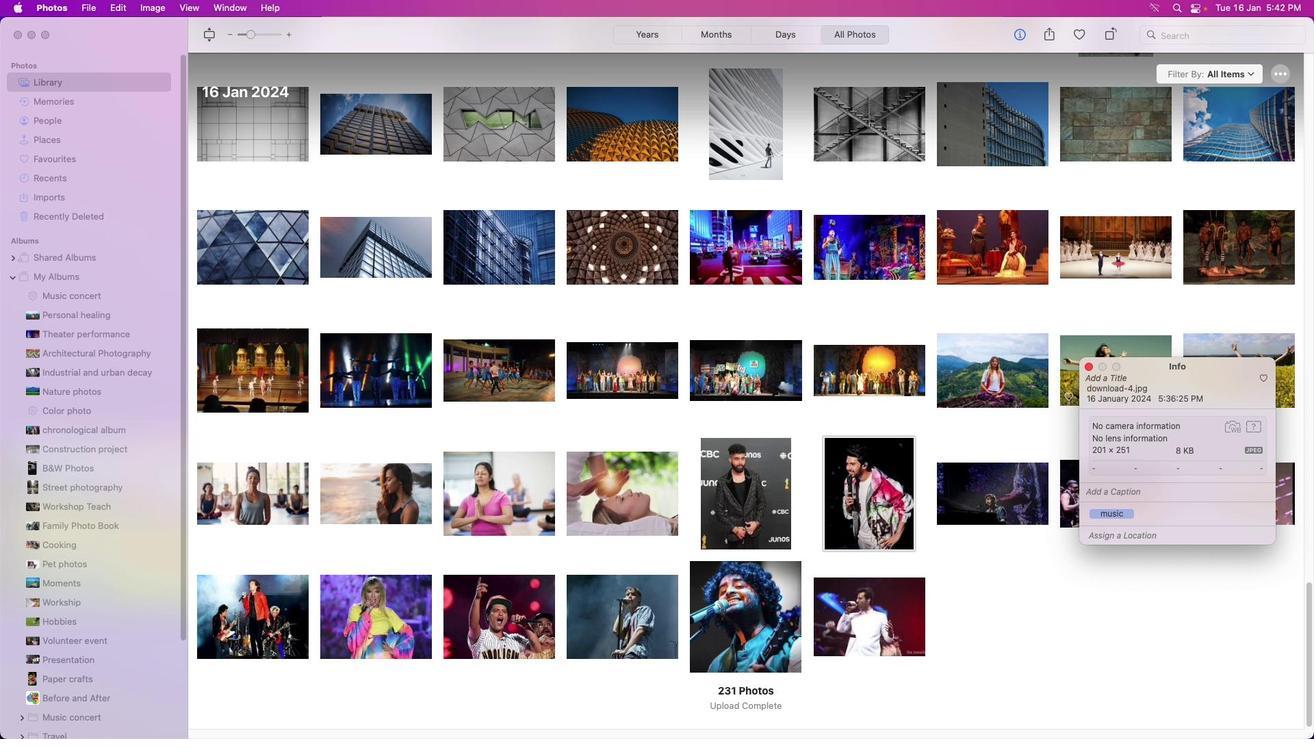 
Action: Mouse moved to (1023, 507)
Screenshot: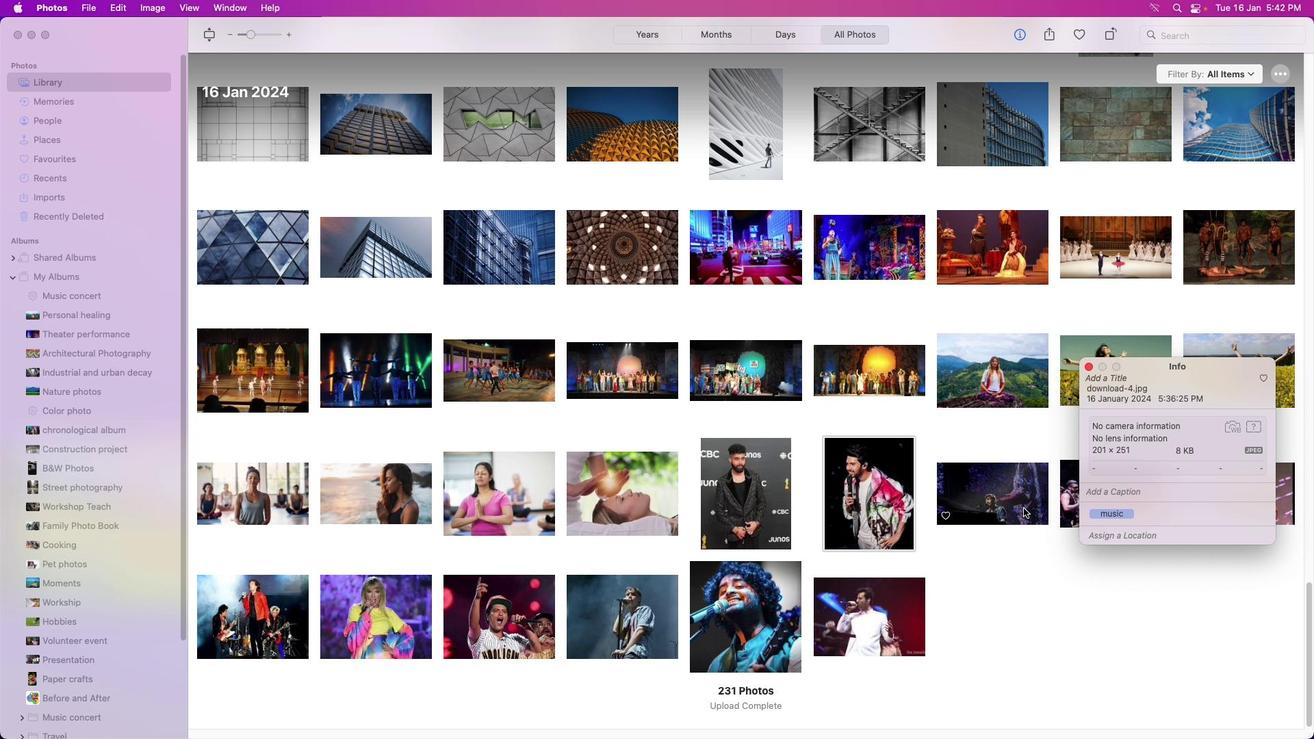 
Action: Mouse pressed left at (1023, 507)
Screenshot: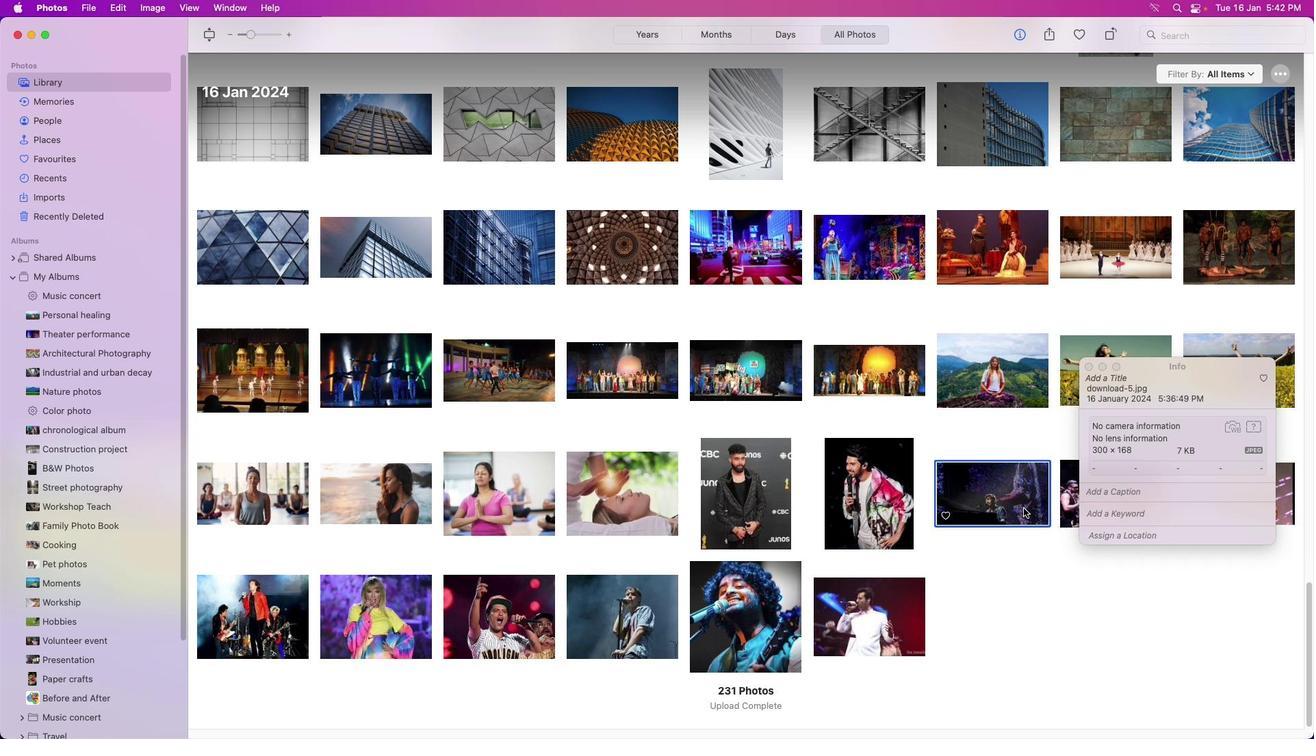 
Action: Mouse moved to (1150, 511)
Screenshot: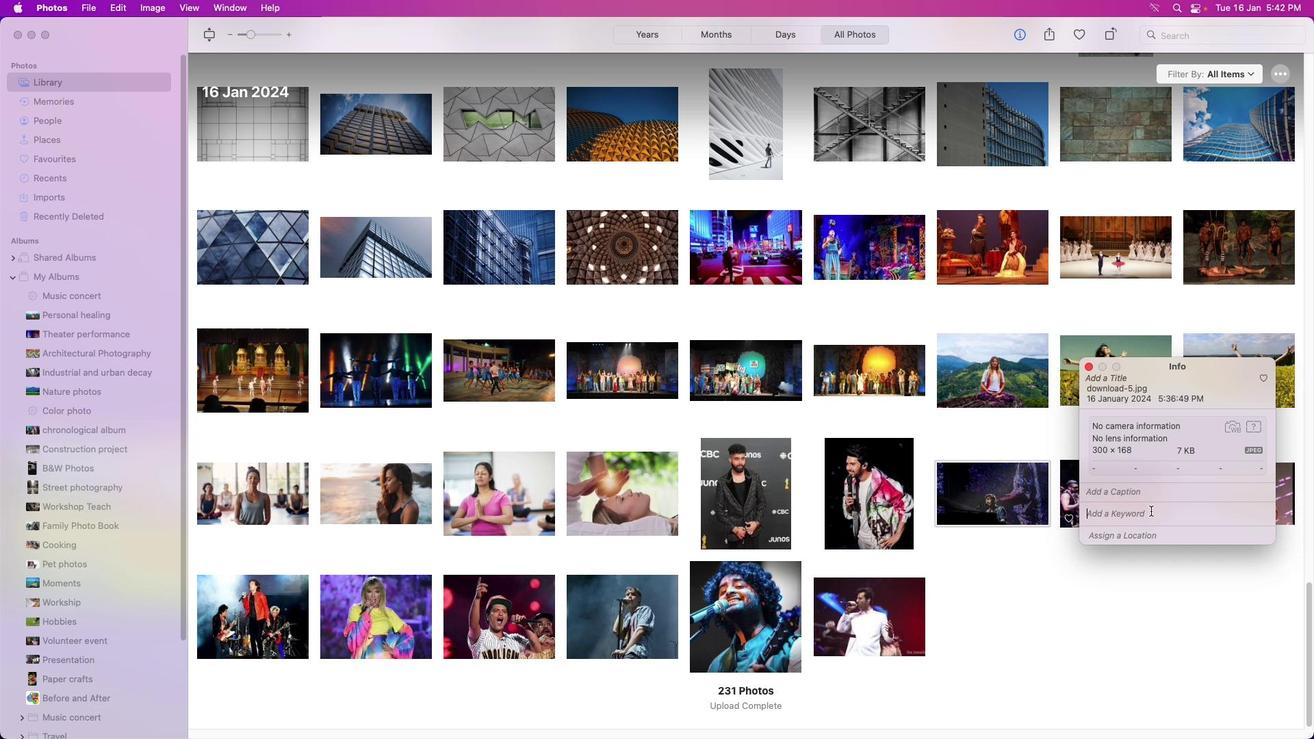 
Action: Mouse pressed left at (1150, 511)
Screenshot: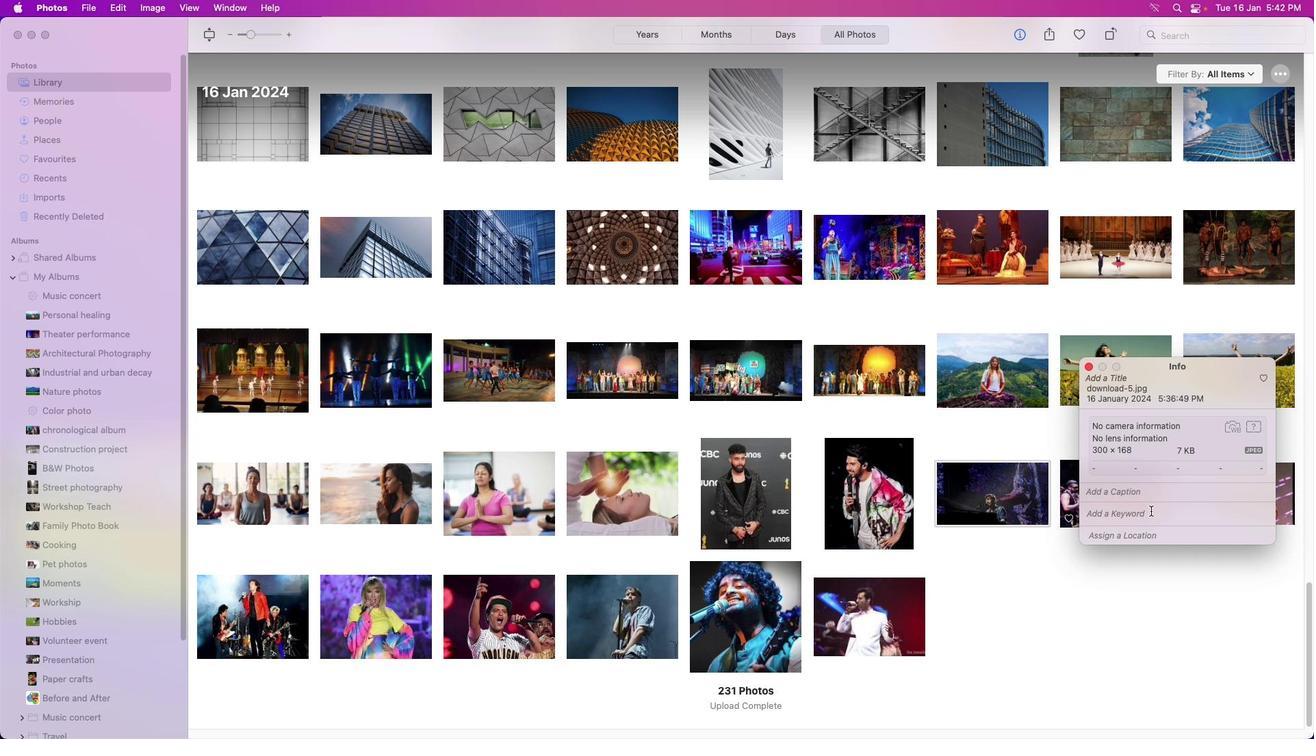 
Action: Mouse moved to (1139, 509)
Screenshot: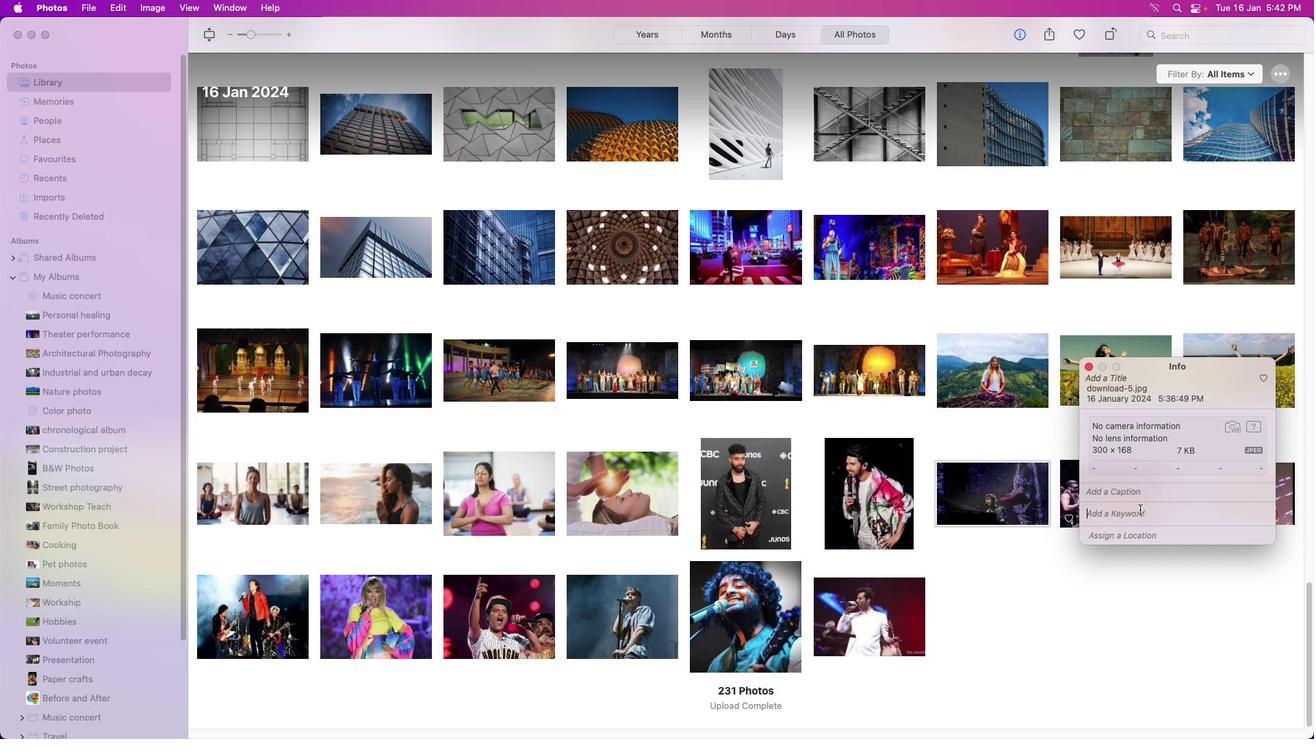 
Action: Key pressed 'm''u''s''i''c'Key.enter
Screenshot: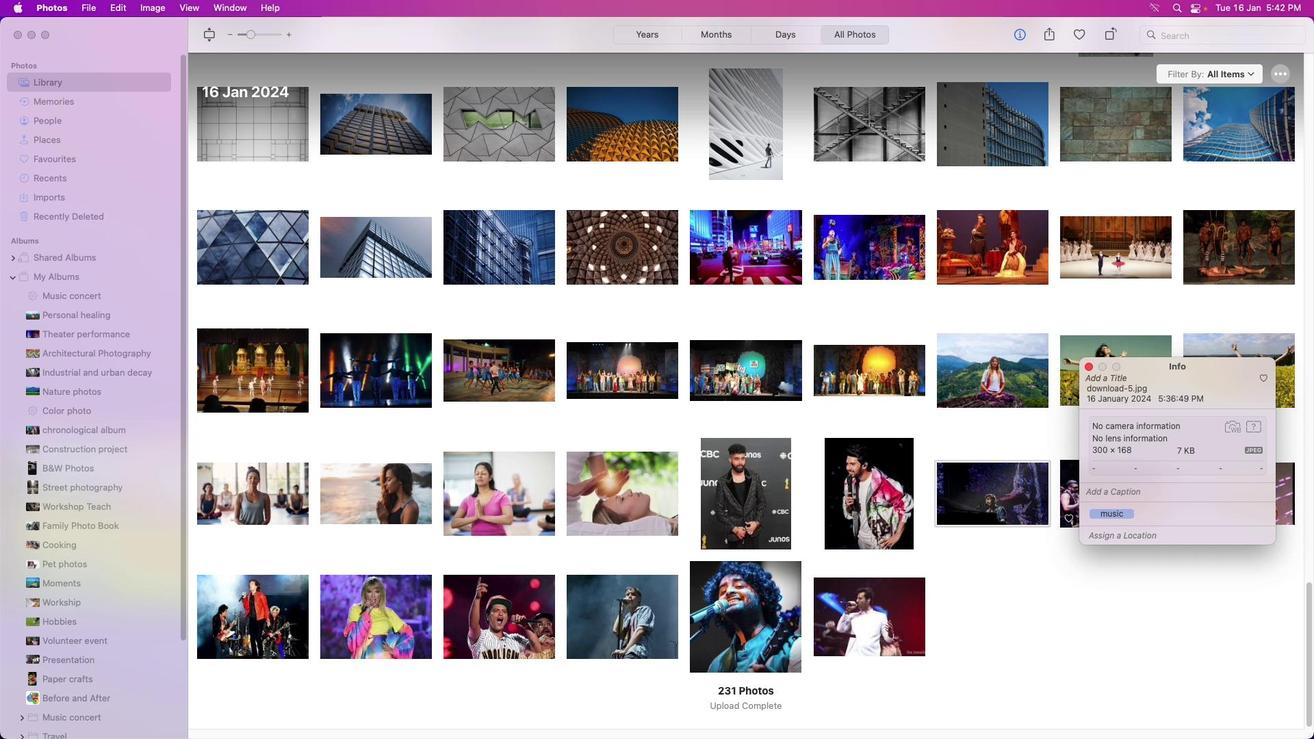 
Action: Mouse moved to (1186, 367)
Screenshot: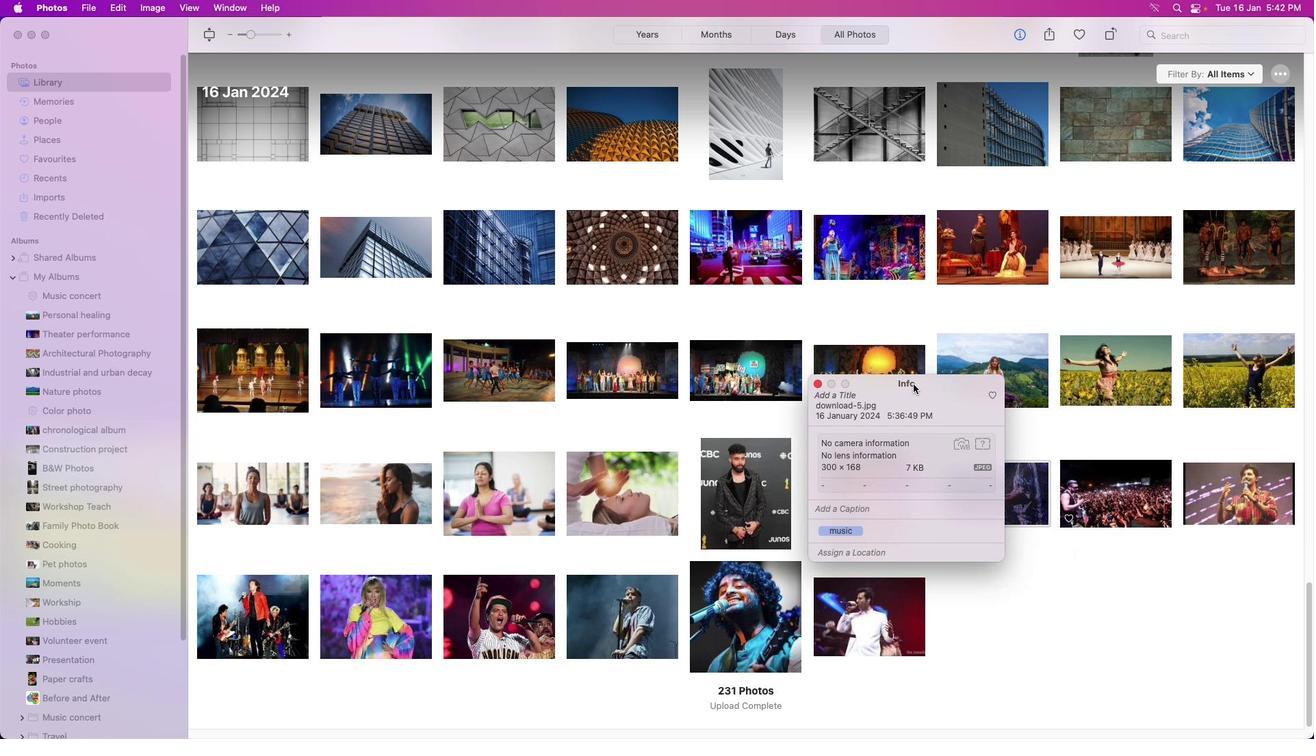
Action: Mouse pressed left at (1186, 367)
Screenshot: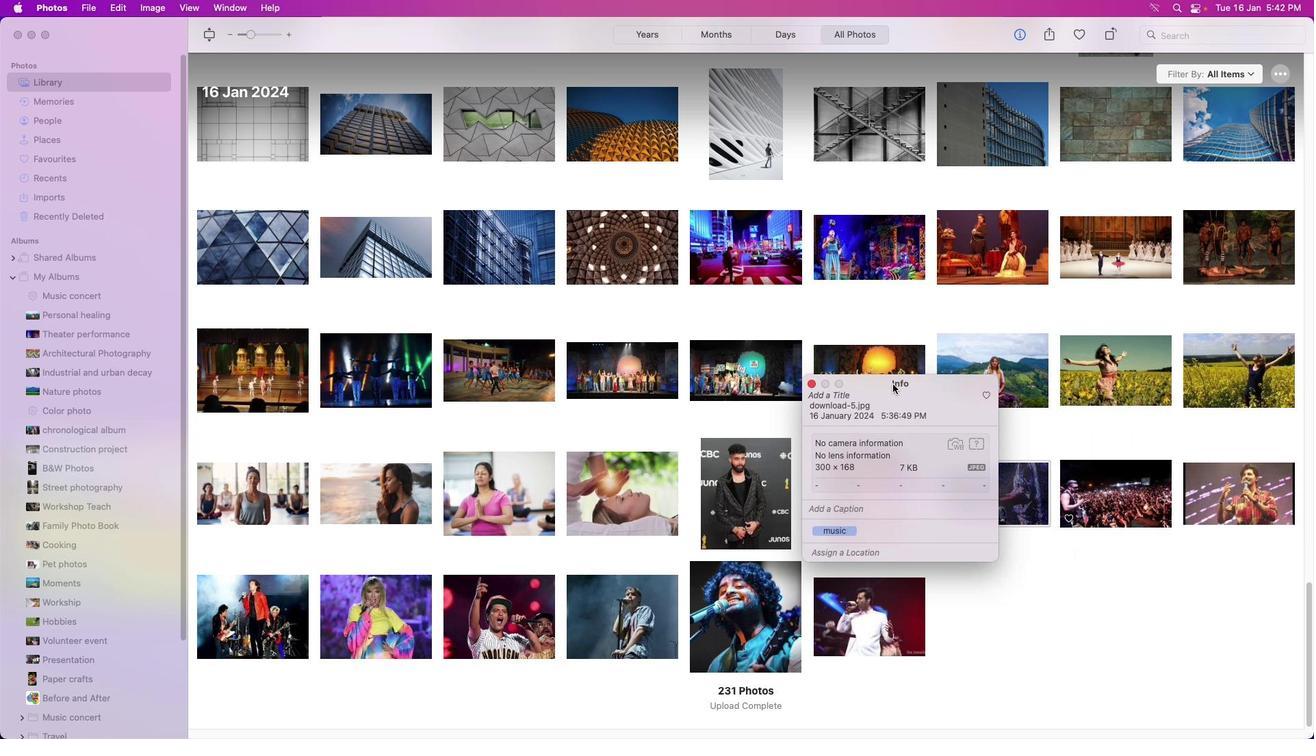 
Action: Mouse moved to (1102, 498)
Screenshot: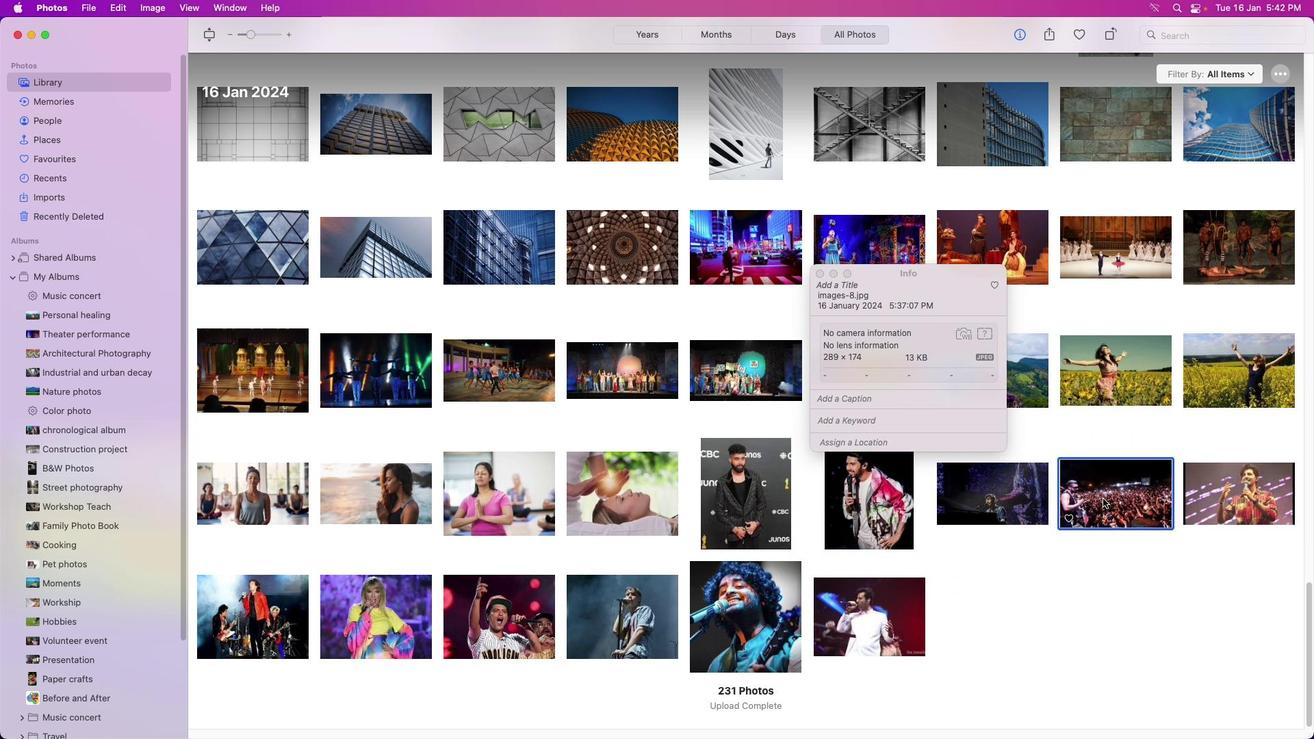
Action: Mouse pressed left at (1102, 498)
Screenshot: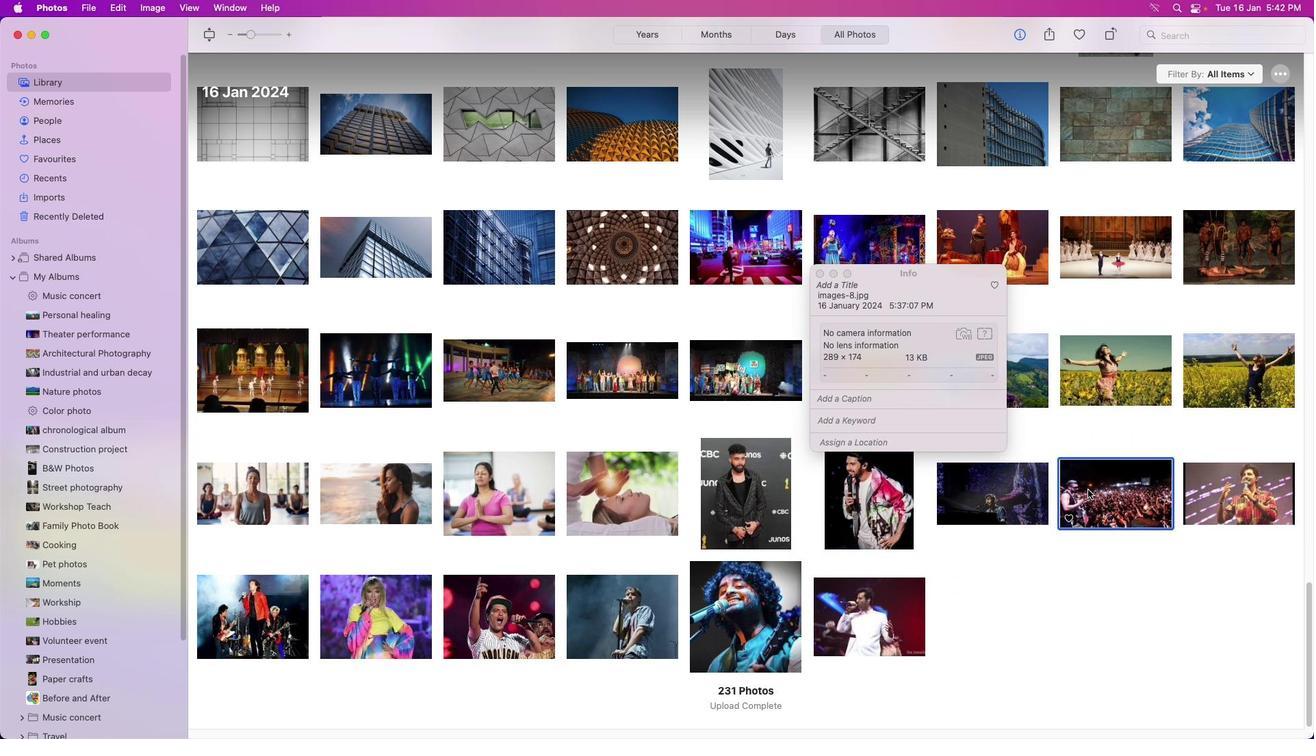 
Action: Mouse moved to (958, 420)
Screenshot: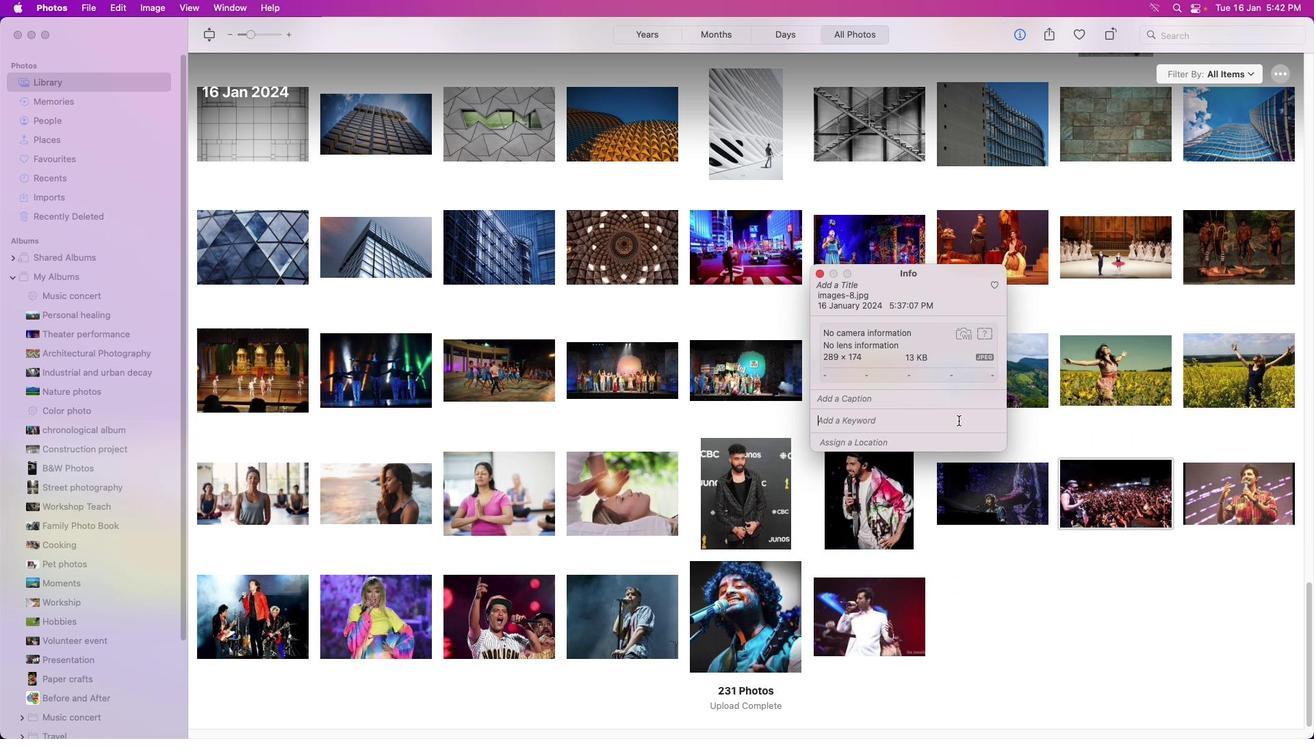 
Action: Mouse pressed left at (958, 420)
Screenshot: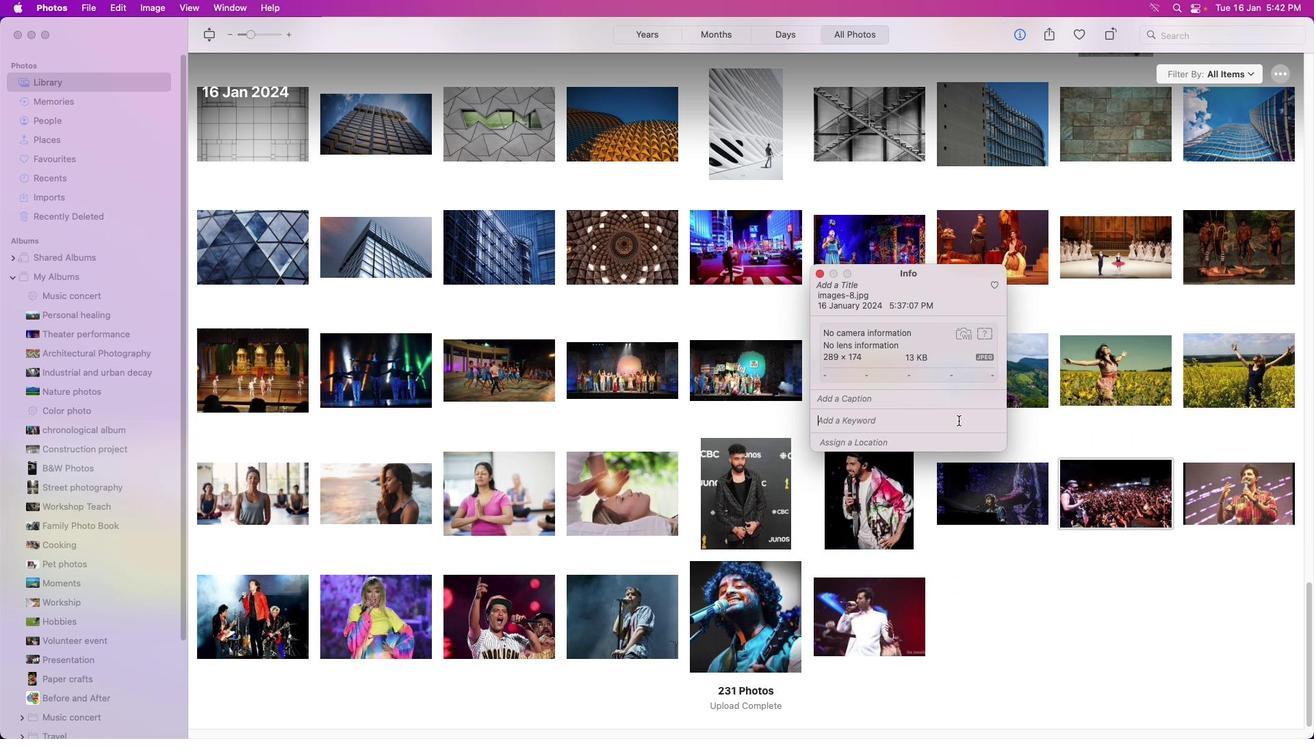 
Action: Mouse moved to (958, 420)
Screenshot: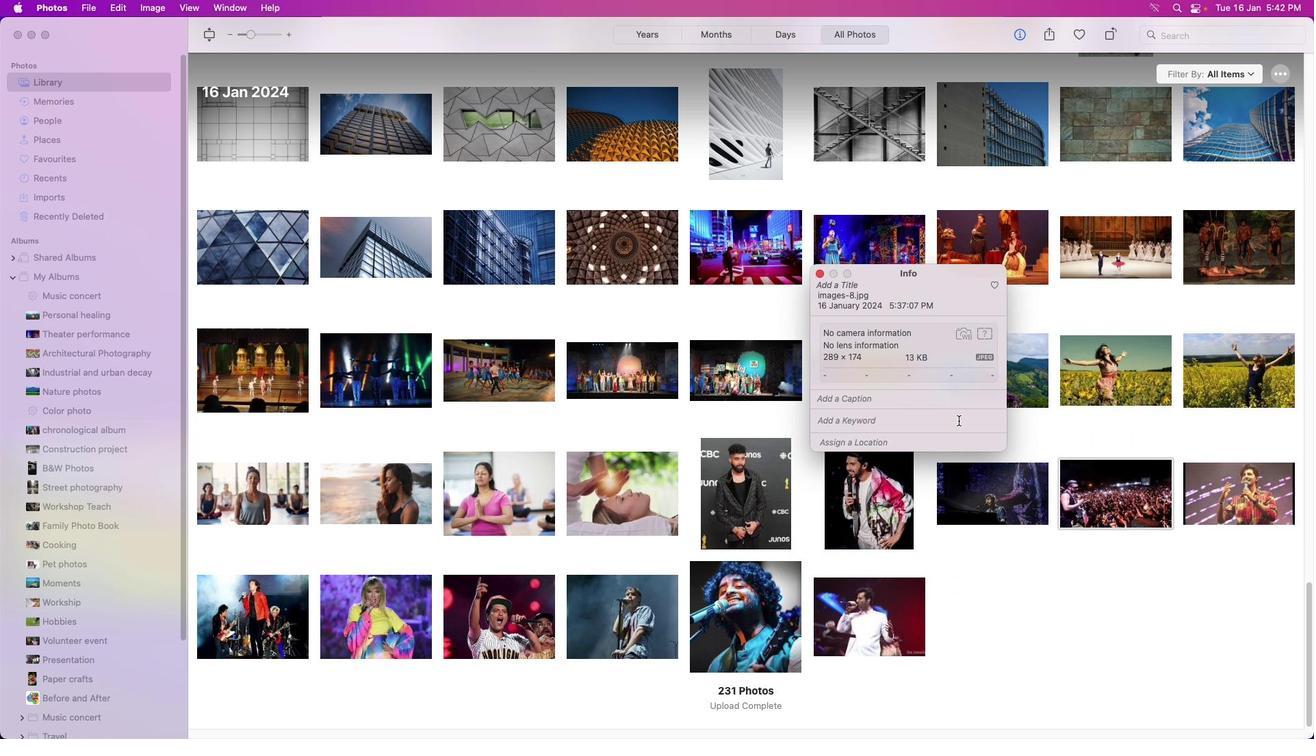 
Action: Key pressed 'm''u''s''i''c'Key.enter
Screenshot: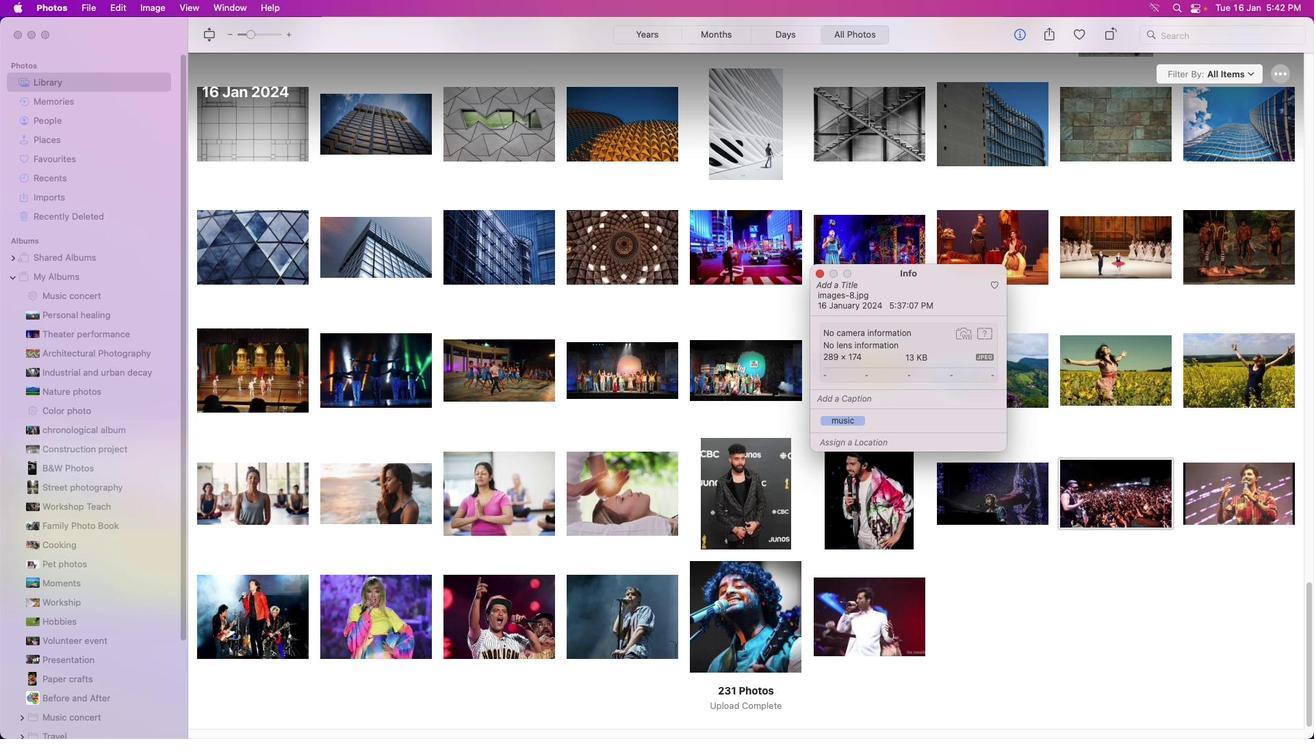 
Action: Mouse moved to (1214, 498)
Screenshot: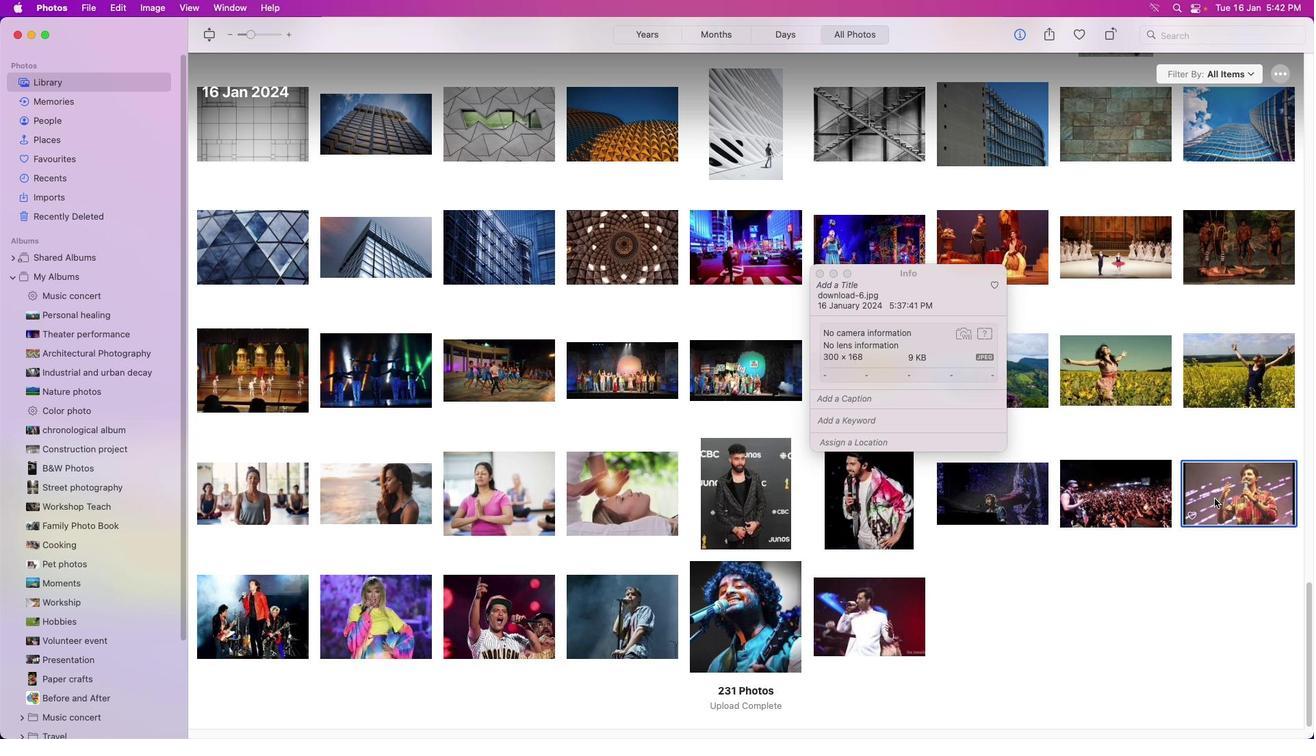 
Action: Mouse pressed left at (1214, 498)
Screenshot: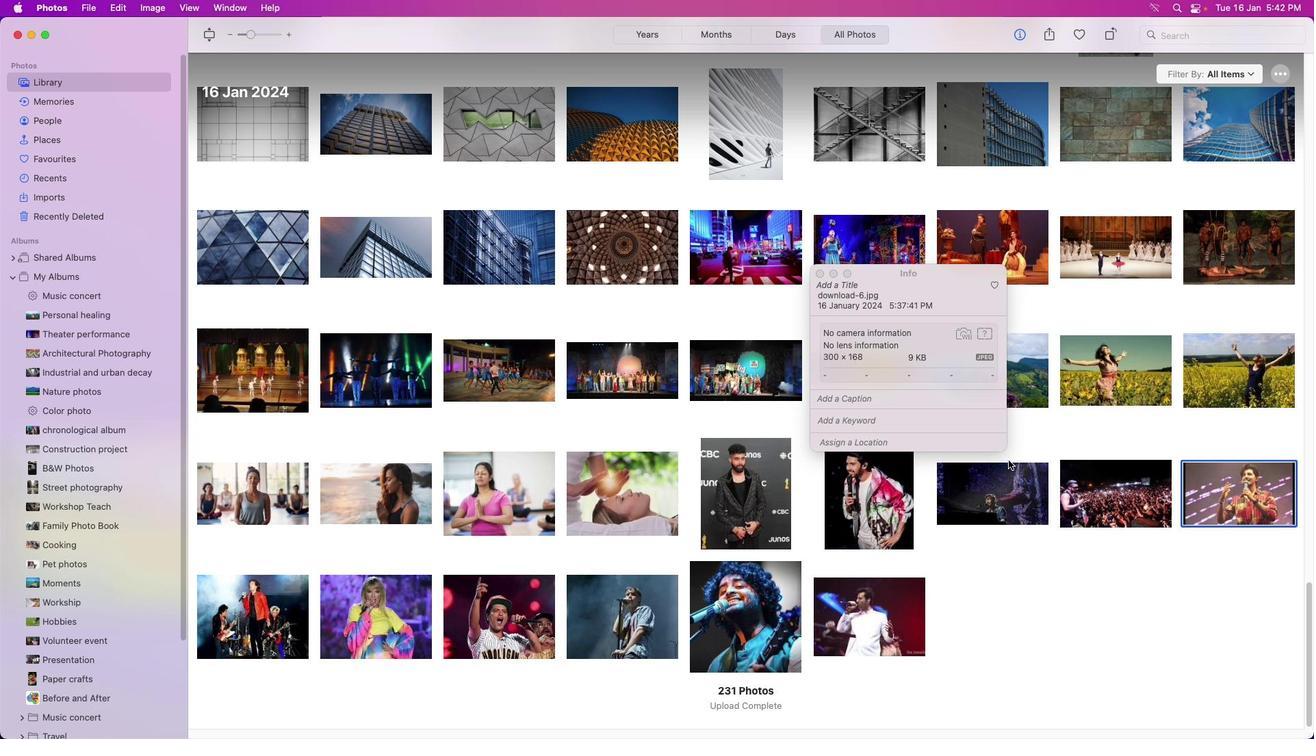 
Action: Mouse moved to (947, 425)
Screenshot: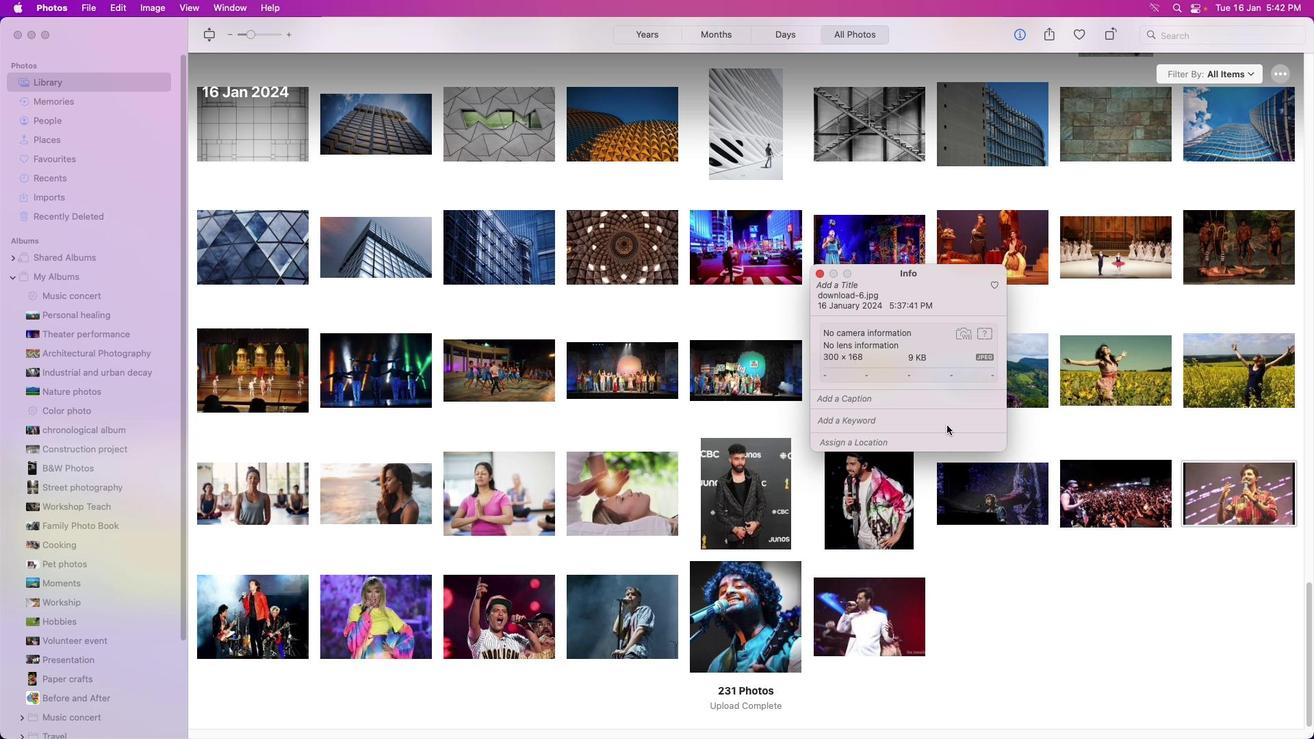 
Action: Mouse pressed left at (947, 425)
Screenshot: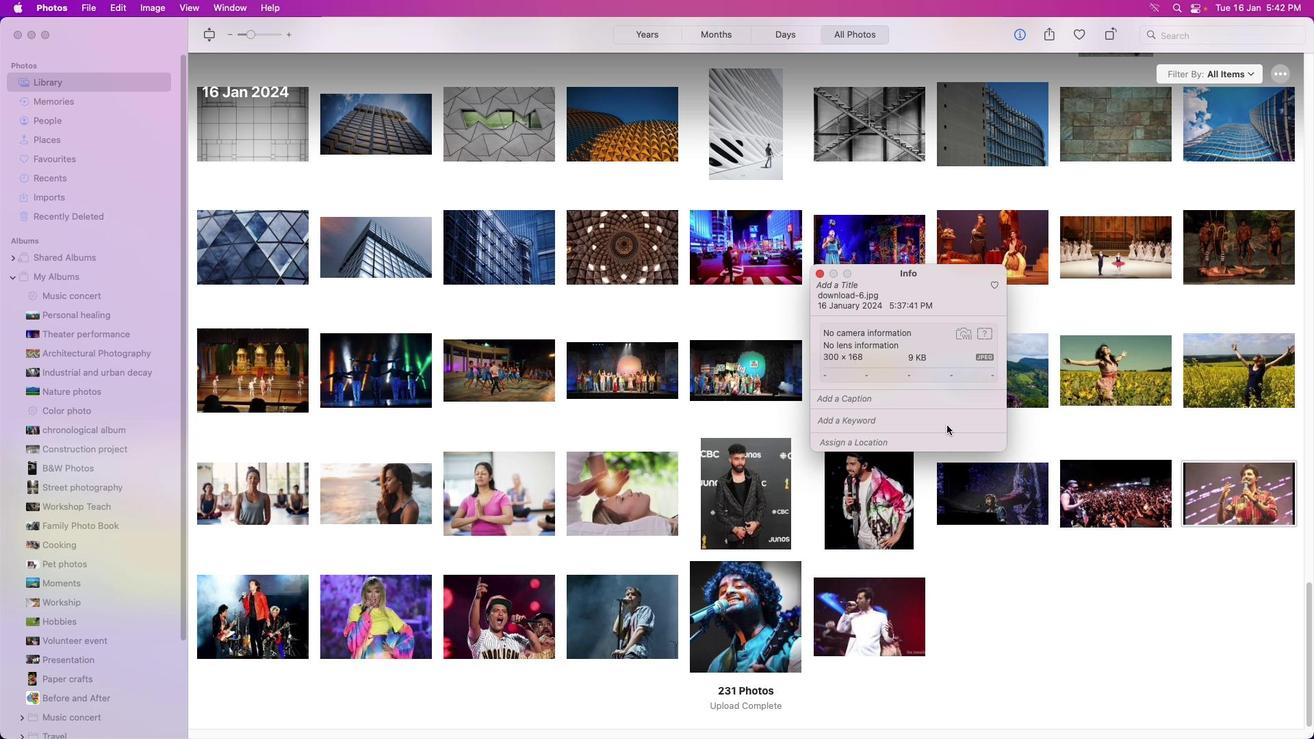 
Action: Mouse moved to (947, 425)
Screenshot: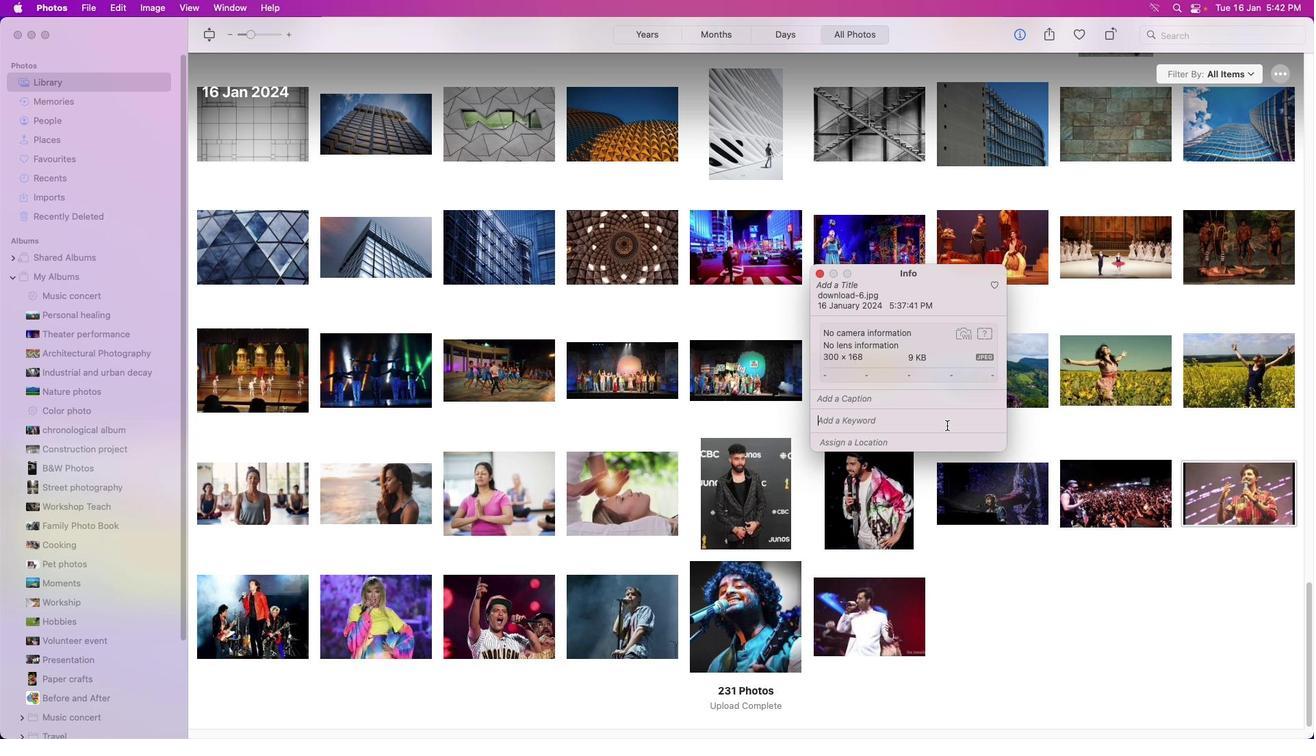 
Action: Mouse pressed left at (947, 425)
Screenshot: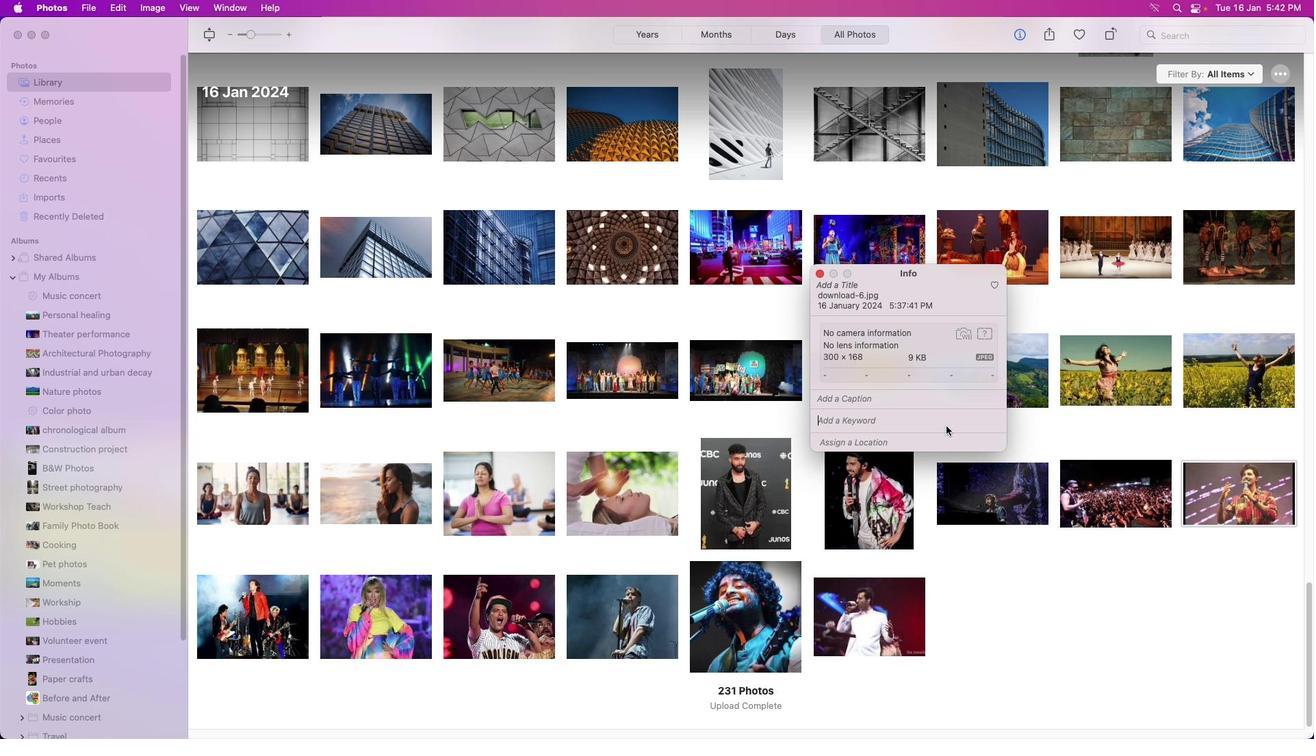 
Action: Mouse moved to (945, 425)
Screenshot: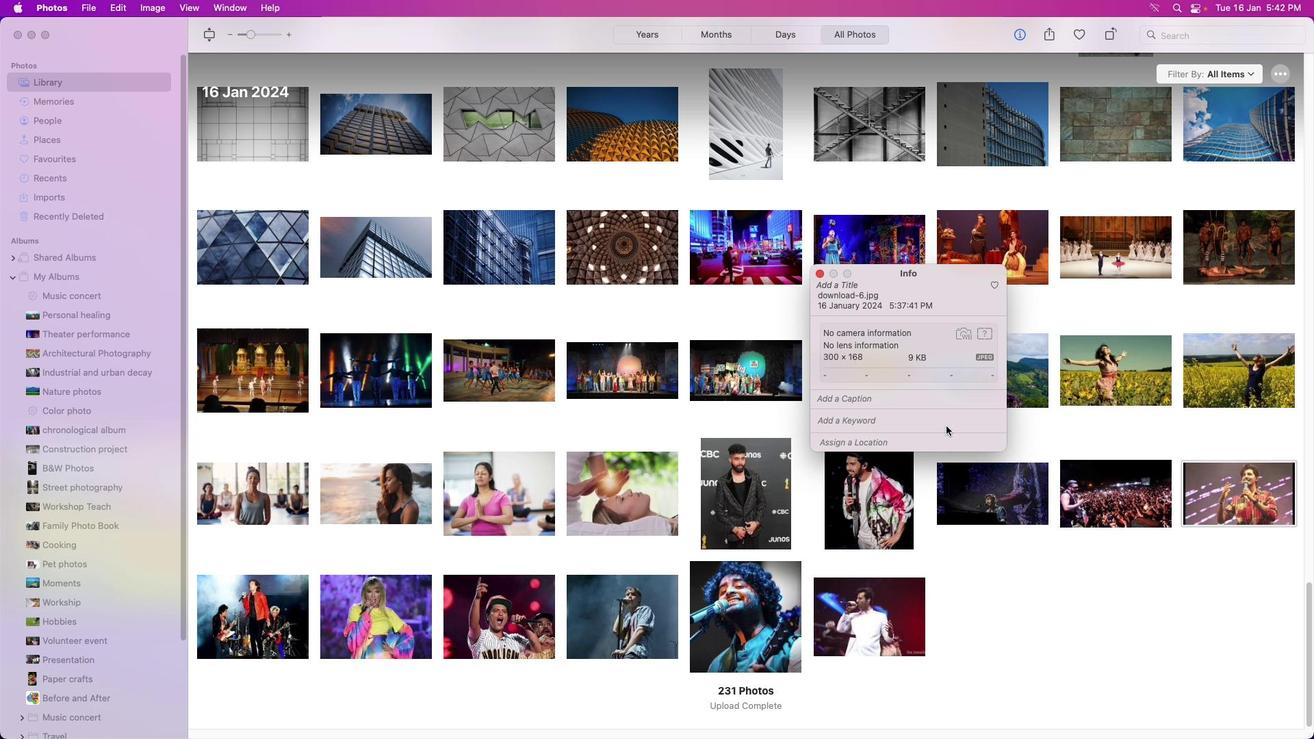 
Action: Key pressed 'm''u''s''i''c'Key.enter
Screenshot: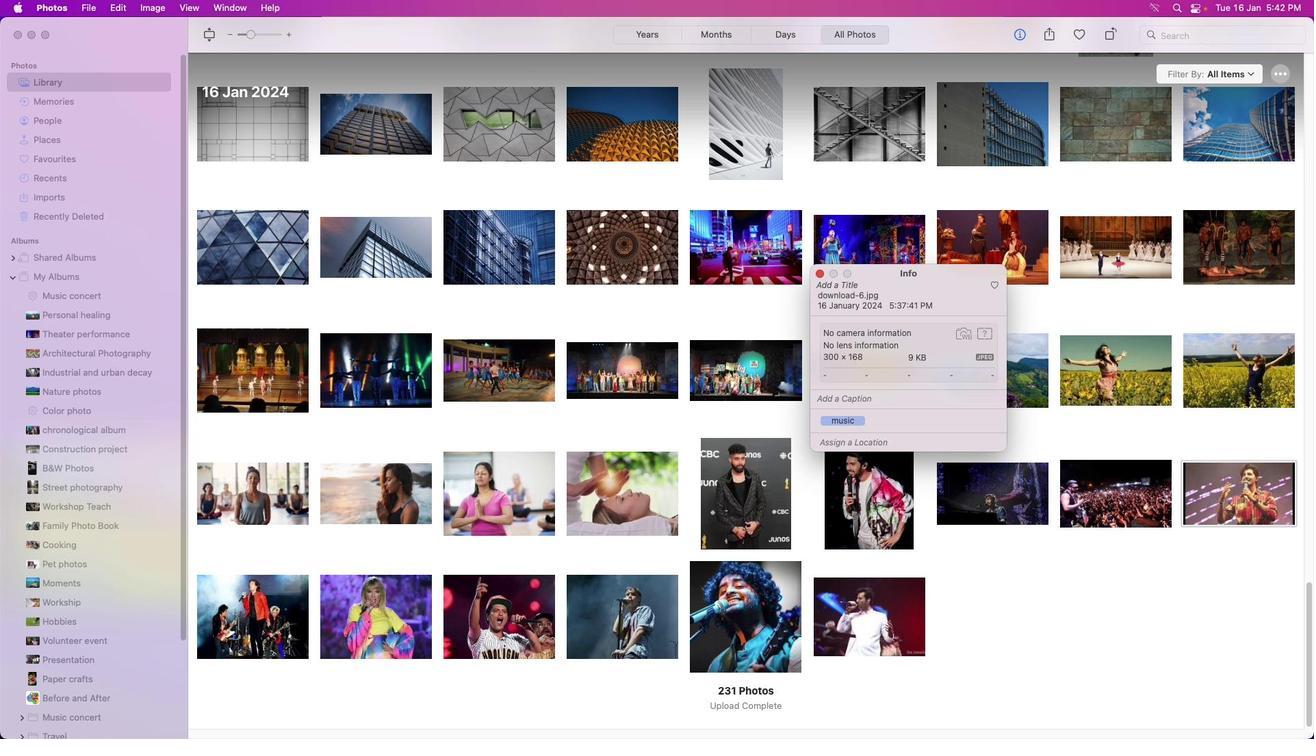 
Action: Mouse moved to (275, 617)
Screenshot: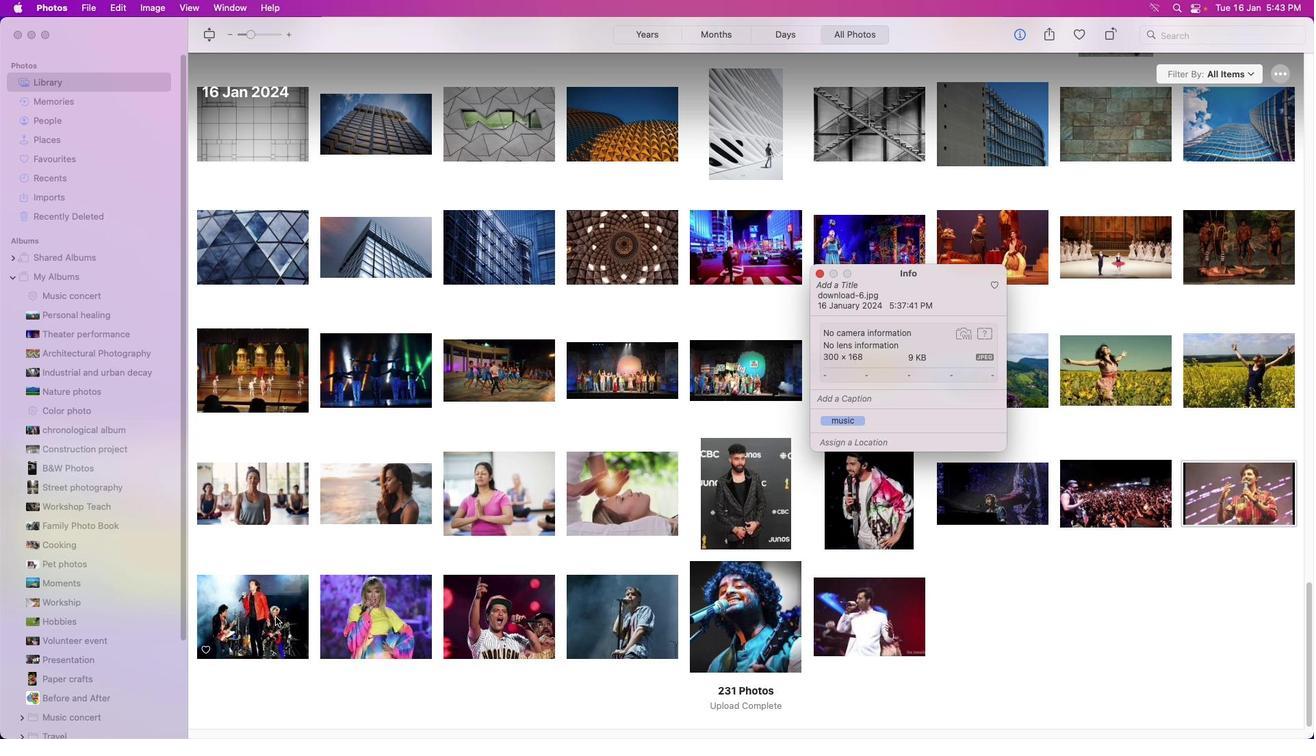 
Action: Mouse pressed left at (275, 617)
Screenshot: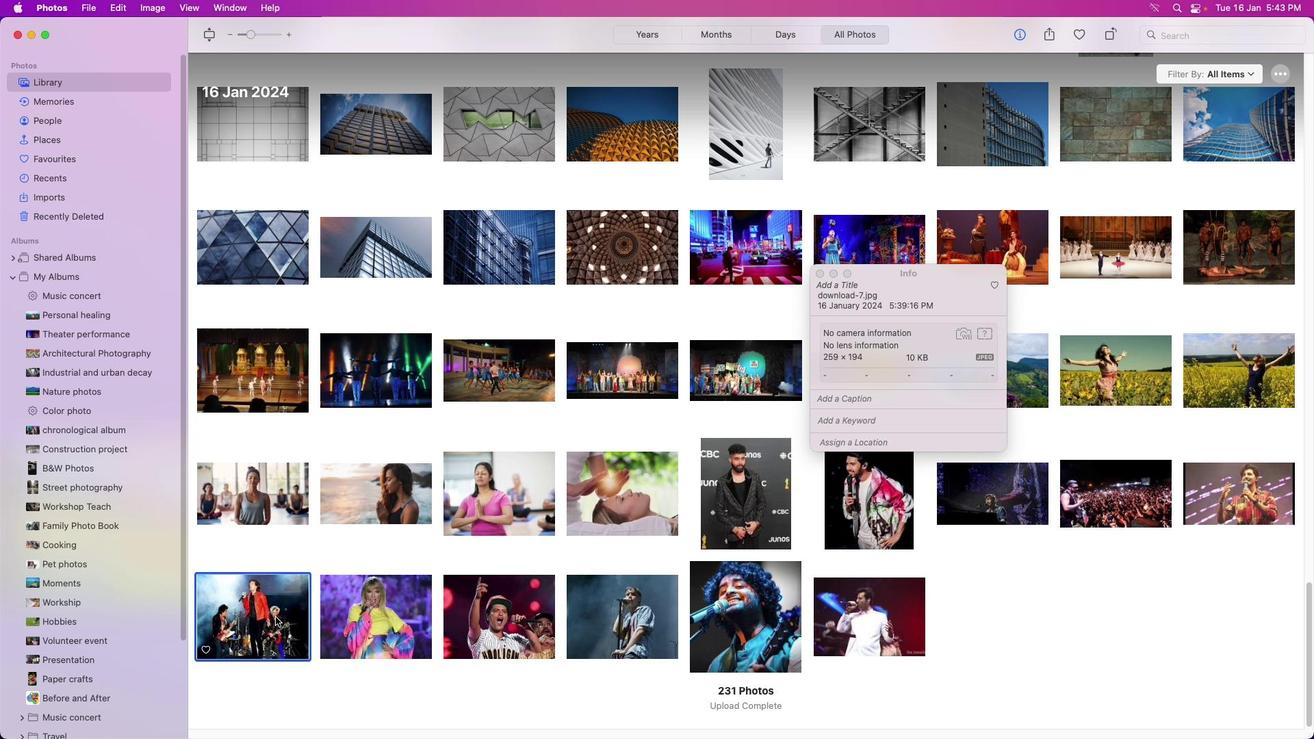 
Action: Mouse moved to (876, 421)
Screenshot: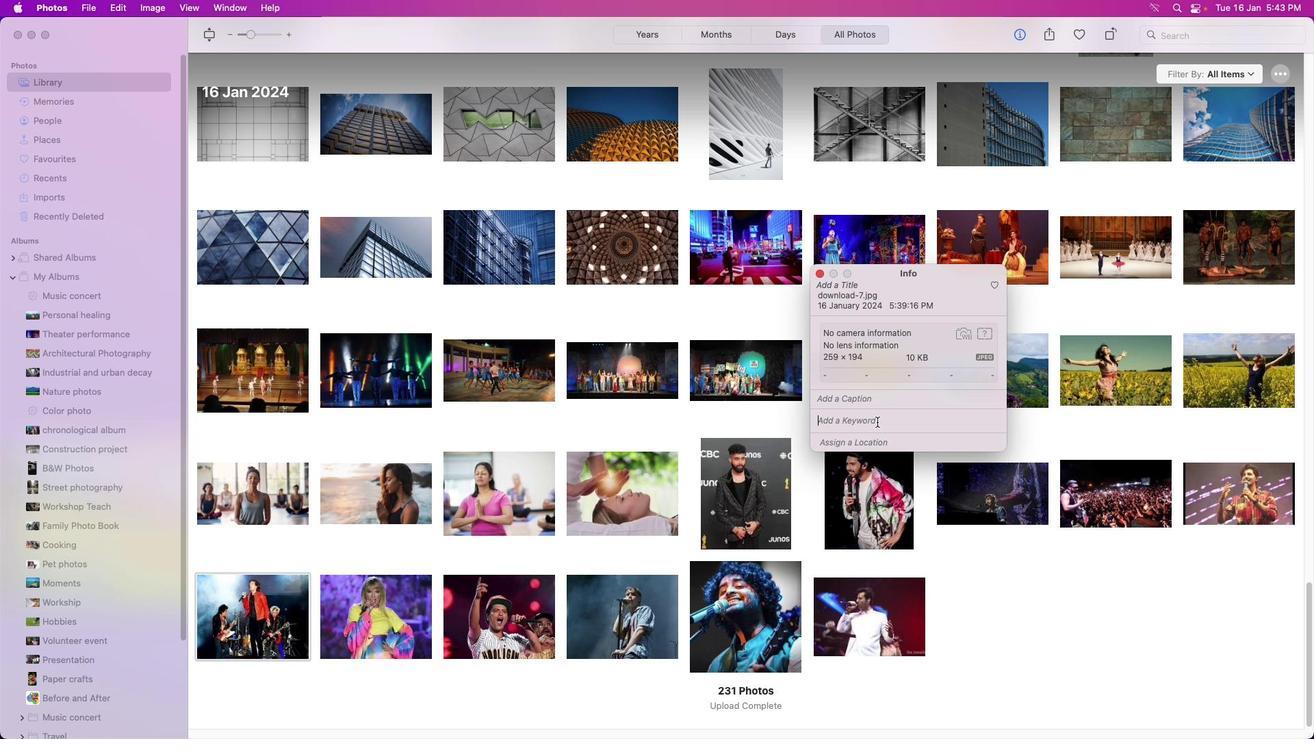 
Action: Mouse pressed left at (876, 421)
Screenshot: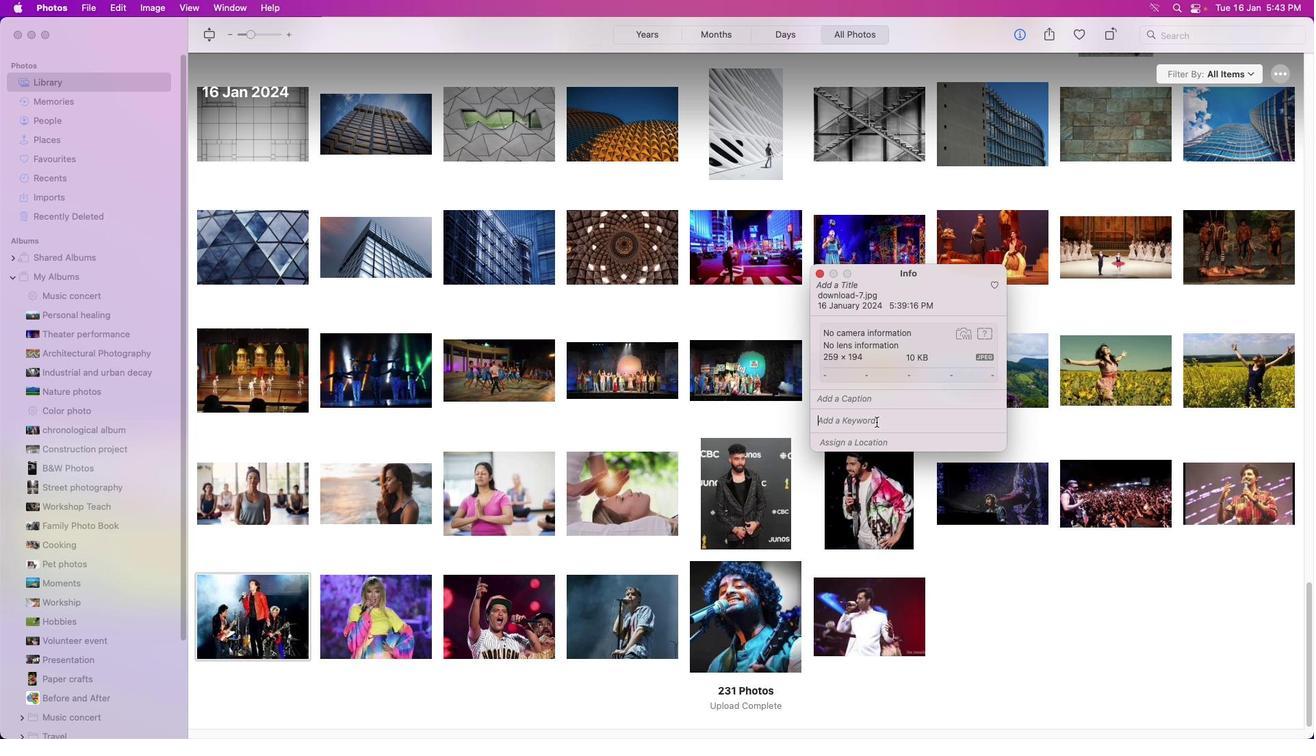 
Action: Mouse moved to (853, 419)
Screenshot: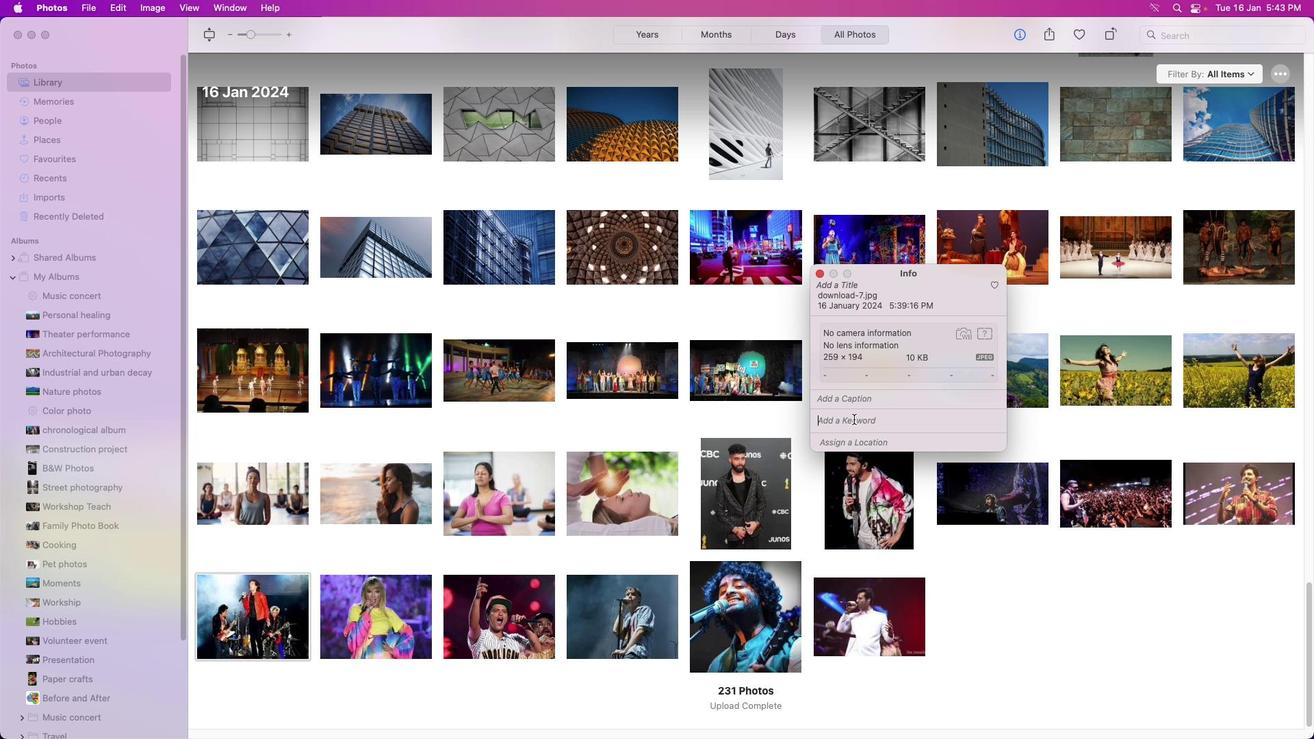 
Action: Key pressed 'm''u''s''i''c'Key.enter
Screenshot: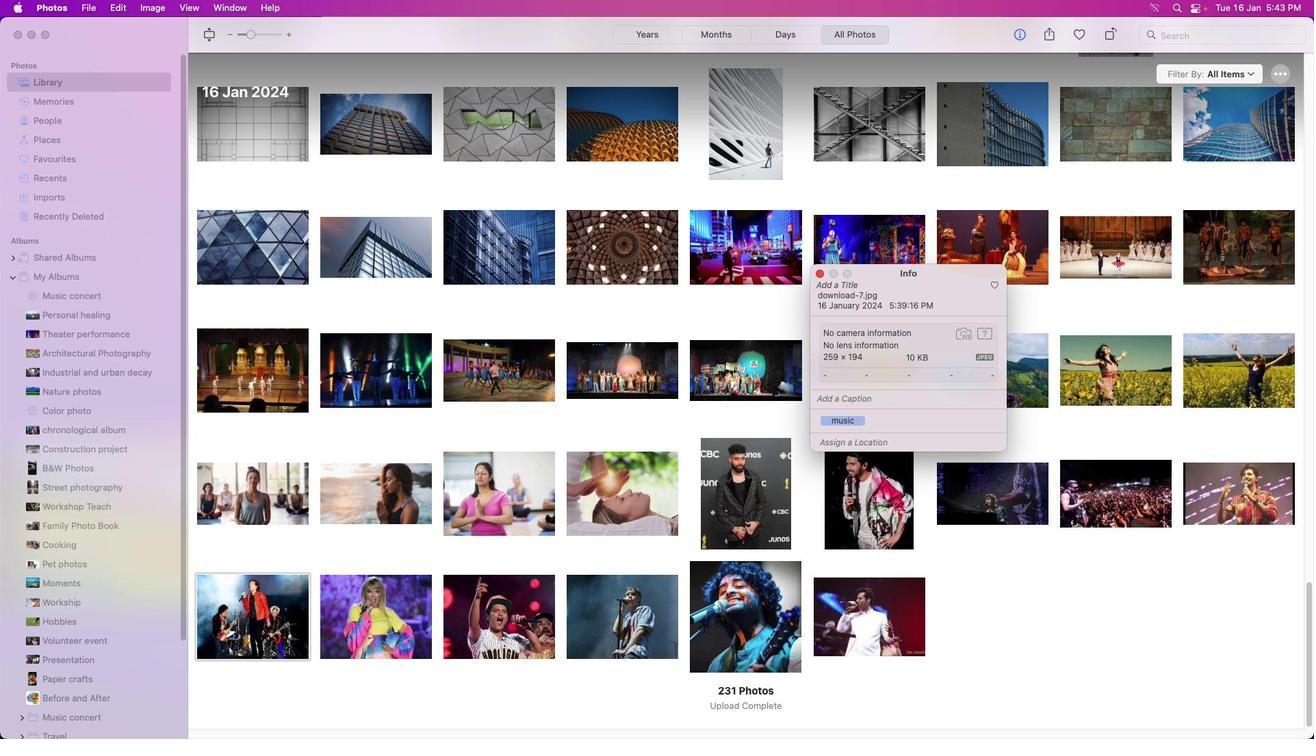 
Action: Mouse moved to (386, 626)
Screenshot: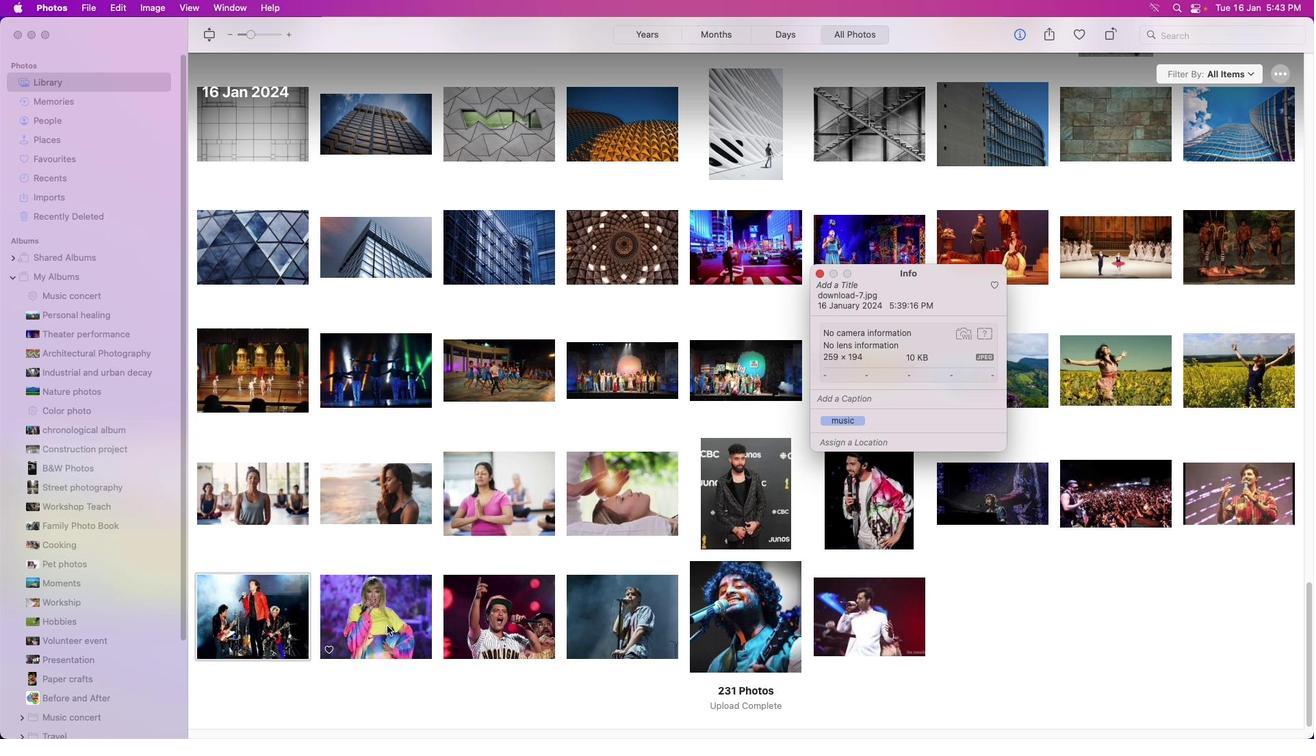 
Action: Mouse pressed left at (386, 626)
Screenshot: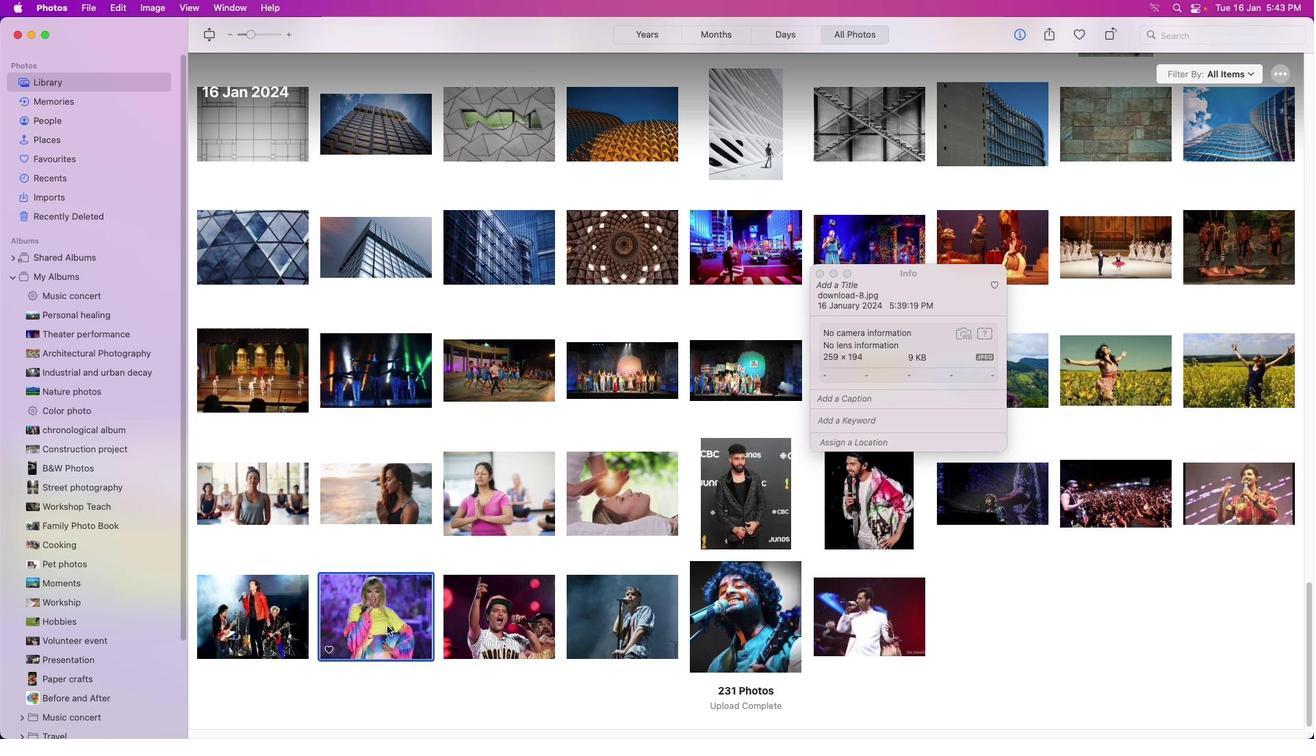 
Action: Mouse moved to (934, 415)
Screenshot: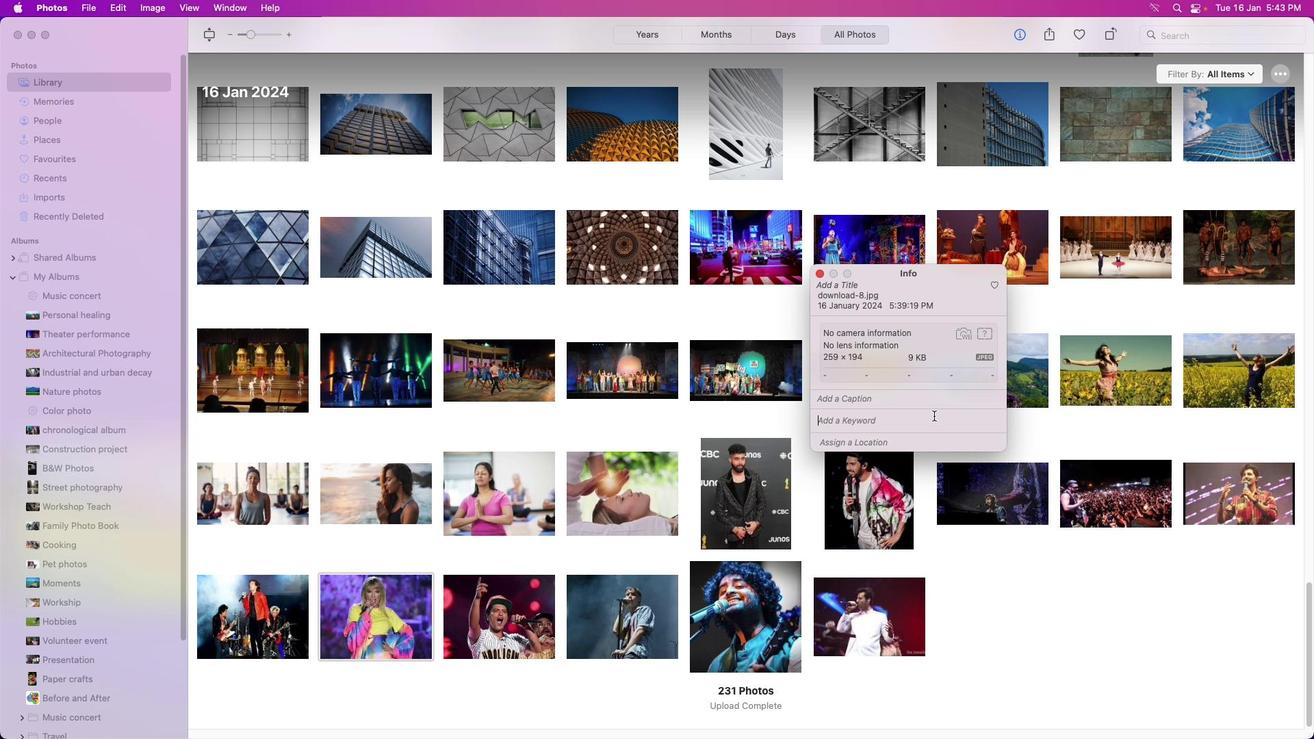 
Action: Mouse pressed left at (934, 415)
Screenshot: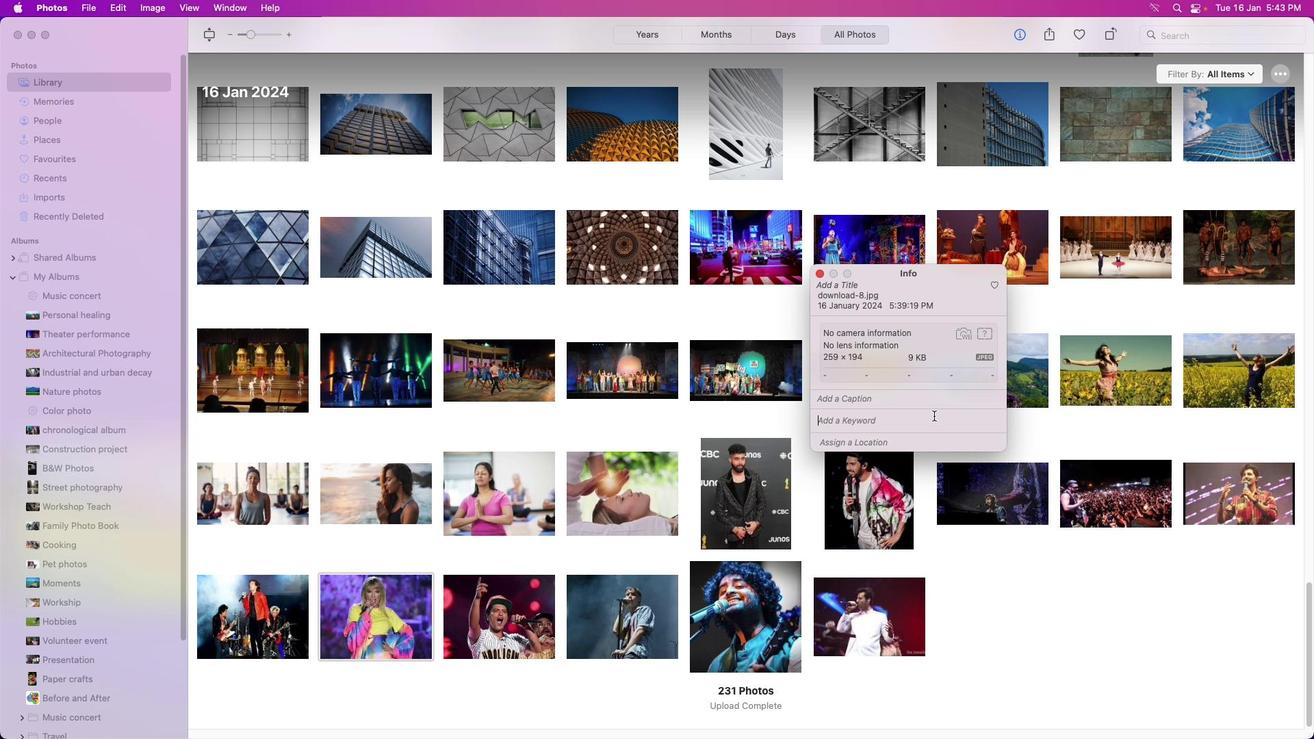 
Action: Key pressed 'm''u''s''i''c'Key.enter
Screenshot: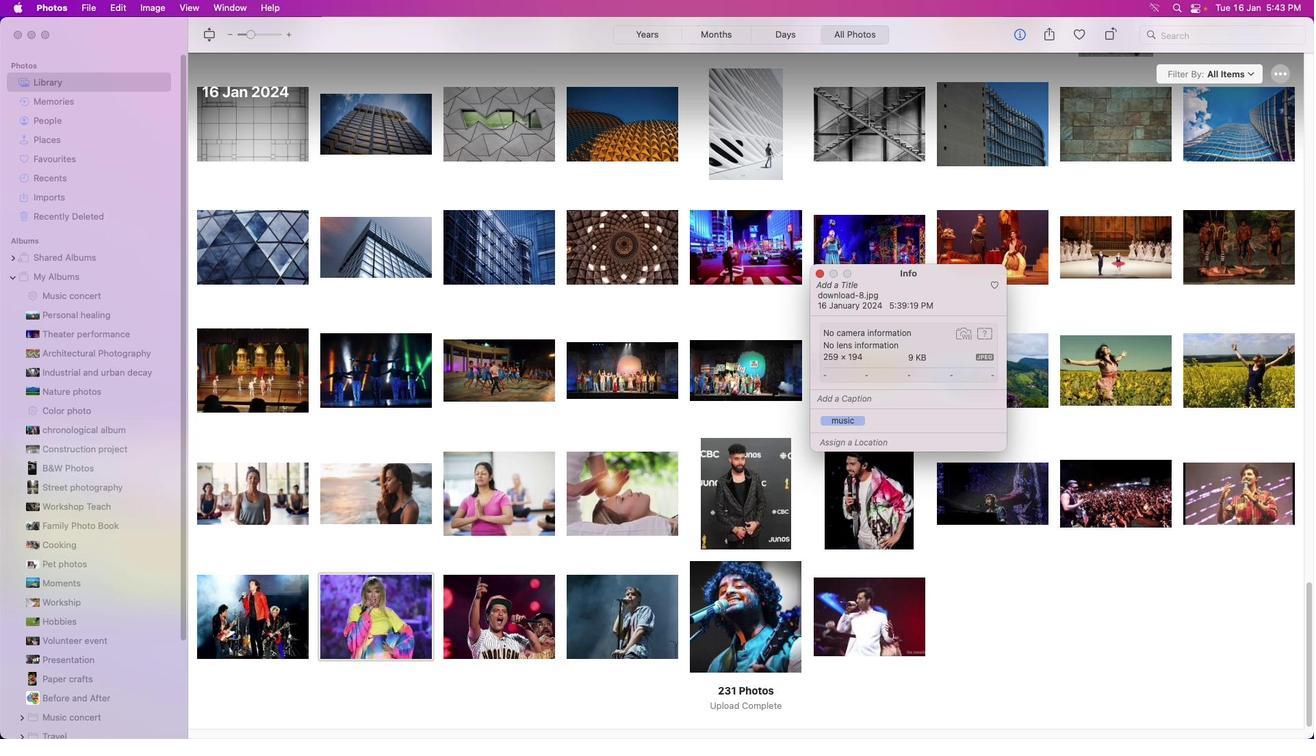 
Action: Mouse moved to (494, 609)
Screenshot: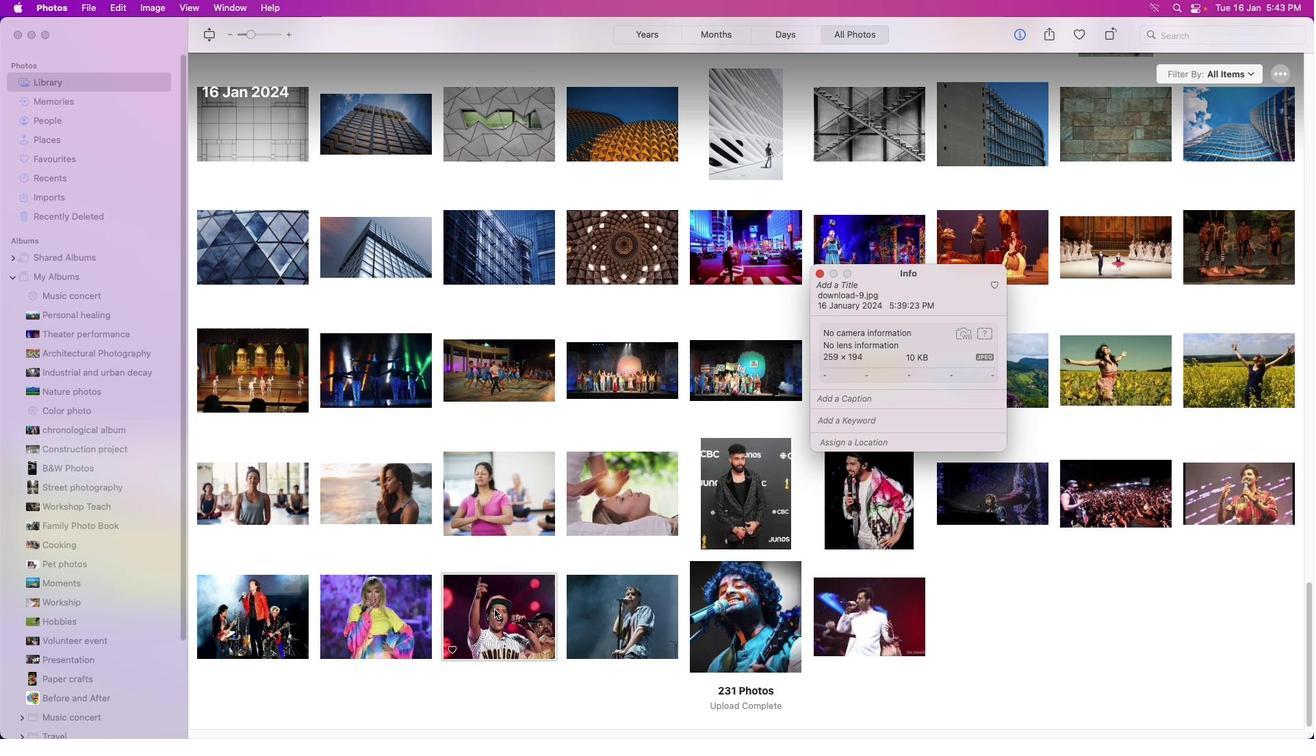 
Action: Mouse pressed left at (494, 609)
Screenshot: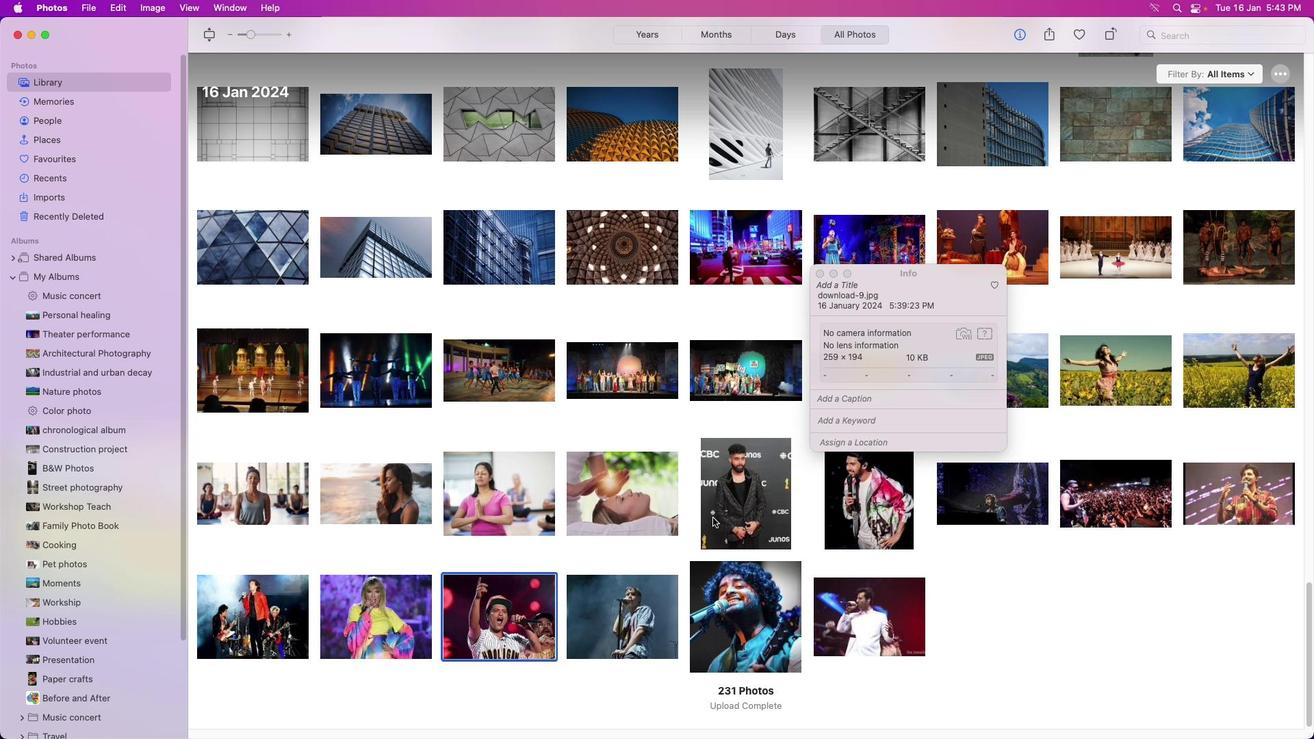 
Action: Mouse moved to (895, 417)
Screenshot: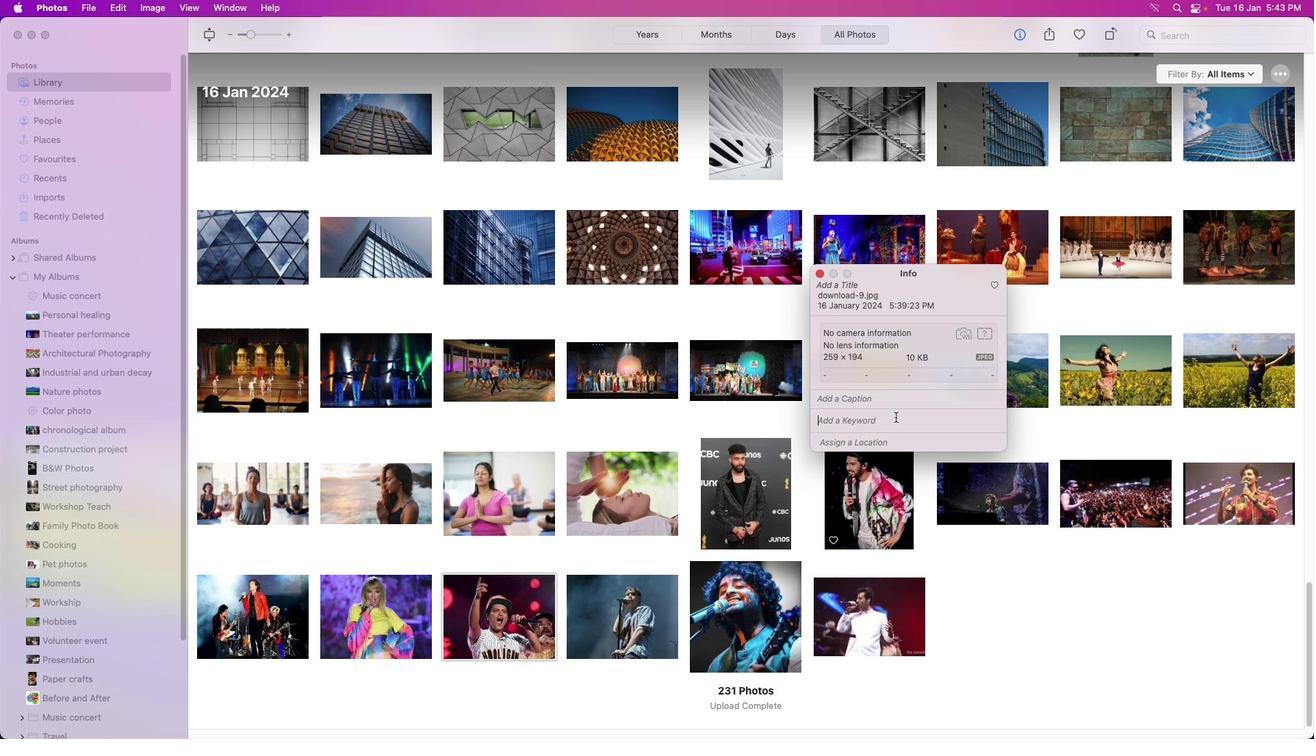
Action: Mouse pressed left at (895, 417)
Screenshot: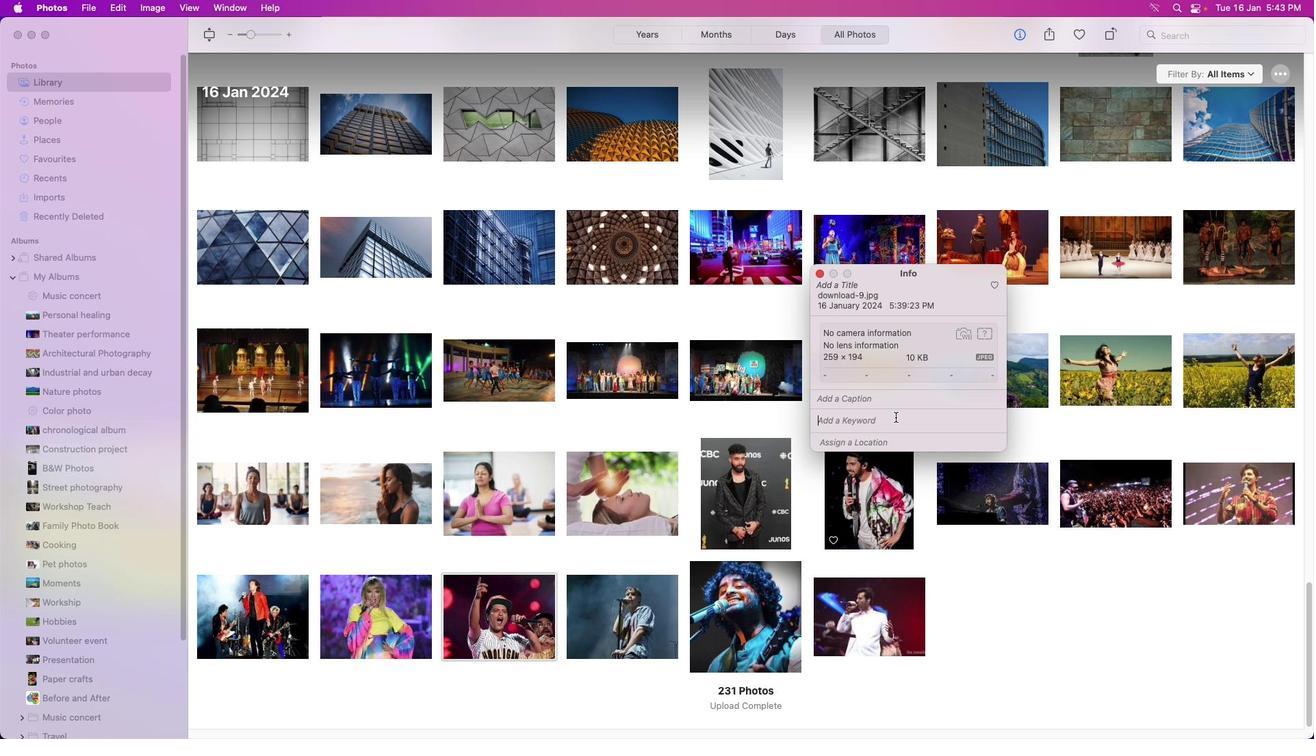 
Action: Key pressed 'm''u''s''i''c'Key.enter
Screenshot: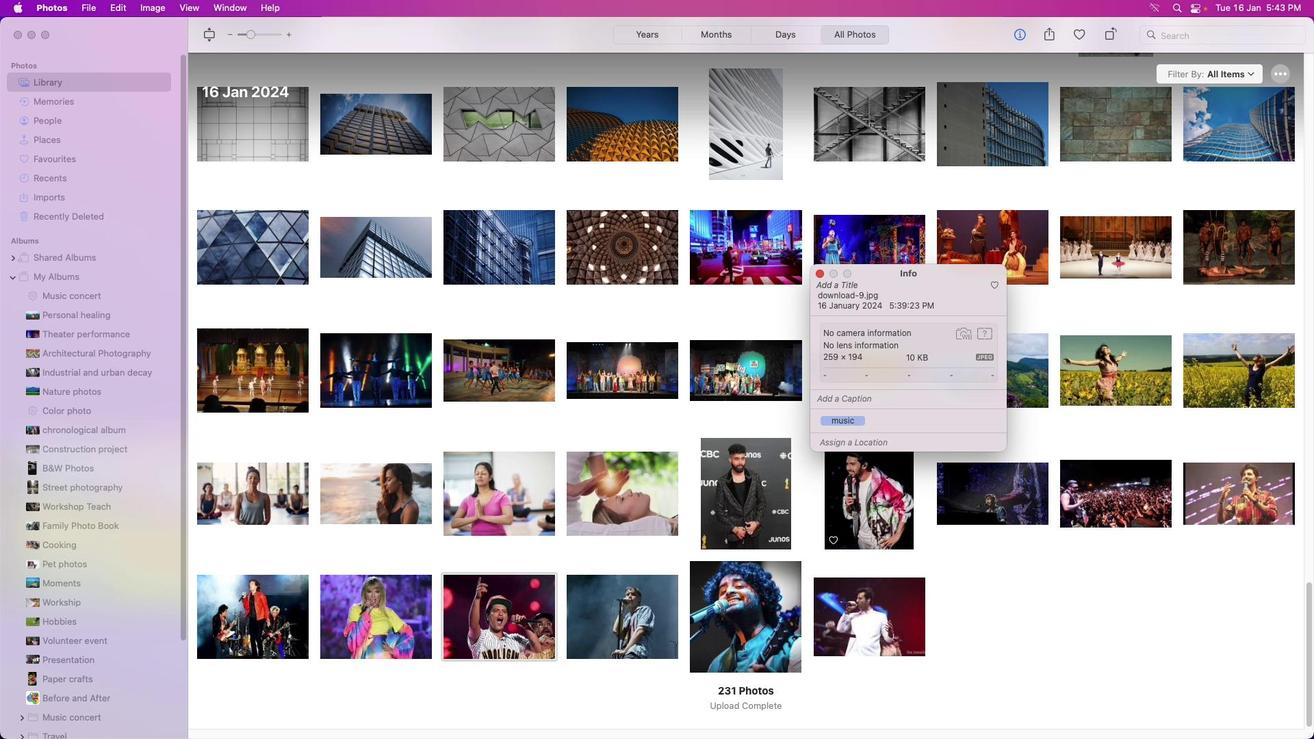 
Action: Mouse moved to (632, 602)
Screenshot: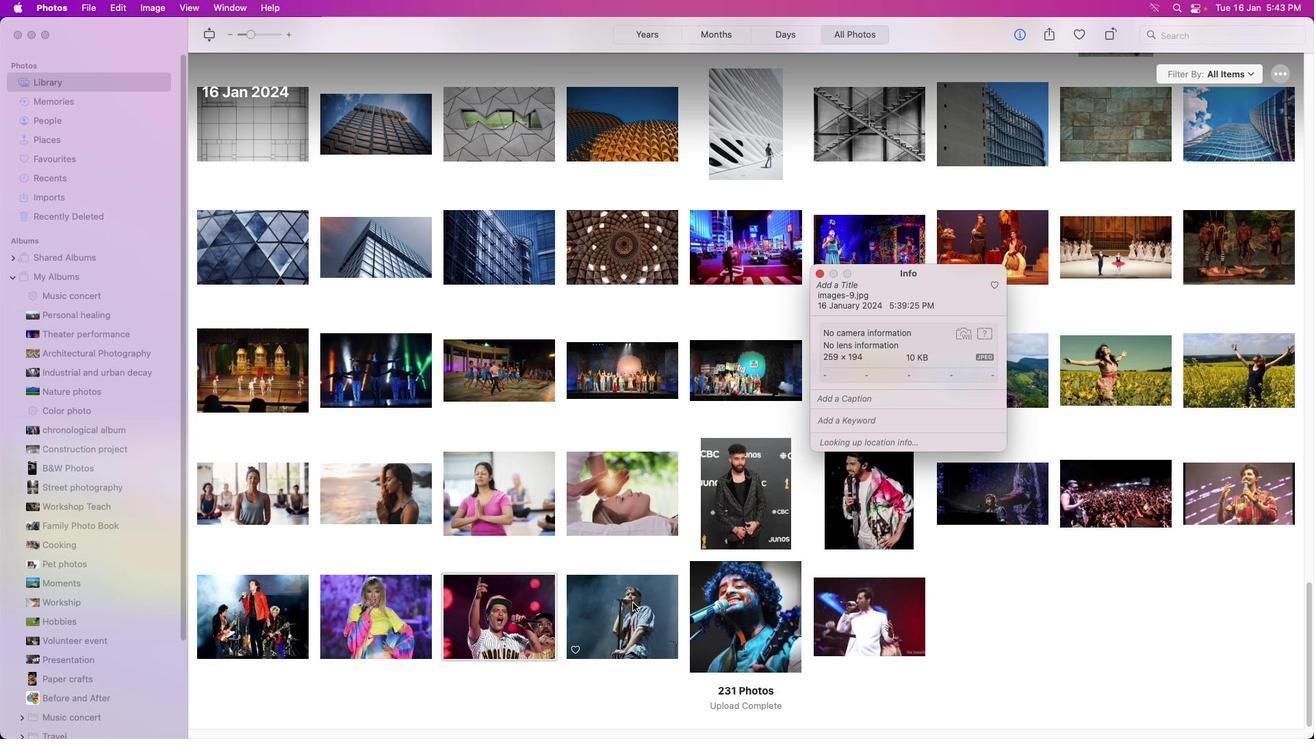 
Action: Mouse pressed left at (632, 602)
Screenshot: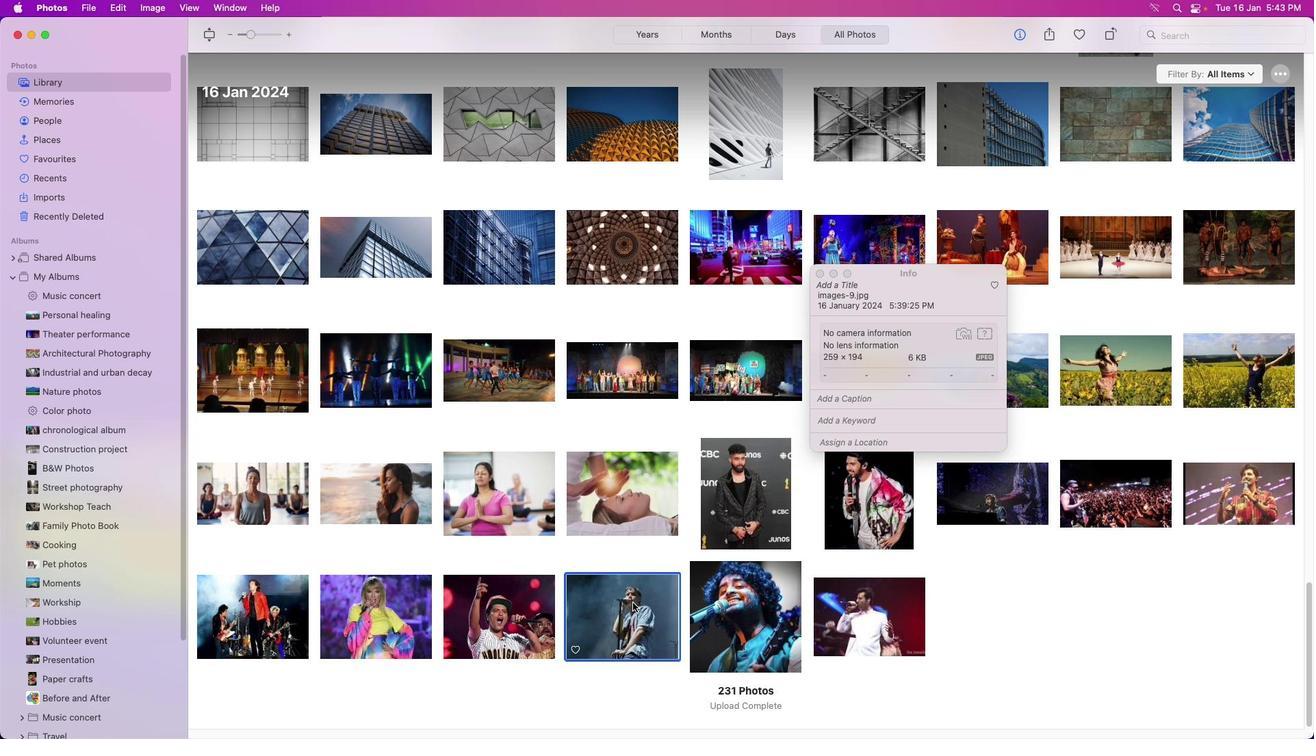 
Action: Mouse moved to (880, 419)
Screenshot: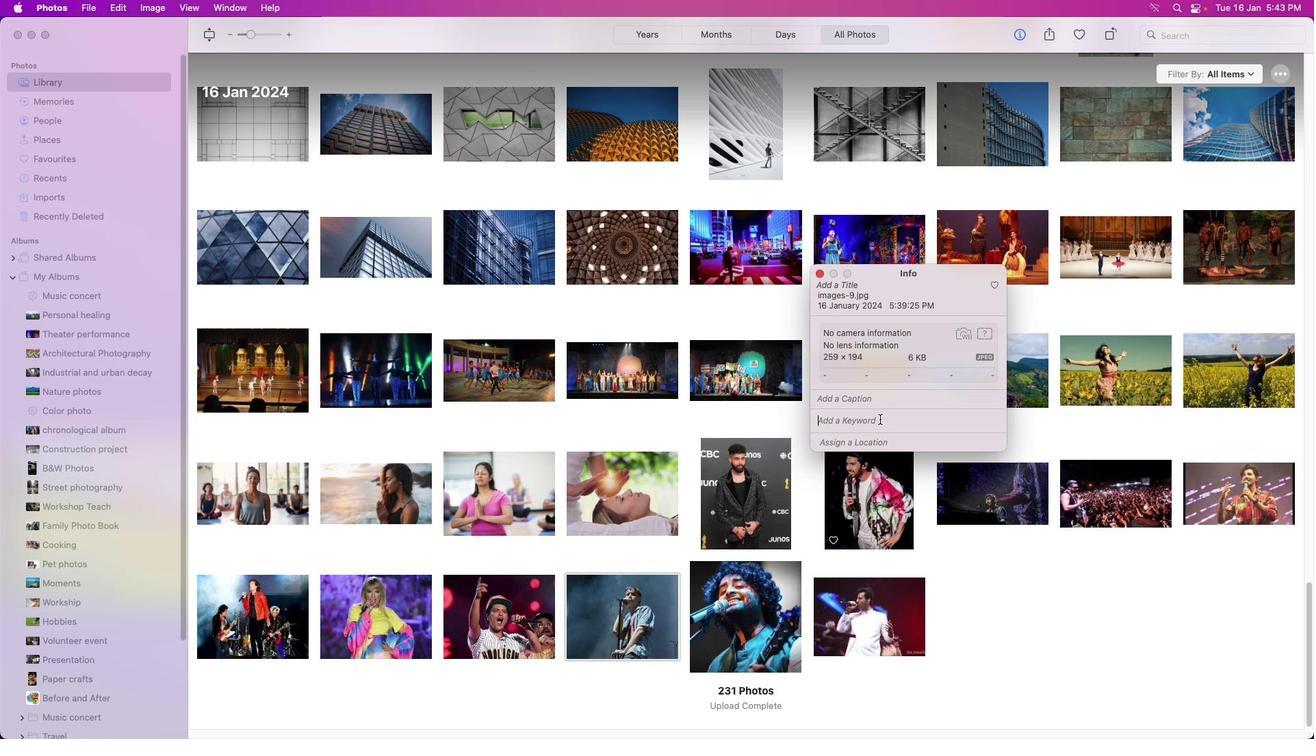 
Action: Mouse pressed left at (880, 419)
Screenshot: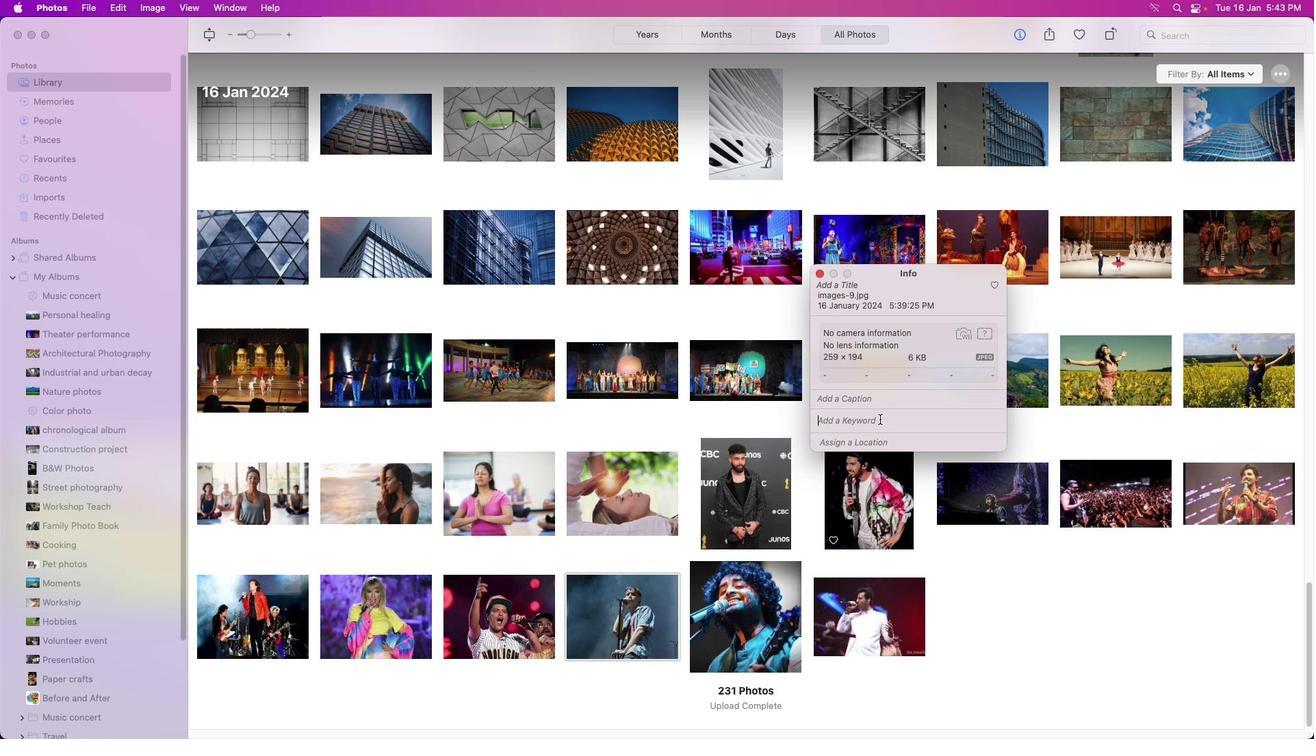 
Action: Mouse moved to (880, 419)
Screenshot: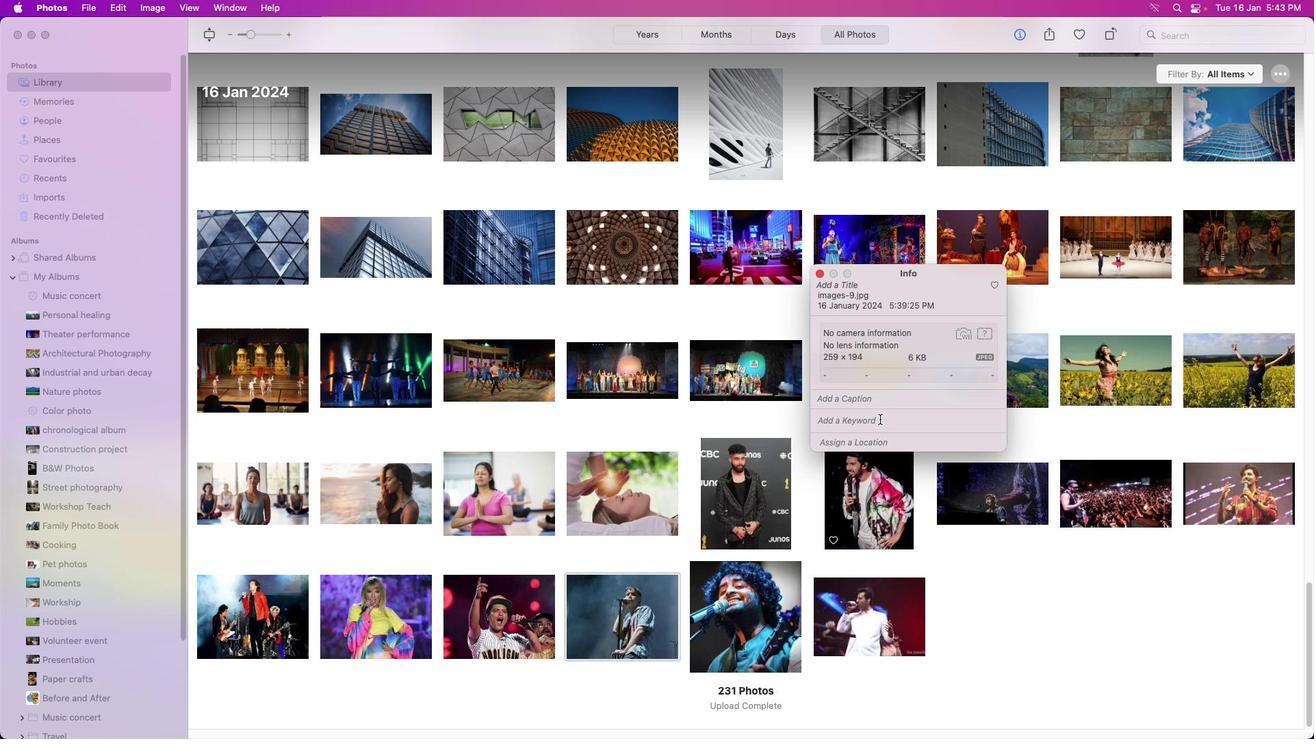 
Action: Key pressed 'm''u''s''i''c'Key.enter
Screenshot: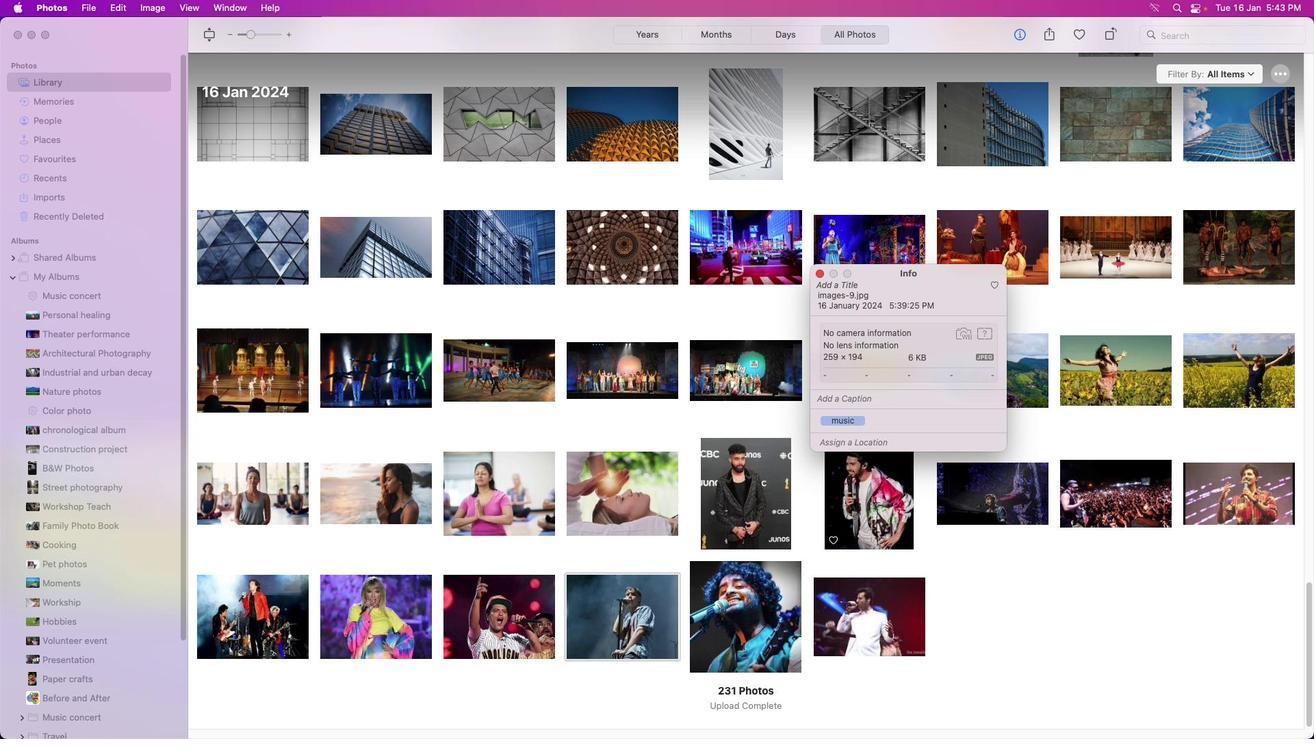 
Action: Mouse moved to (766, 602)
Screenshot: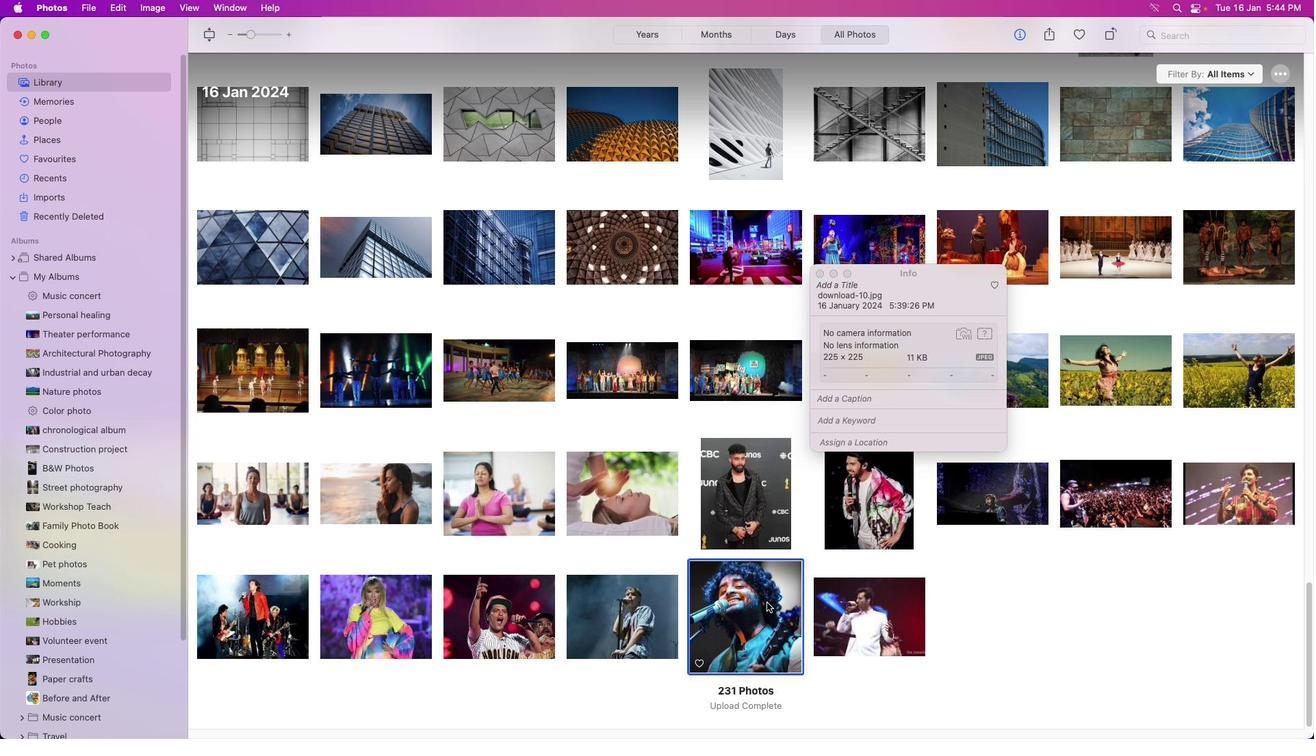 
Action: Mouse pressed left at (766, 602)
Screenshot: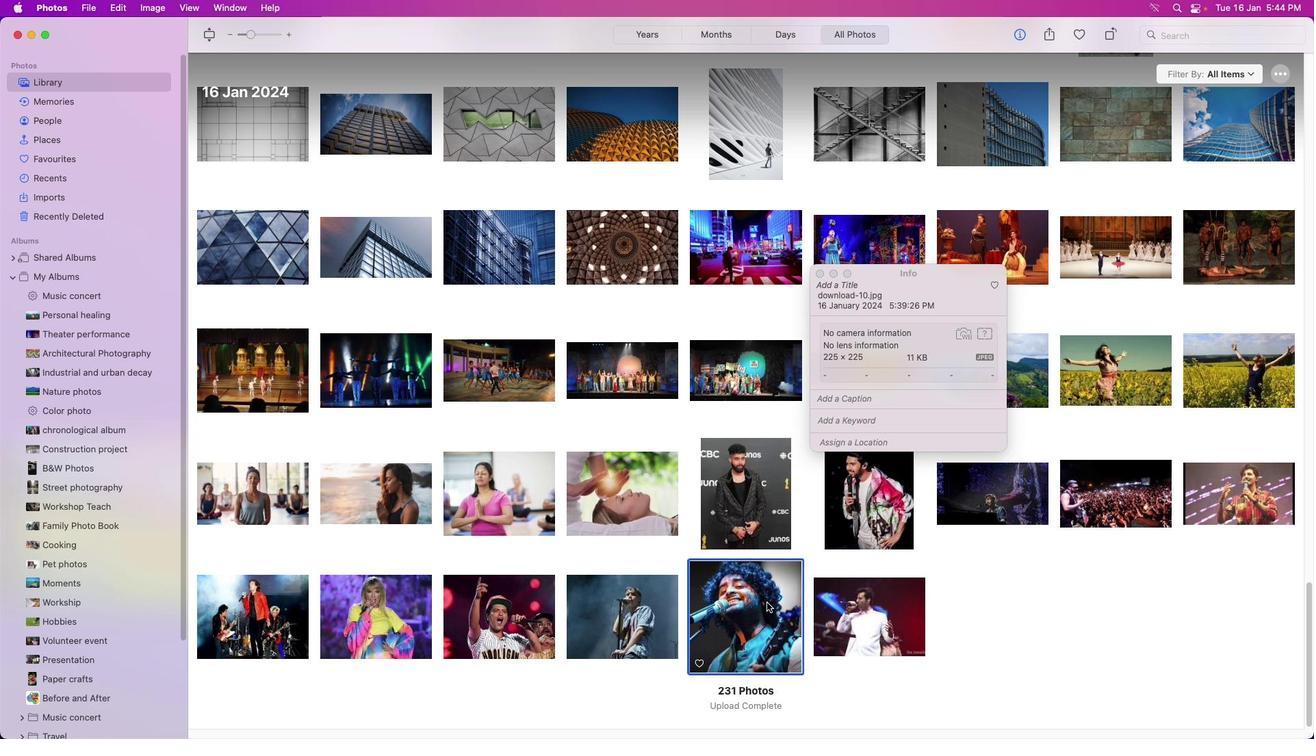 
Action: Mouse moved to (922, 419)
Screenshot: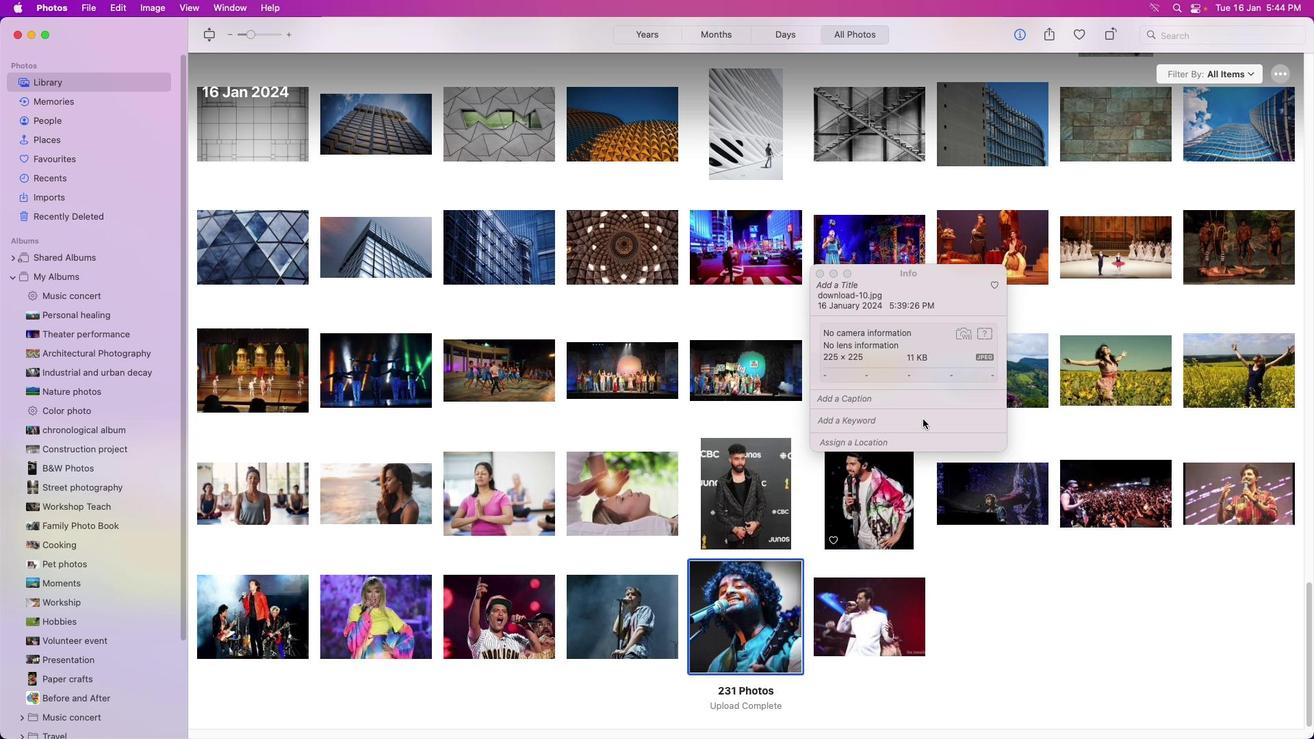 
Action: Mouse pressed left at (922, 419)
Screenshot: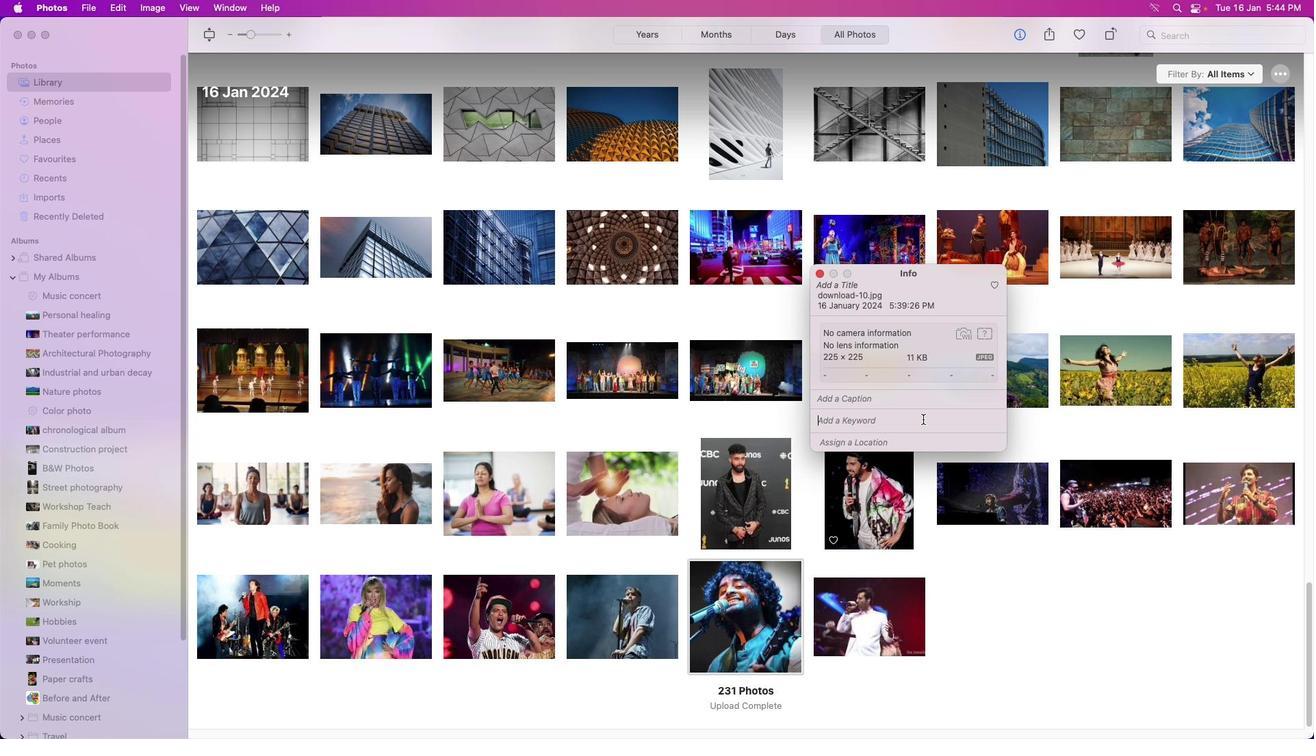 
Action: Key pressed 'm''u''s''i''c'Key.enter
Screenshot: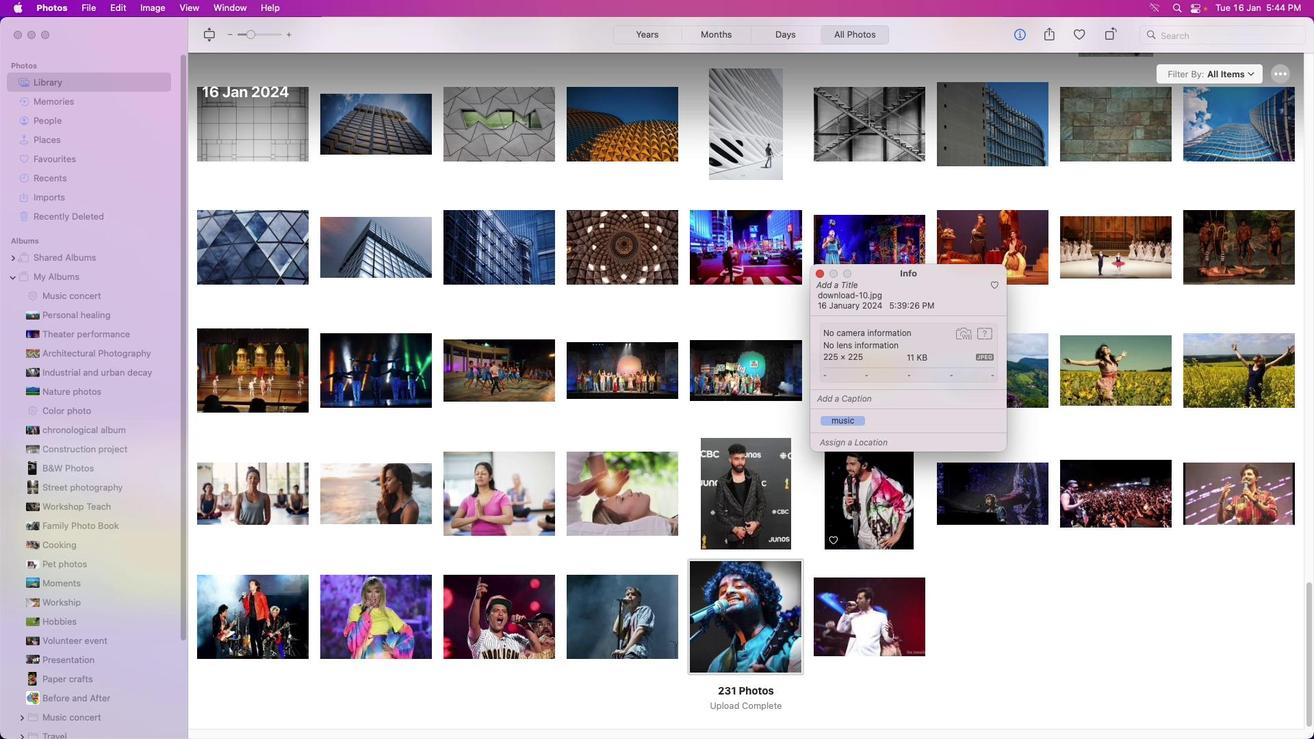 
Action: Mouse moved to (896, 580)
Screenshot: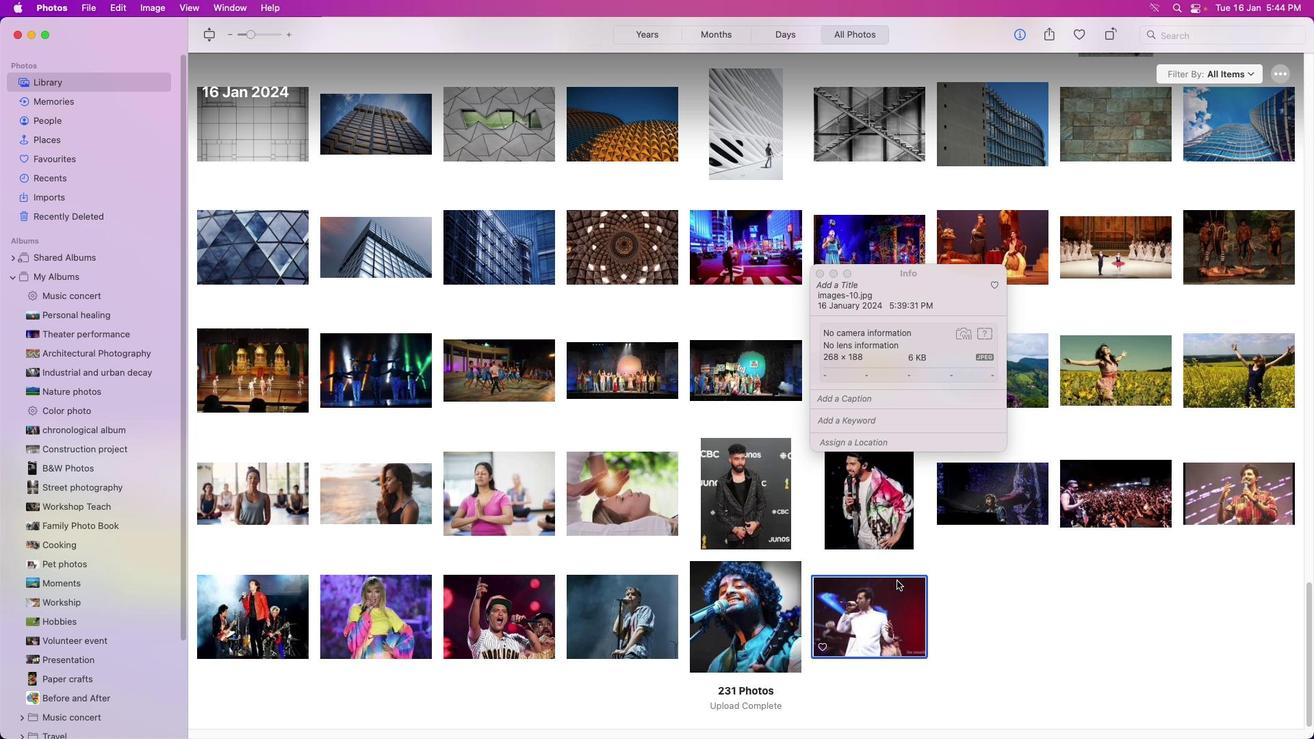 
Action: Mouse pressed left at (896, 580)
Screenshot: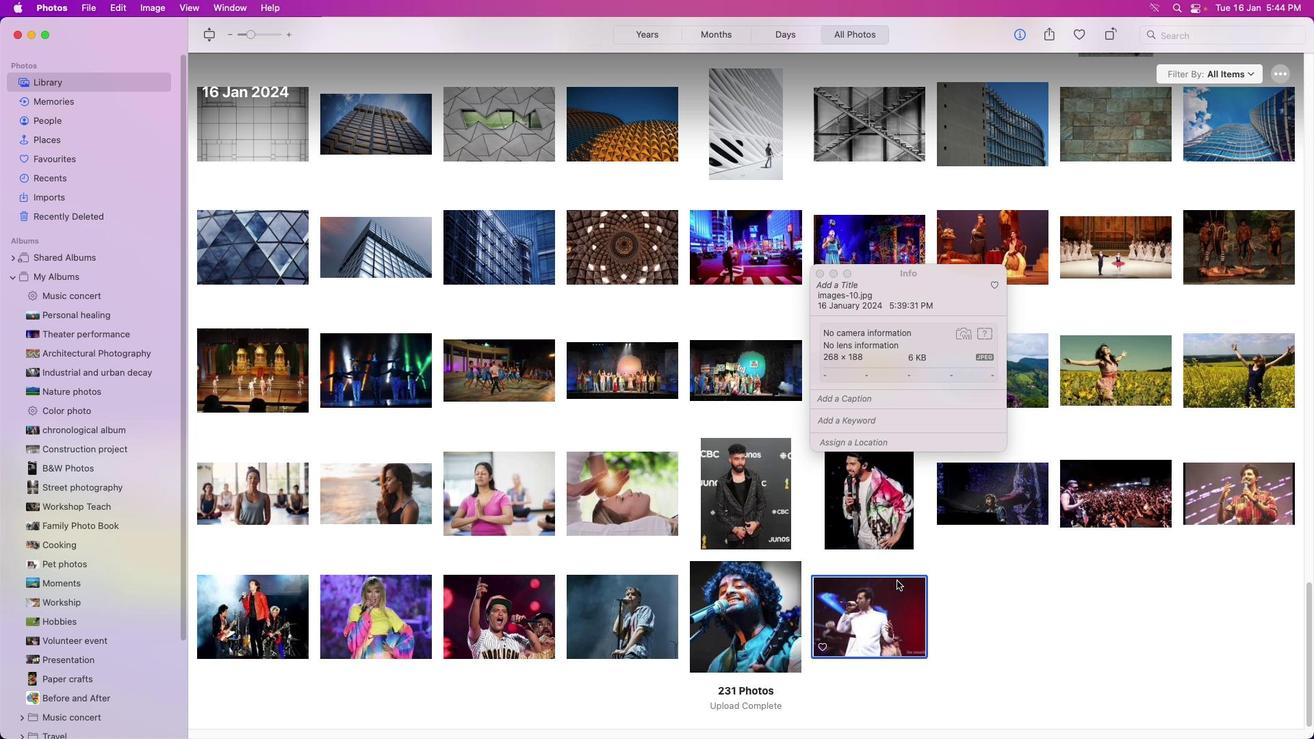 
Action: Mouse moved to (902, 422)
Screenshot: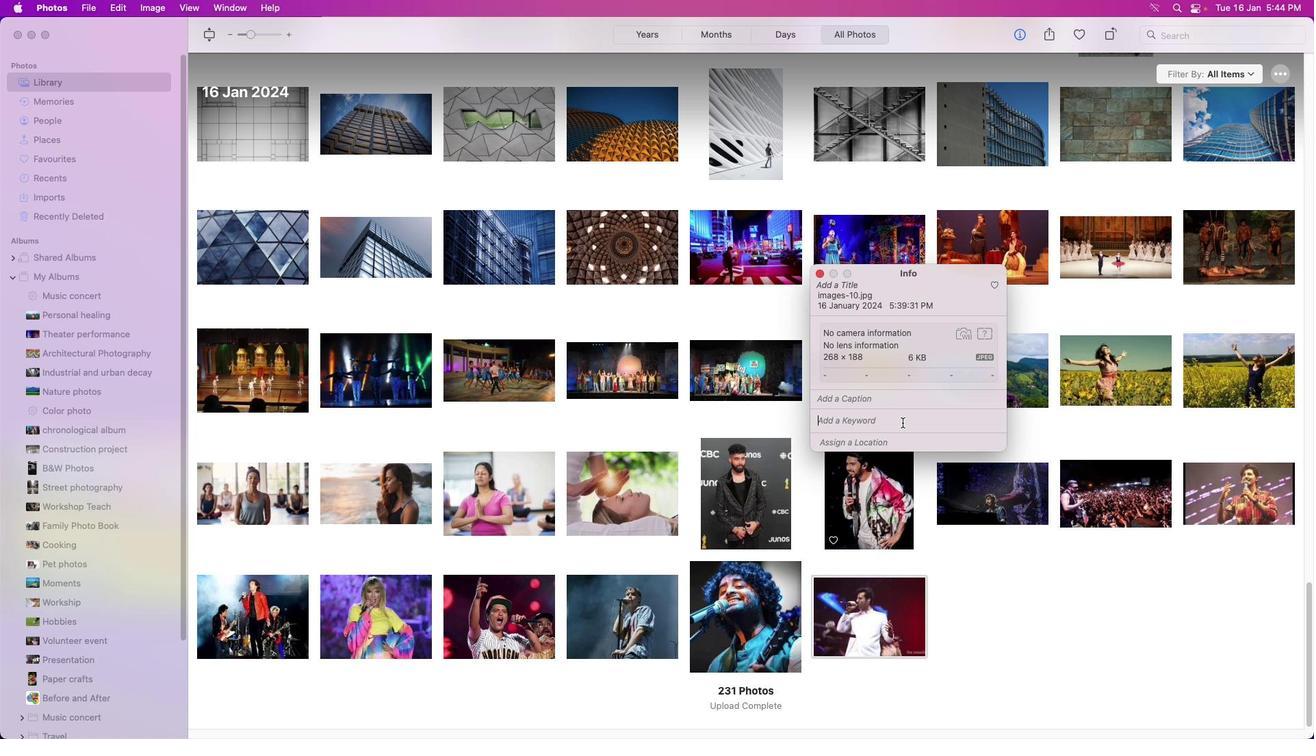 
Action: Mouse pressed left at (902, 422)
Screenshot: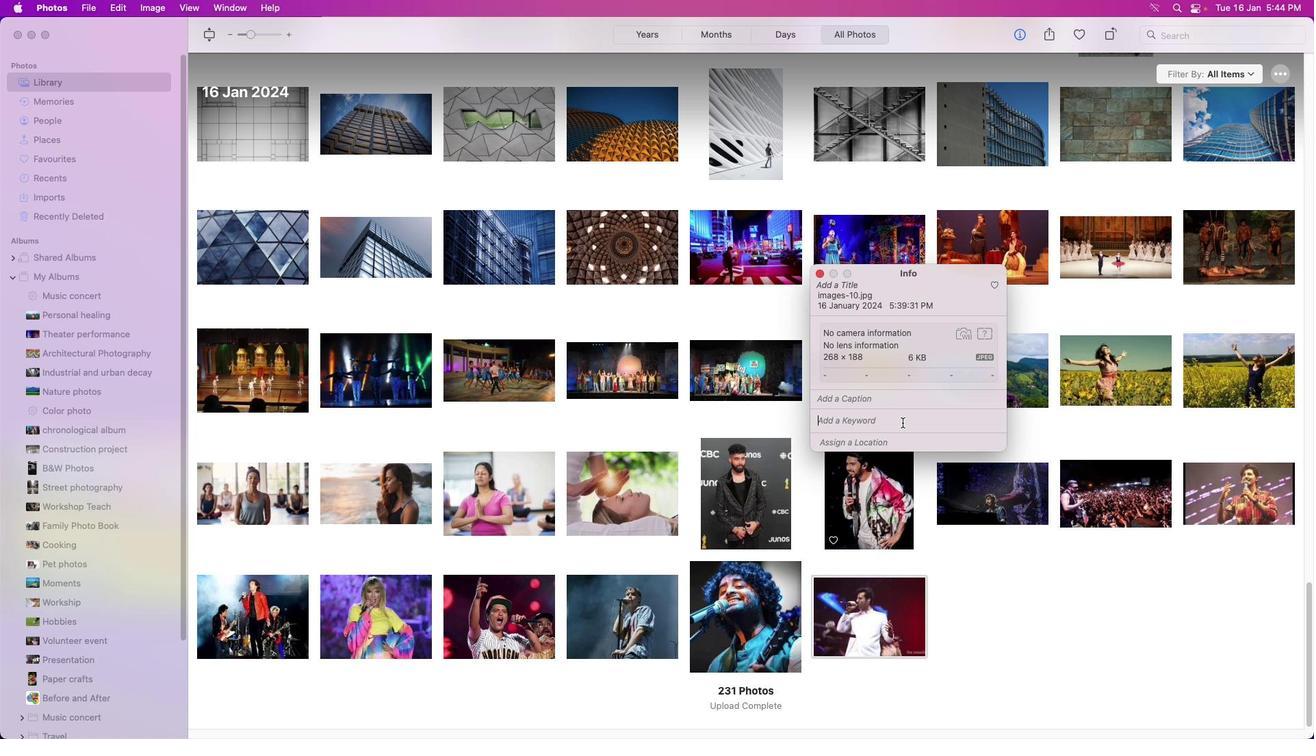 
Action: Key pressed 'm''u''s''i''c'Key.enter
Screenshot: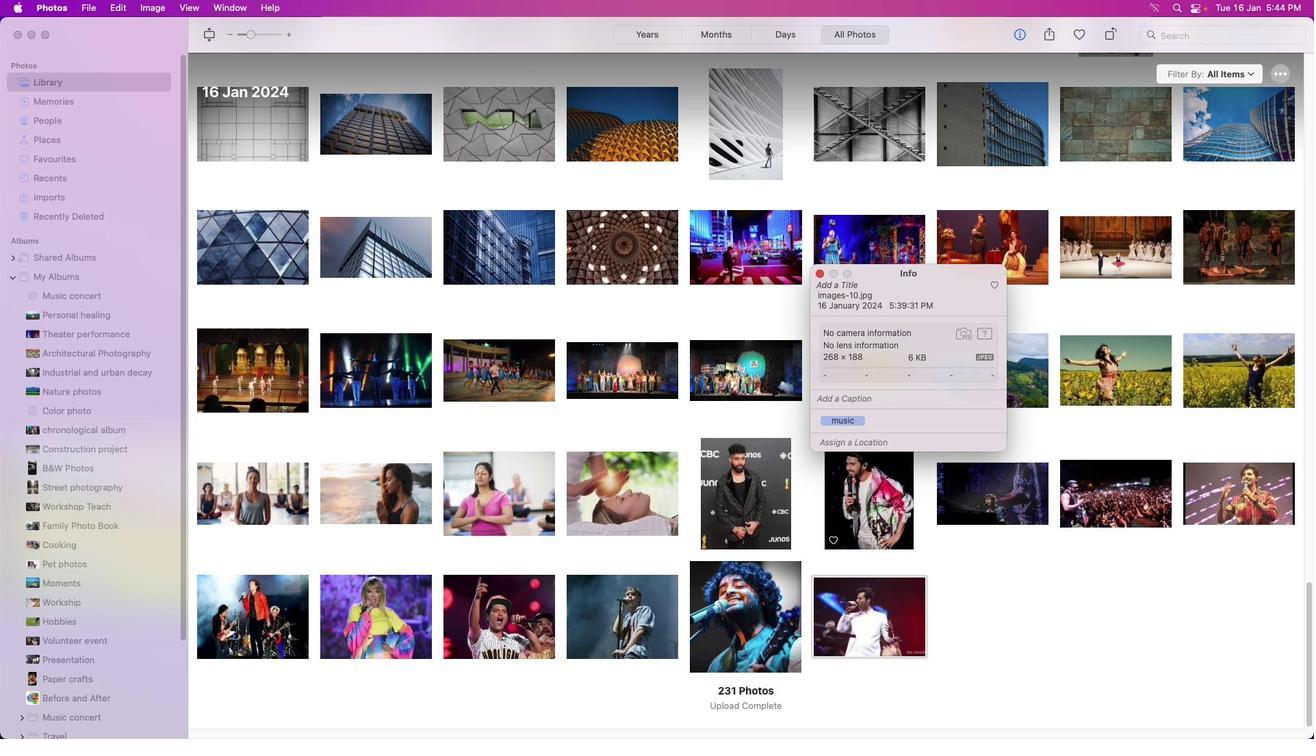 
Action: Mouse moved to (821, 274)
Screenshot: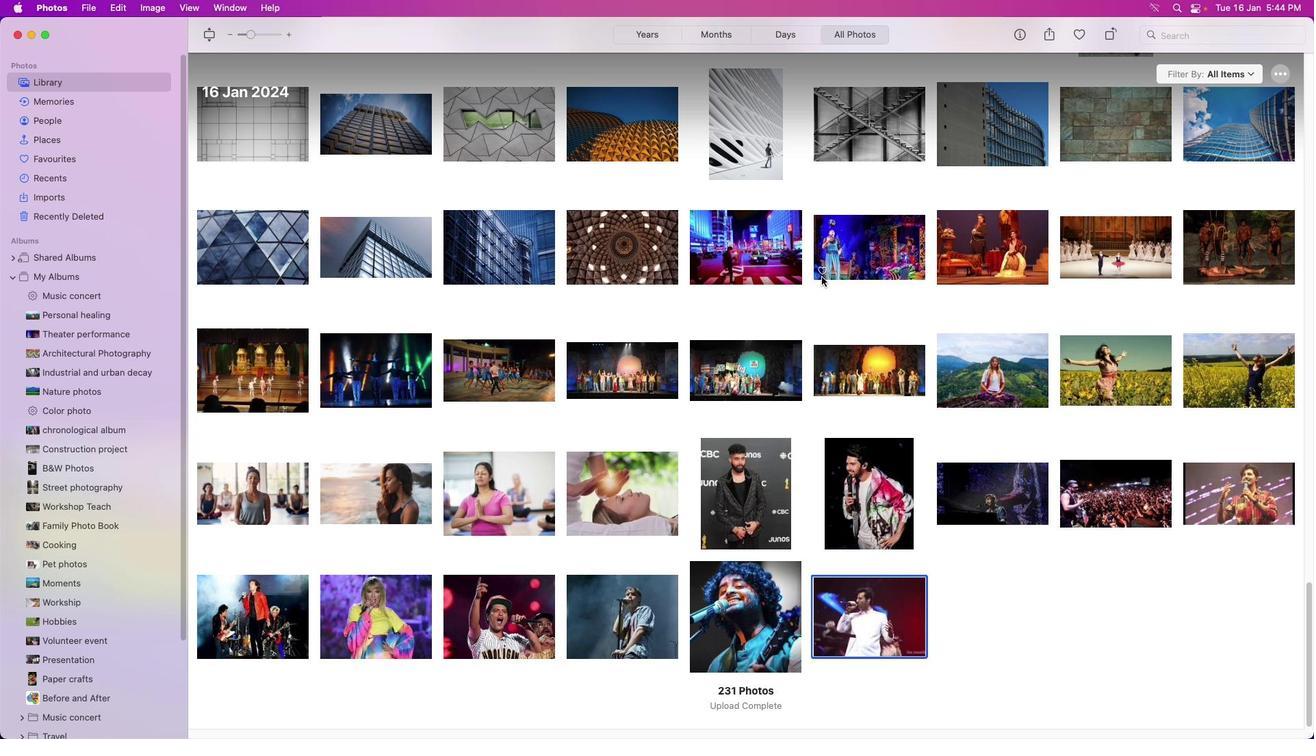
Action: Mouse pressed left at (821, 274)
Screenshot: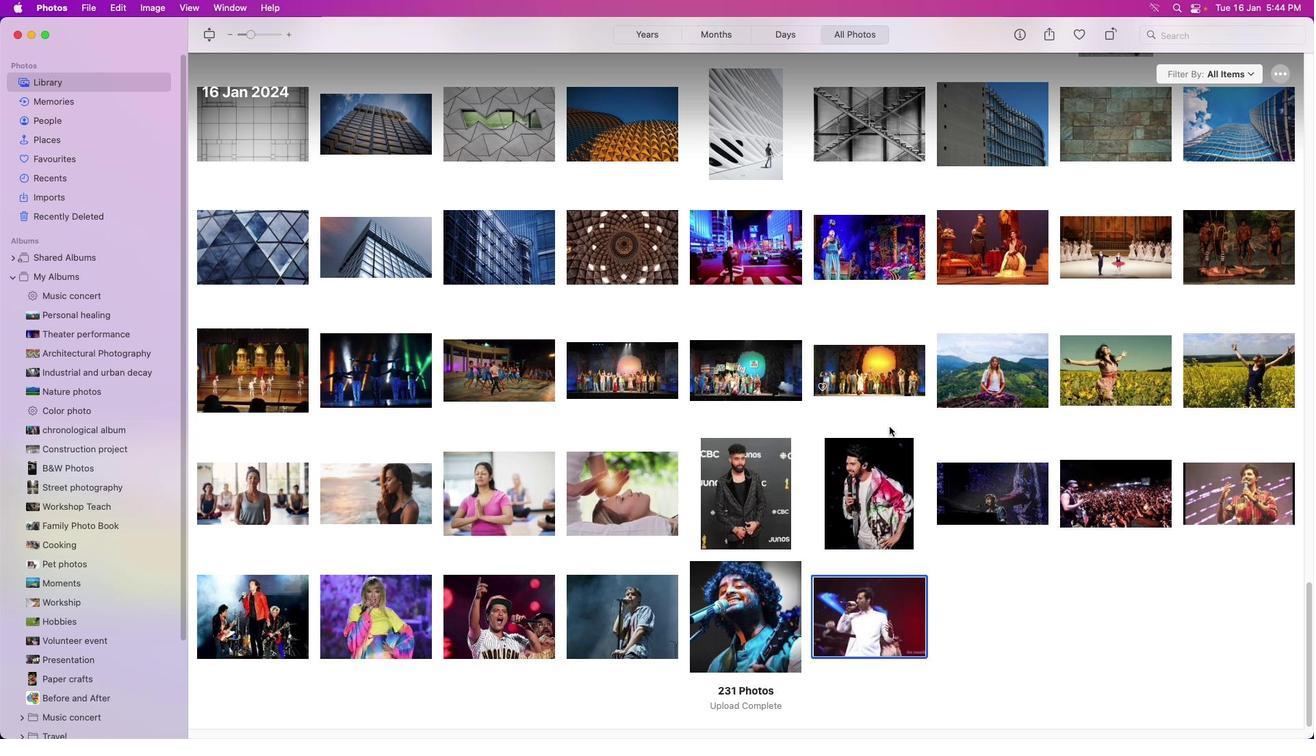 
Action: Mouse moved to (997, 585)
Screenshot: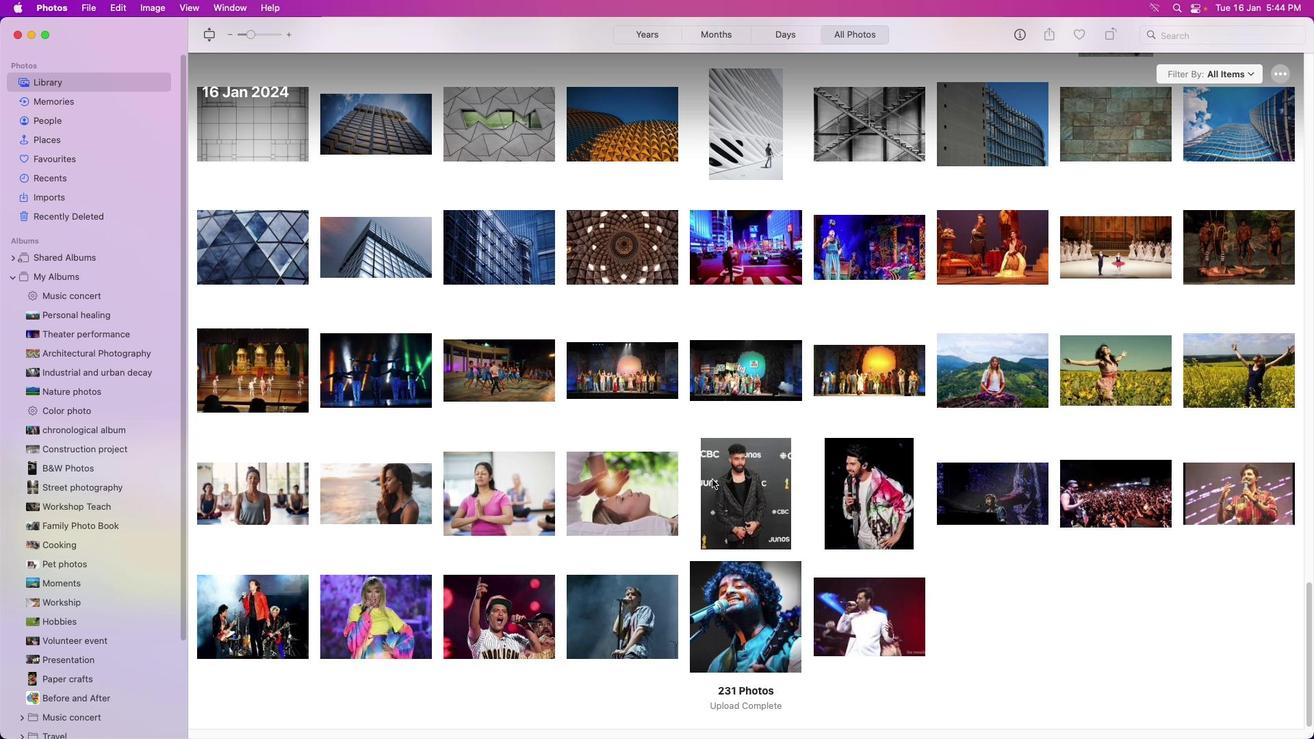 
Action: Mouse pressed left at (997, 585)
Screenshot: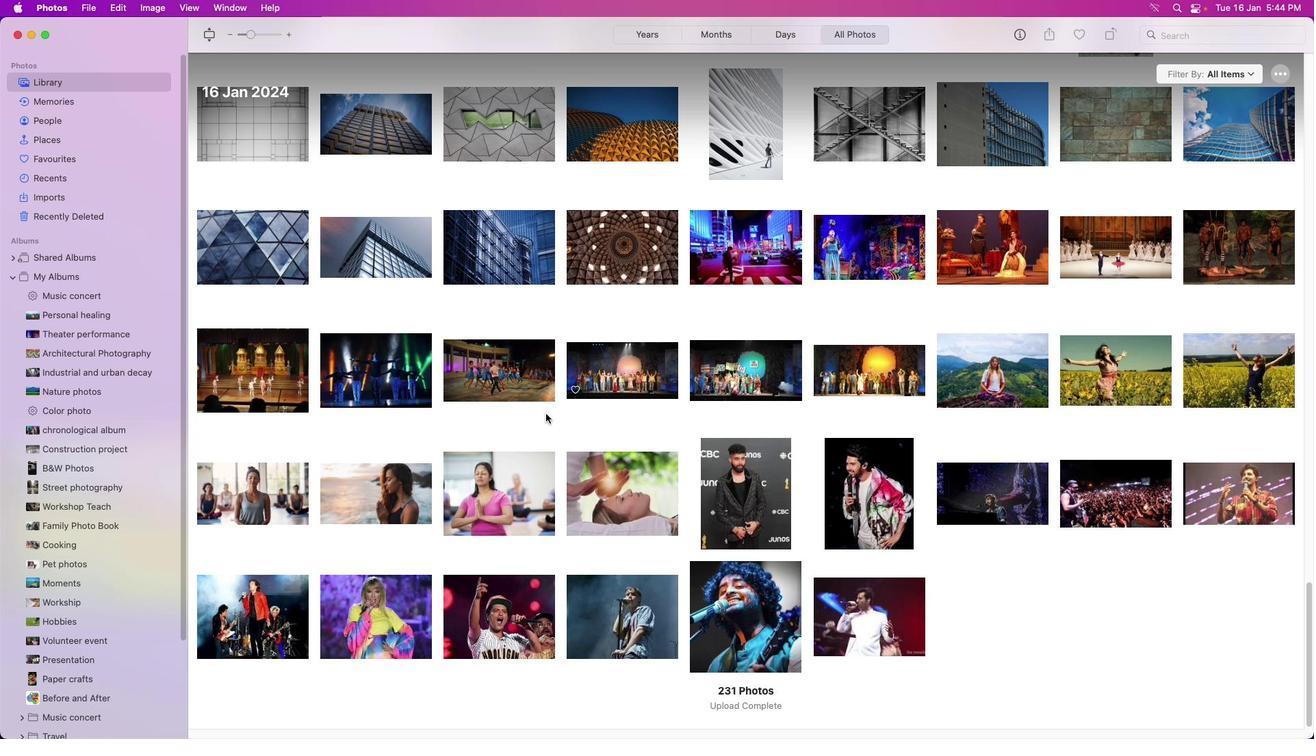
Action: Mouse moved to (72, 297)
Screenshot: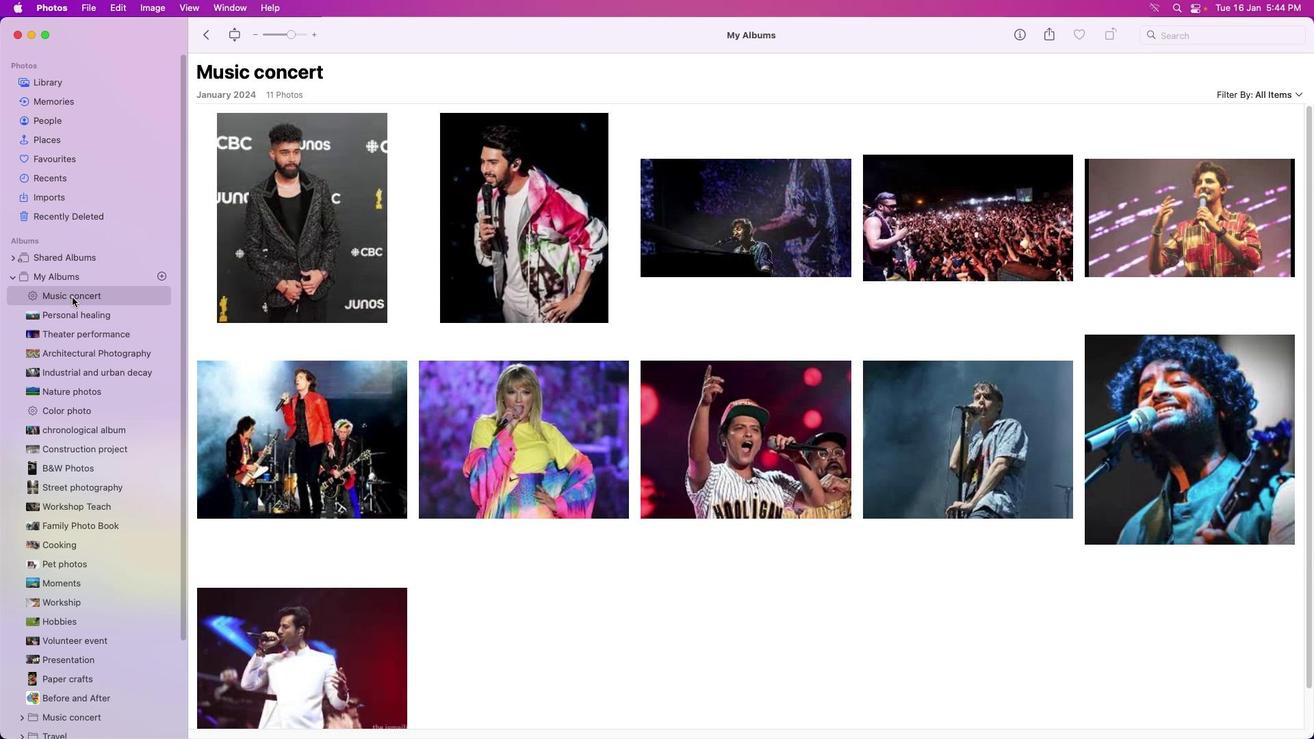 
Action: Mouse pressed left at (72, 297)
Screenshot: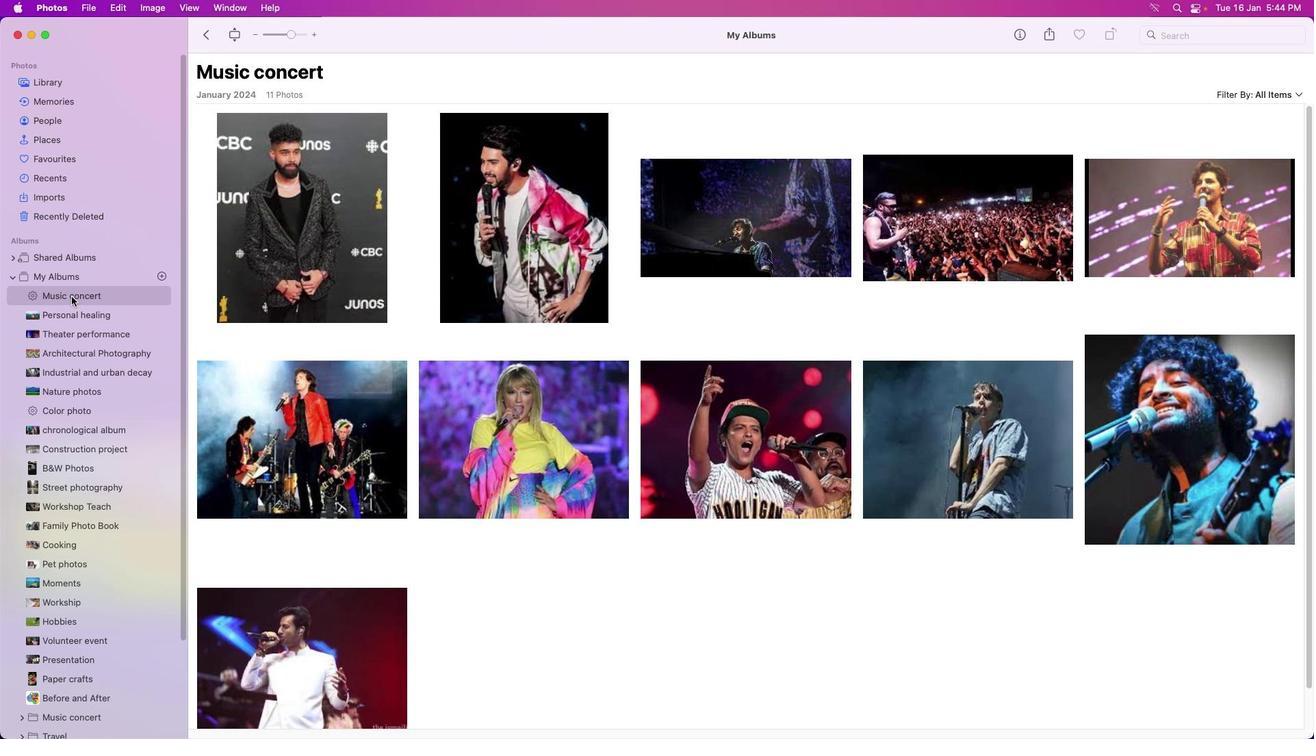 
Action: Mouse moved to (531, 217)
Screenshot: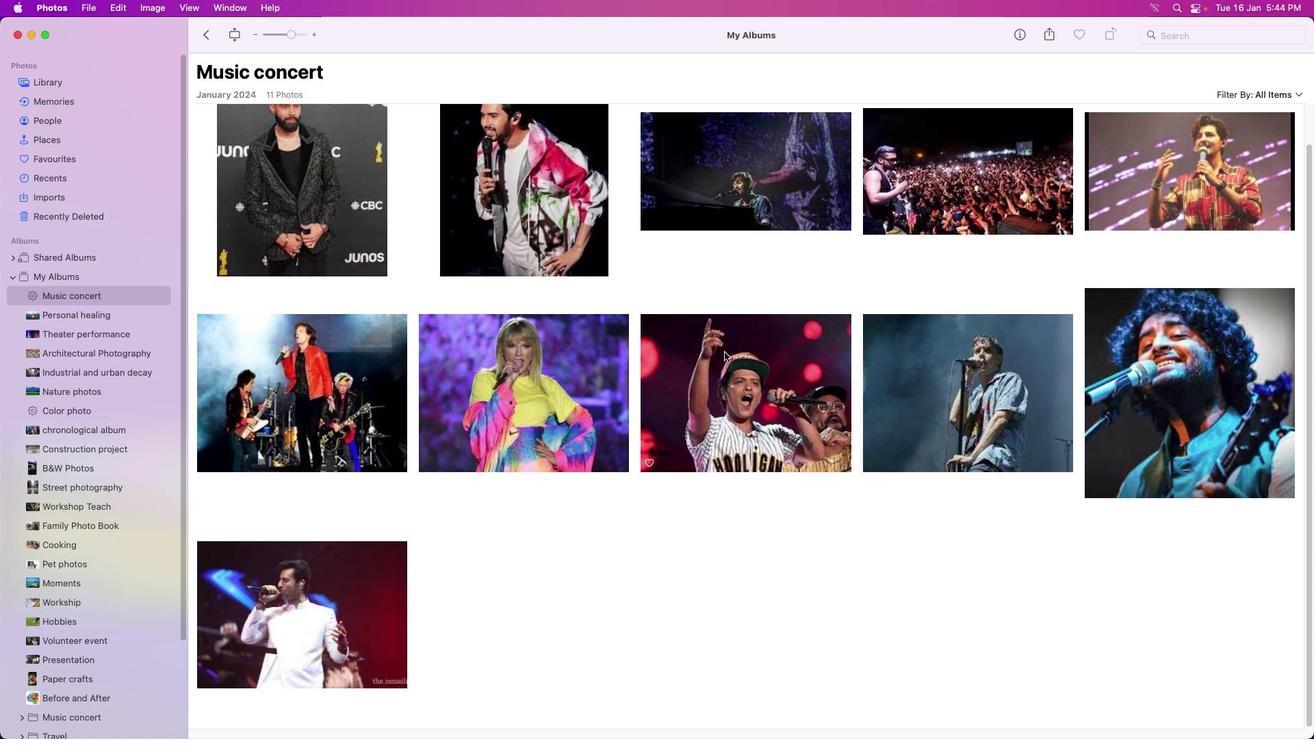 
Action: Mouse scrolled (531, 217) with delta (0, 0)
Screenshot: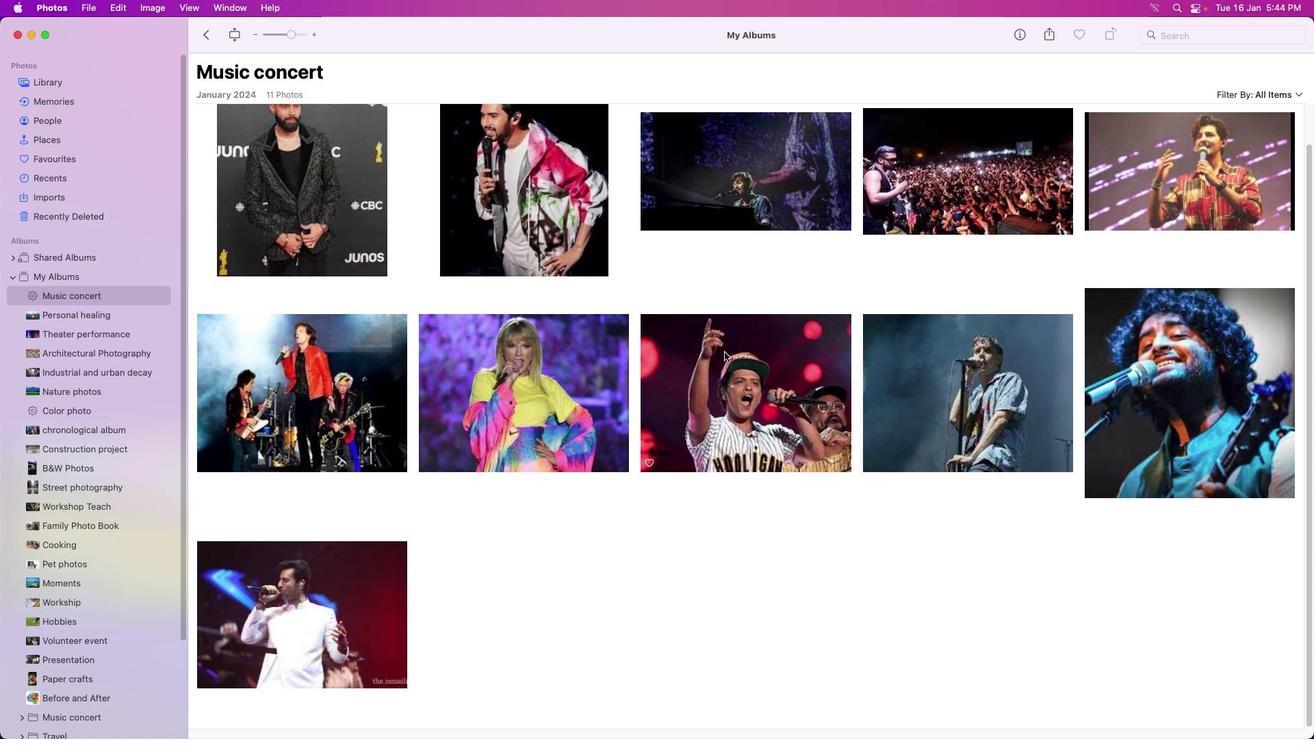 
Action: Mouse moved to (533, 223)
Screenshot: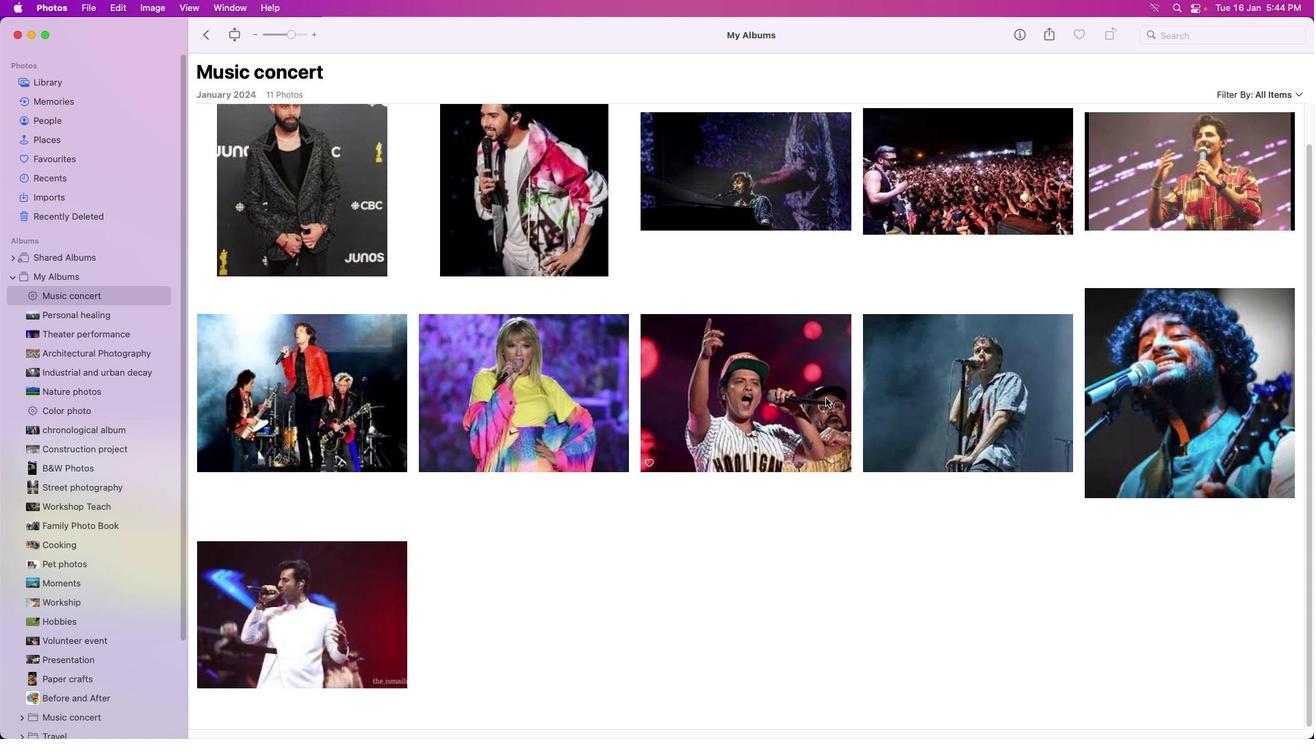 
Action: Mouse scrolled (533, 223) with delta (0, 0)
Screenshot: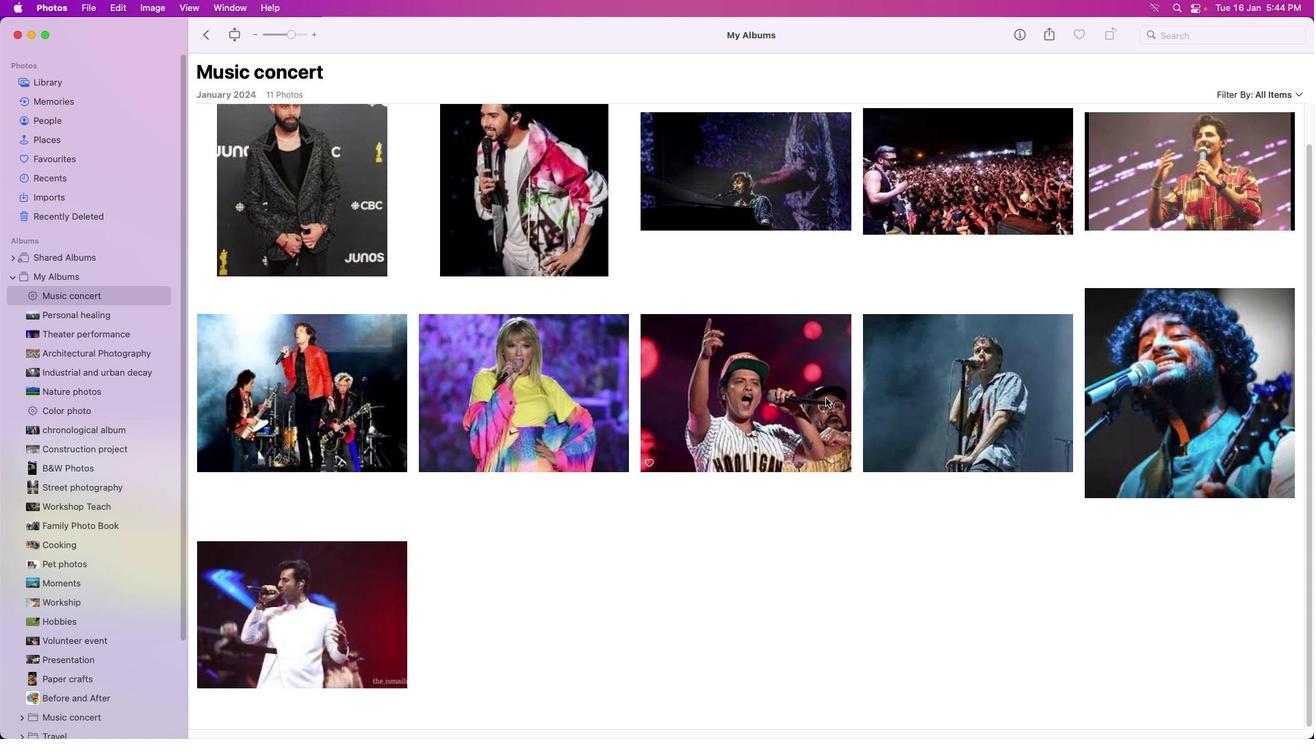 
Action: Mouse moved to (535, 229)
Screenshot: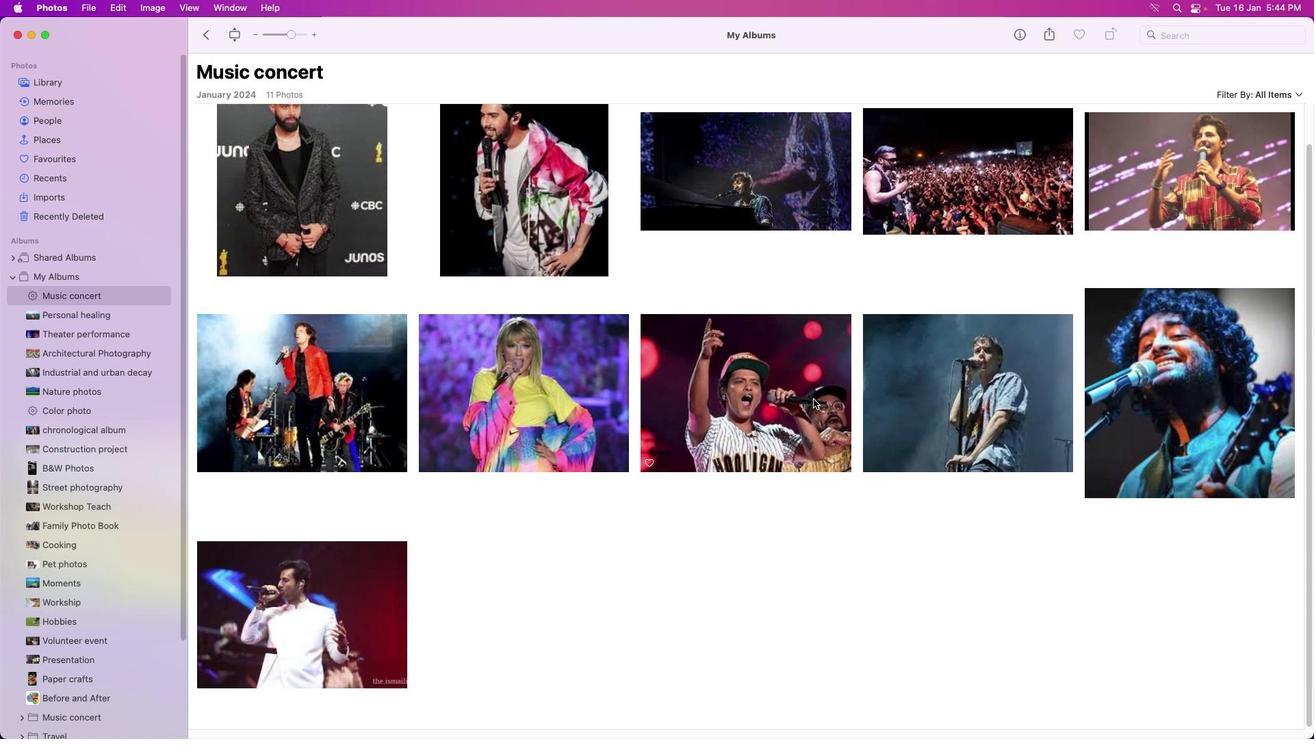 
Action: Mouse scrolled (535, 229) with delta (0, 0)
Screenshot: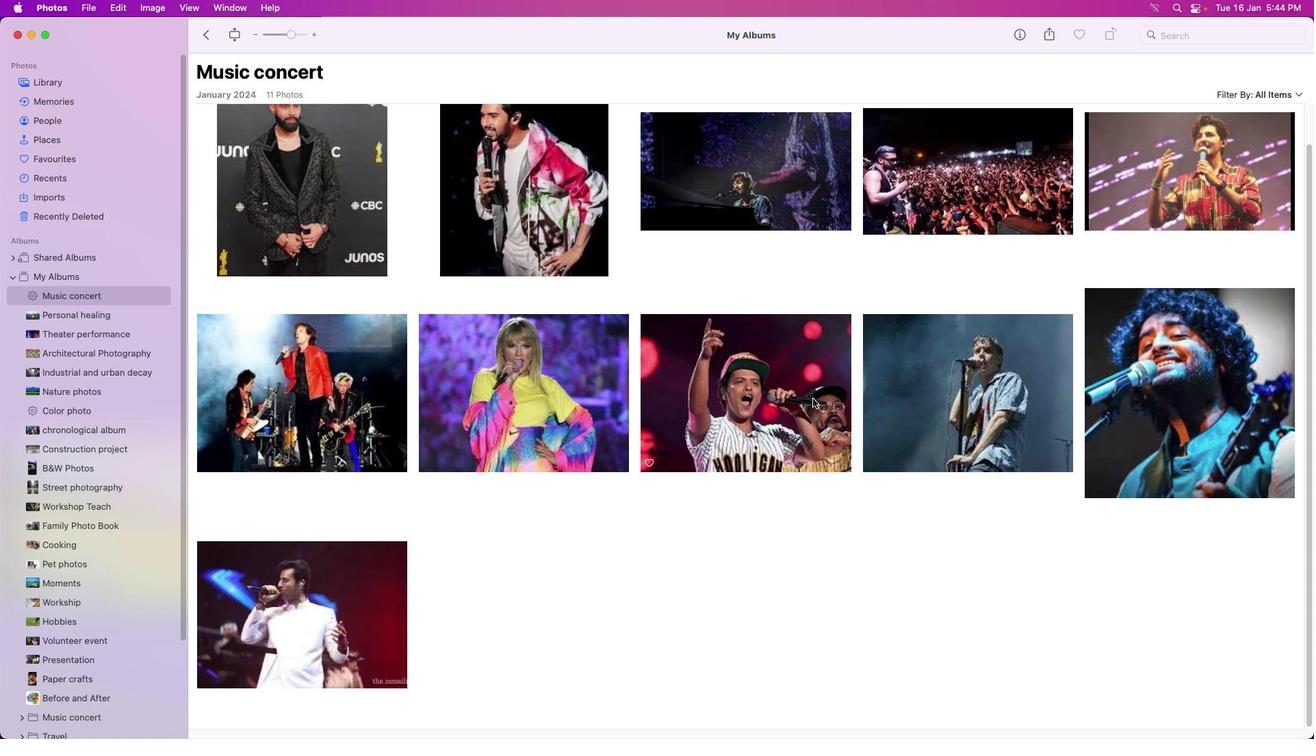 
Action: Mouse moved to (537, 236)
Screenshot: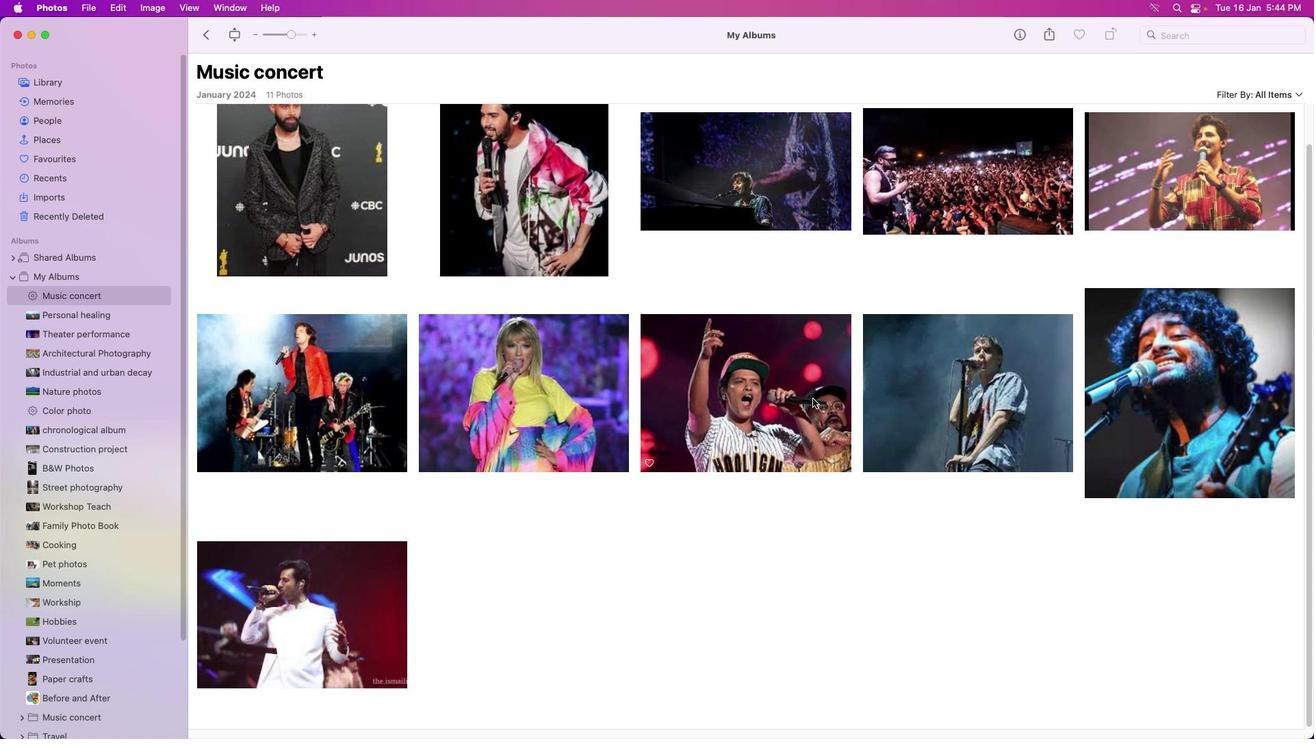 
Action: Mouse scrolled (537, 236) with delta (0, -1)
Screenshot: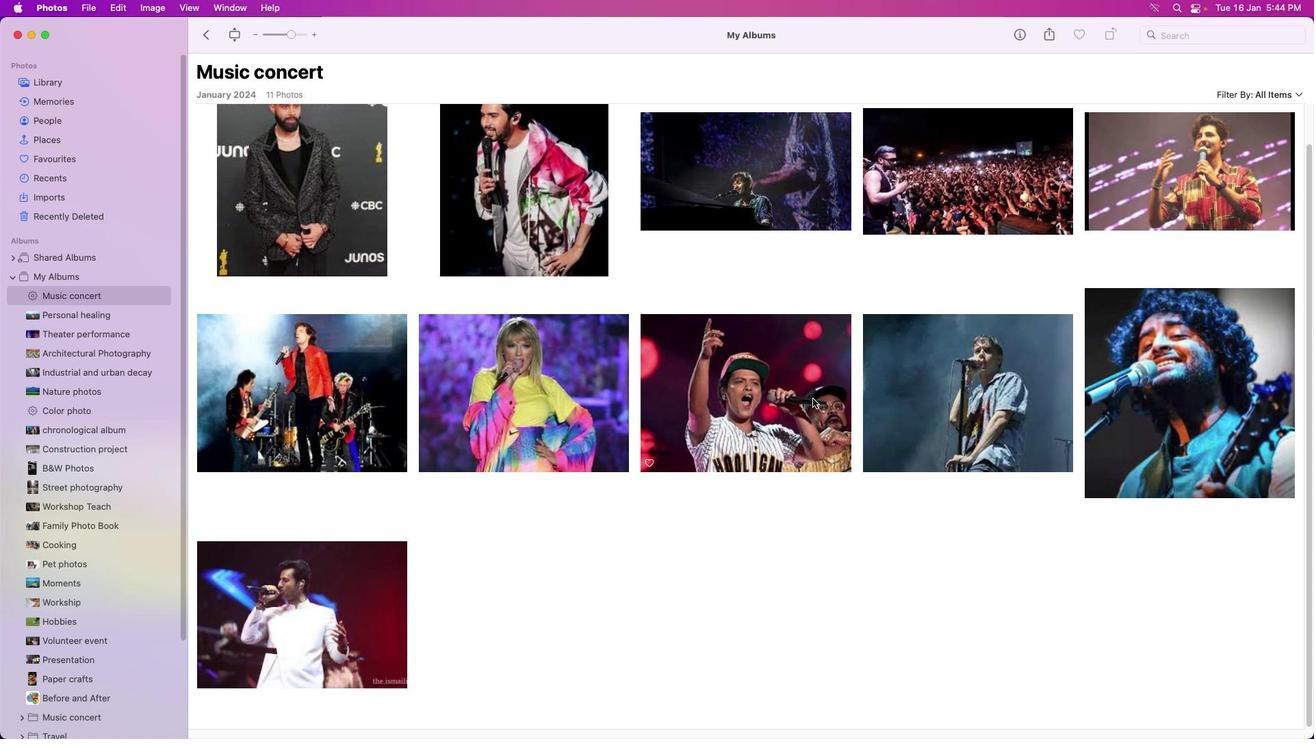 
Action: Mouse moved to (540, 242)
Screenshot: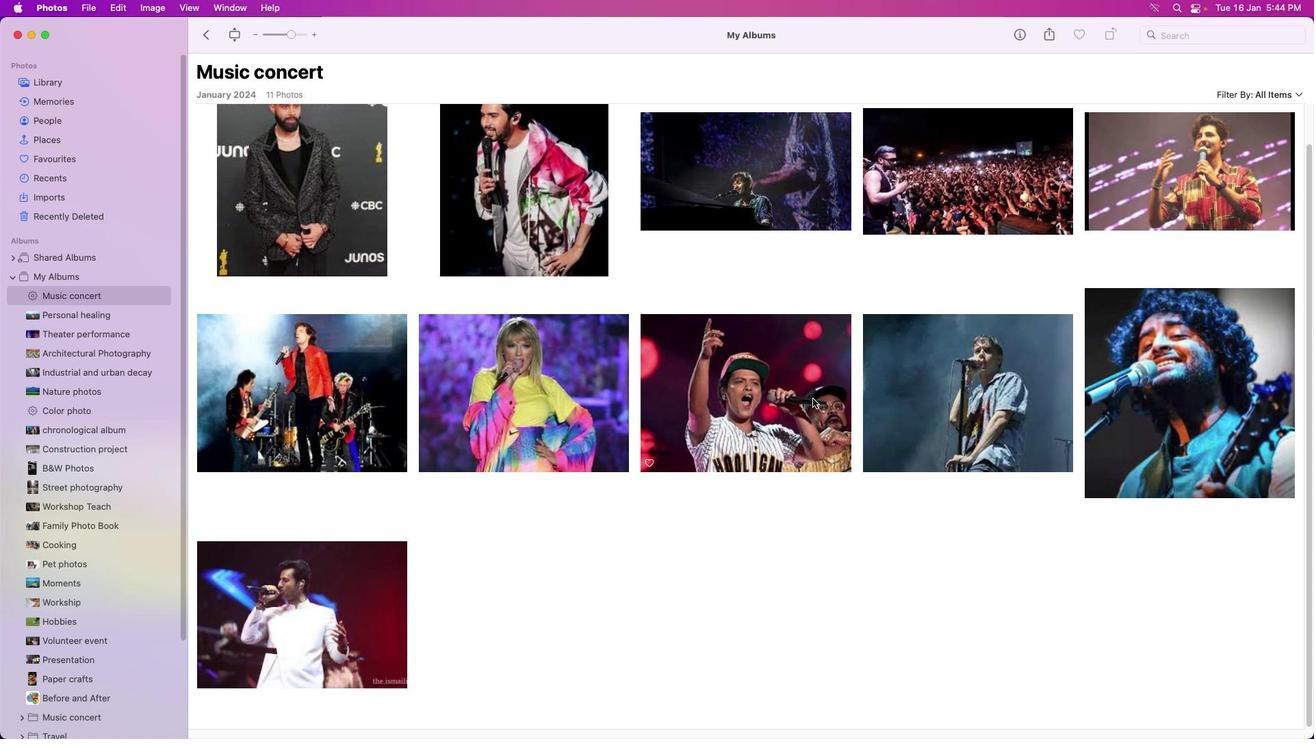 
Action: Mouse scrolled (540, 242) with delta (0, -2)
Screenshot: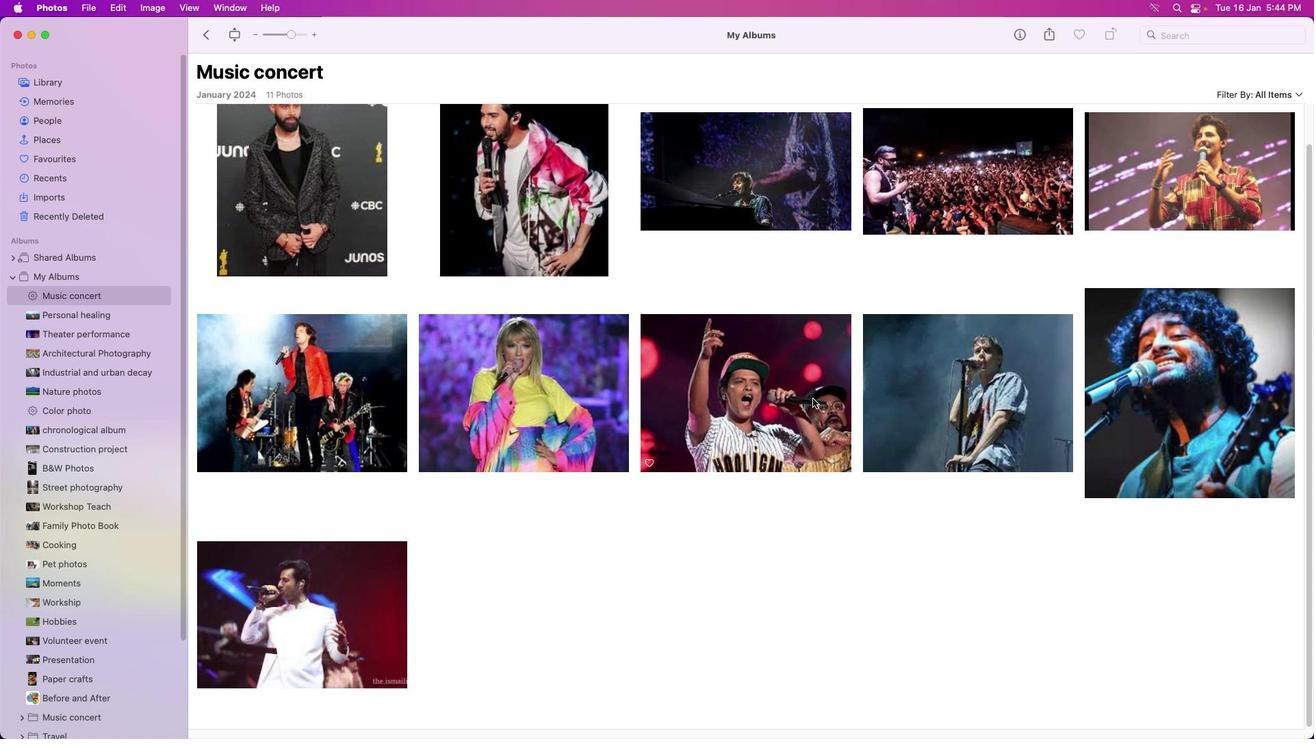 
Action: Mouse moved to (541, 243)
Screenshot: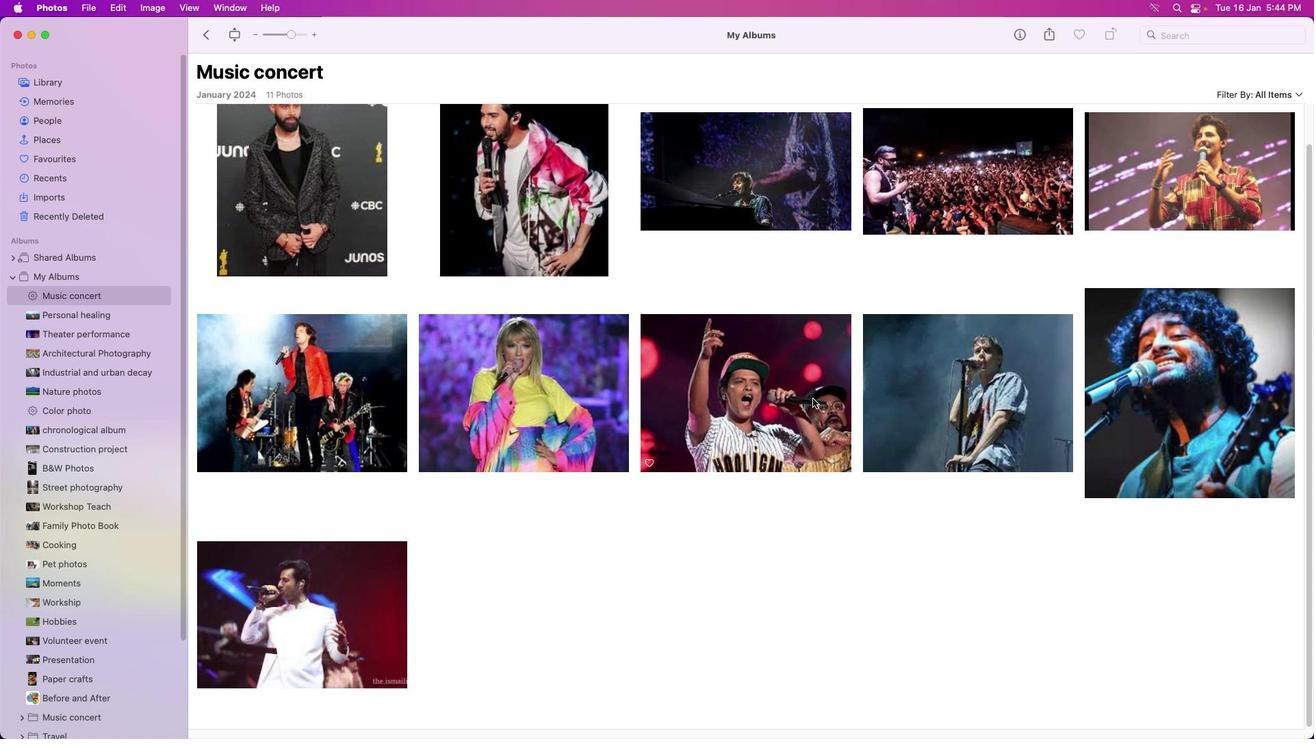 
Action: Mouse scrolled (541, 243) with delta (0, -2)
Screenshot: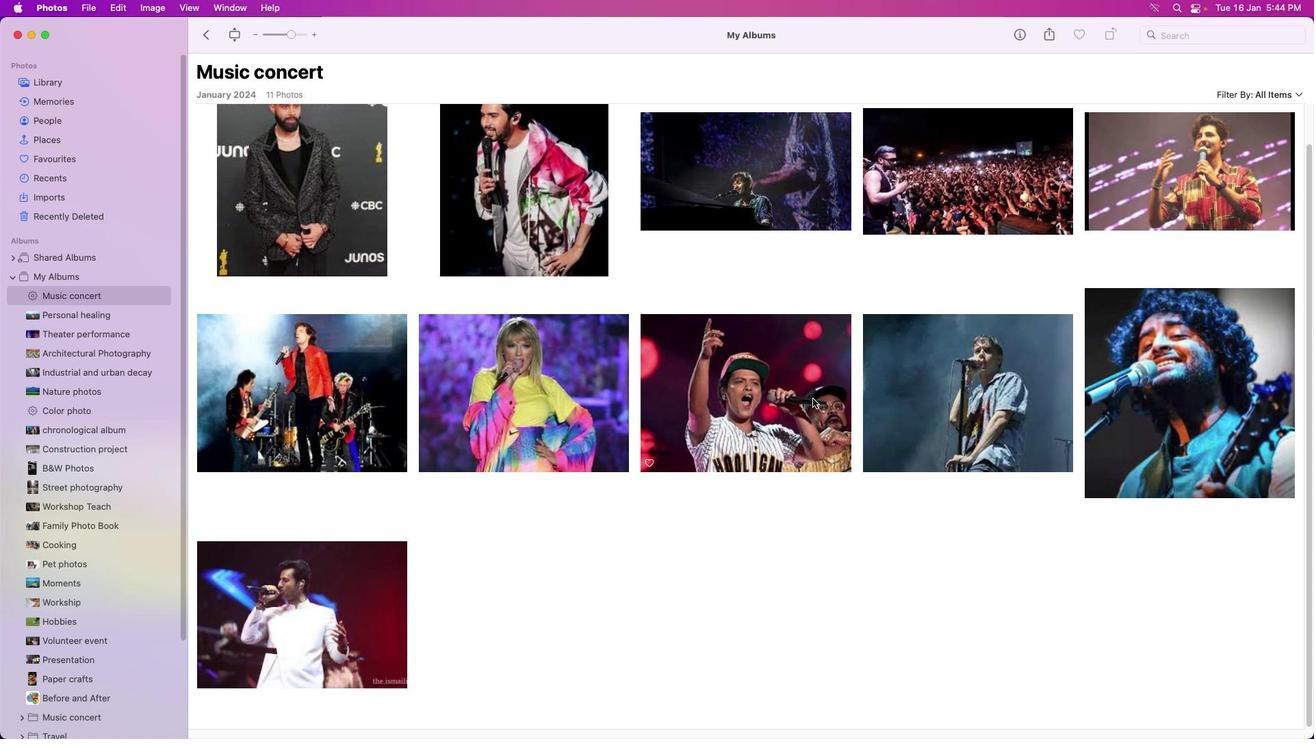 
Action: Mouse moved to (1174, 472)
Screenshot: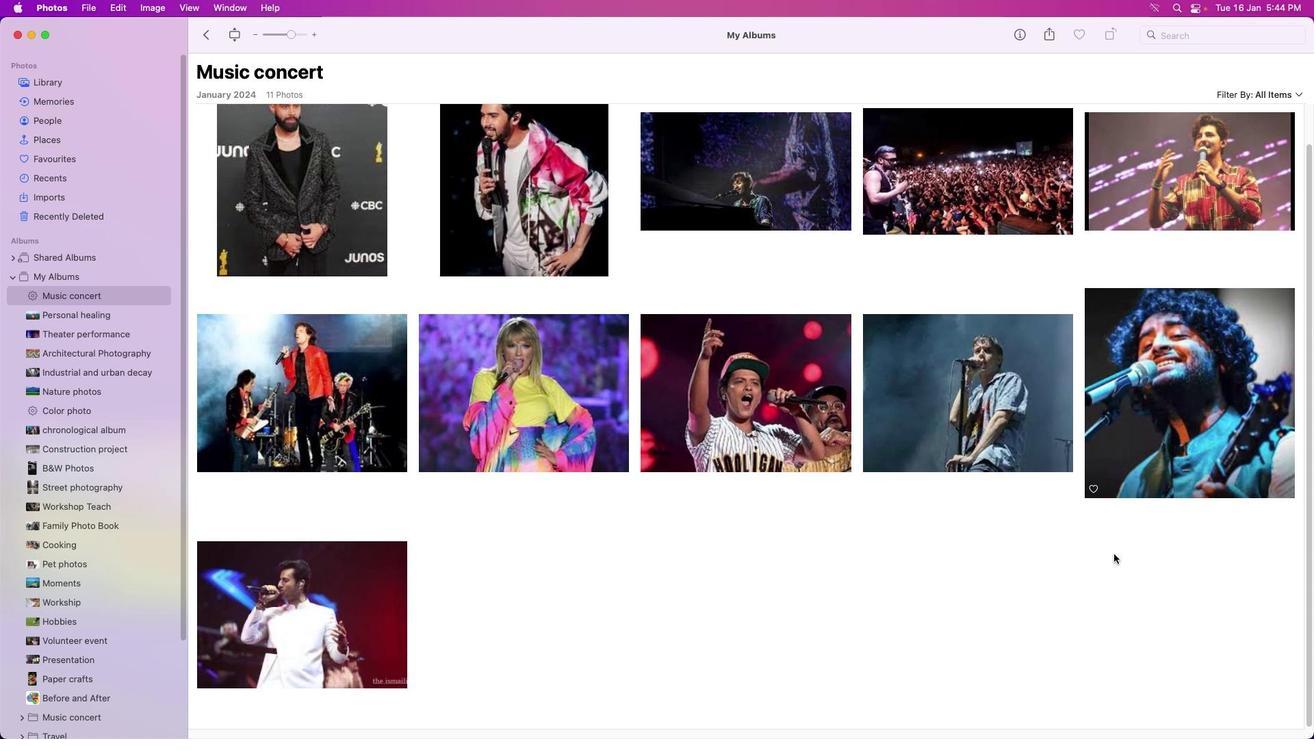 
Action: Mouse scrolled (1174, 472) with delta (0, 0)
Screenshot: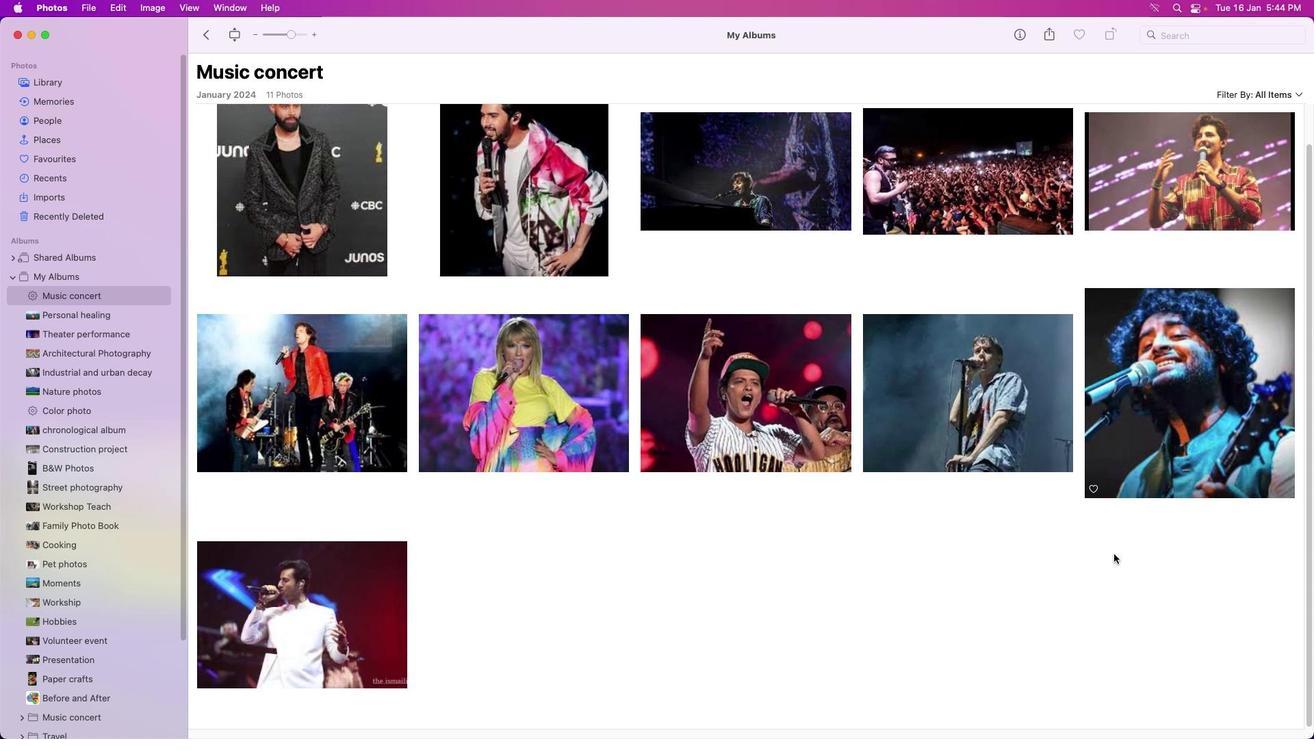 
Action: Mouse moved to (1201, 485)
Screenshot: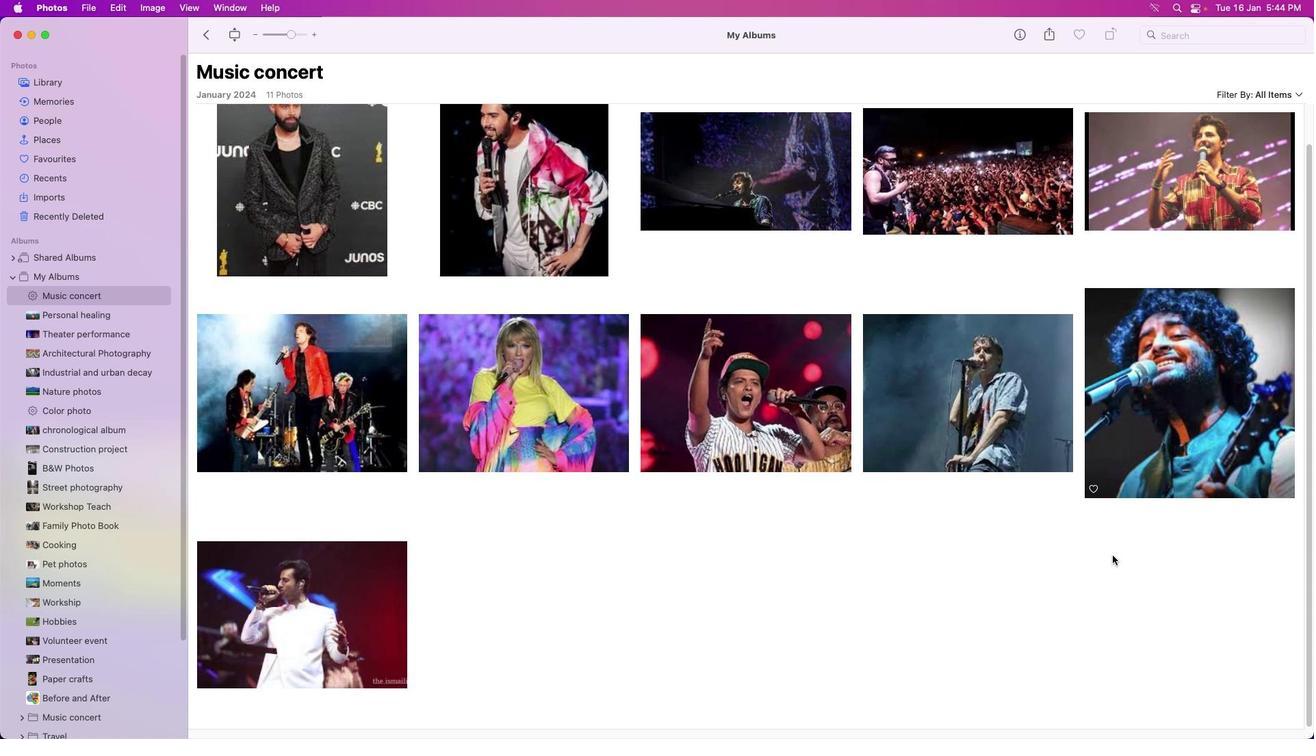 
Action: Mouse scrolled (1201, 485) with delta (0, 0)
Screenshot: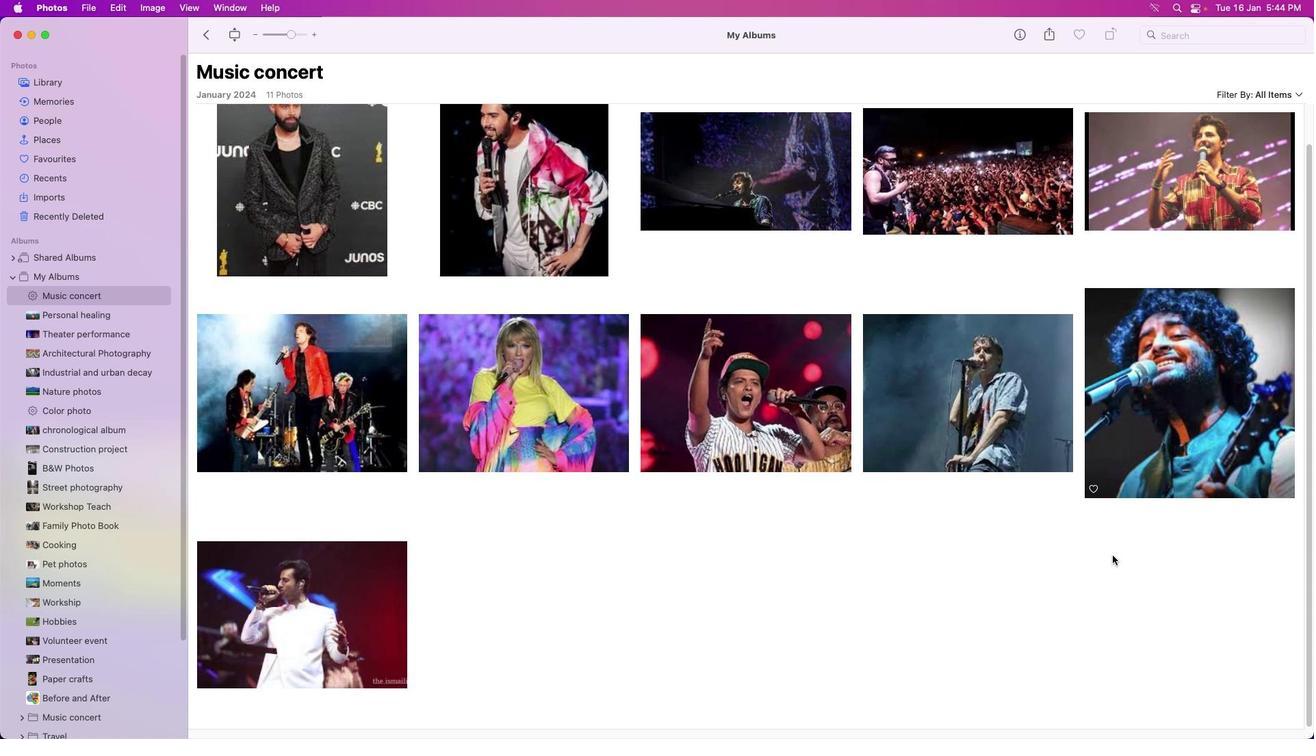 
Action: Mouse moved to (1208, 498)
Screenshot: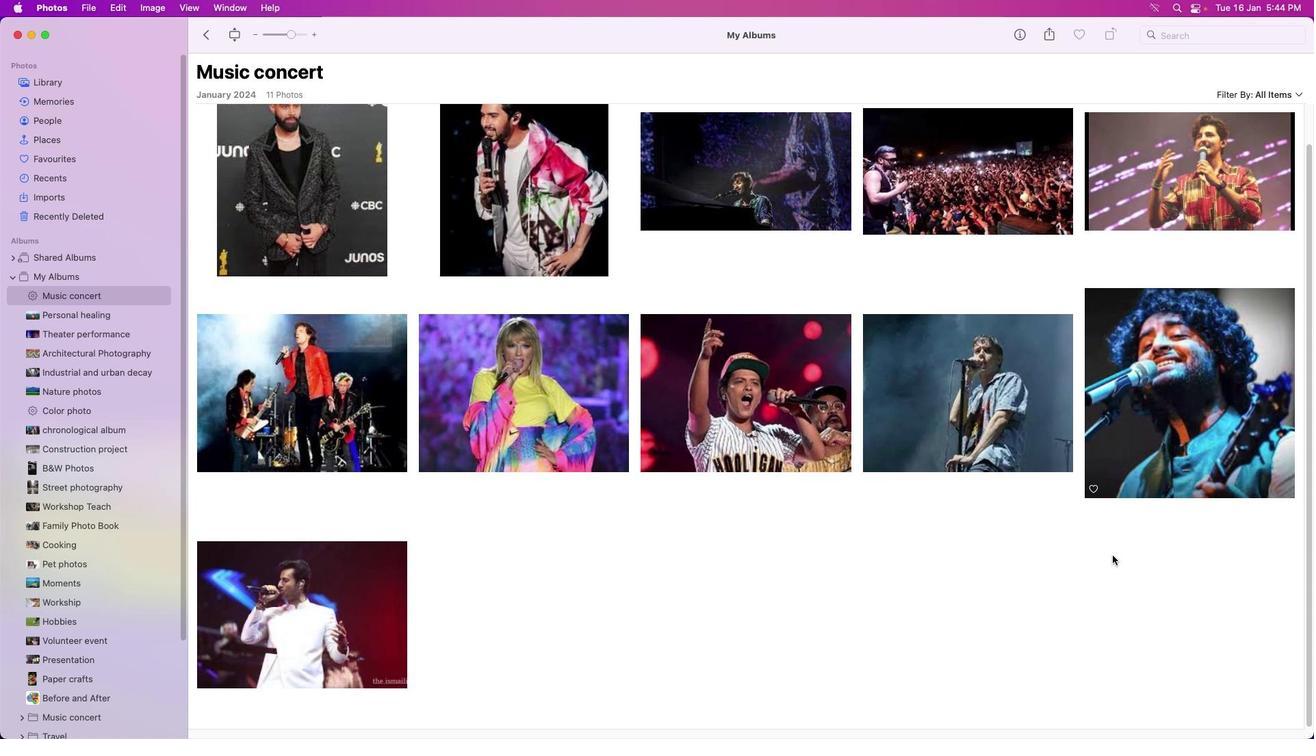 
Action: Mouse scrolled (1208, 498) with delta (0, 0)
Screenshot: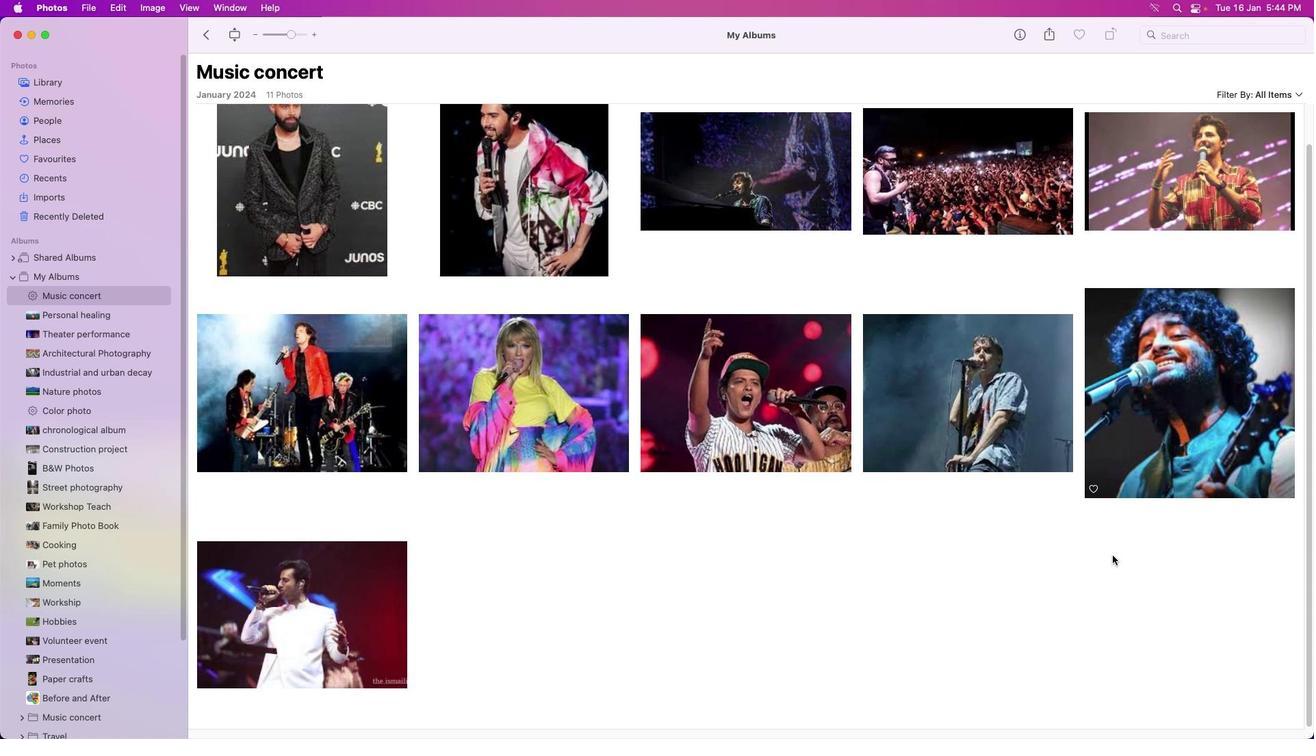 
Action: Mouse moved to (1210, 504)
Screenshot: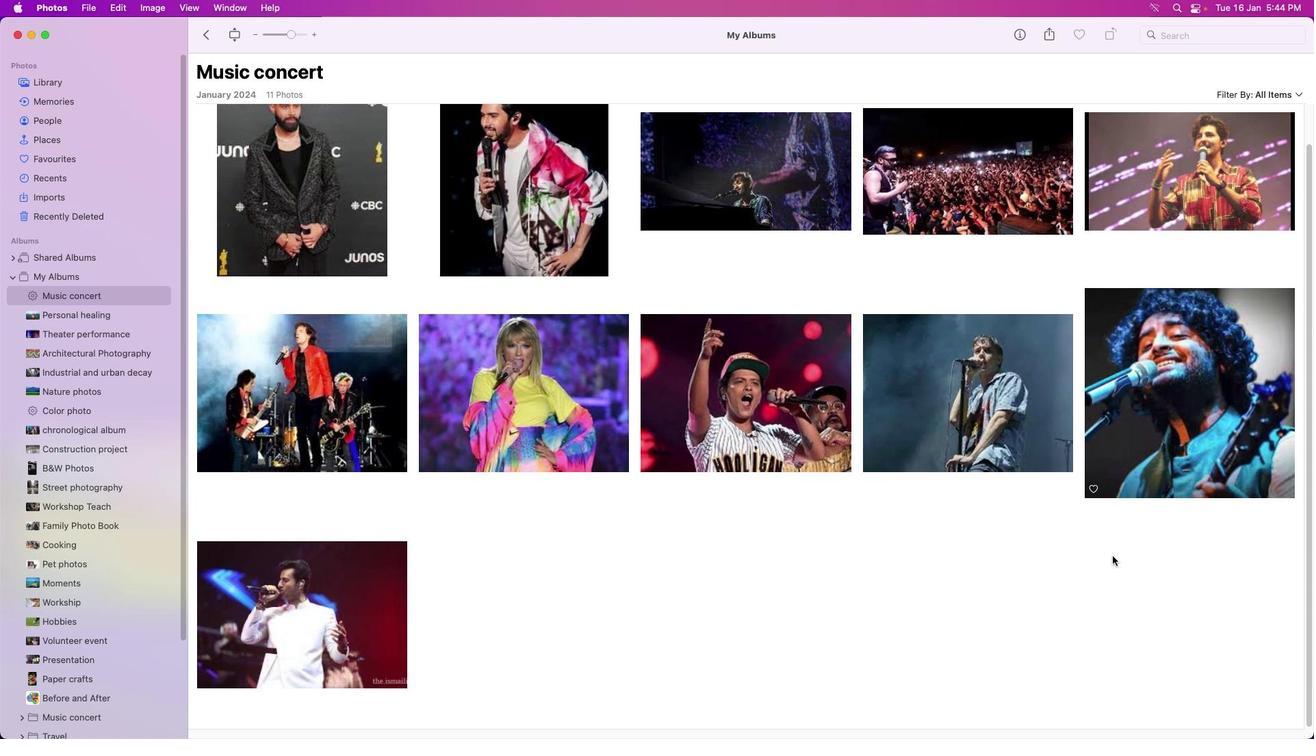 
Action: Mouse scrolled (1210, 504) with delta (0, -1)
Screenshot: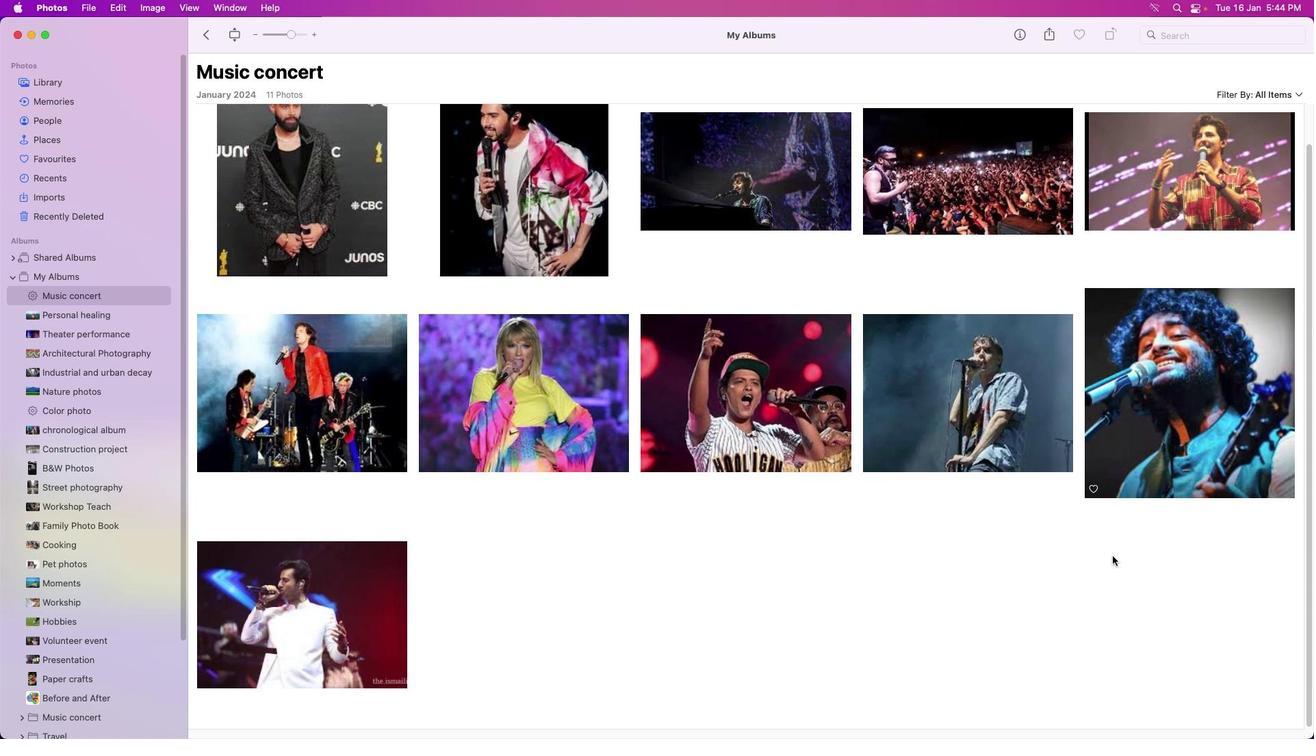 
Action: Mouse moved to (1203, 505)
Screenshot: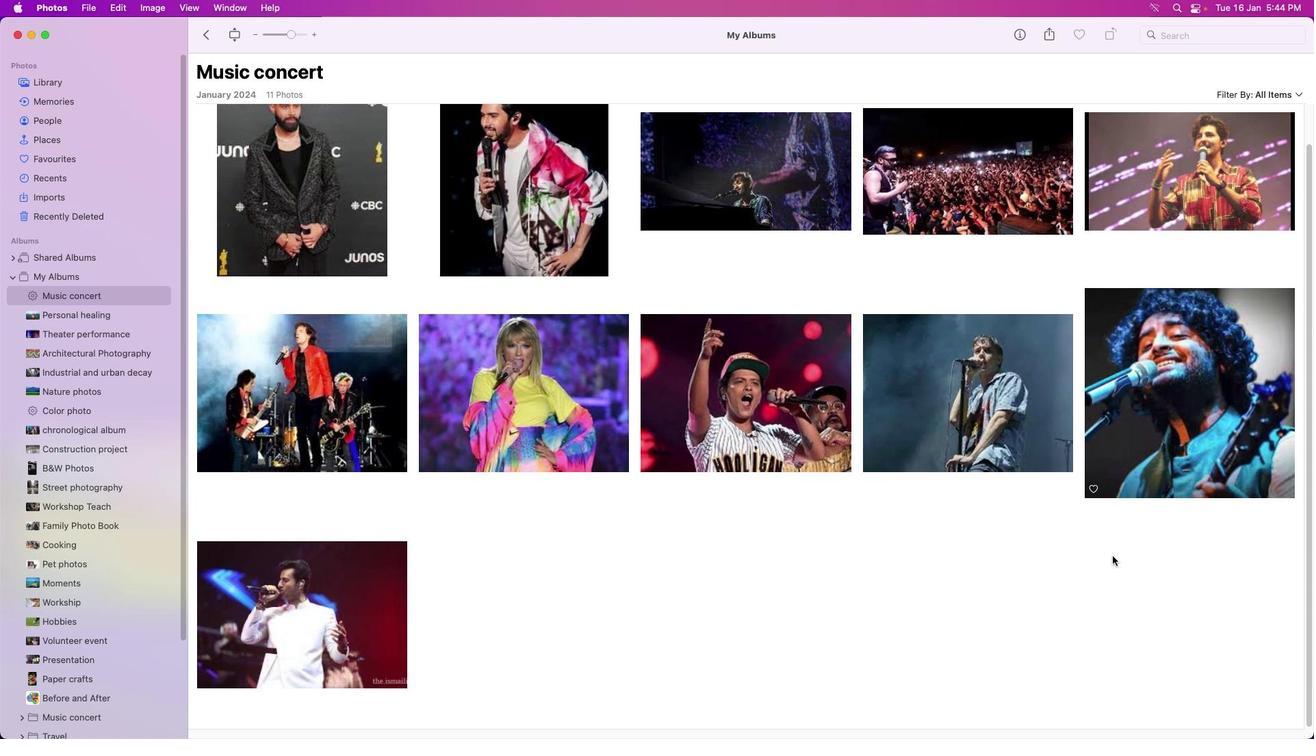 
Action: Mouse scrolled (1203, 505) with delta (0, -2)
Screenshot: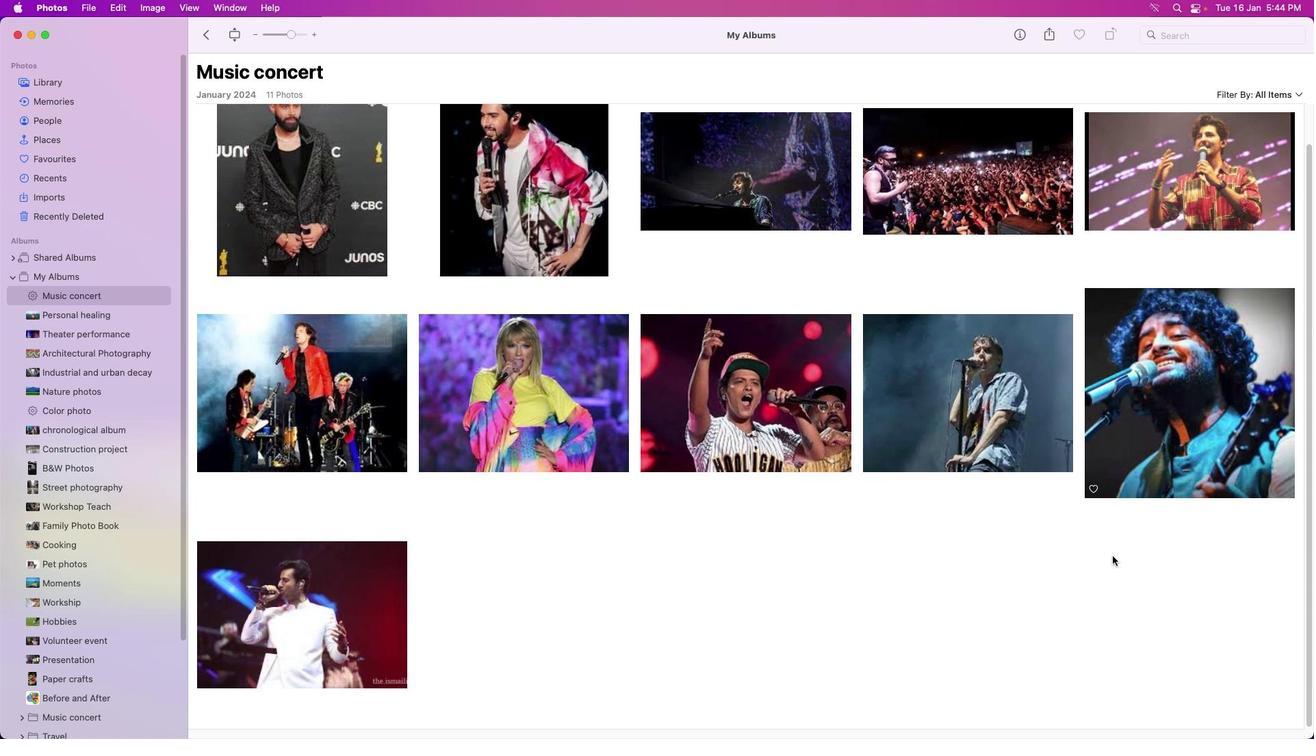 
Action: Mouse moved to (1179, 507)
Screenshot: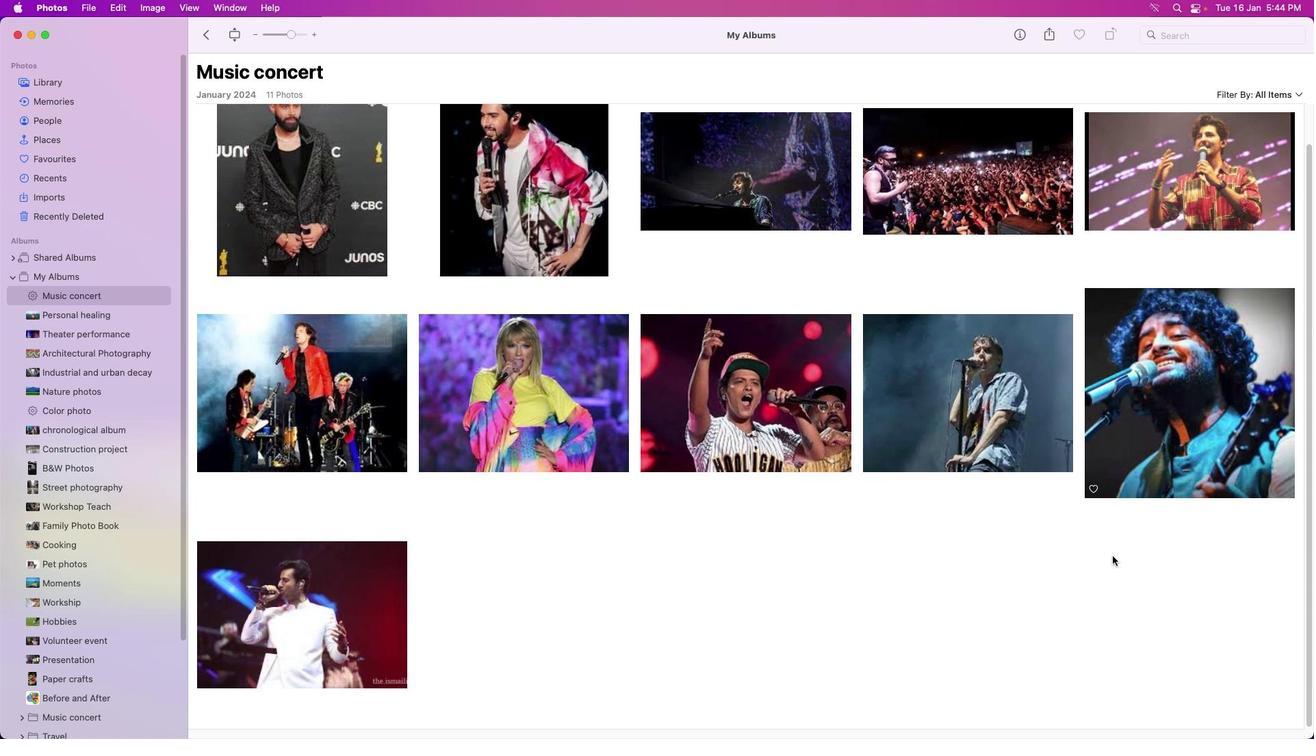 
Action: Mouse scrolled (1179, 507) with delta (0, -2)
Screenshot: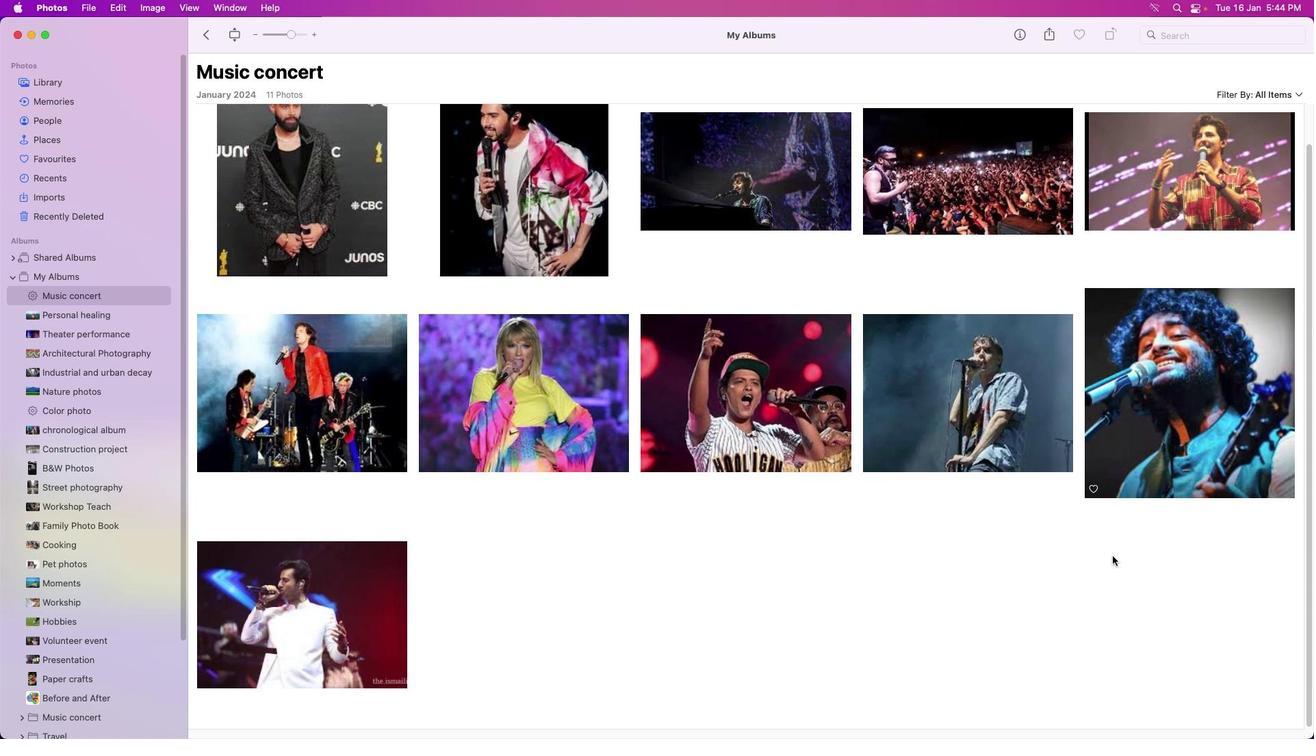 
Action: Mouse moved to (1113, 555)
Screenshot: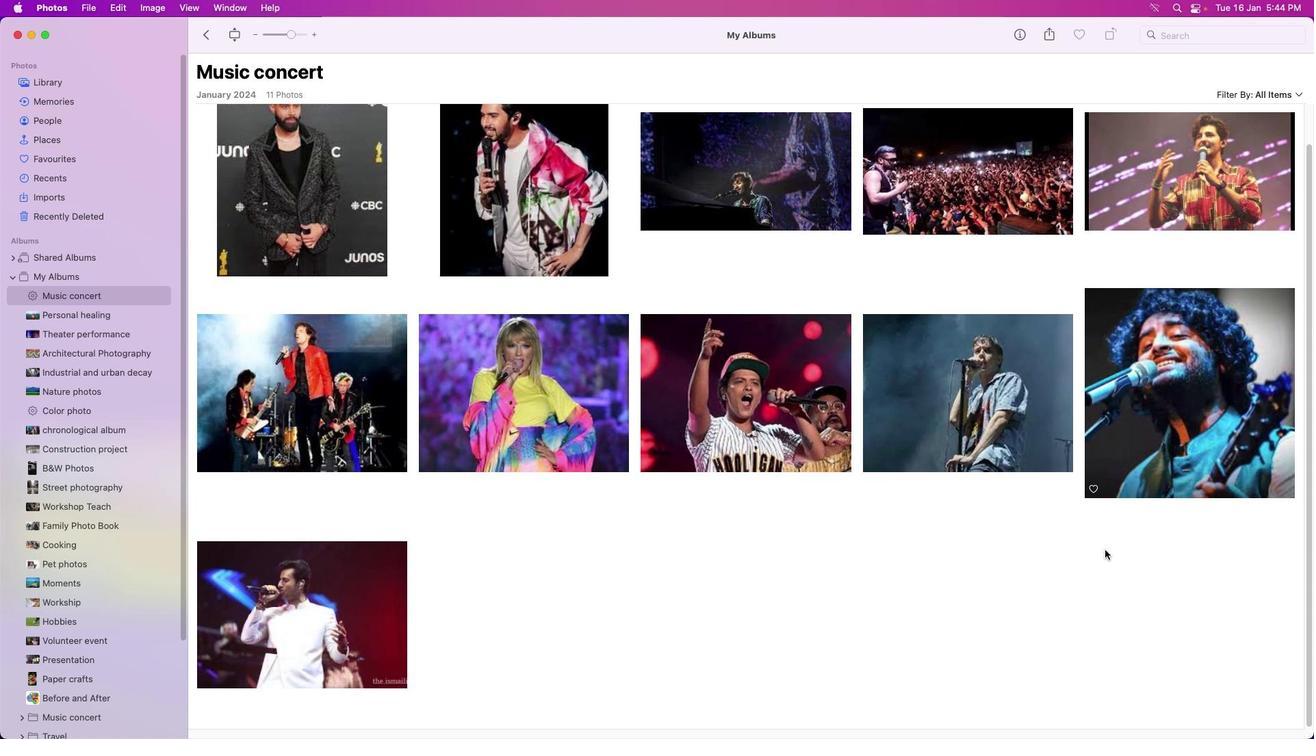 
Action: Mouse pressed left at (1113, 555)
Screenshot: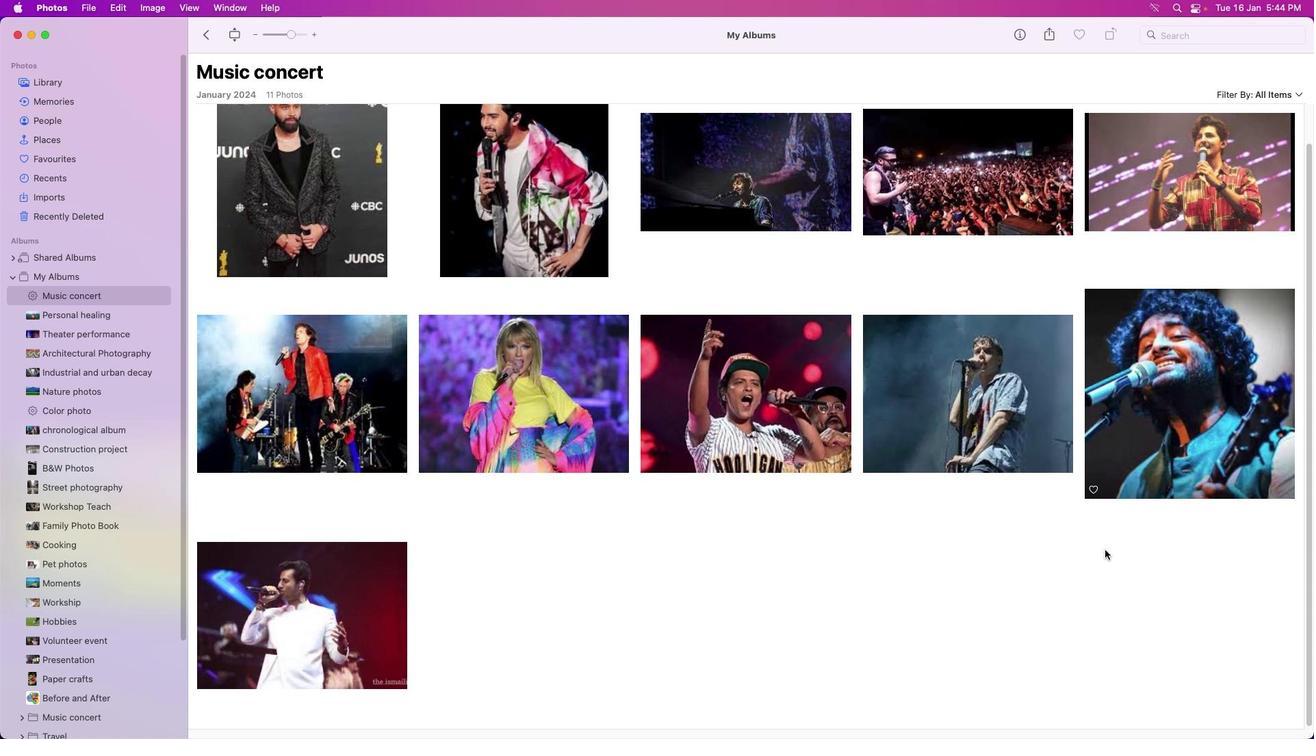 
Action: Mouse moved to (1104, 549)
Screenshot: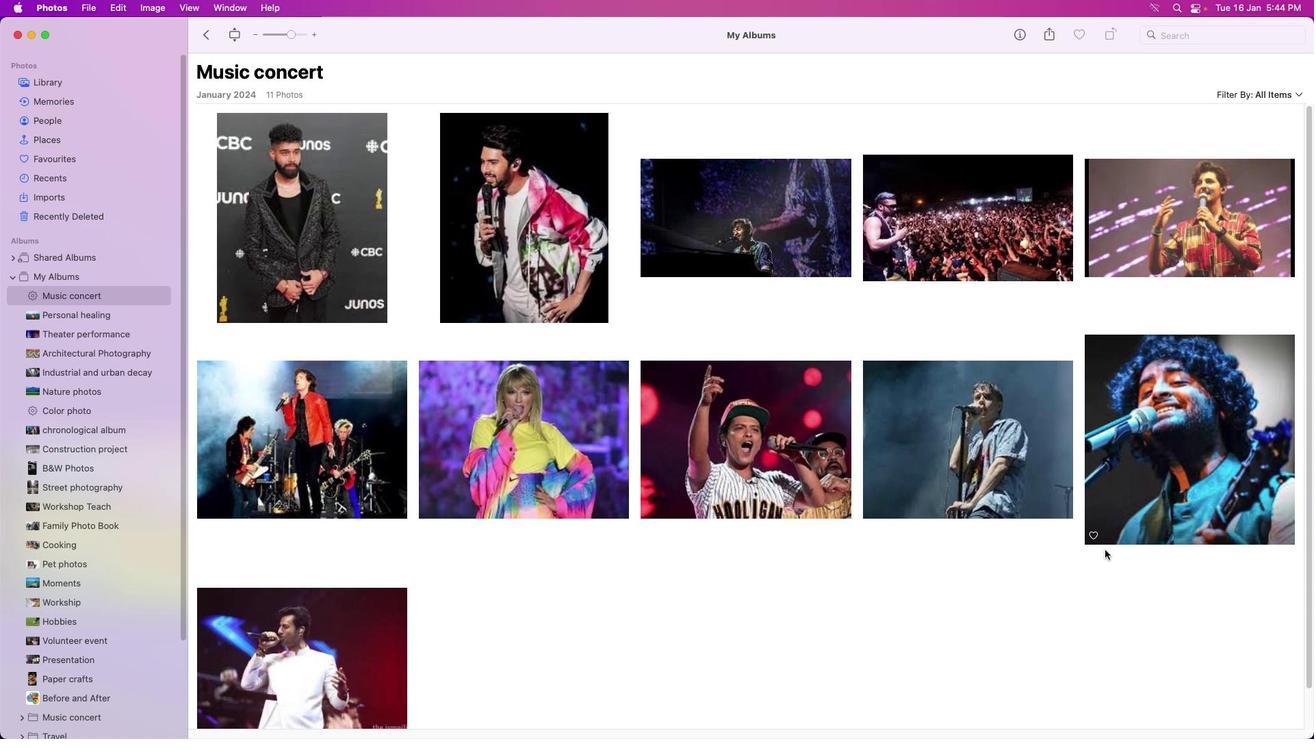 
Action: Mouse scrolled (1104, 549) with delta (0, 0)
Screenshot: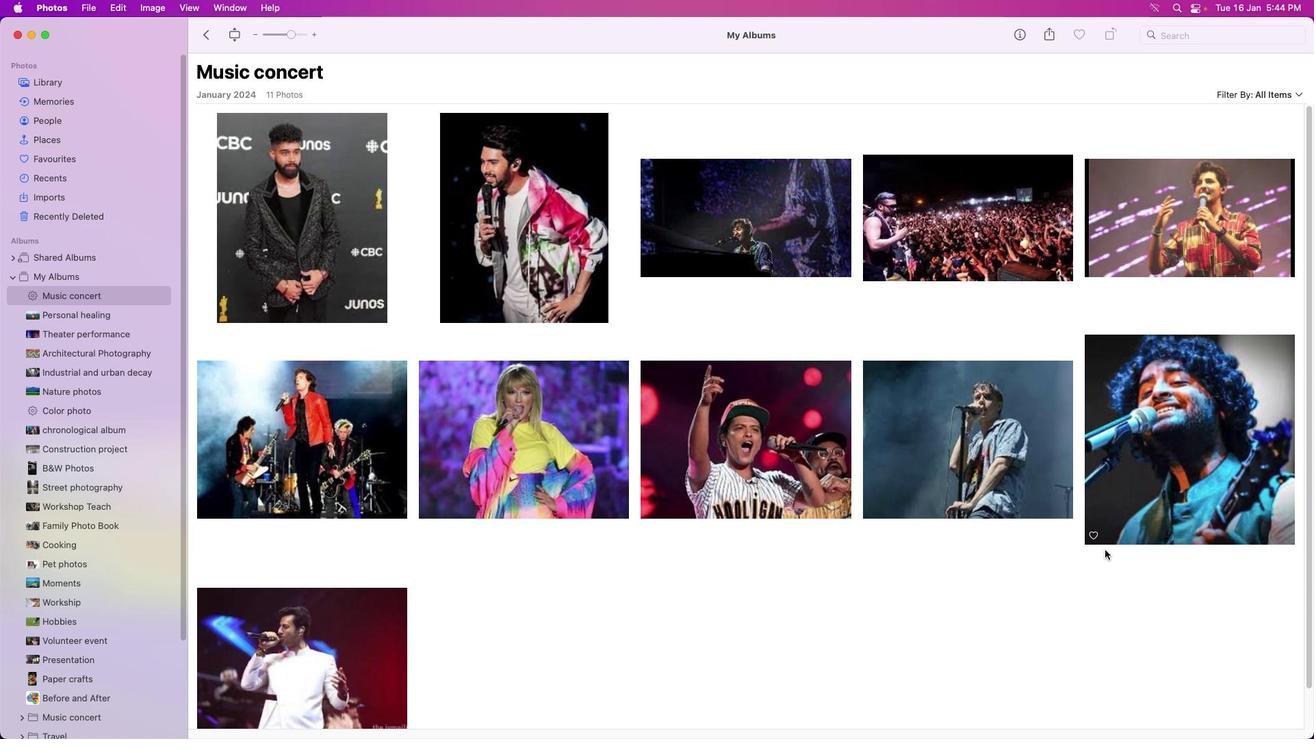 
Action: Mouse scrolled (1104, 549) with delta (0, 0)
Screenshot: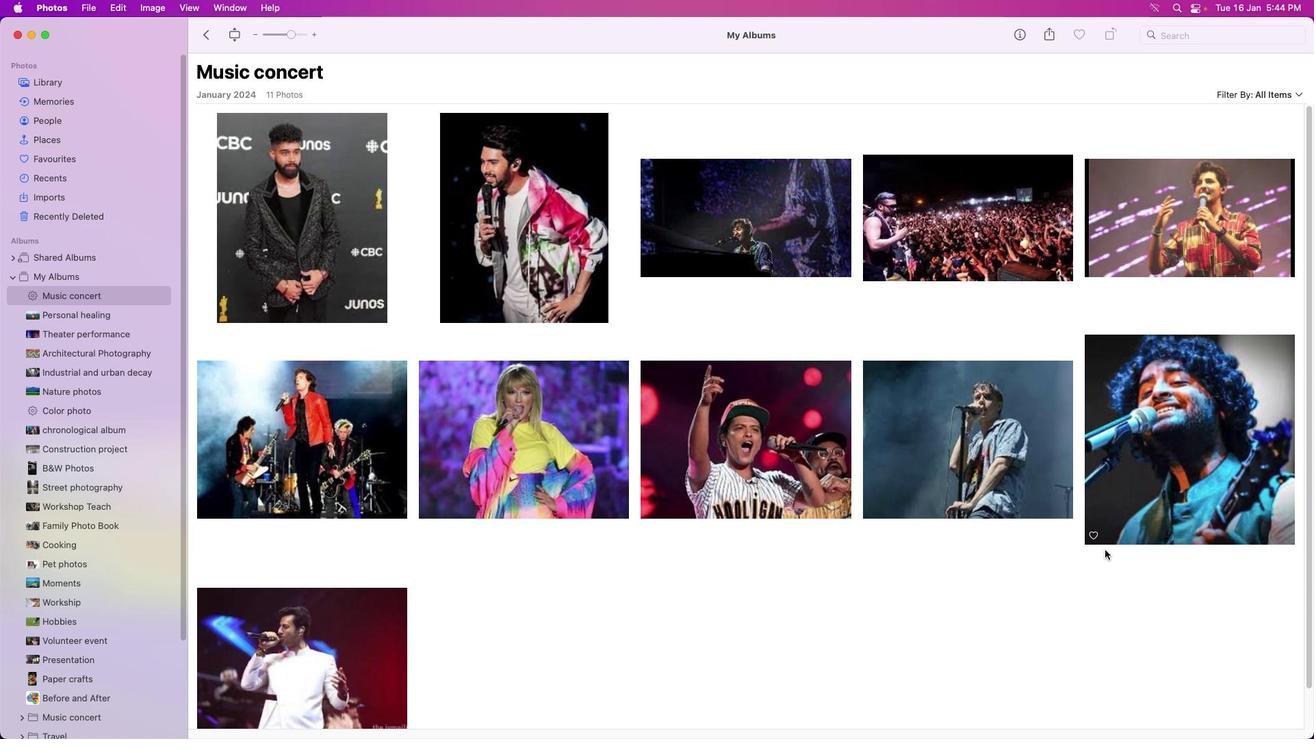 
Action: Mouse scrolled (1104, 549) with delta (0, 1)
Screenshot: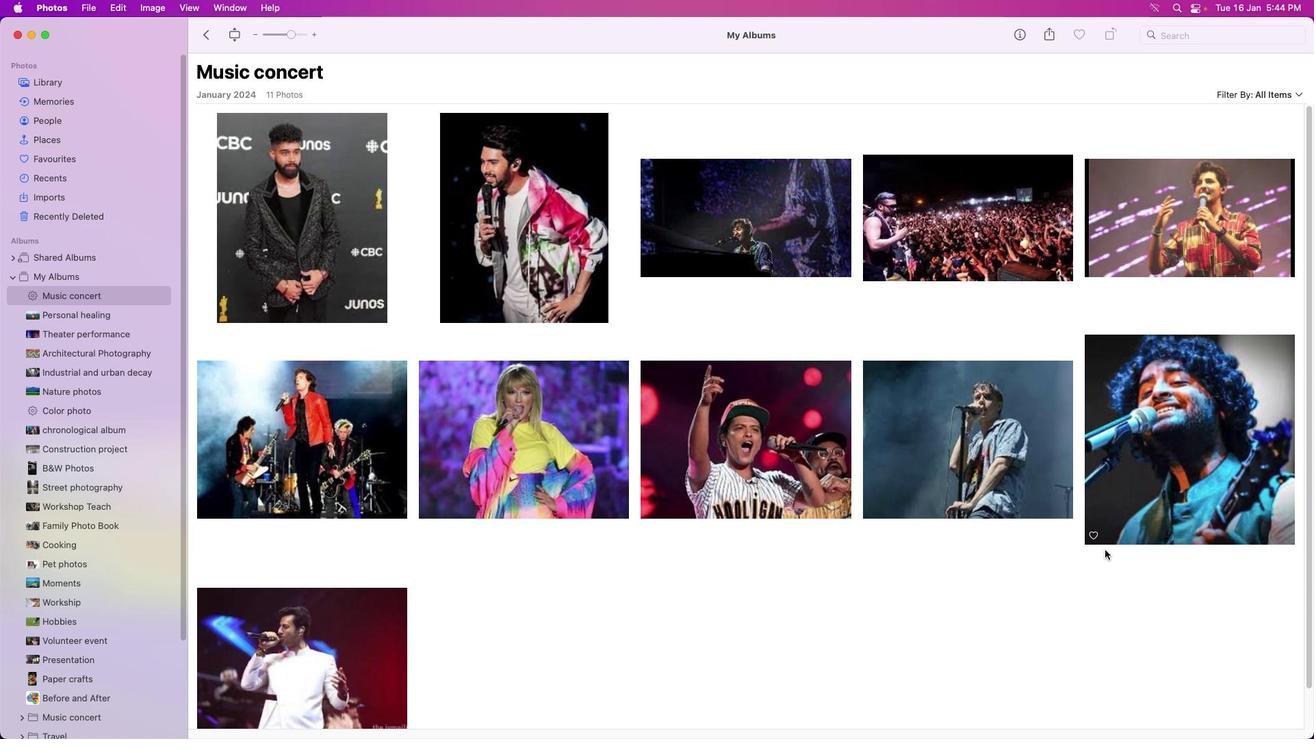 
Action: Mouse scrolled (1104, 549) with delta (0, 1)
Screenshot: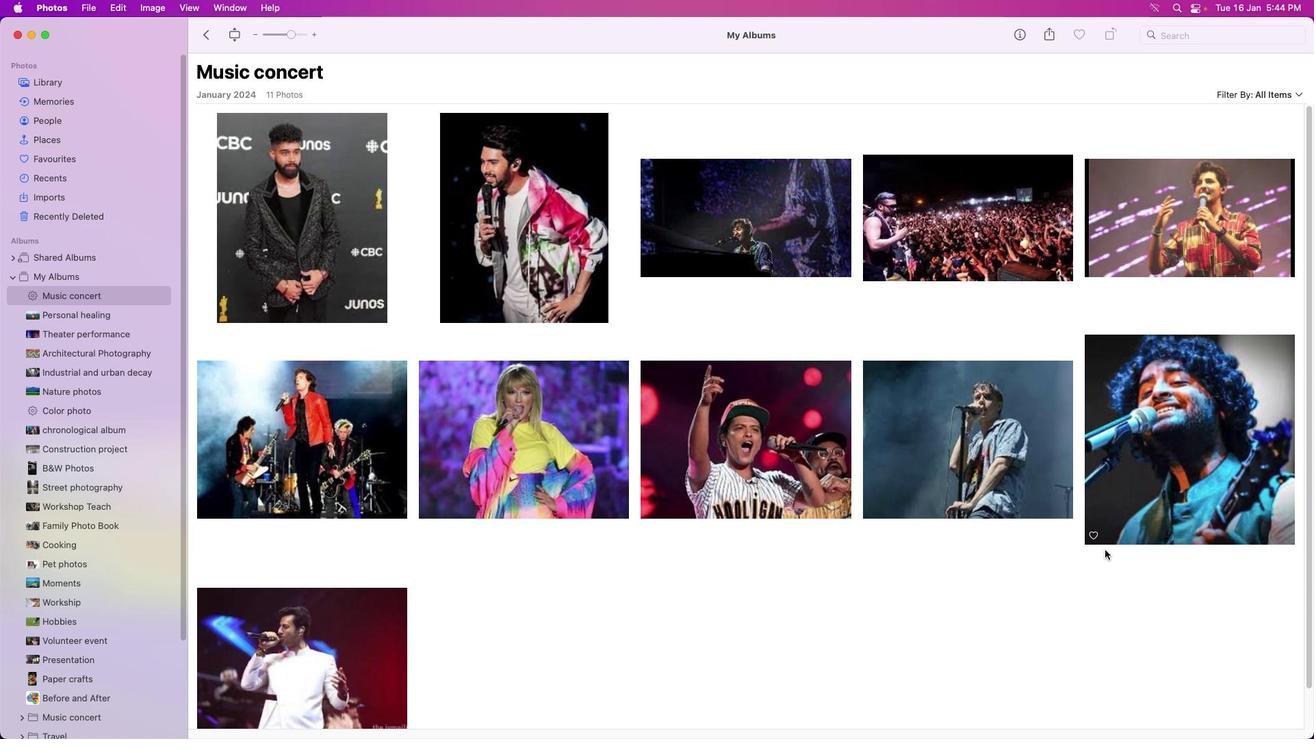 
Action: Mouse scrolled (1104, 549) with delta (0, 2)
Screenshot: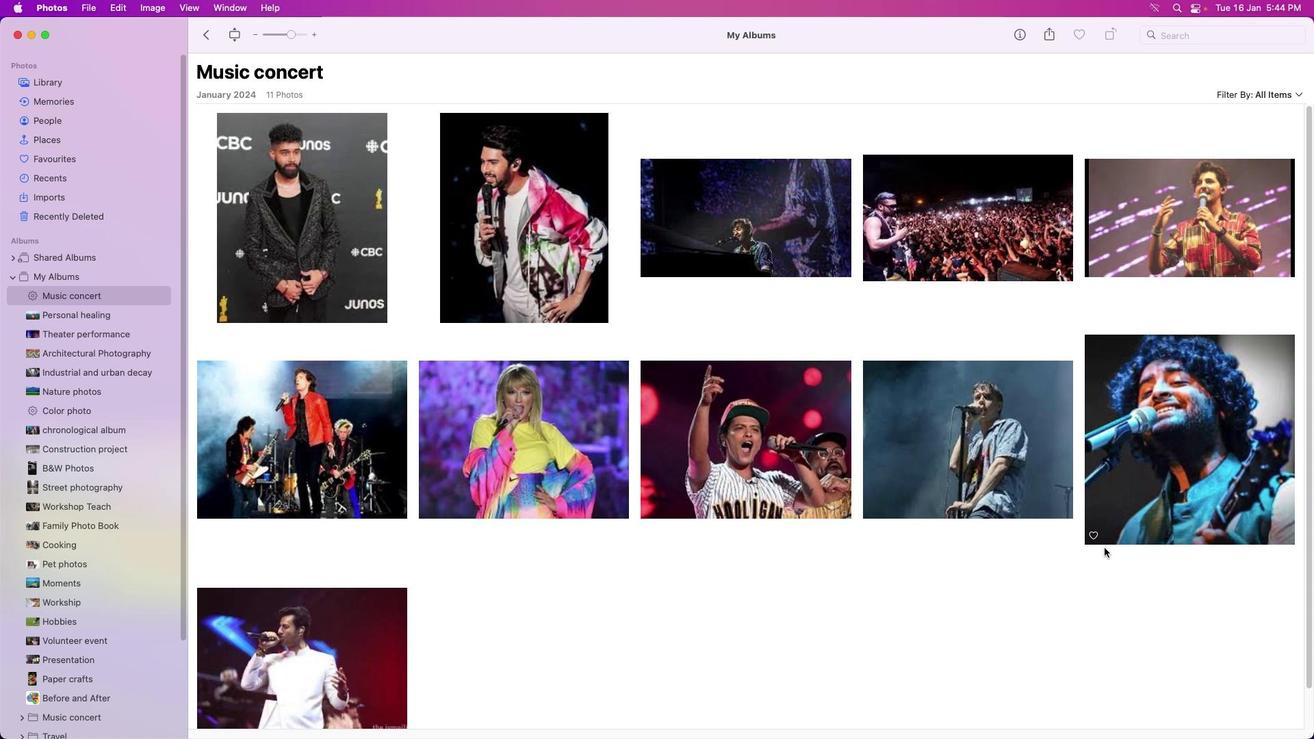 
Action: Mouse scrolled (1104, 549) with delta (0, 0)
Screenshot: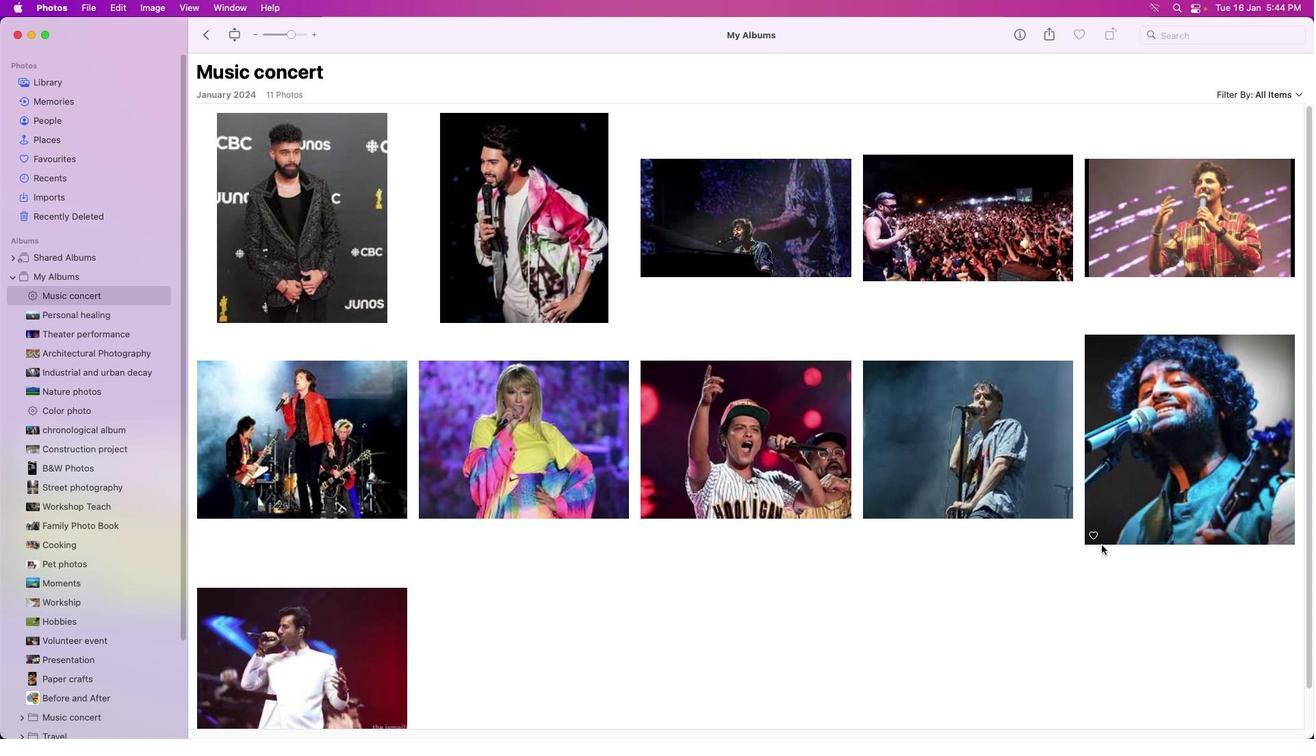 
Action: Mouse moved to (1028, 634)
Screenshot: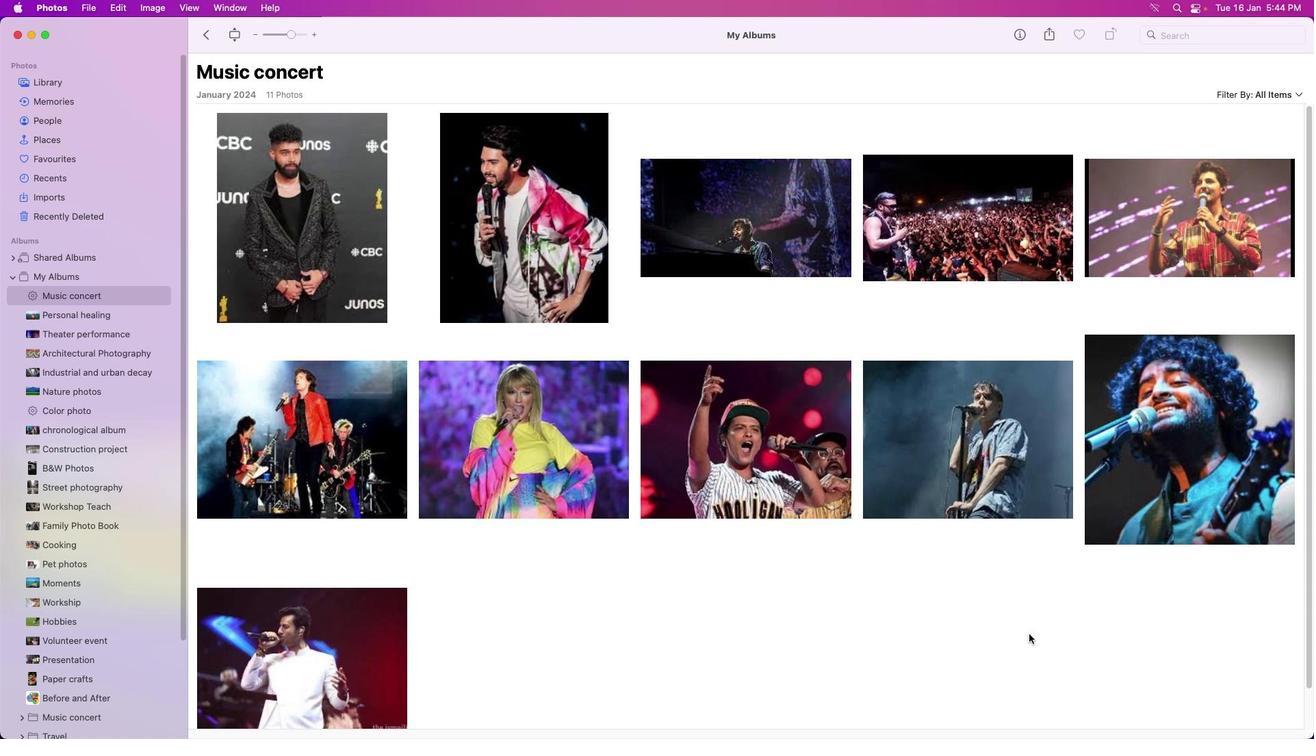 
Action: Mouse pressed left at (1028, 634)
Screenshot: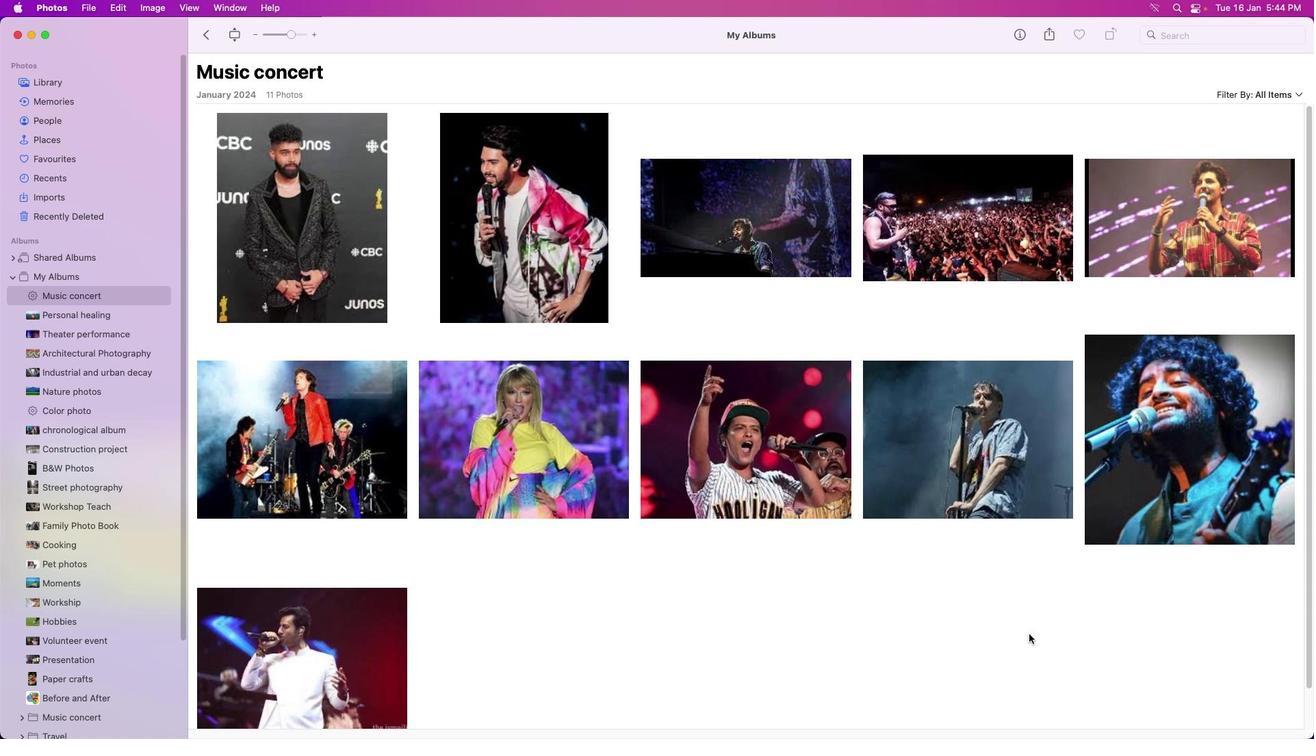 
Action: Mouse moved to (1028, 634)
Screenshot: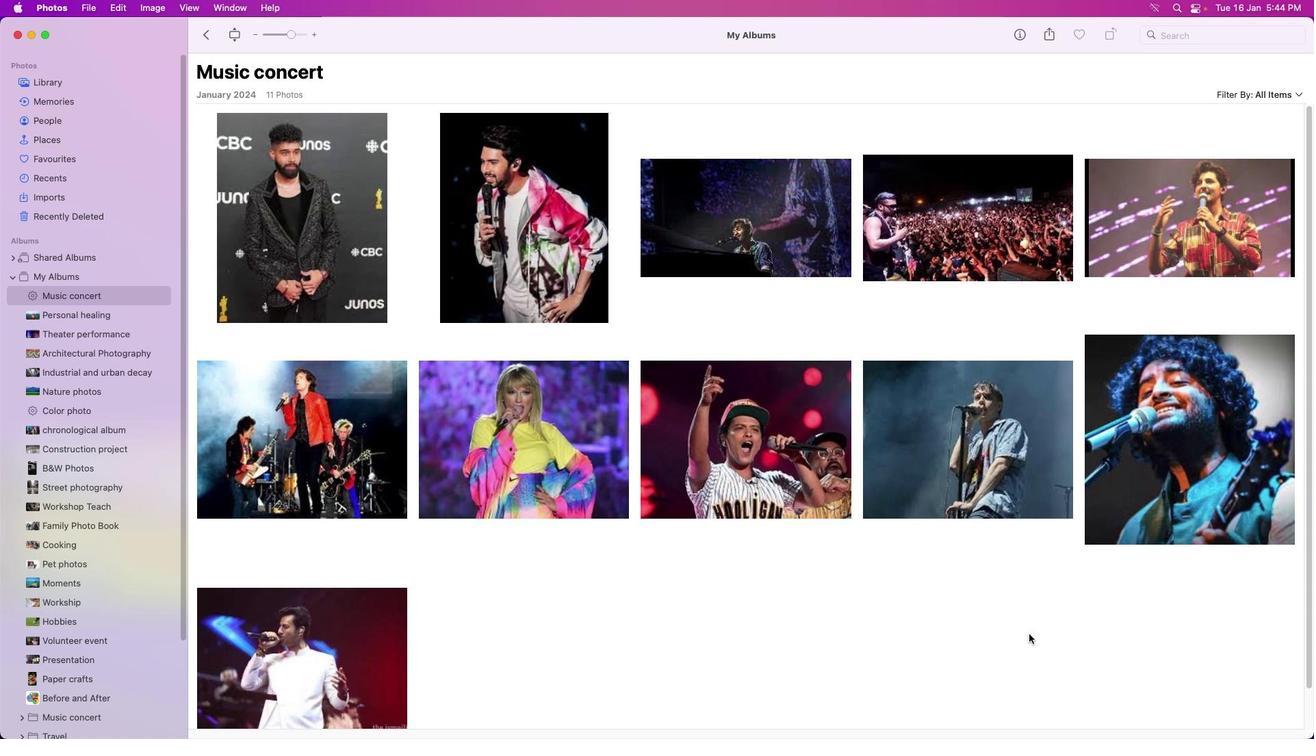
